 Task: Get directions from Rocky Mountain National Park, Colorado, United States to Everglades National Park, Florida, United States and explore the nearby bars
Action: Mouse moved to (300, 188)
Screenshot: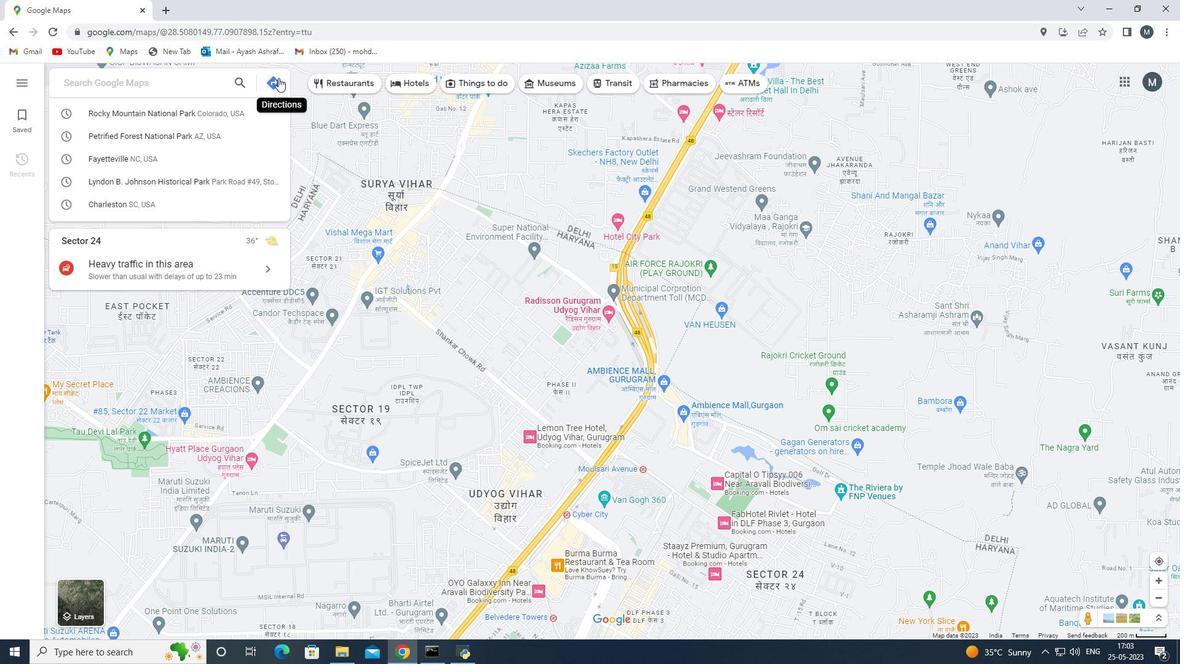 
Action: Mouse pressed left at (300, 188)
Screenshot: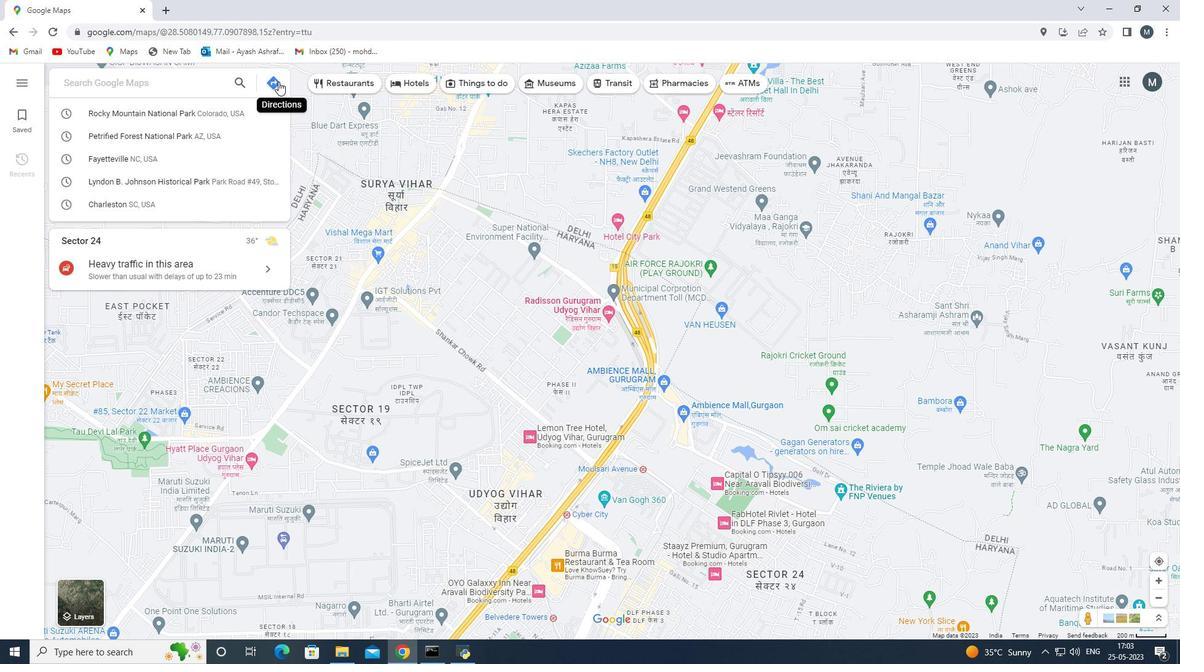 
Action: Mouse moved to (166, 217)
Screenshot: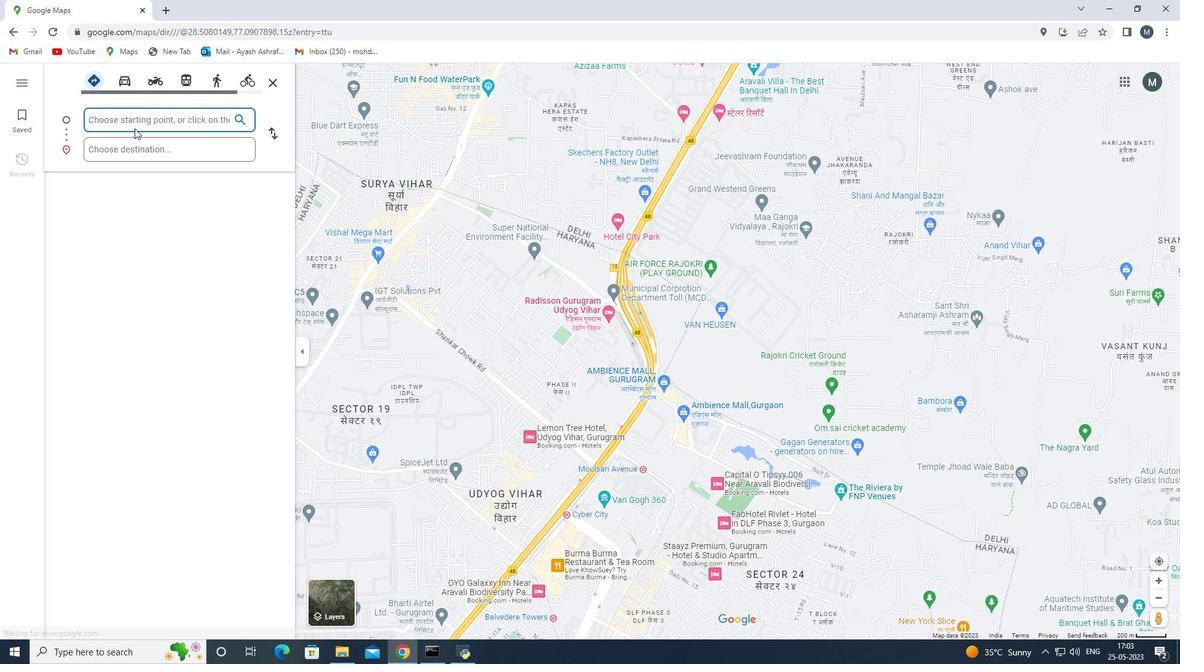
Action: Mouse pressed left at (166, 217)
Screenshot: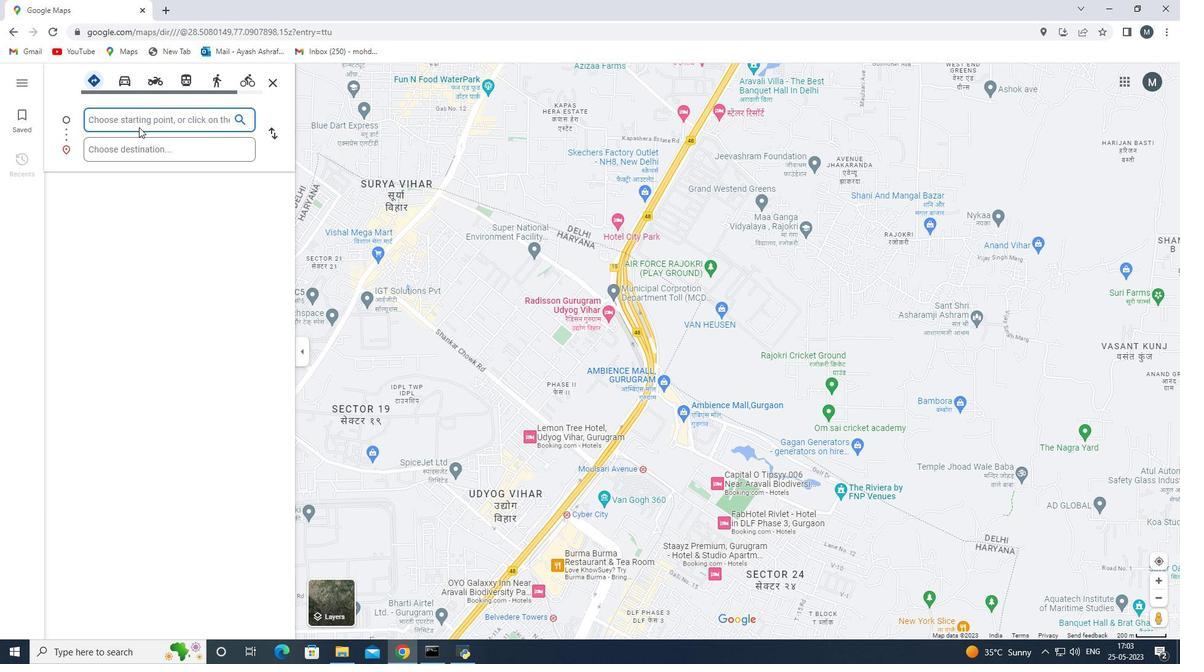 
Action: Mouse moved to (185, 213)
Screenshot: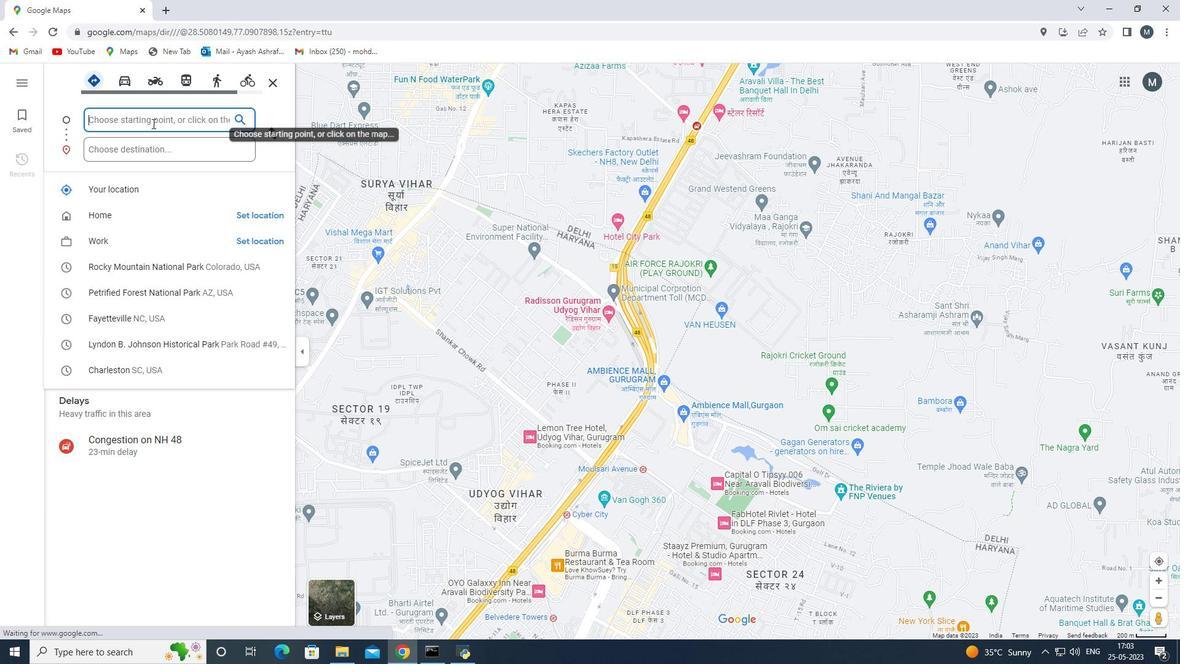 
Action: Key pressed <Key.shift>Rocky<Key.space>mountain<Key.space>national<Key.space>park<Key.space>colorado,united<Key.space>states<Key.space>
Screenshot: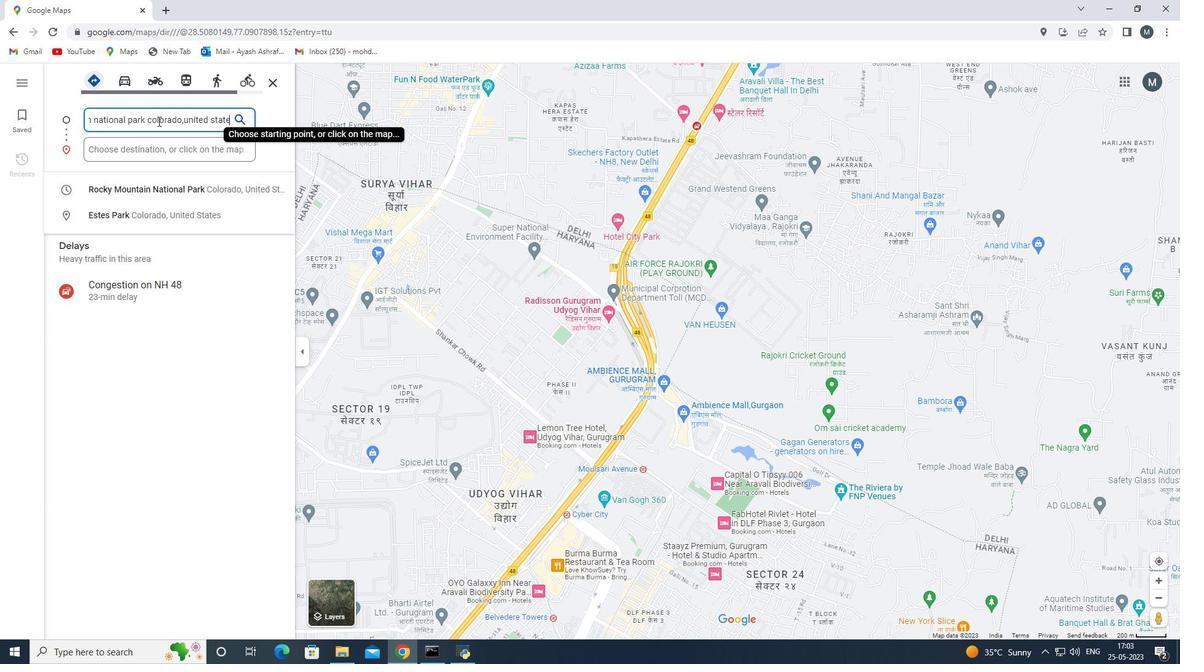 
Action: Mouse moved to (173, 234)
Screenshot: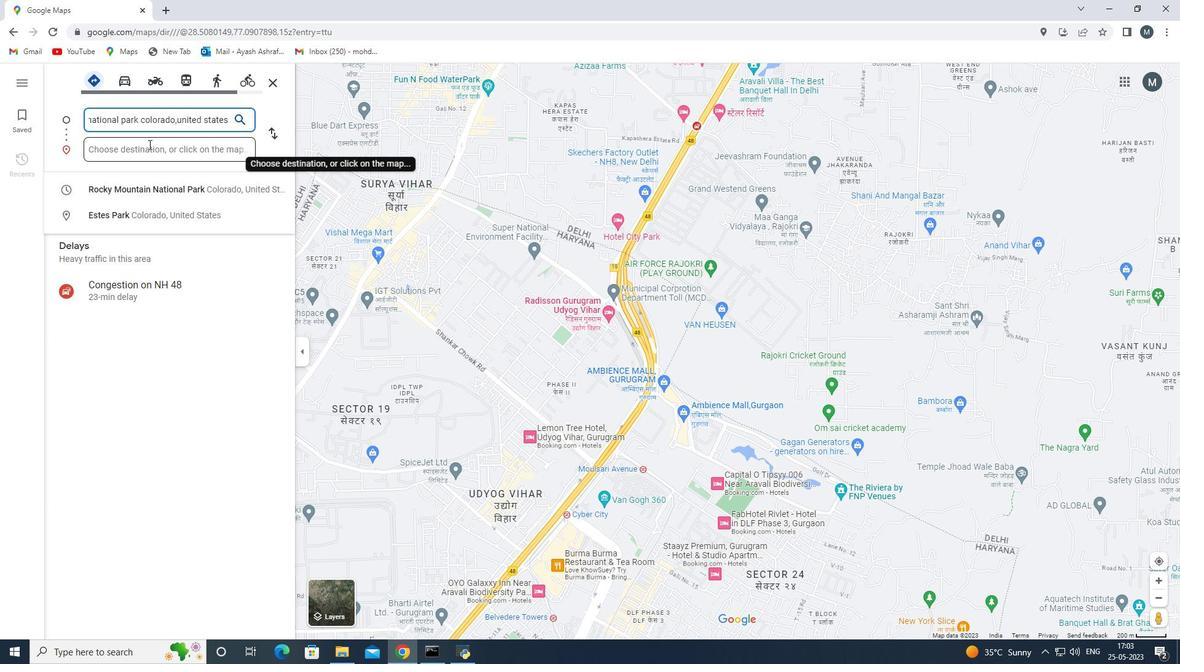 
Action: Mouse pressed left at (173, 234)
Screenshot: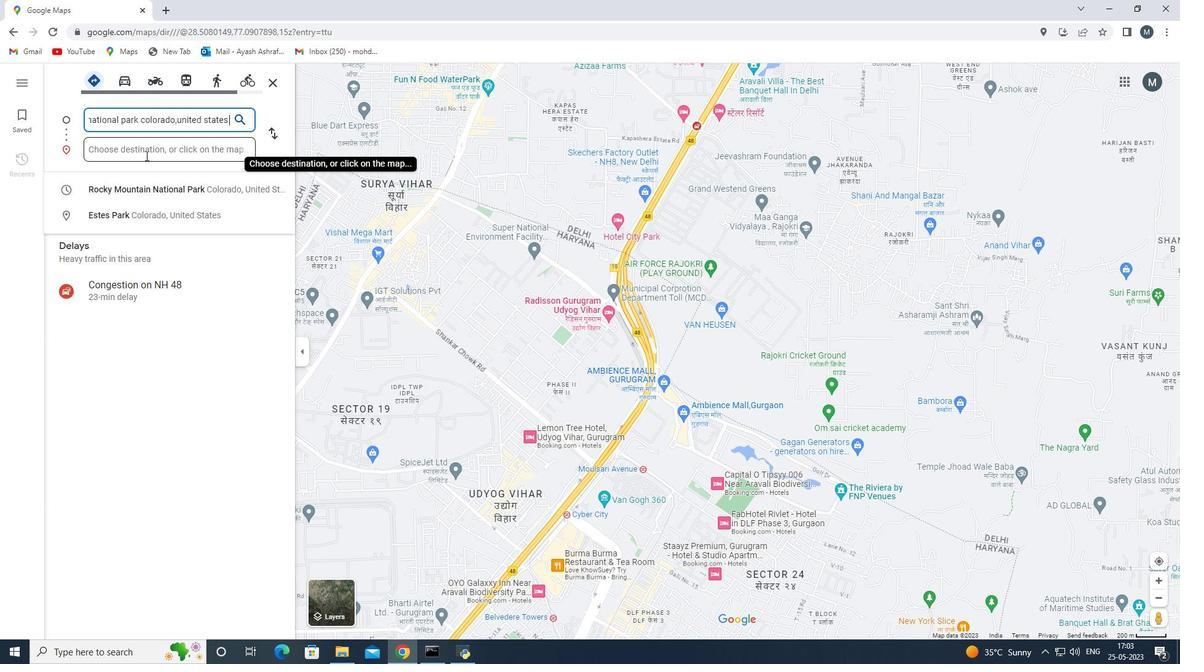 
Action: Key pressed <Key.shift>Everglades<Key.space>national<Key.space>park,florida<Key.space>united<Key.space>states<Key.space>
Screenshot: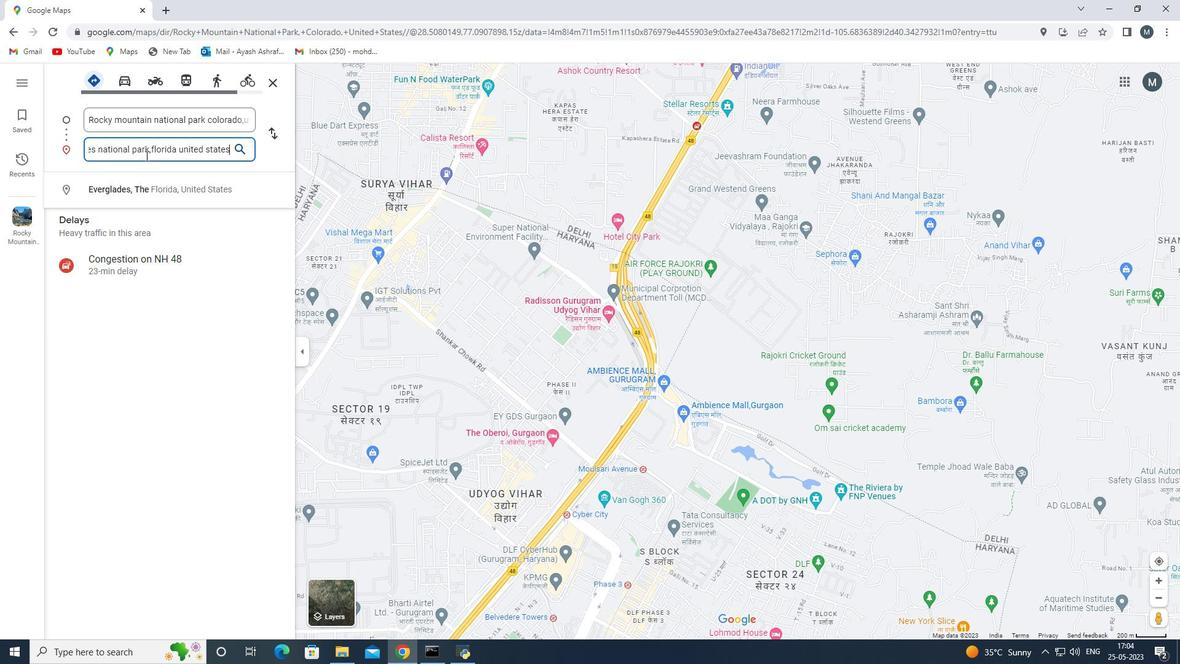 
Action: Mouse moved to (262, 231)
Screenshot: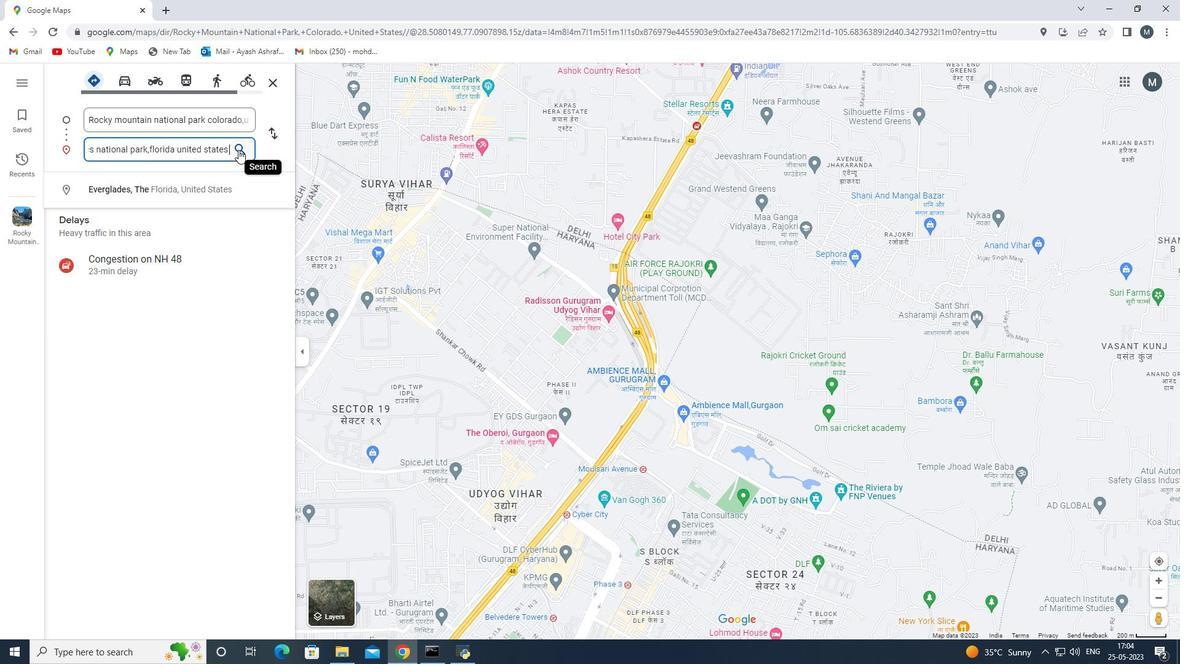 
Action: Mouse pressed left at (262, 231)
Screenshot: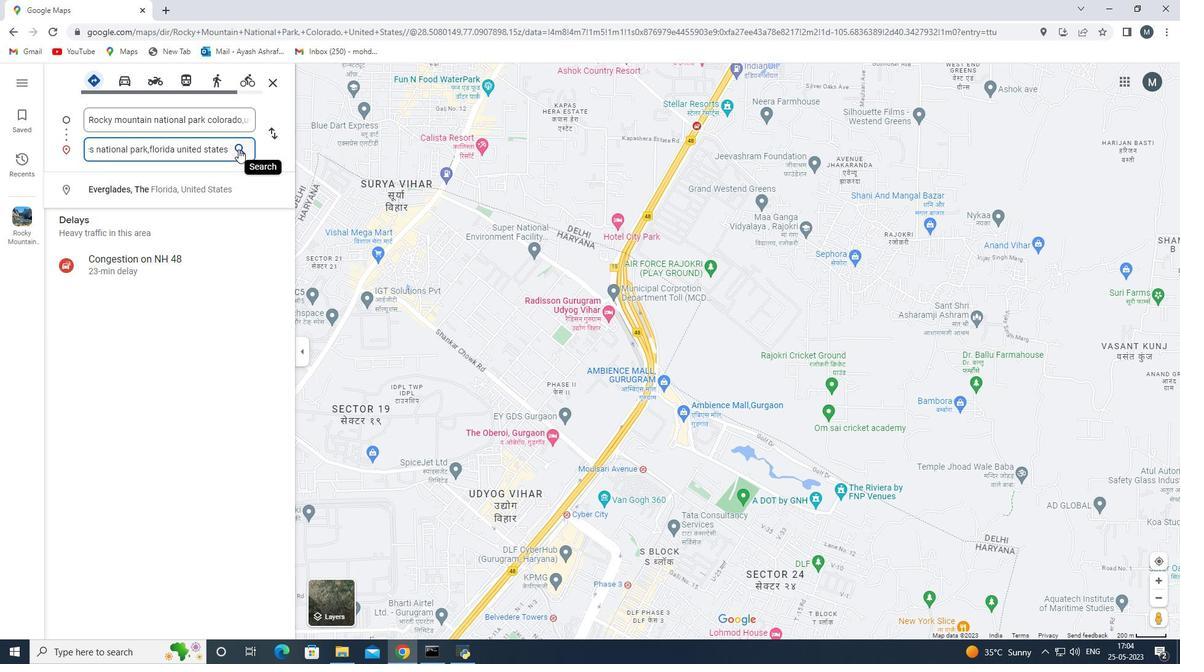 
Action: Mouse moved to (170, 338)
Screenshot: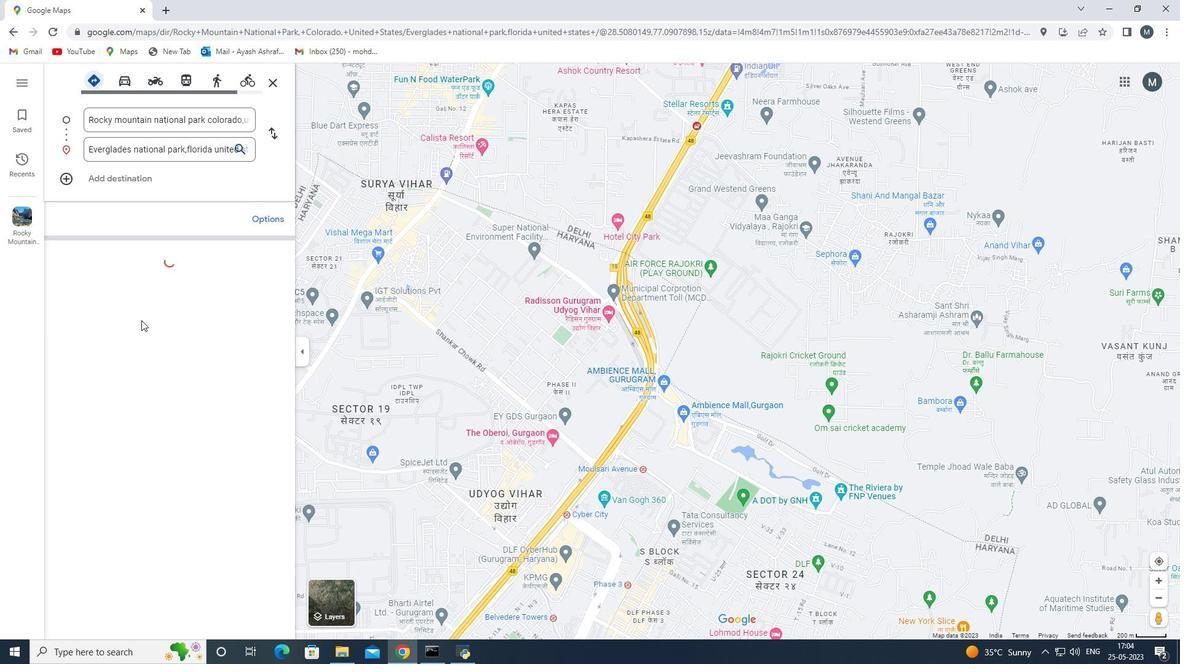 
Action: Mouse scrolled (170, 338) with delta (0, 0)
Screenshot: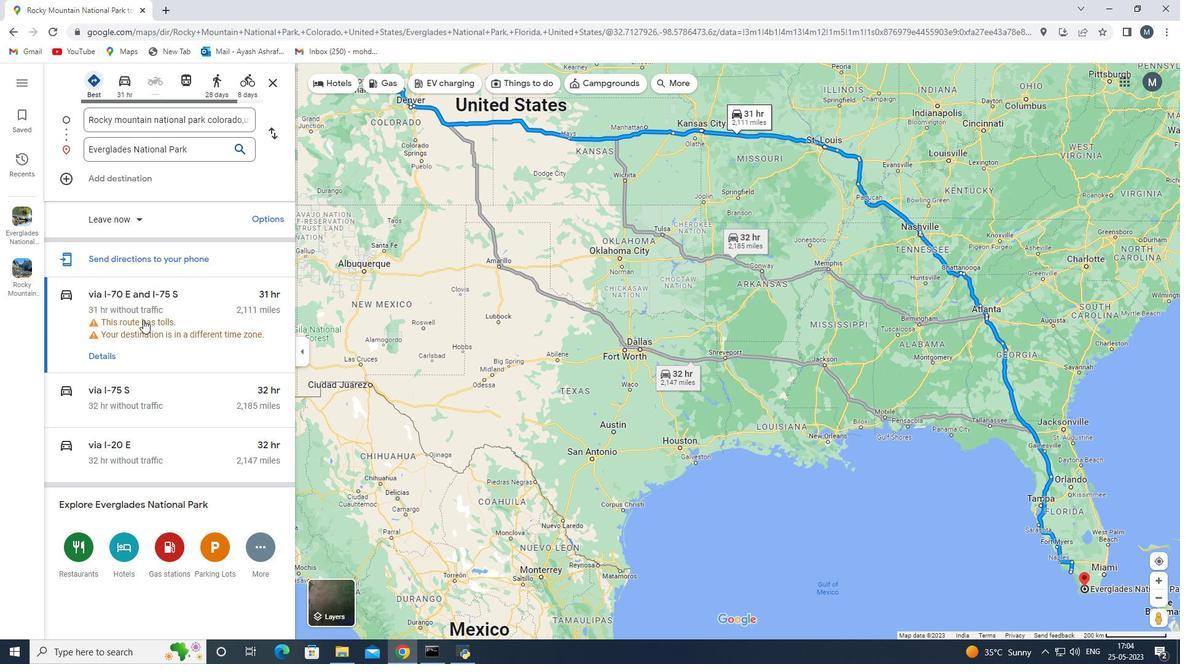 
Action: Mouse scrolled (170, 338) with delta (0, 0)
Screenshot: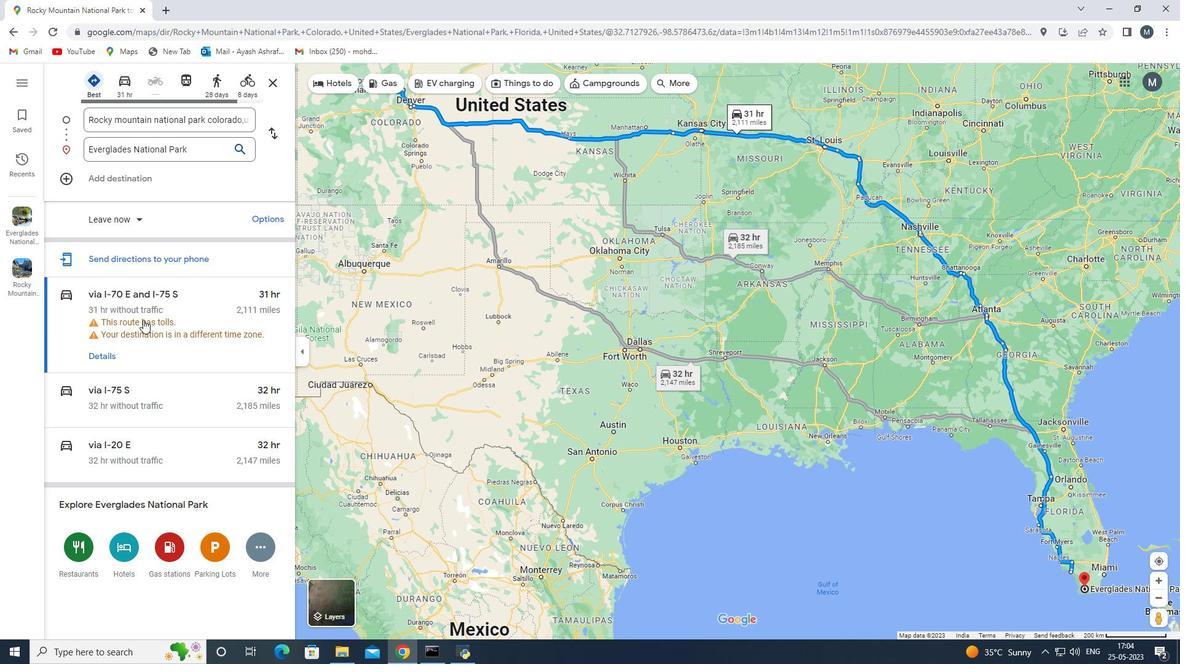 
Action: Mouse scrolled (170, 338) with delta (0, 0)
Screenshot: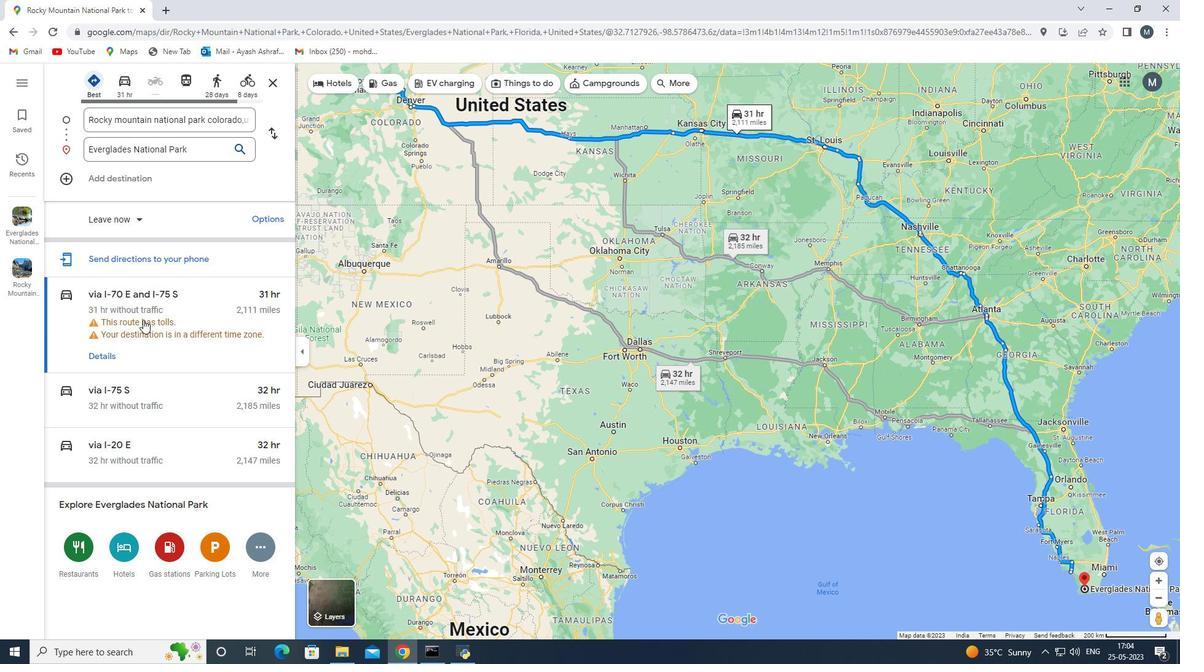 
Action: Mouse moved to (287, 483)
Screenshot: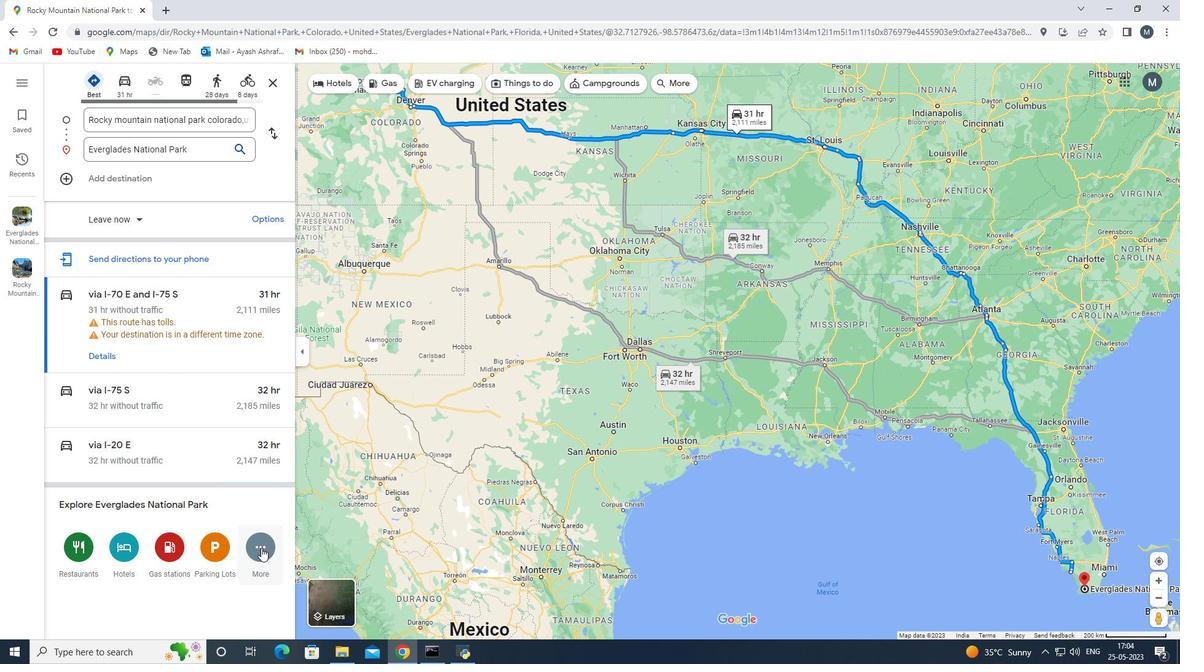 
Action: Mouse pressed left at (287, 483)
Screenshot: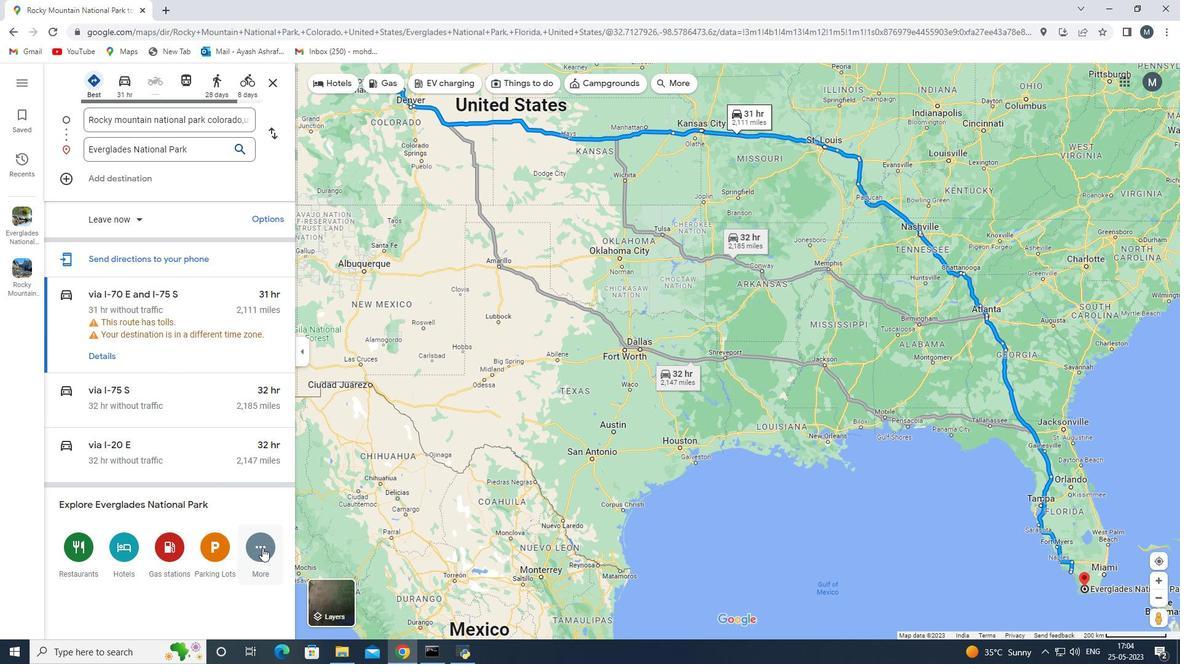 
Action: Mouse moved to (150, 432)
Screenshot: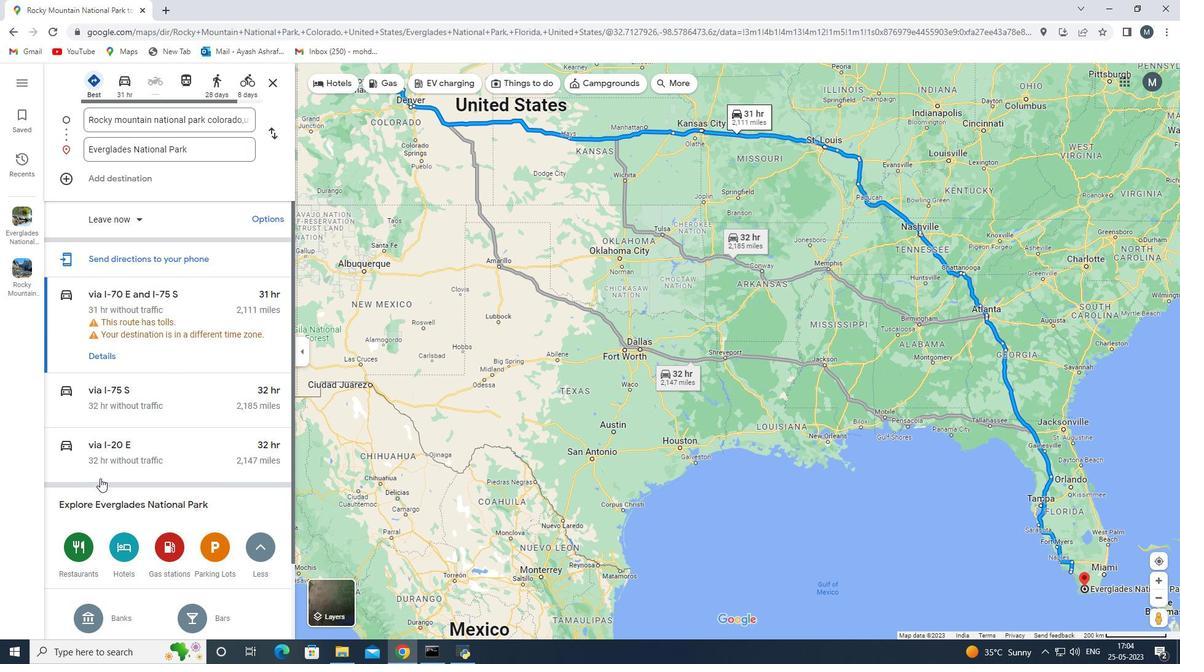 
Action: Mouse scrolled (150, 431) with delta (0, 0)
Screenshot: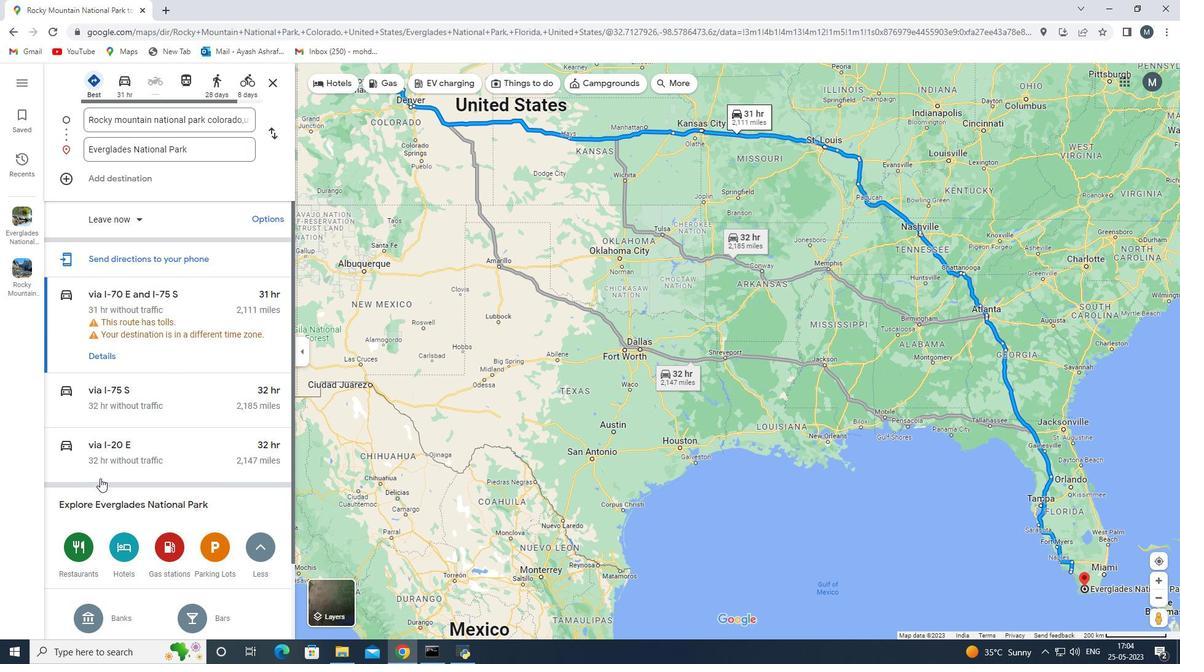 
Action: Mouse scrolled (150, 431) with delta (0, 0)
Screenshot: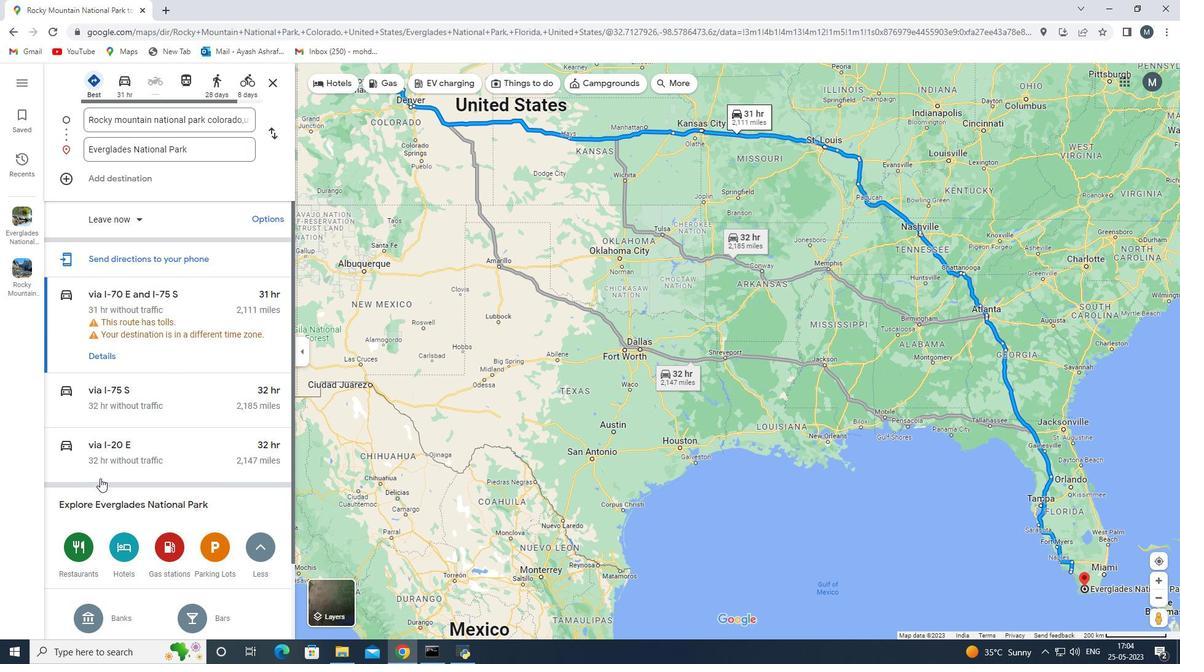 
Action: Mouse scrolled (150, 431) with delta (0, 0)
Screenshot: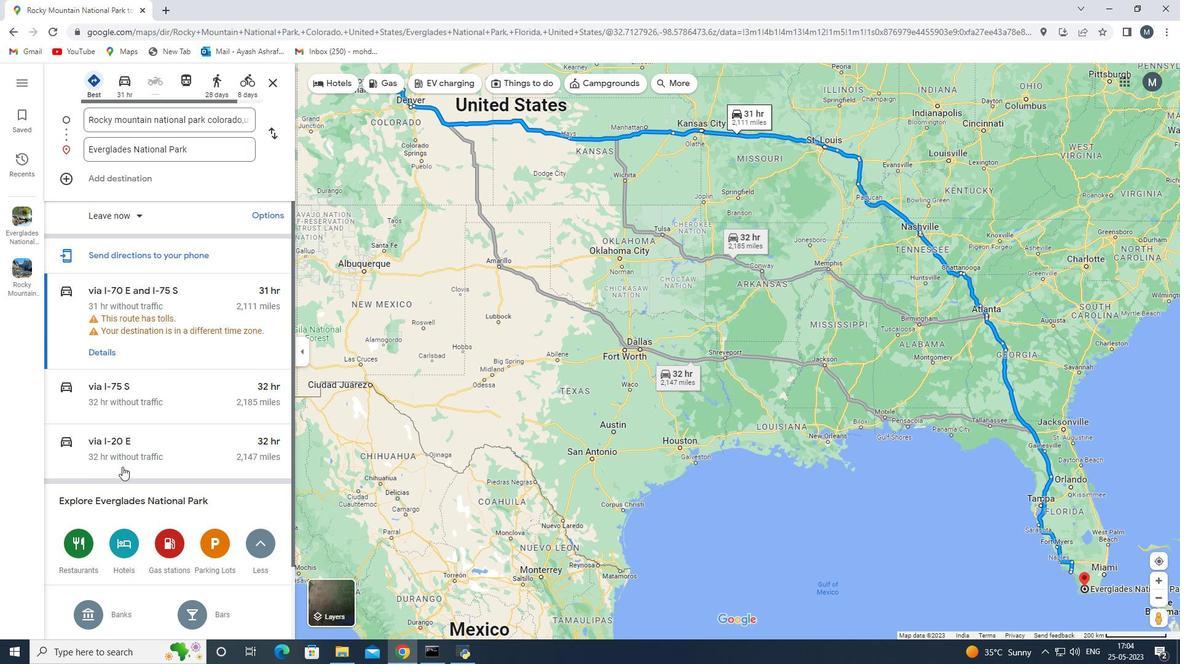 
Action: Mouse scrolled (150, 431) with delta (0, 0)
Screenshot: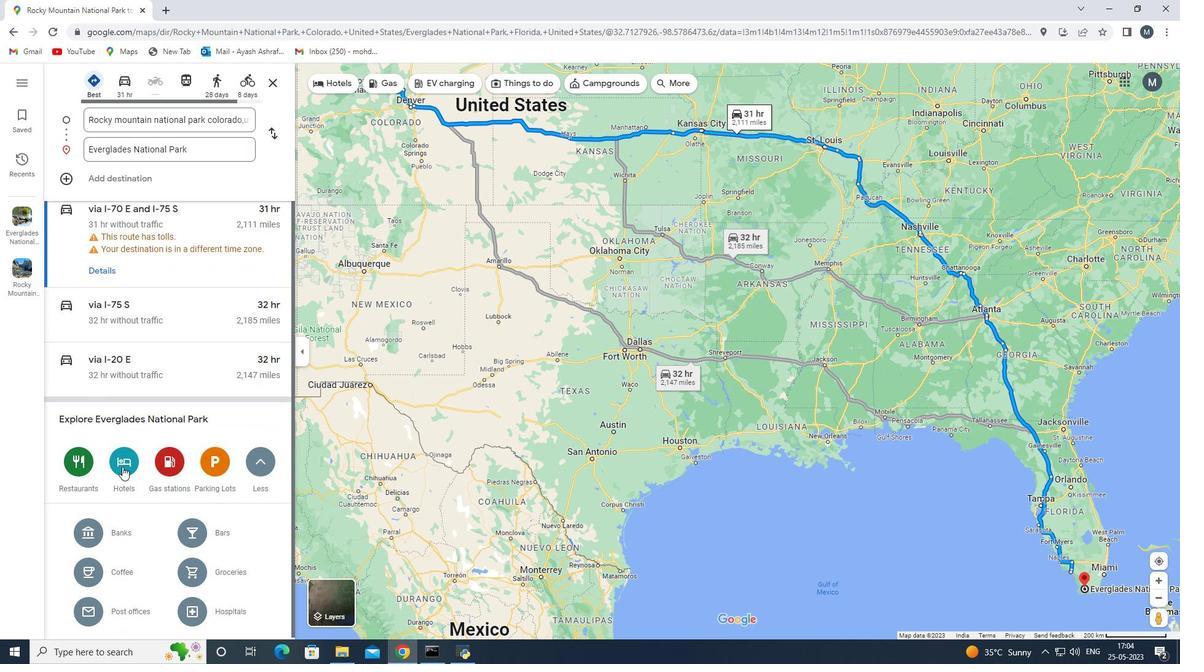 
Action: Mouse scrolled (150, 431) with delta (0, 0)
Screenshot: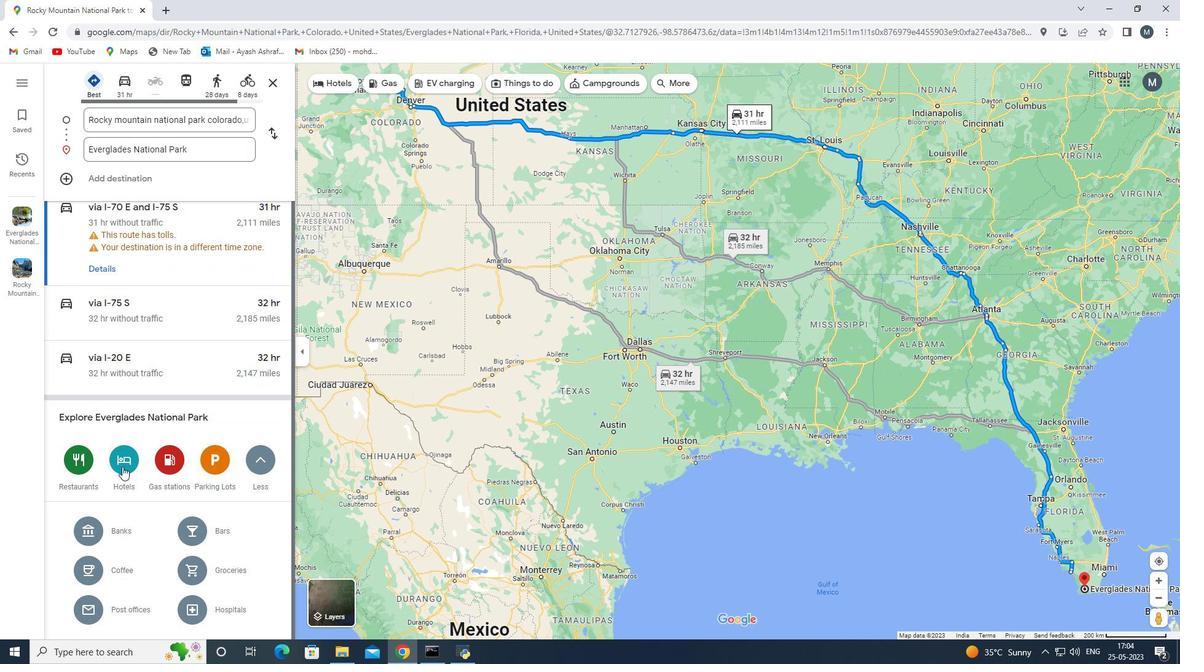 
Action: Mouse scrolled (150, 431) with delta (0, 0)
Screenshot: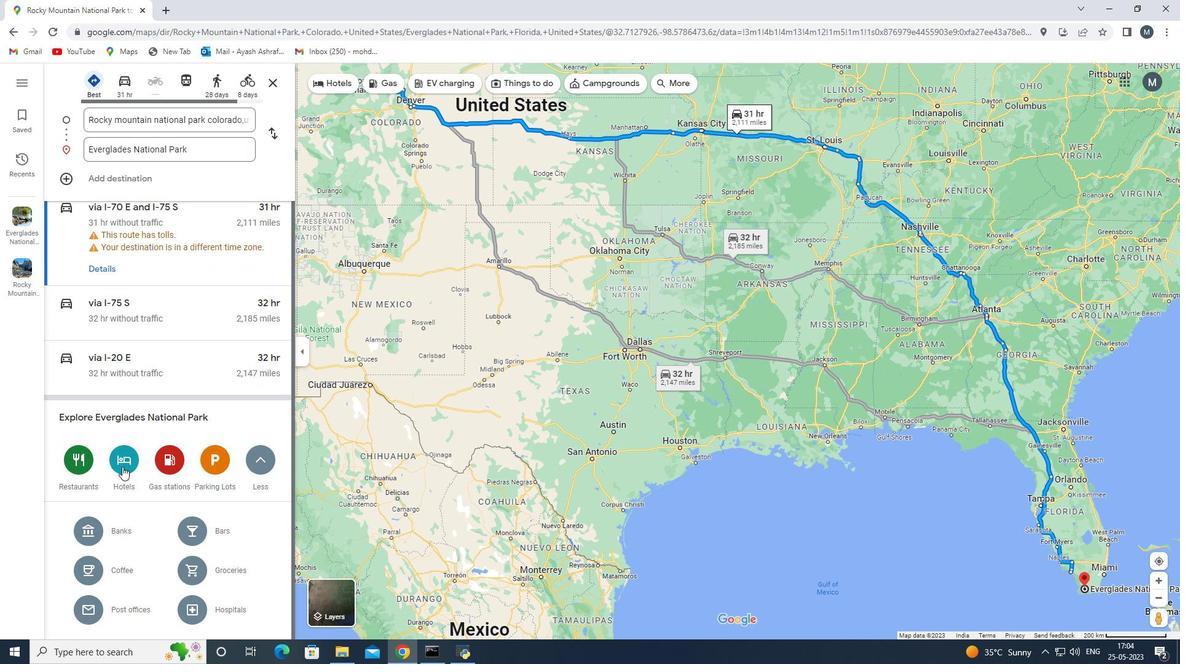 
Action: Mouse scrolled (150, 431) with delta (0, 0)
Screenshot: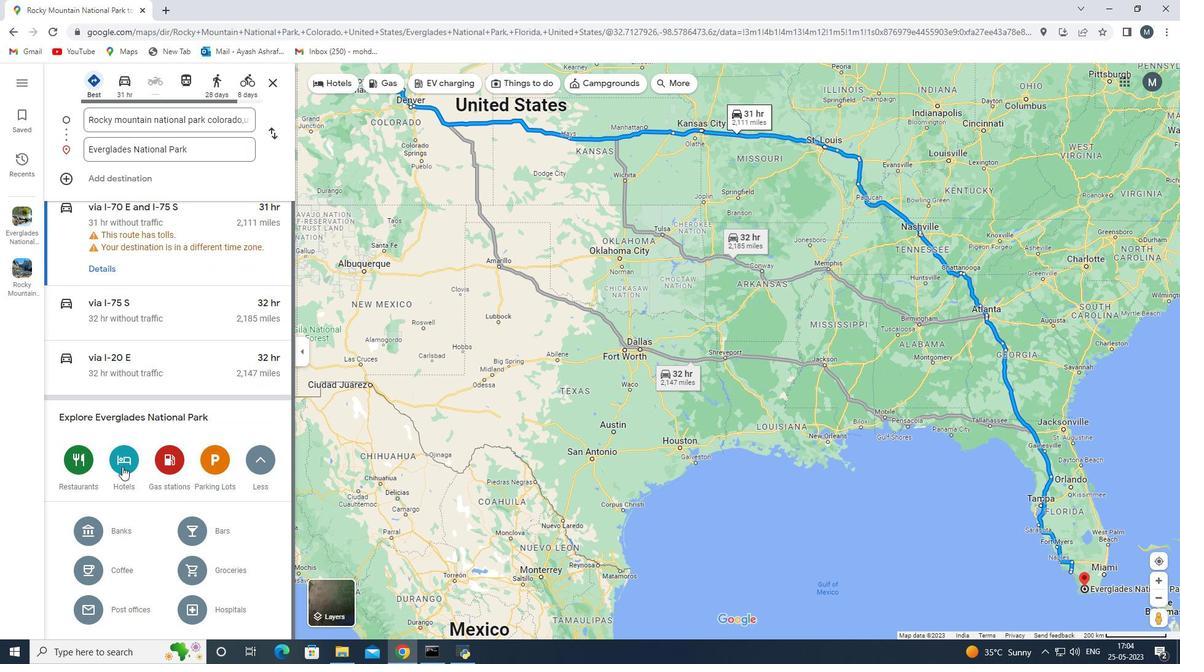 
Action: Mouse moved to (237, 478)
Screenshot: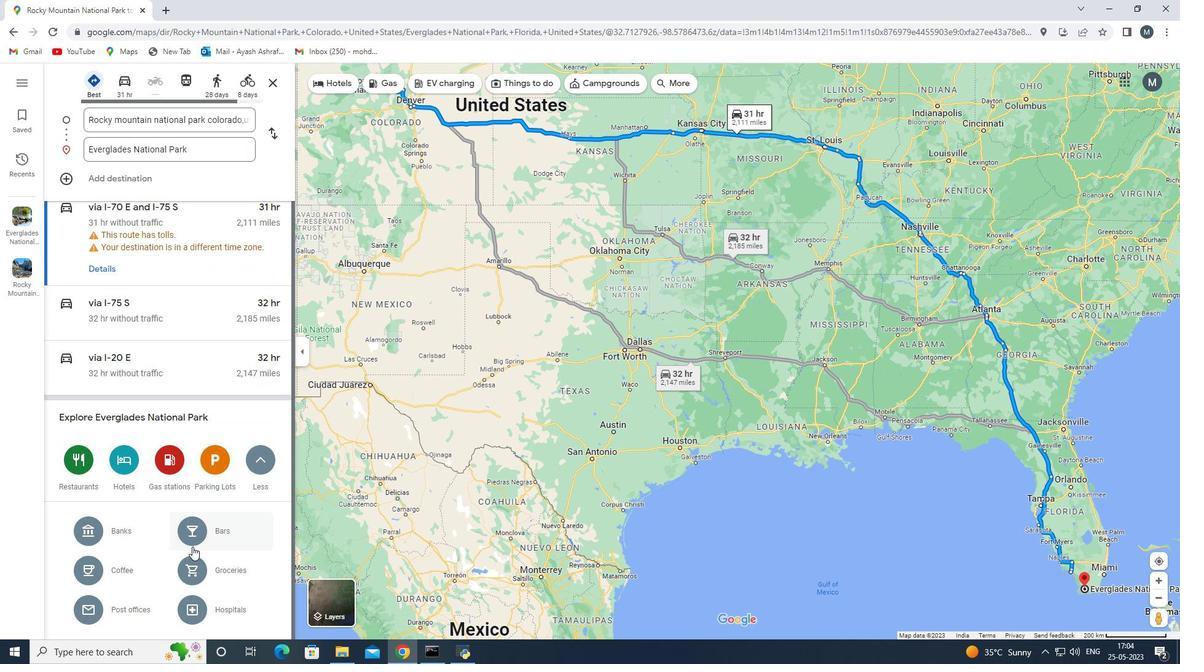 
Action: Mouse pressed left at (237, 478)
Screenshot: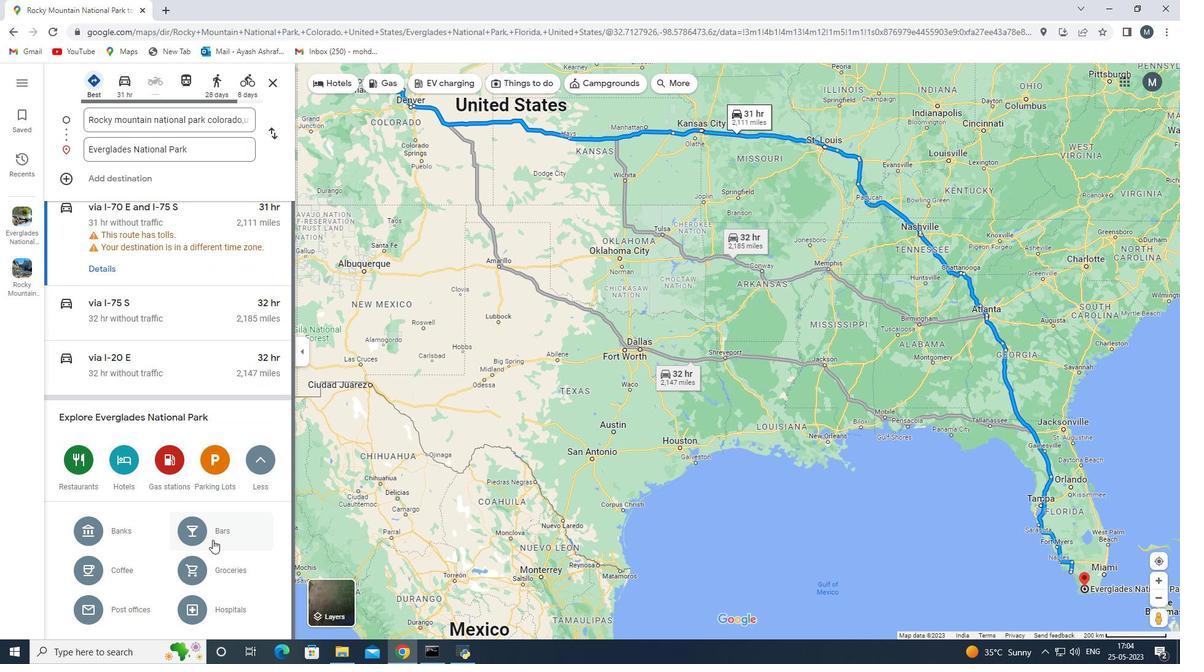 
Action: Mouse moved to (186, 265)
Screenshot: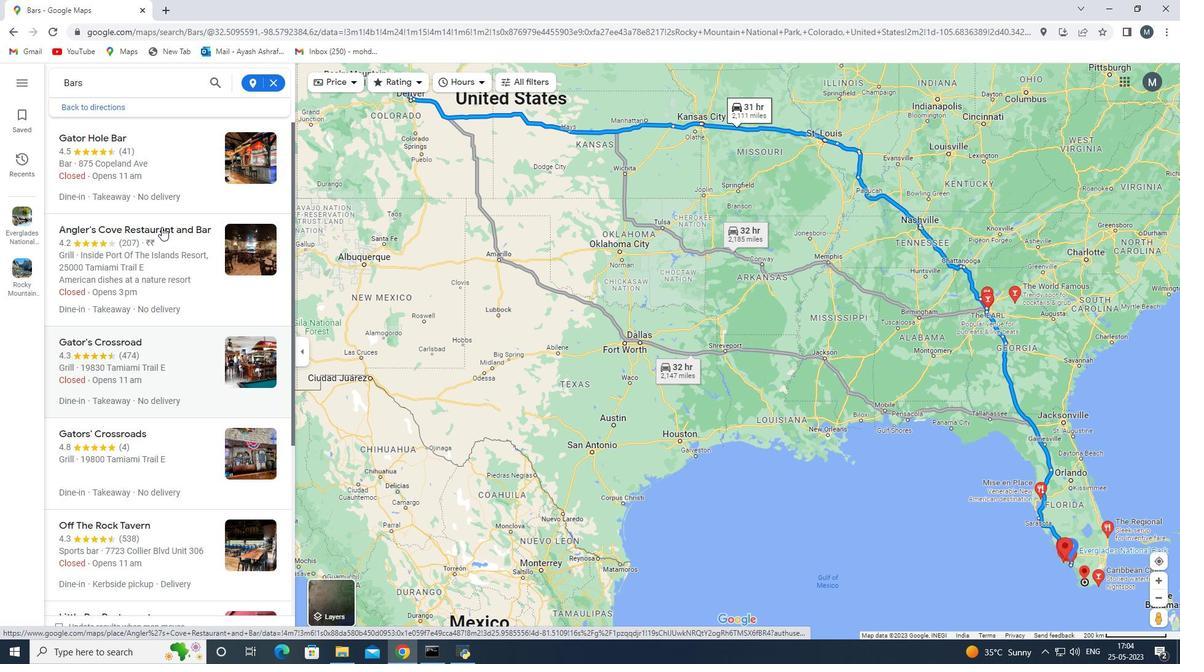
Action: Mouse scrolled (186, 265) with delta (0, 0)
Screenshot: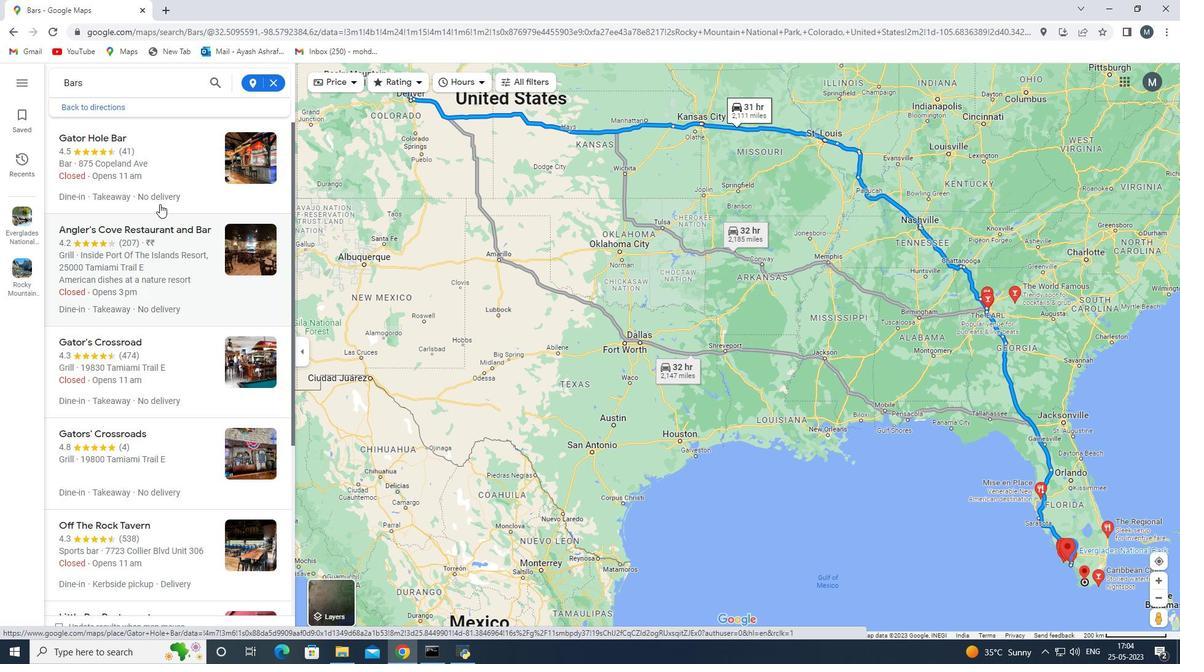 
Action: Mouse moved to (143, 265)
Screenshot: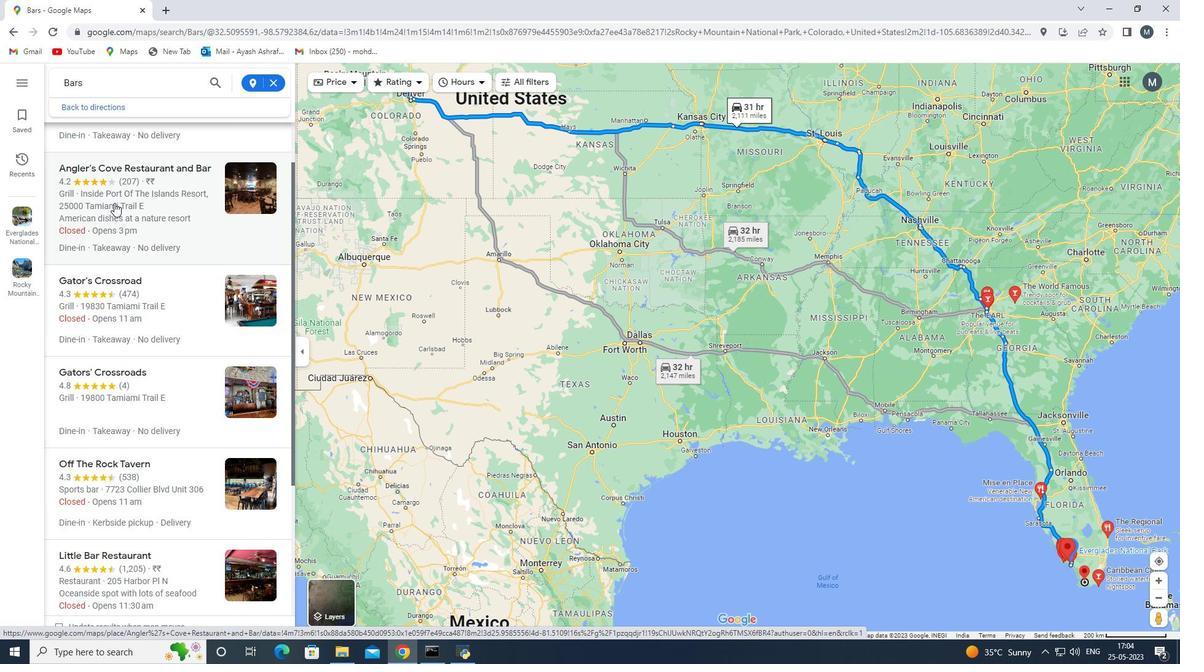 
Action: Mouse scrolled (143, 265) with delta (0, 0)
Screenshot: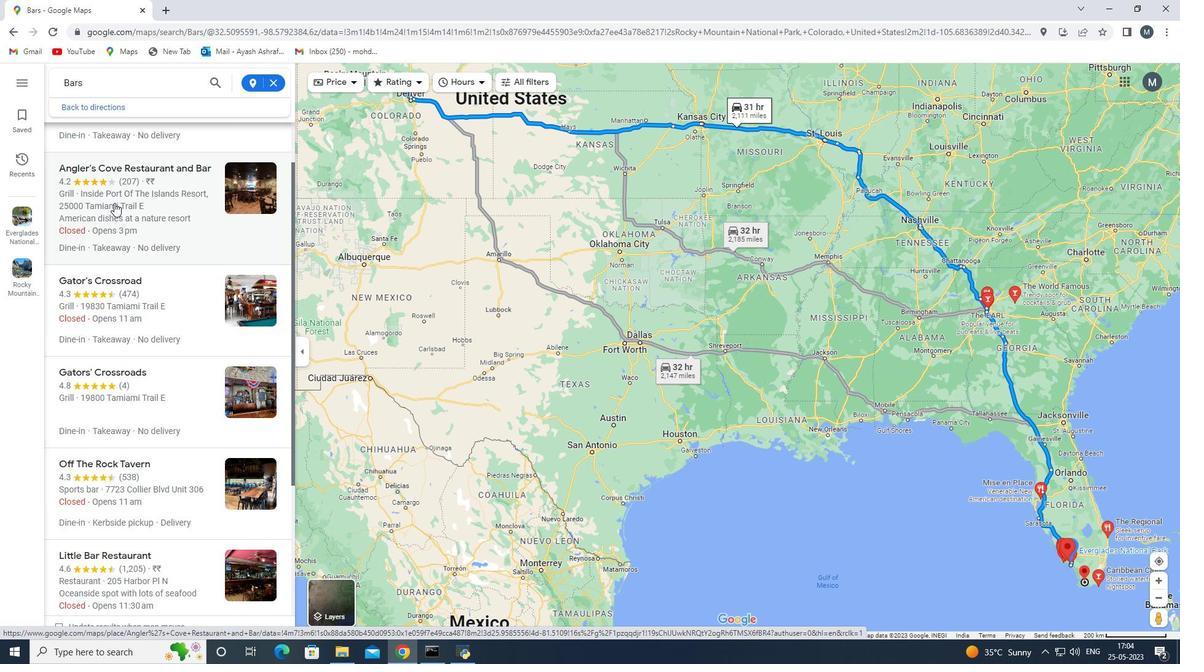 
Action: Mouse scrolled (143, 265) with delta (0, 0)
Screenshot: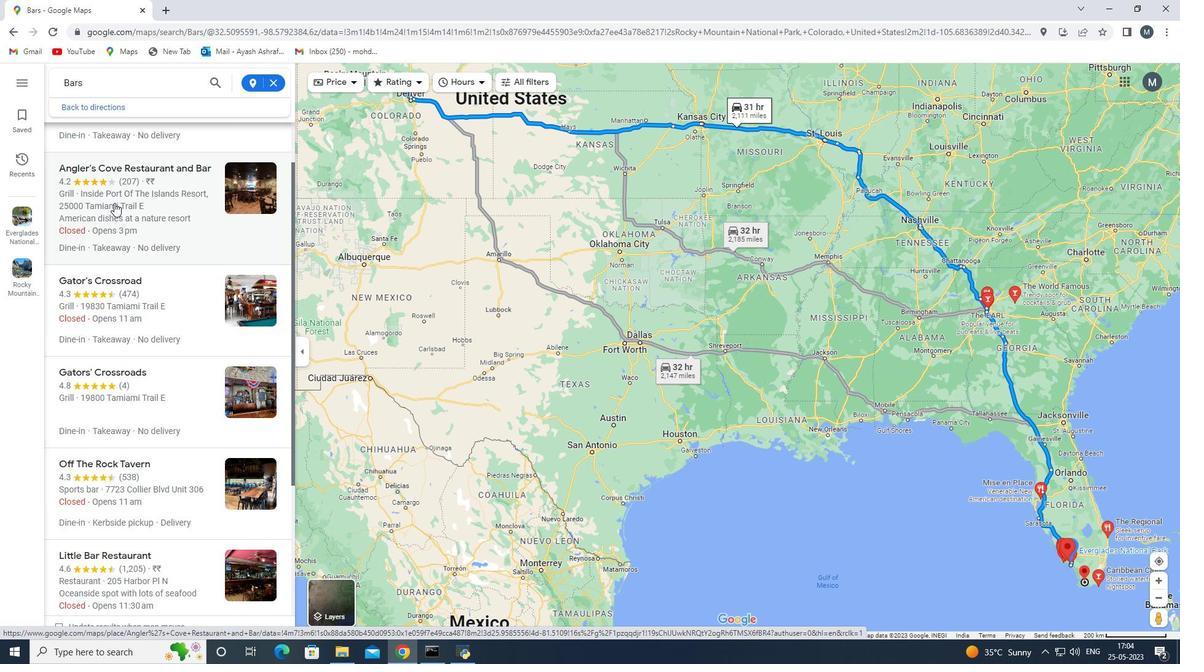 
Action: Mouse scrolled (143, 265) with delta (0, 0)
Screenshot: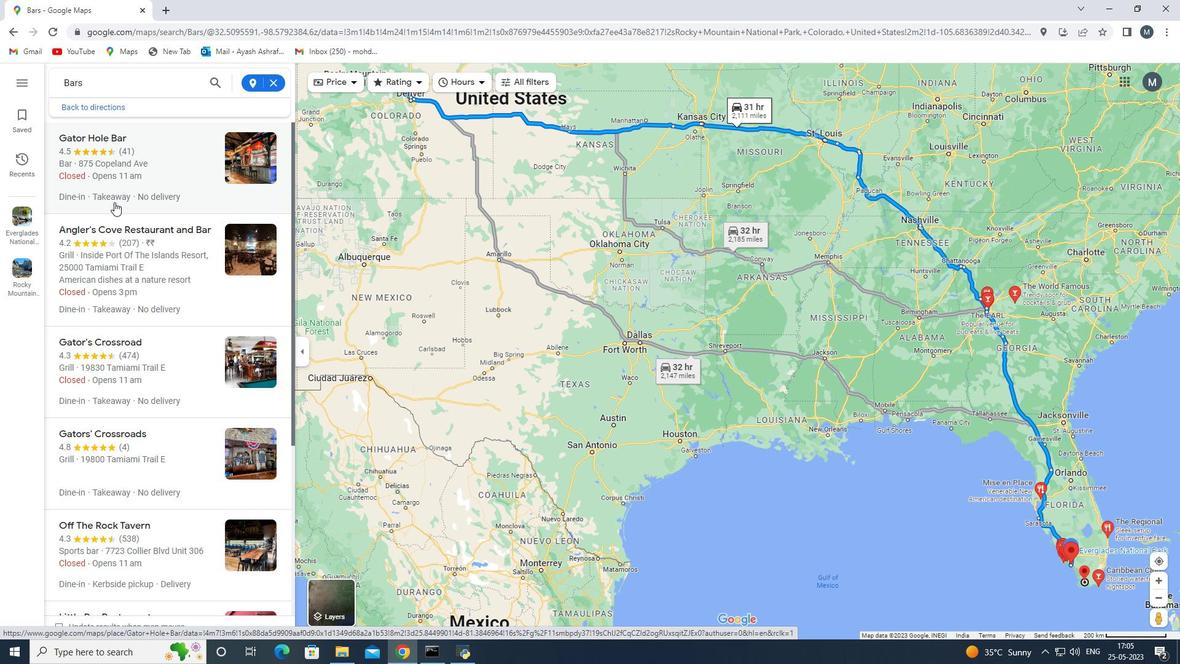 
Action: Mouse scrolled (143, 265) with delta (0, 0)
Screenshot: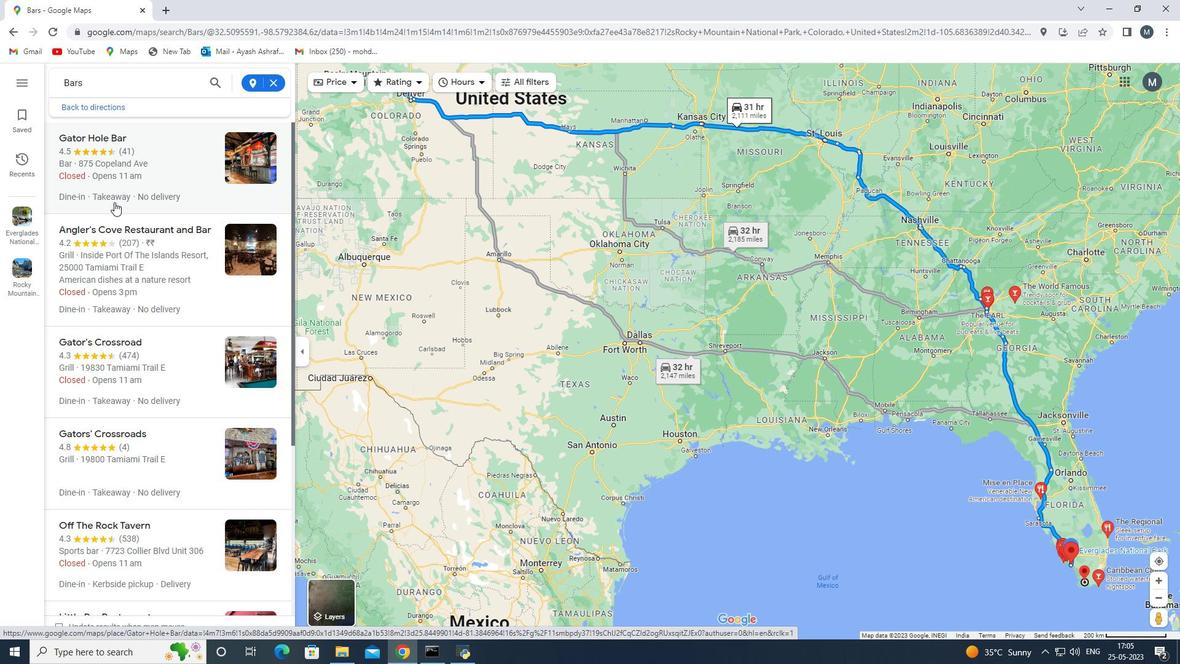 
Action: Mouse scrolled (143, 265) with delta (0, 0)
Screenshot: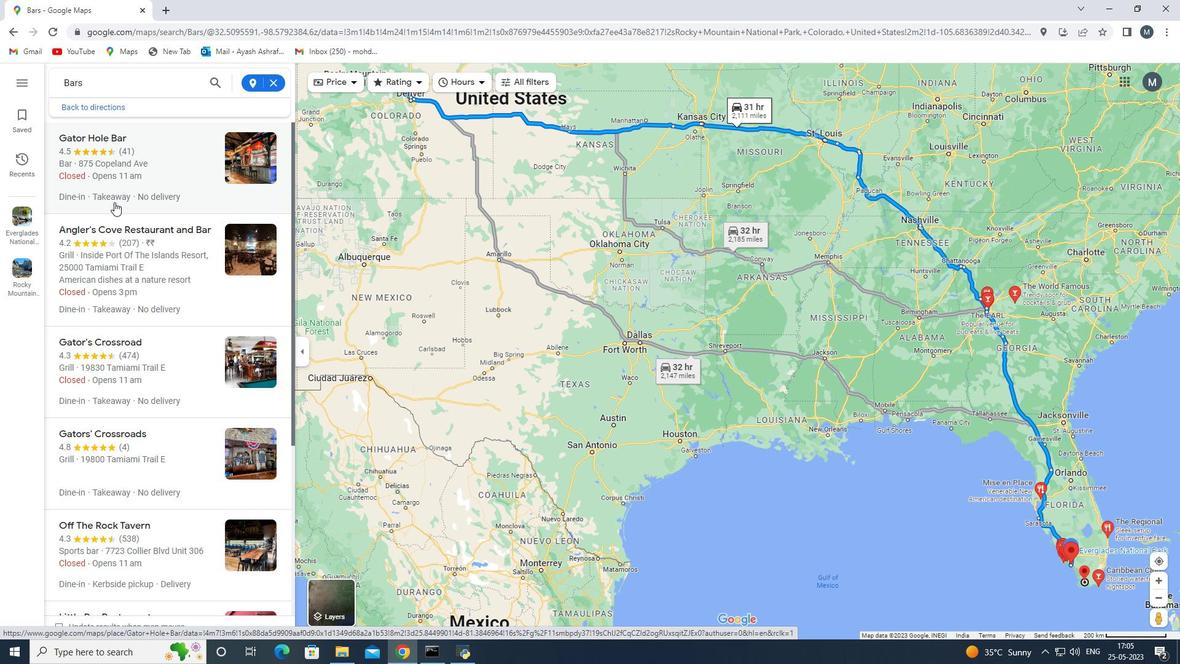 
Action: Mouse moved to (145, 261)
Screenshot: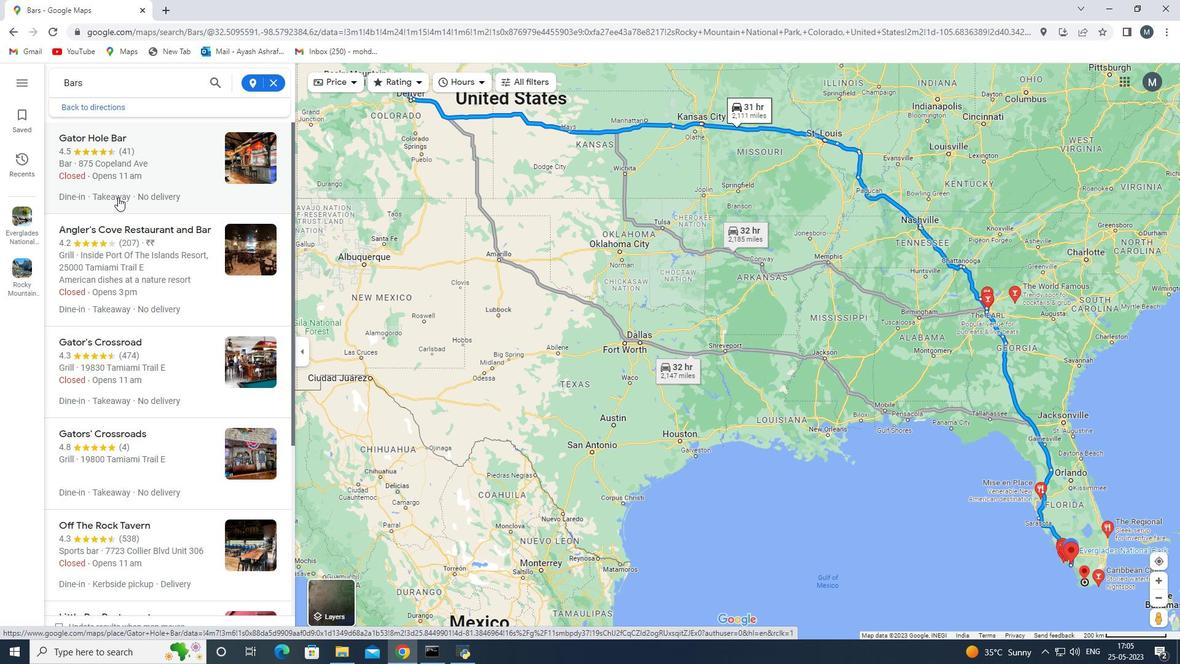 
Action: Mouse scrolled (145, 261) with delta (0, 0)
Screenshot: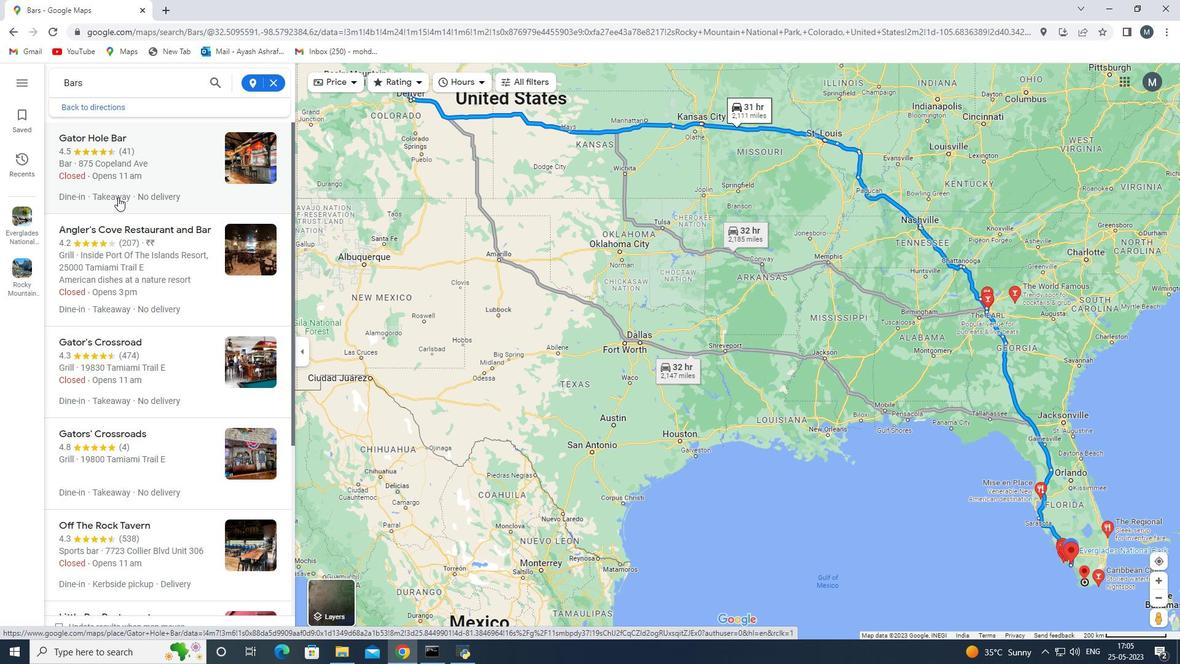 
Action: Mouse scrolled (145, 261) with delta (0, 0)
Screenshot: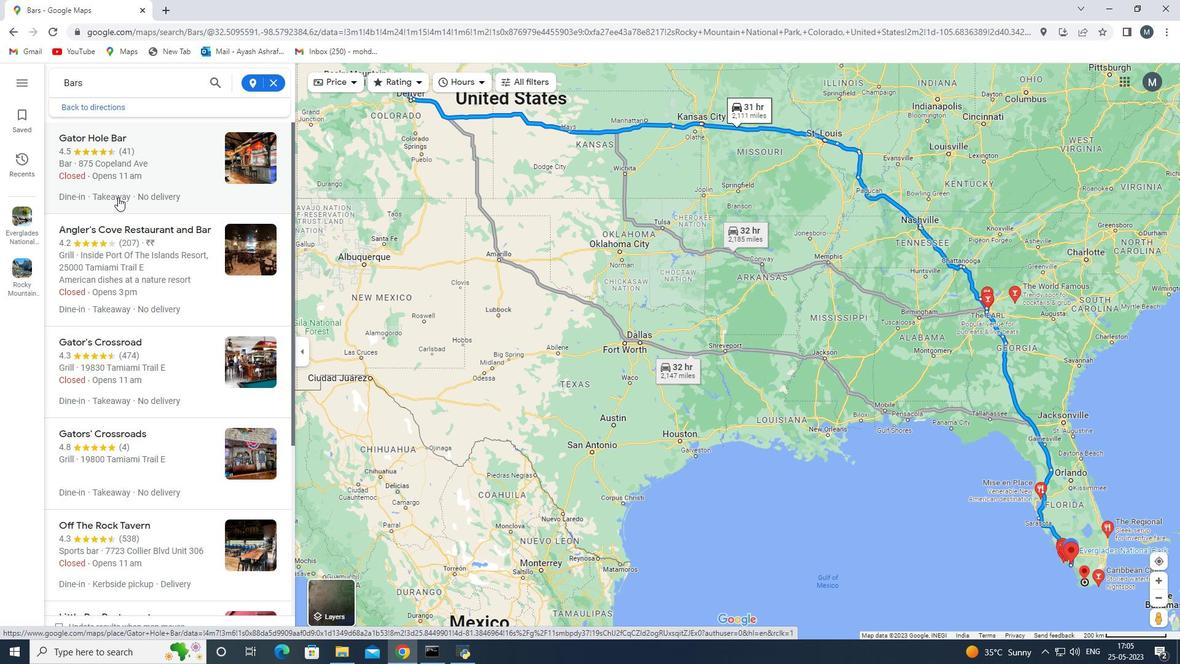 
Action: Mouse moved to (150, 259)
Screenshot: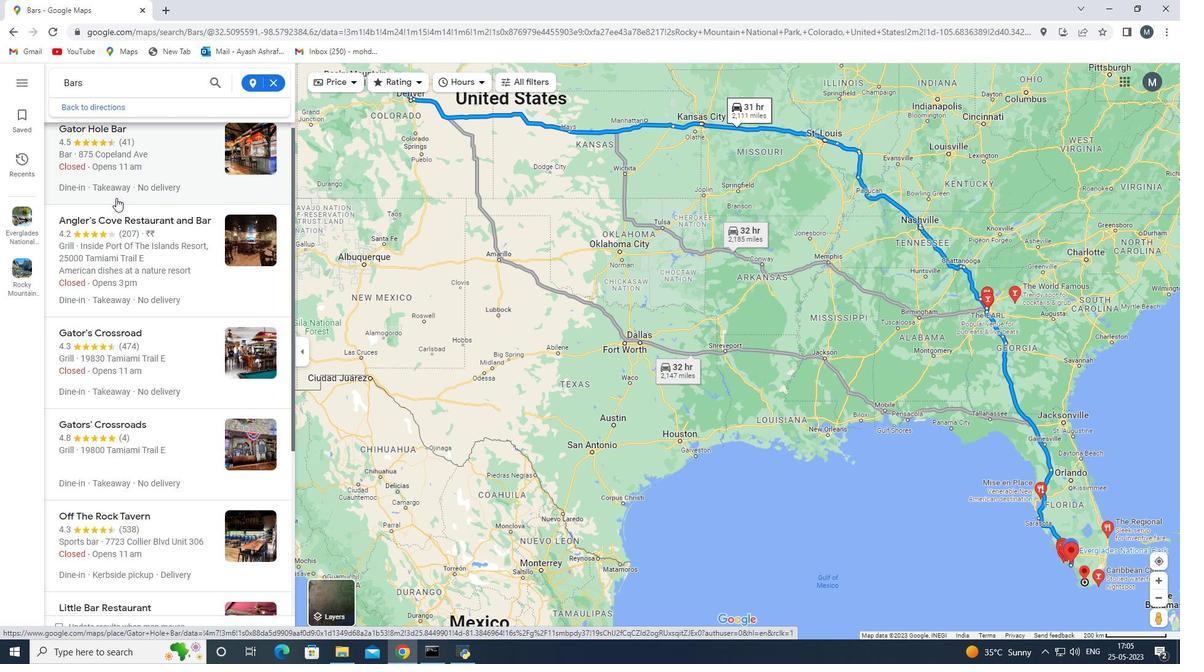 
Action: Mouse scrolled (150, 259) with delta (0, 0)
Screenshot: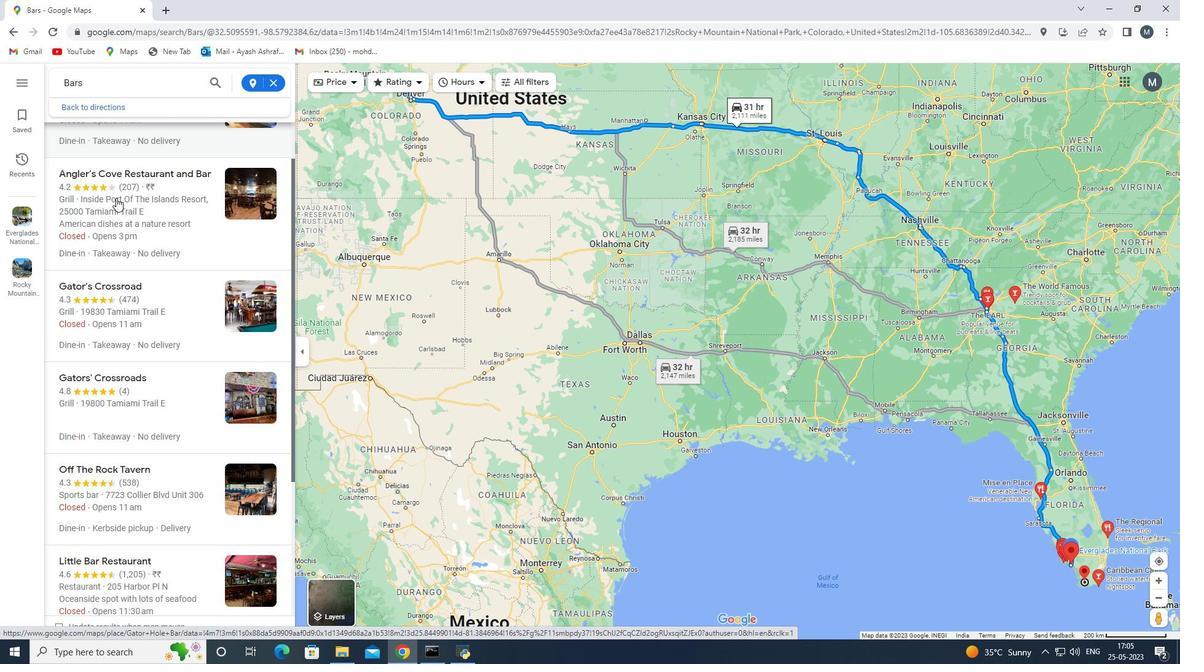 
Action: Mouse moved to (178, 304)
Screenshot: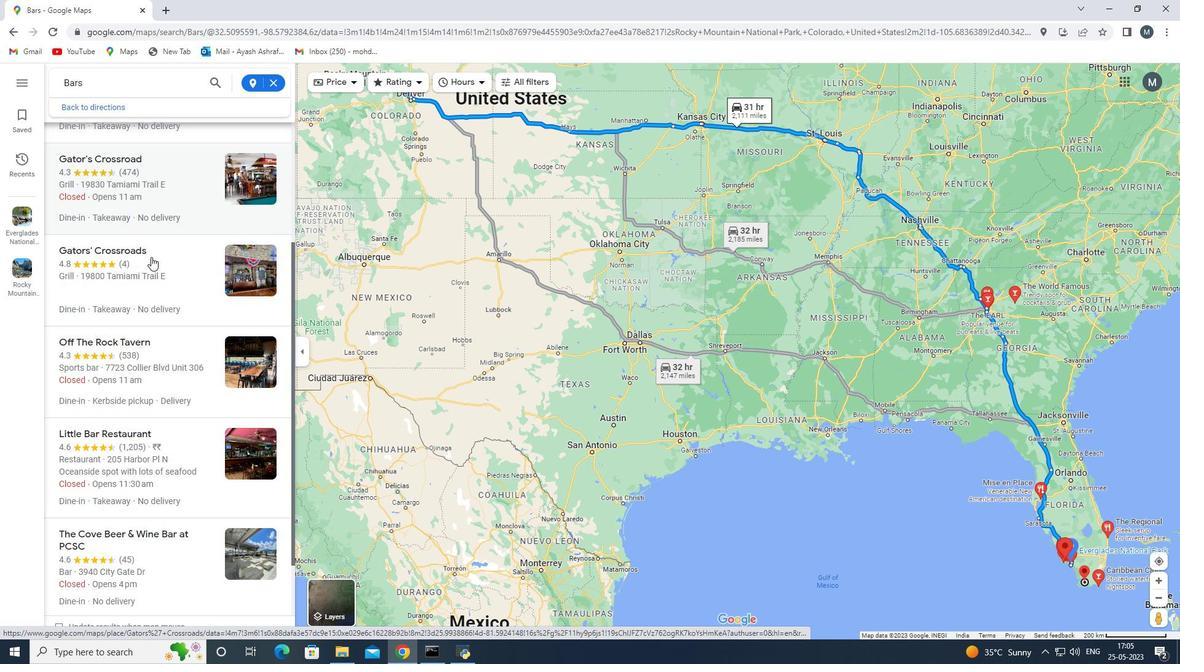 
Action: Mouse scrolled (178, 304) with delta (0, 0)
Screenshot: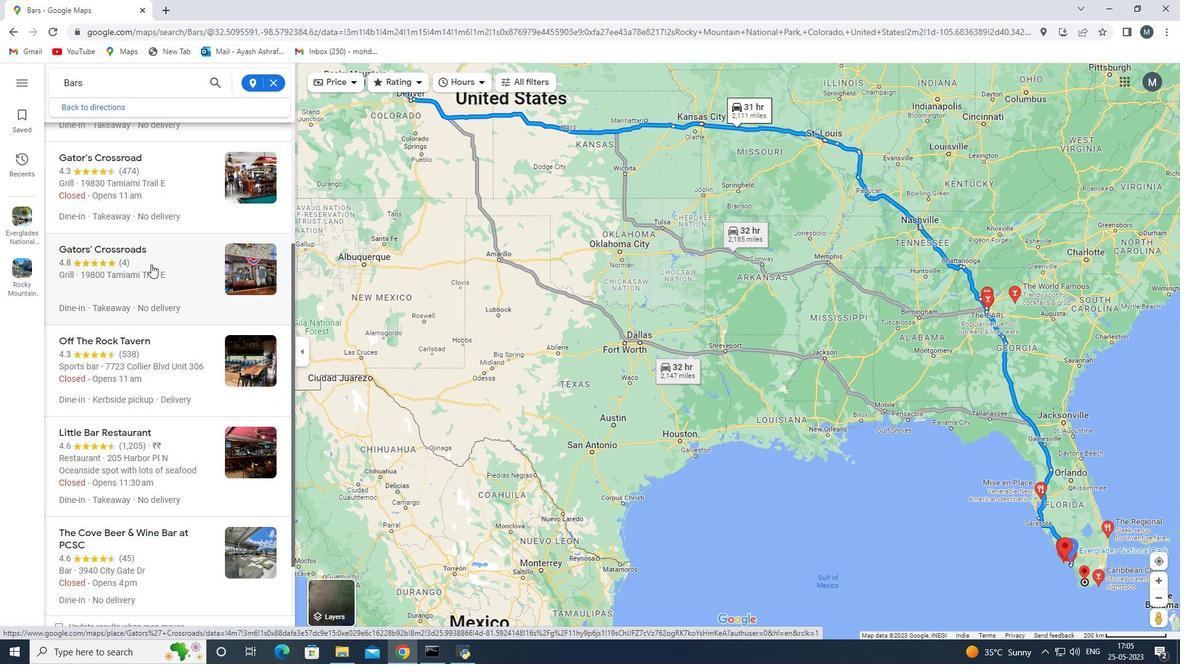 
Action: Mouse scrolled (178, 304) with delta (0, 0)
Screenshot: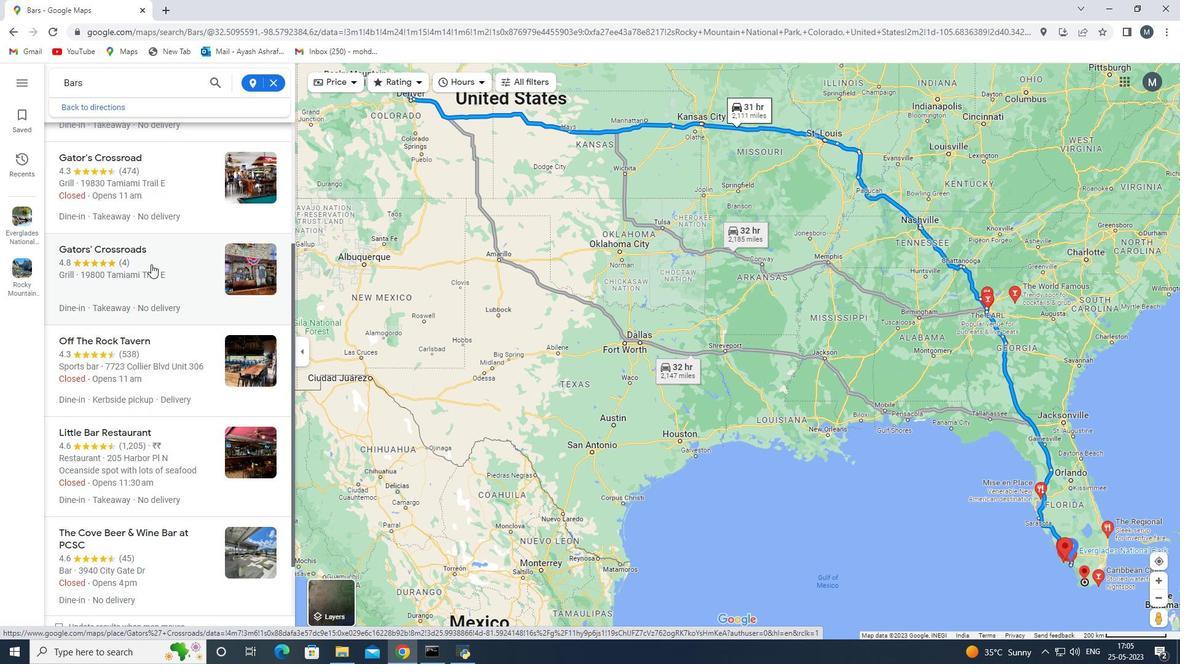 
Action: Mouse scrolled (178, 304) with delta (0, 0)
Screenshot: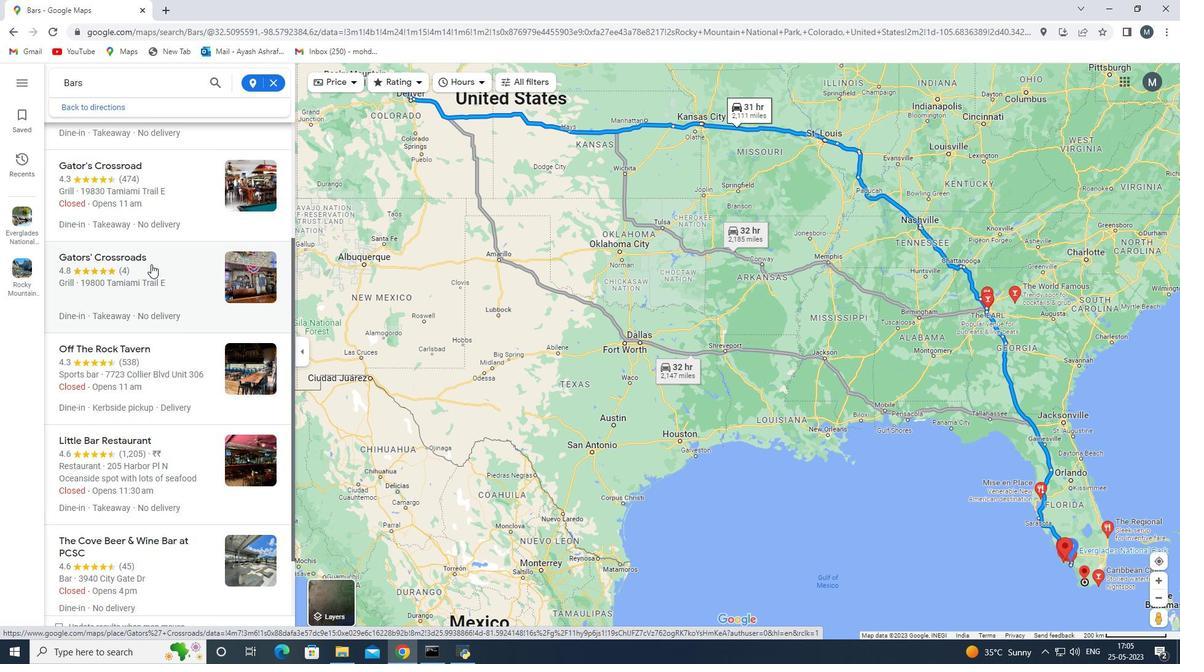 
Action: Mouse scrolled (178, 304) with delta (0, 0)
Screenshot: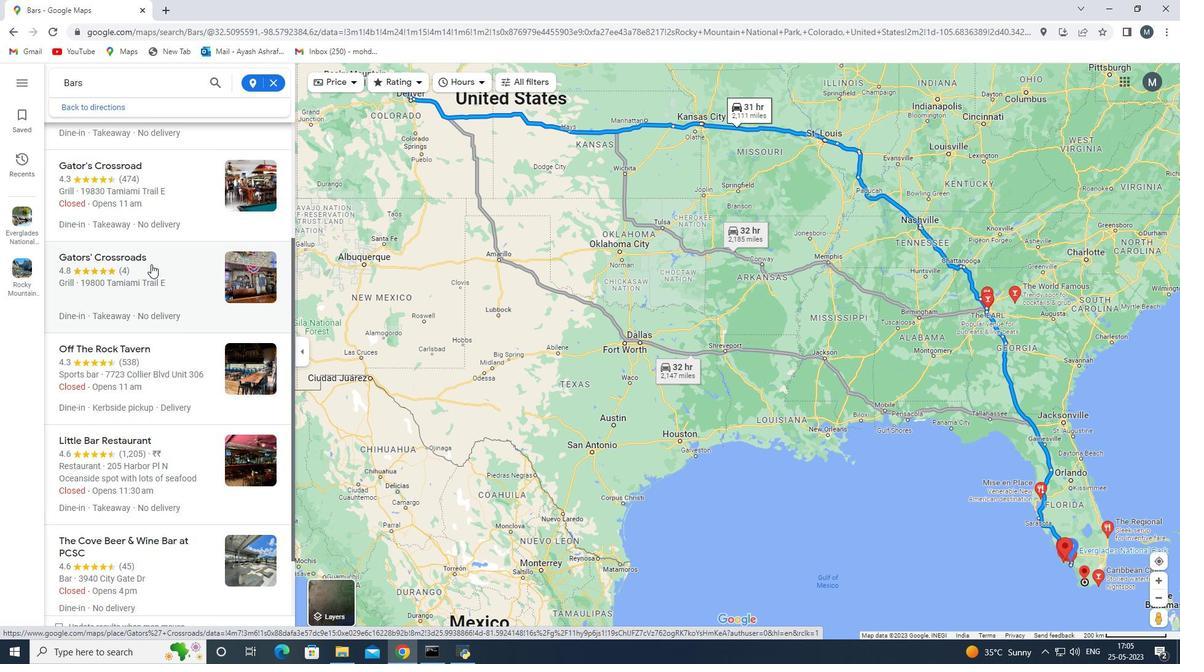 
Action: Mouse scrolled (178, 304) with delta (0, 0)
Screenshot: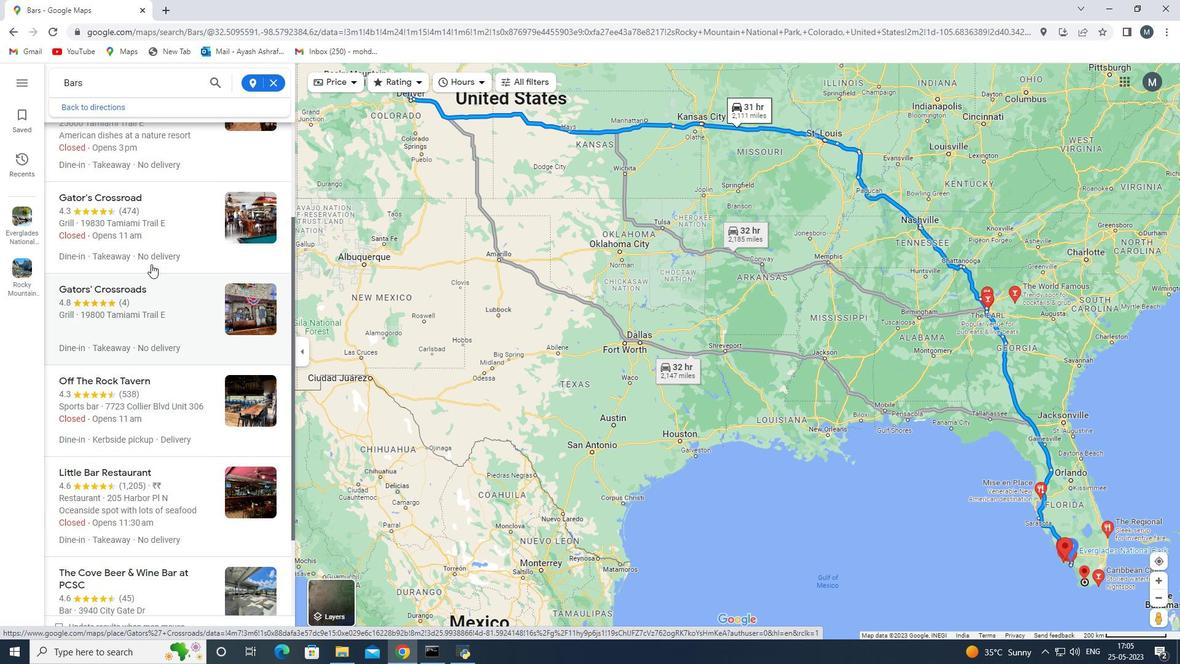 
Action: Mouse moved to (183, 306)
Screenshot: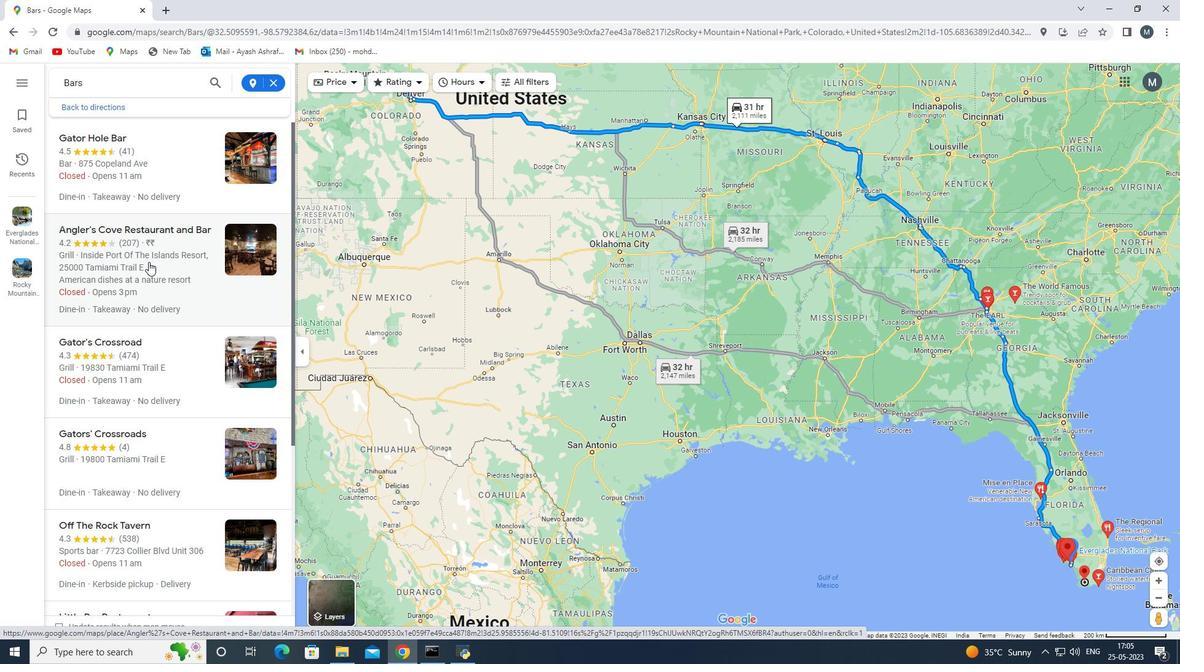 
Action: Mouse scrolled (183, 306) with delta (0, 0)
Screenshot: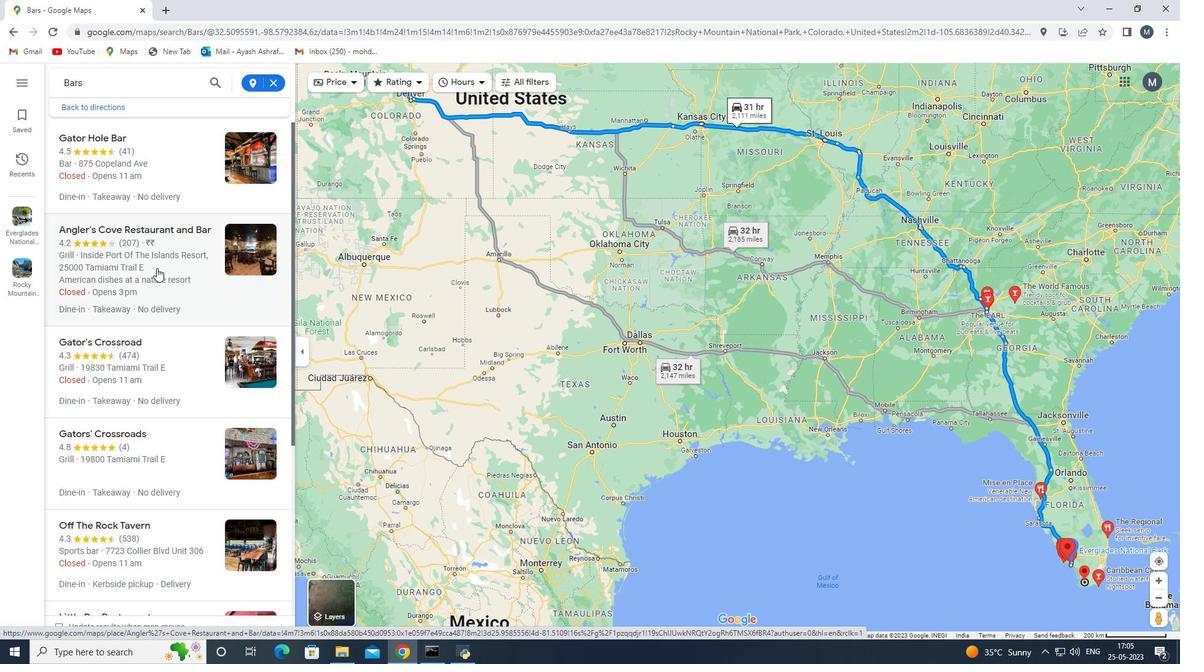 
Action: Mouse scrolled (183, 306) with delta (0, 0)
Screenshot: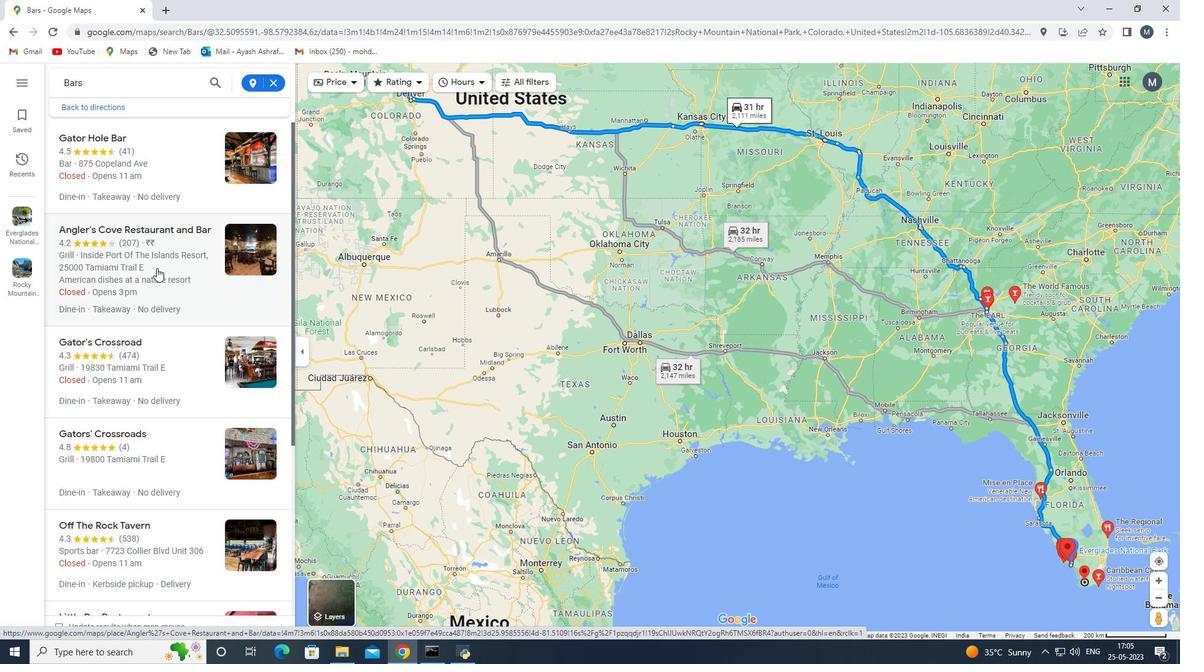 
Action: Mouse scrolled (183, 306) with delta (0, 0)
Screenshot: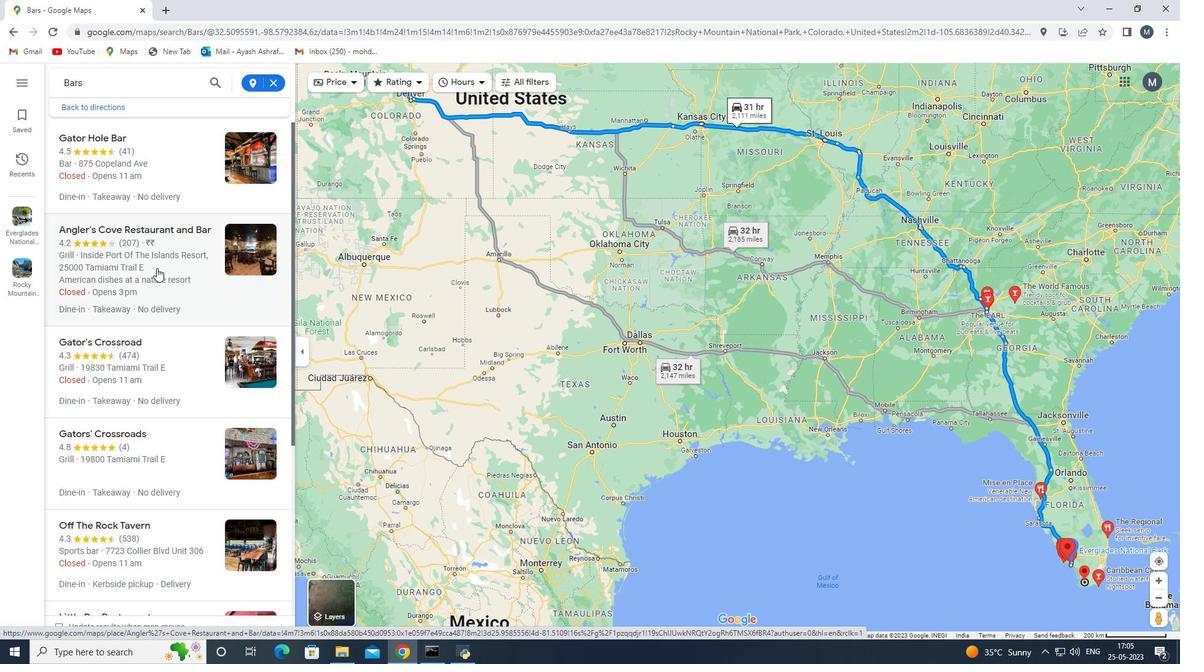 
Action: Mouse scrolled (183, 306) with delta (0, 0)
Screenshot: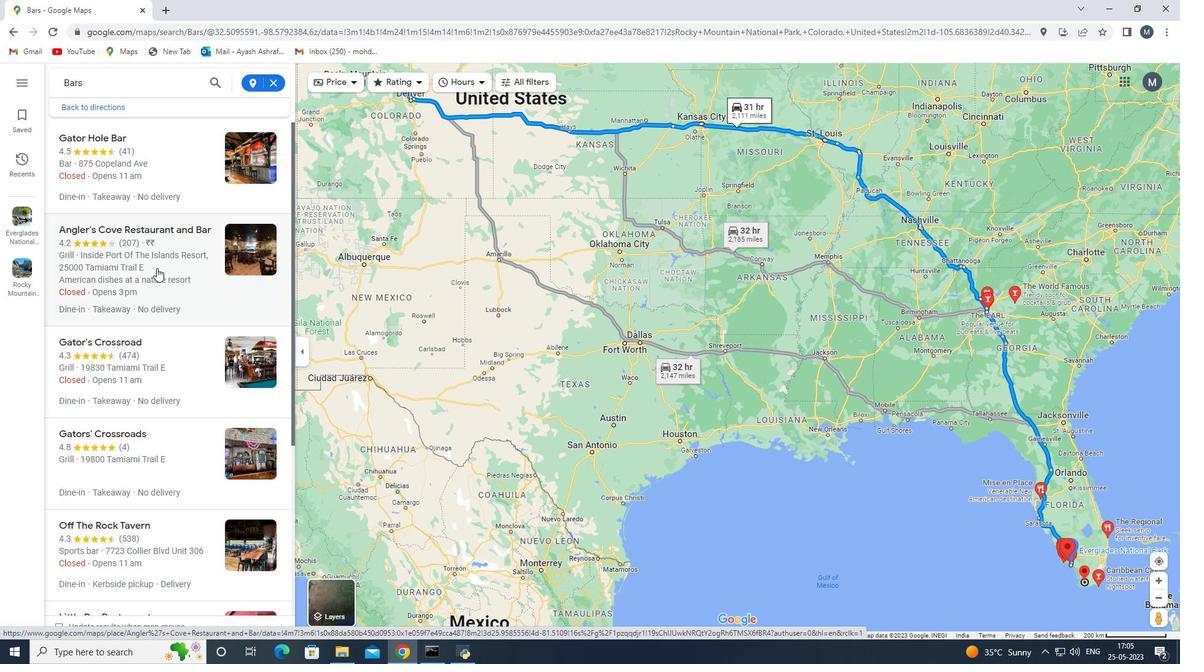 
Action: Mouse scrolled (183, 306) with delta (0, 0)
Screenshot: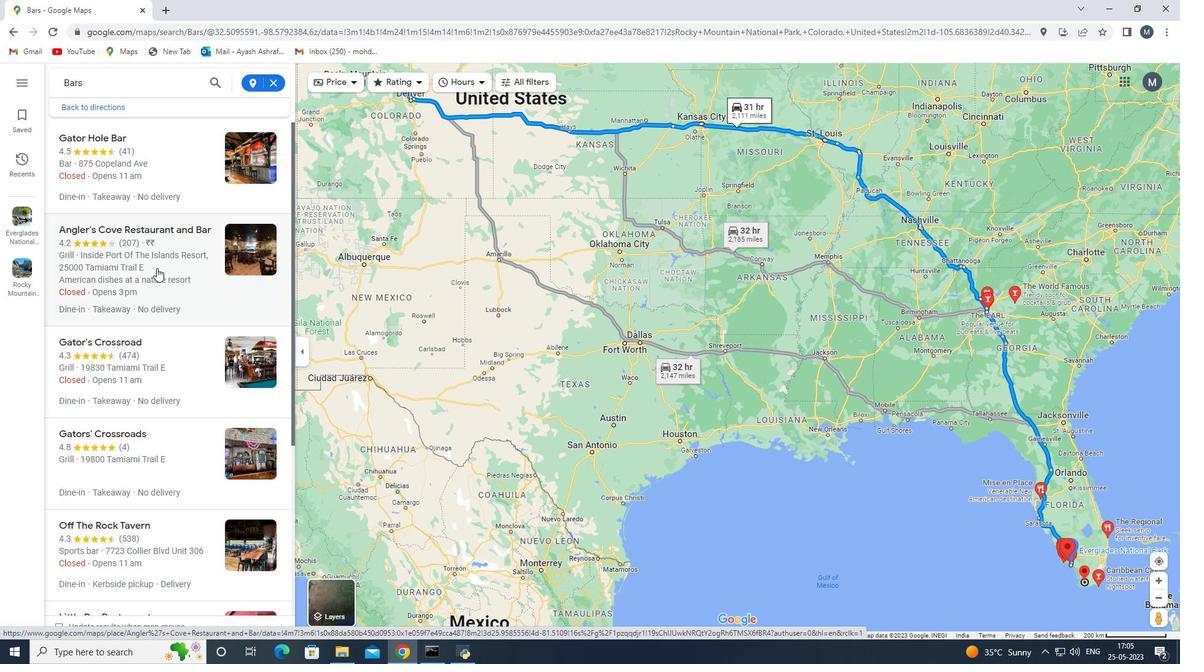
Action: Mouse scrolled (183, 306) with delta (0, 0)
Screenshot: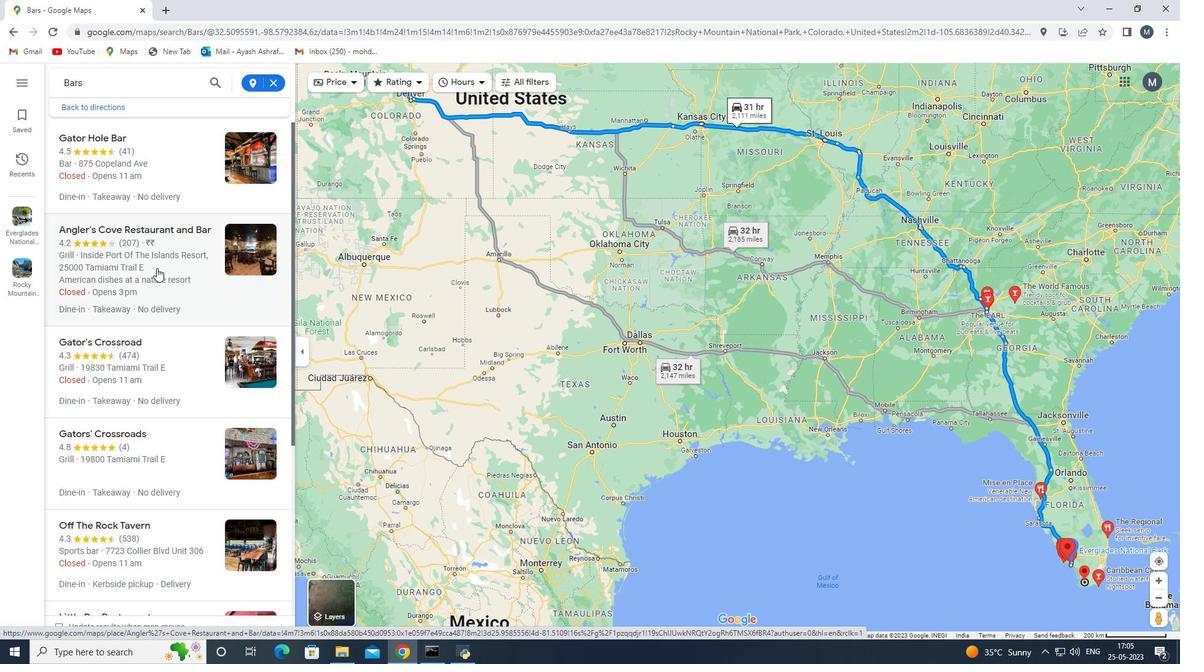 
Action: Mouse moved to (182, 247)
Screenshot: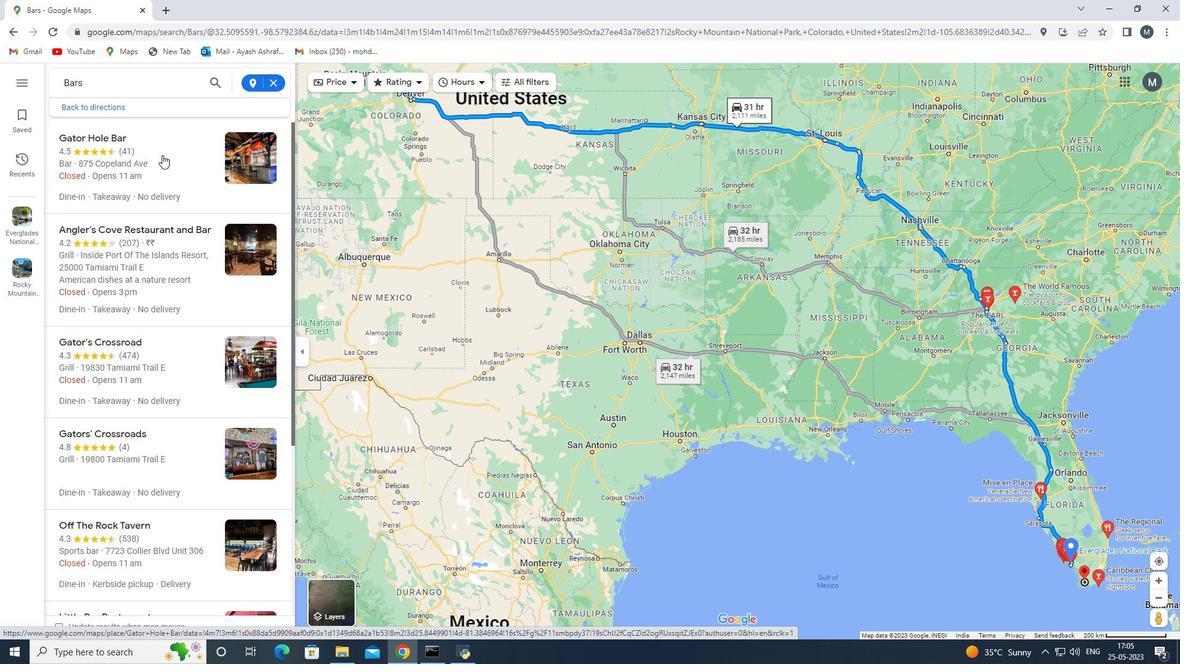 
Action: Mouse pressed left at (182, 247)
Screenshot: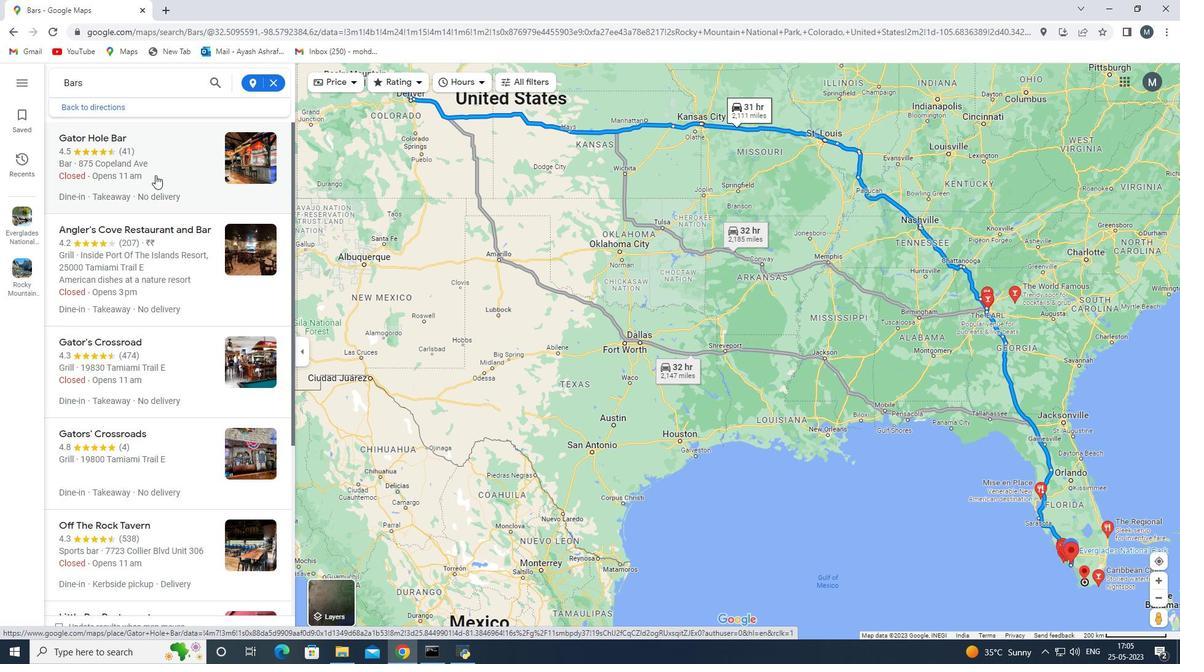 
Action: Mouse moved to (432, 328)
Screenshot: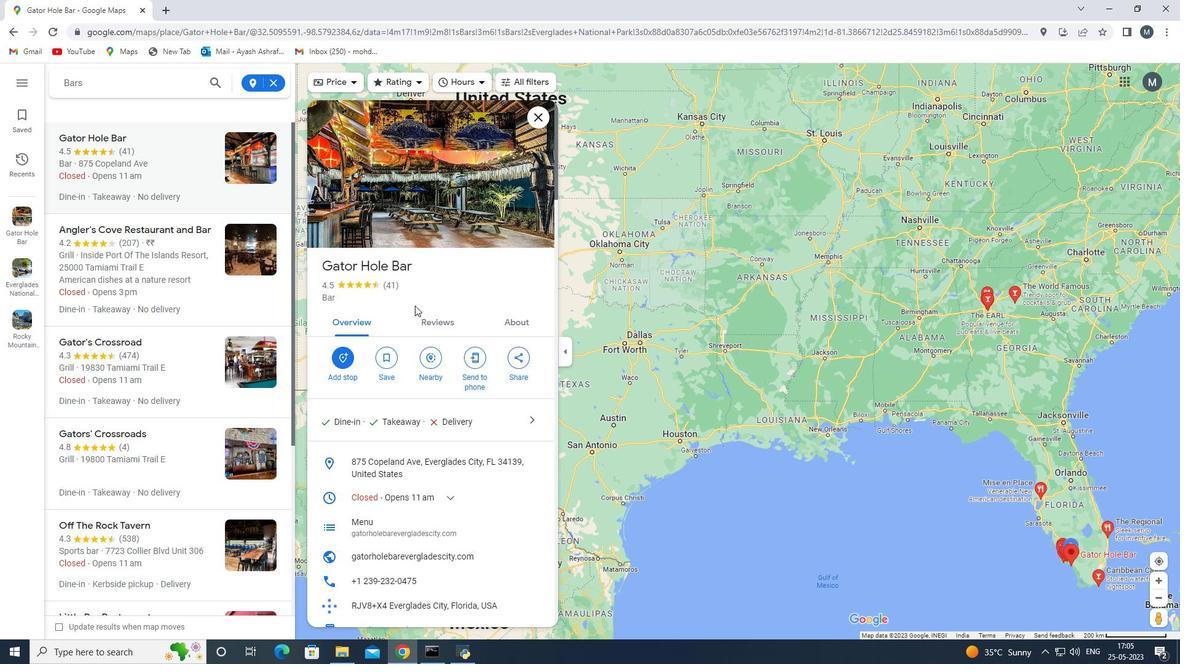 
Action: Mouse scrolled (432, 328) with delta (0, 0)
Screenshot: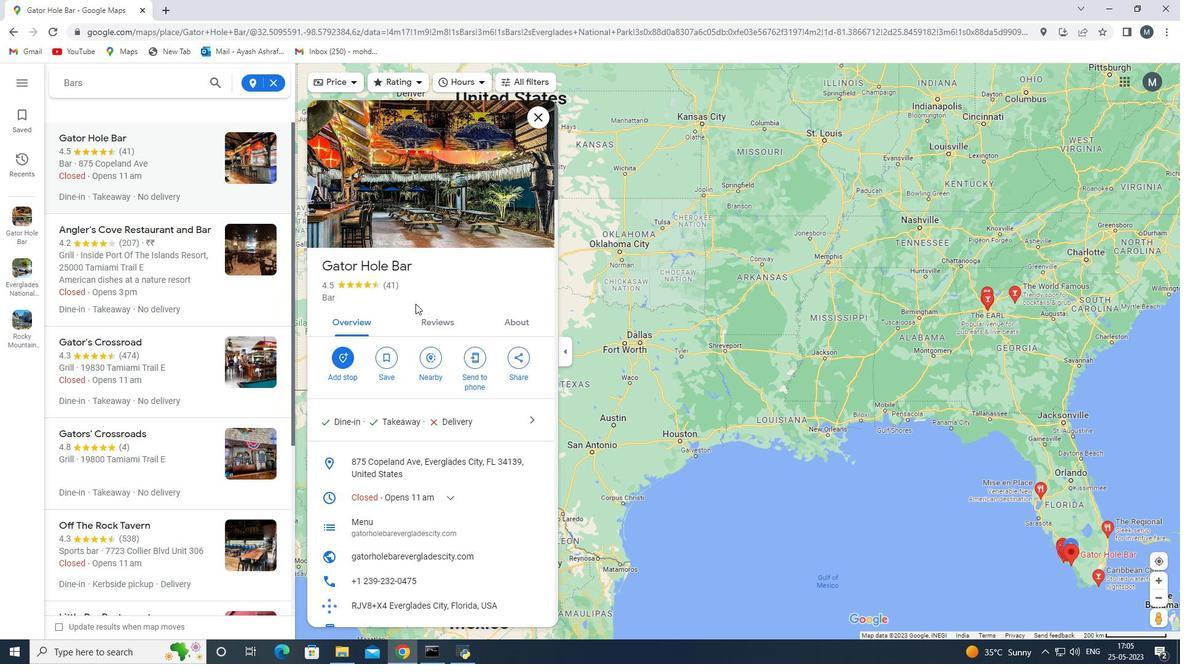 
Action: Mouse scrolled (432, 328) with delta (0, 0)
Screenshot: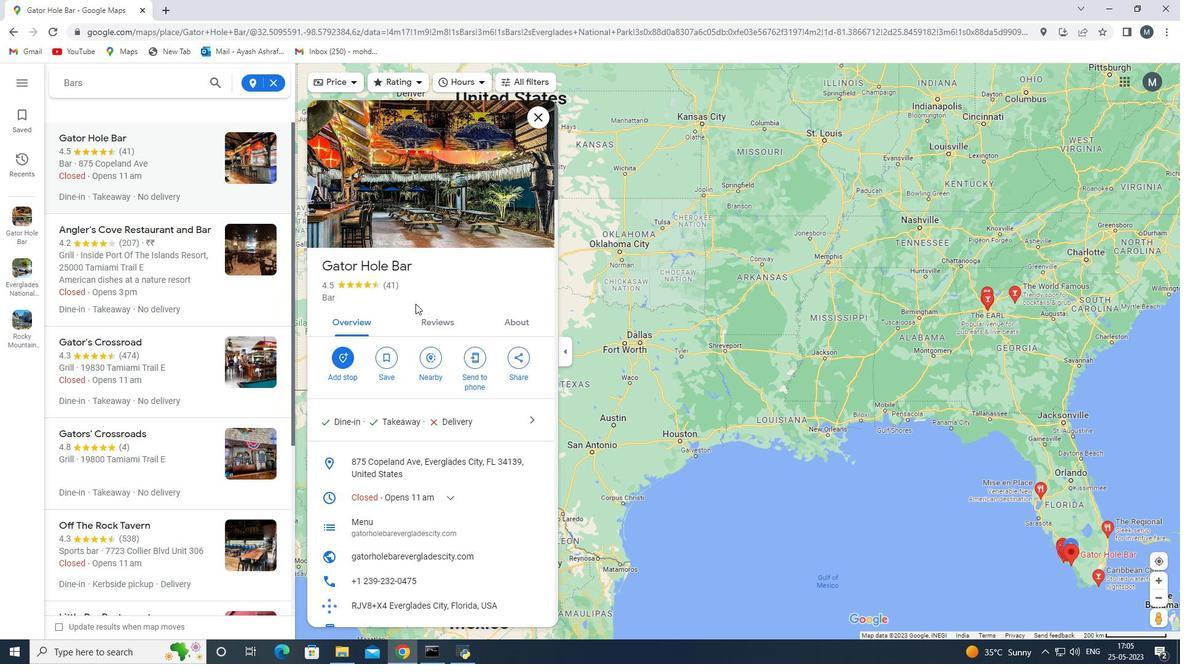 
Action: Mouse scrolled (432, 328) with delta (0, 0)
Screenshot: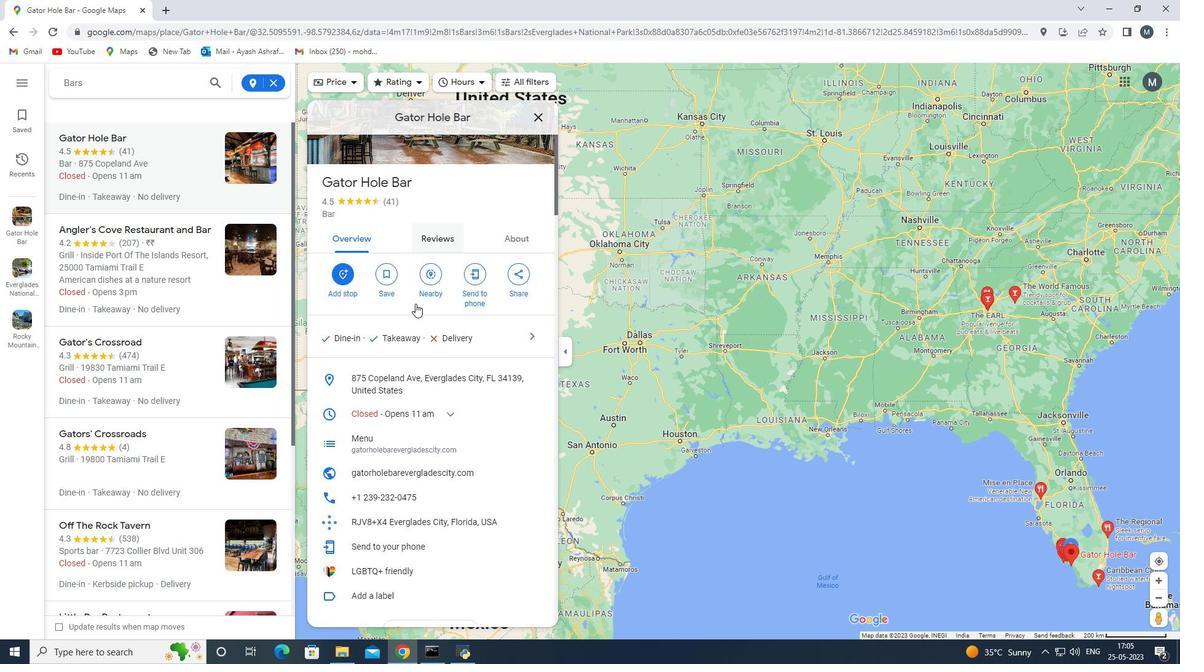 
Action: Mouse moved to (386, 330)
Screenshot: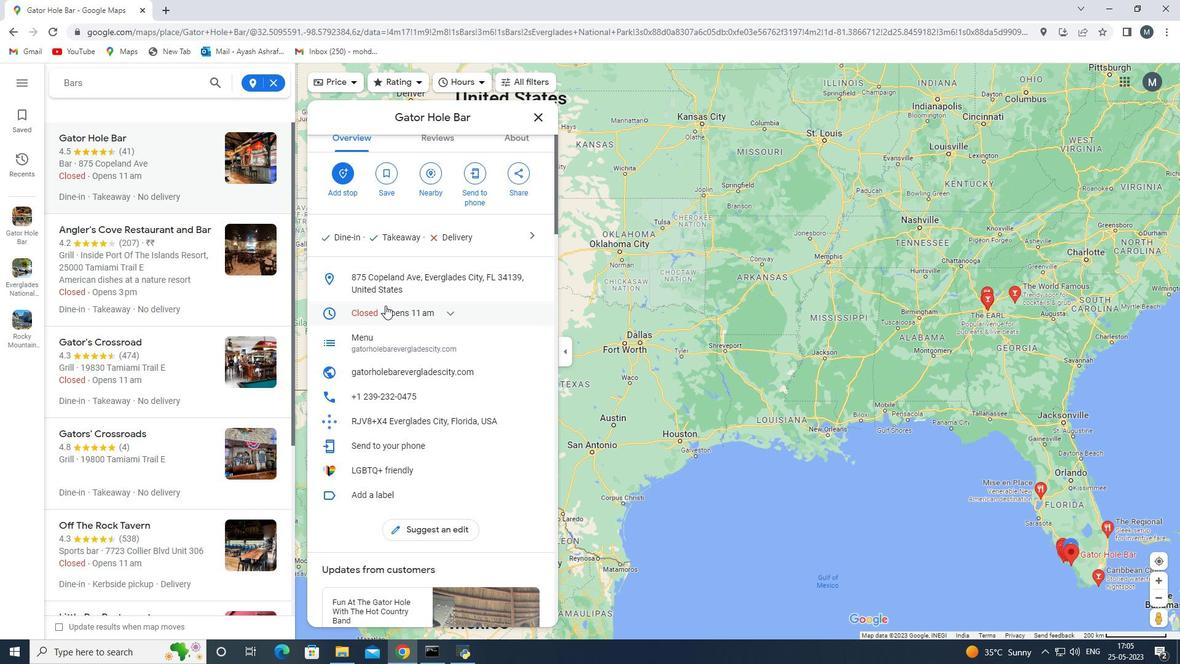 
Action: Mouse scrolled (386, 329) with delta (0, 0)
Screenshot: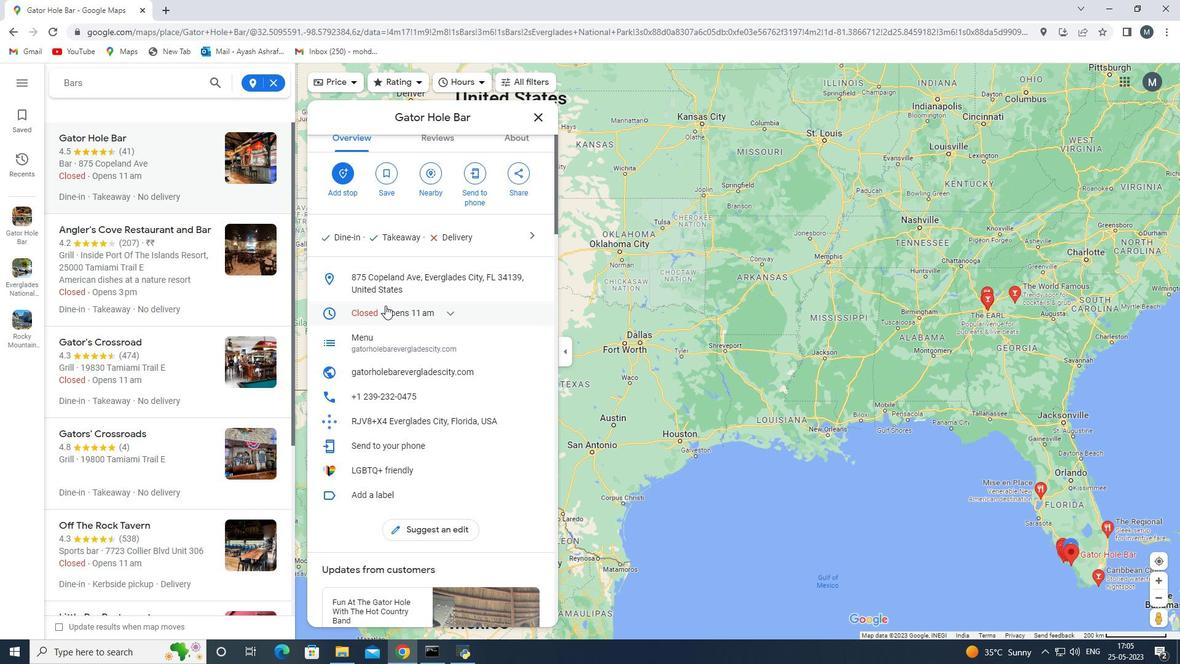 
Action: Mouse scrolled (386, 329) with delta (0, 0)
Screenshot: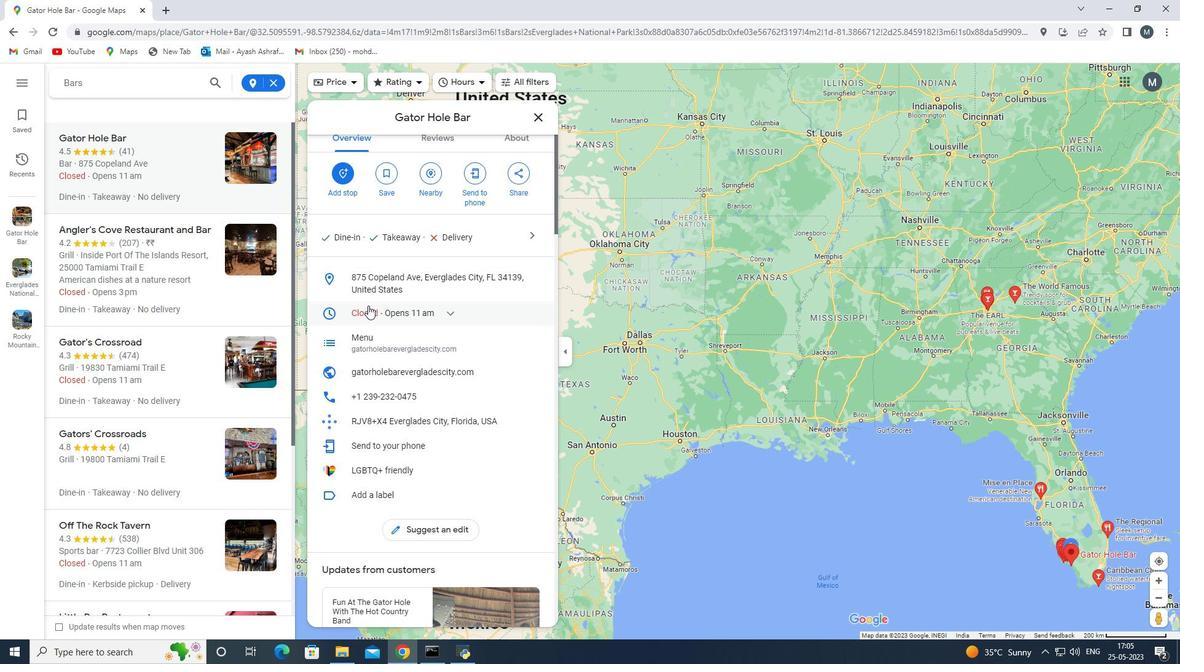 
Action: Mouse scrolled (386, 329) with delta (0, 0)
Screenshot: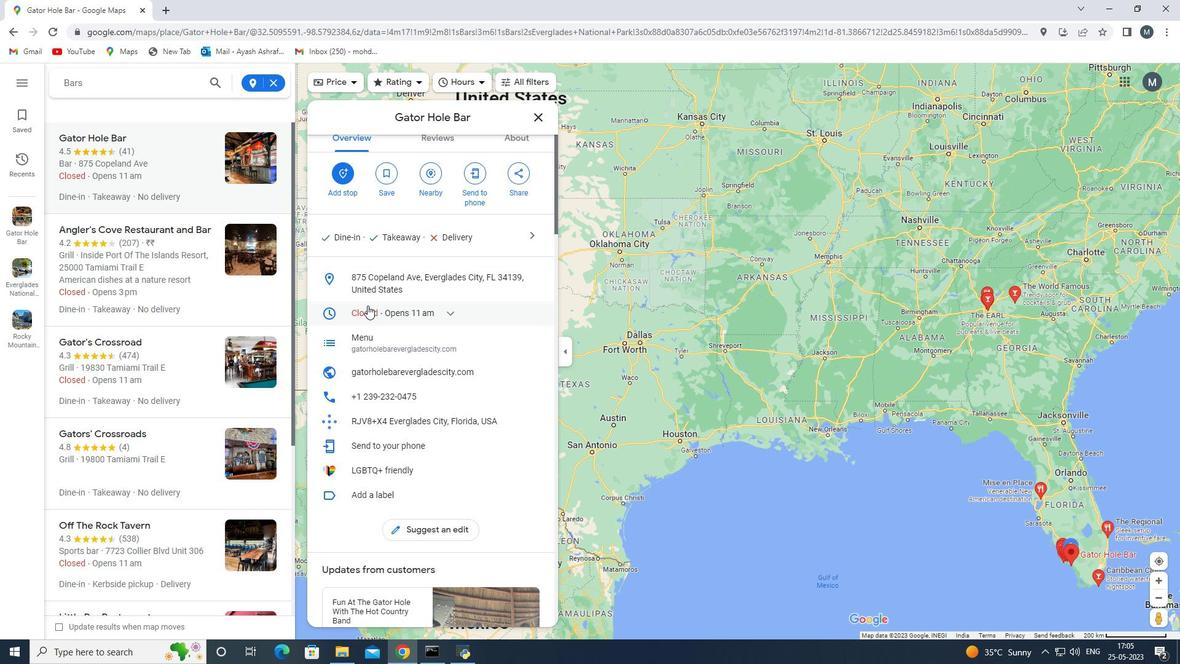 
Action: Mouse scrolled (386, 329) with delta (0, 0)
Screenshot: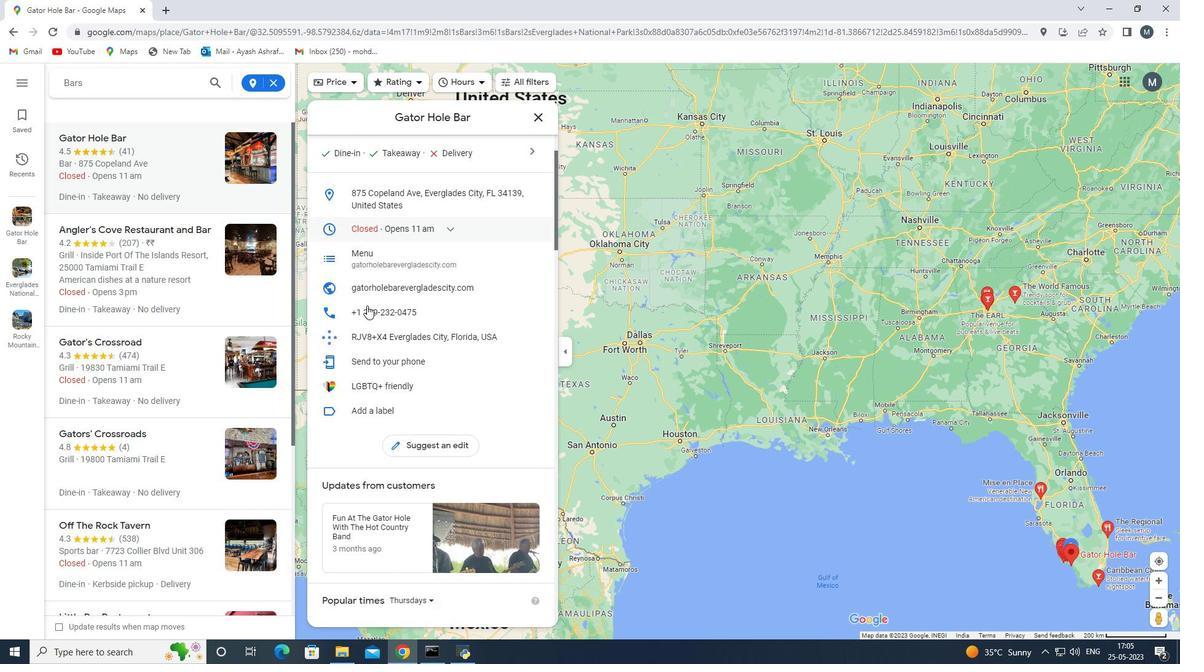 
Action: Mouse scrolled (386, 329) with delta (0, 0)
Screenshot: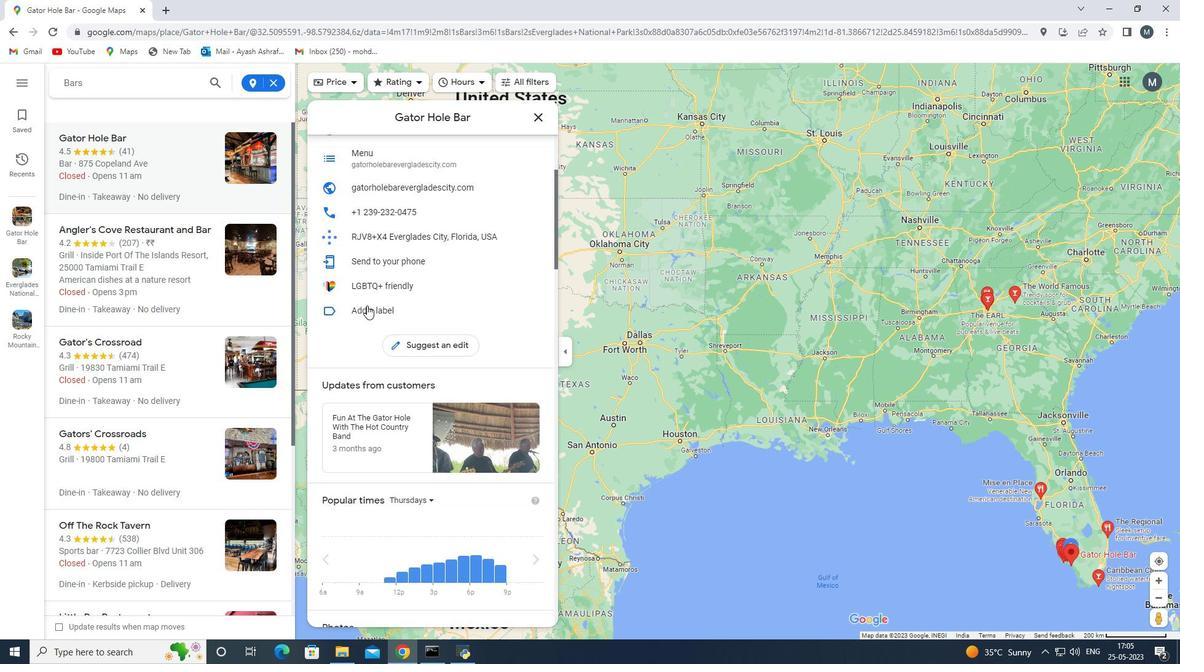 
Action: Mouse scrolled (386, 329) with delta (0, 0)
Screenshot: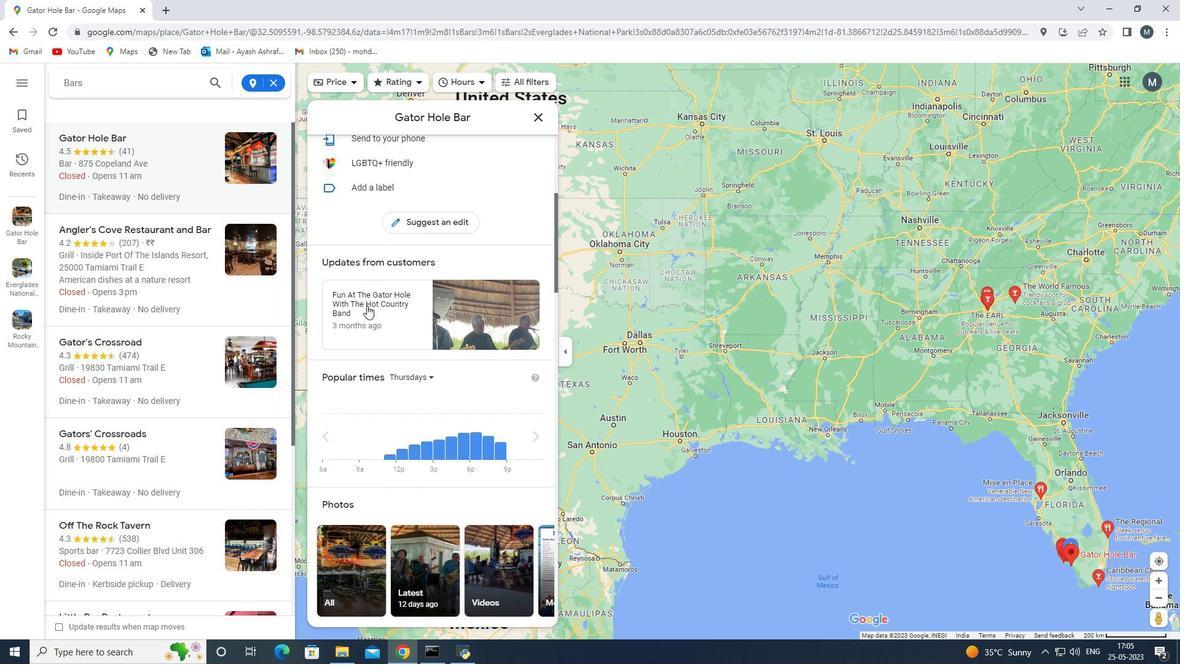 
Action: Mouse scrolled (386, 329) with delta (0, 0)
Screenshot: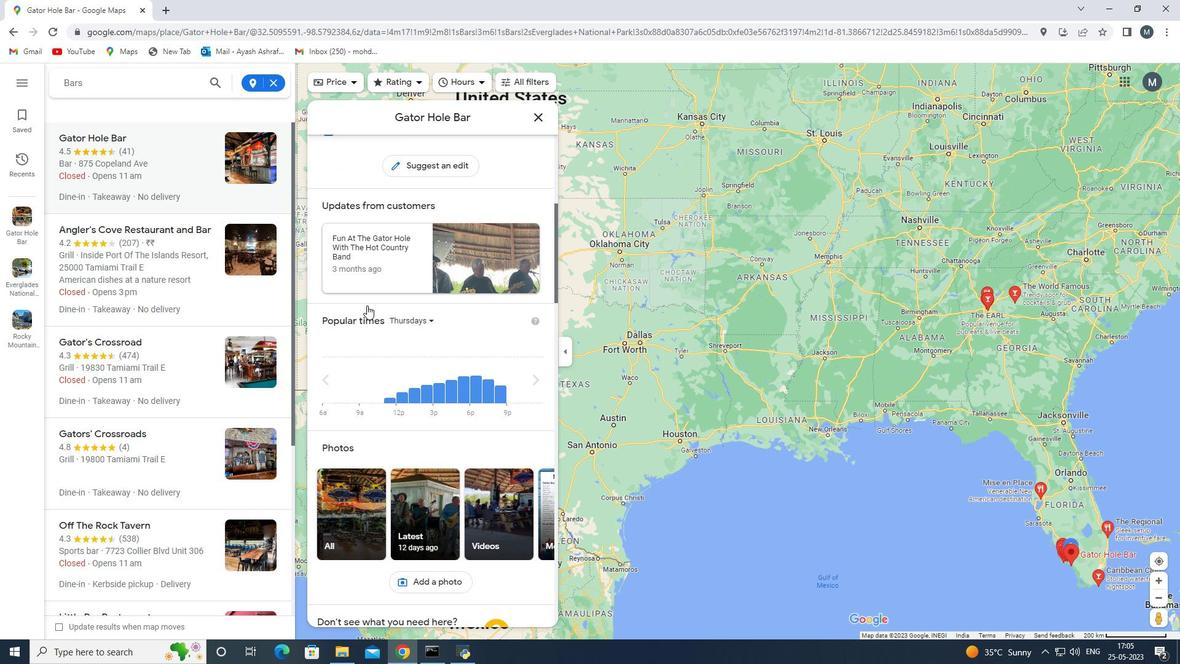 
Action: Mouse scrolled (386, 329) with delta (0, 0)
Screenshot: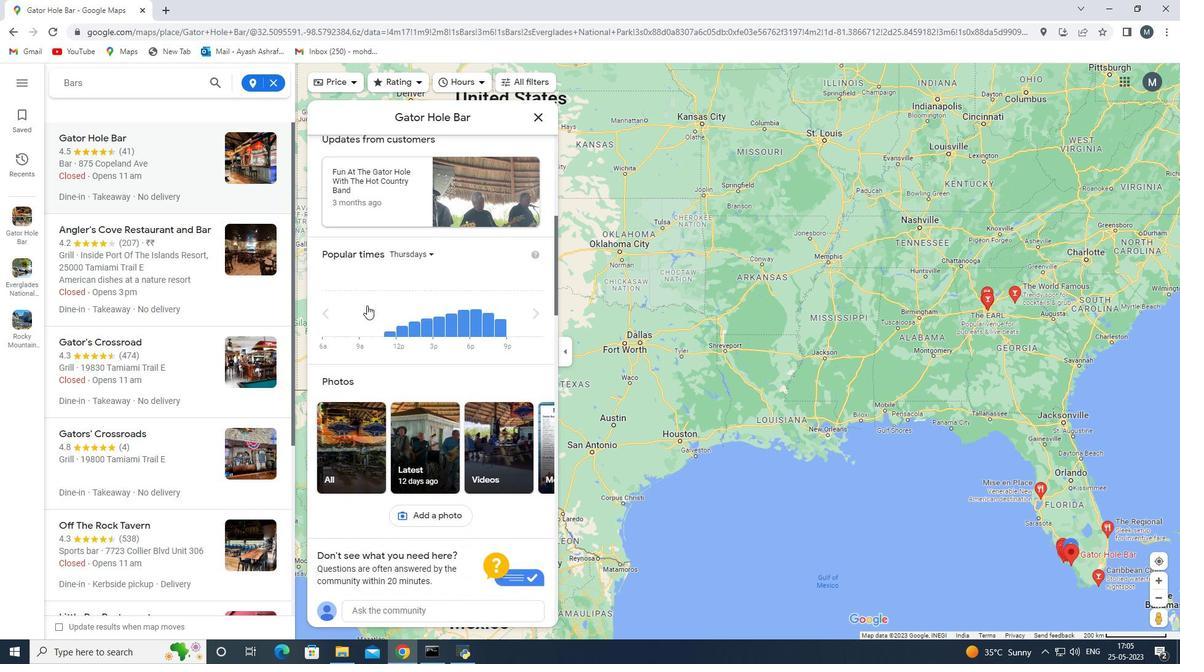
Action: Mouse moved to (369, 382)
Screenshot: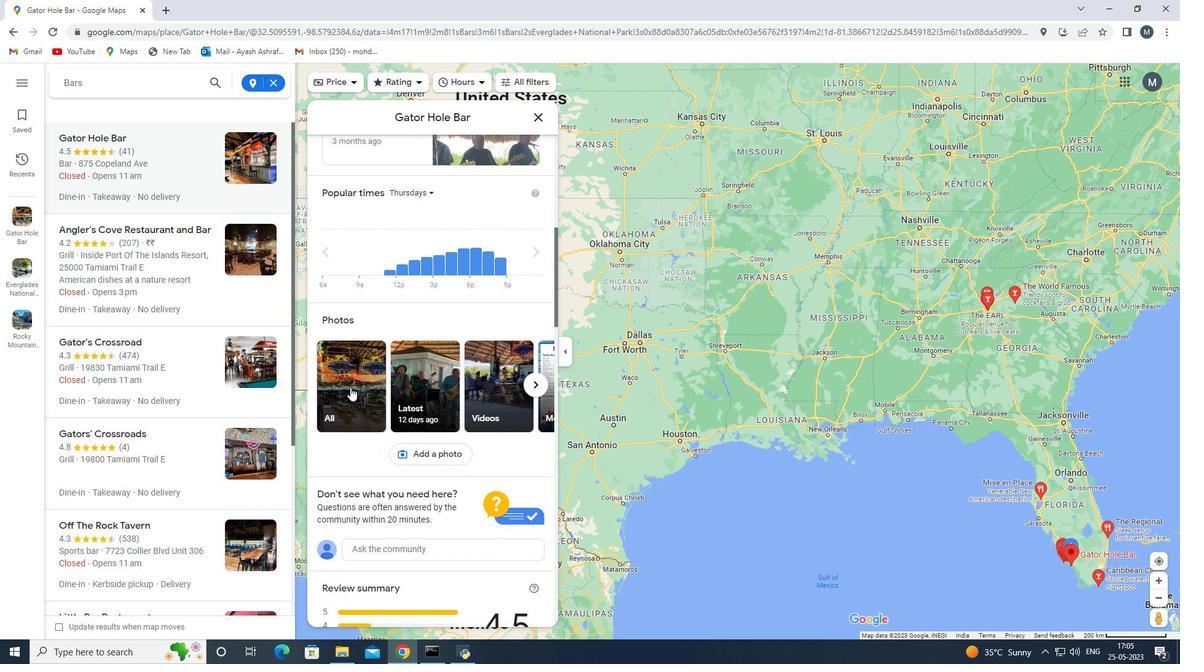 
Action: Mouse pressed left at (369, 382)
Screenshot: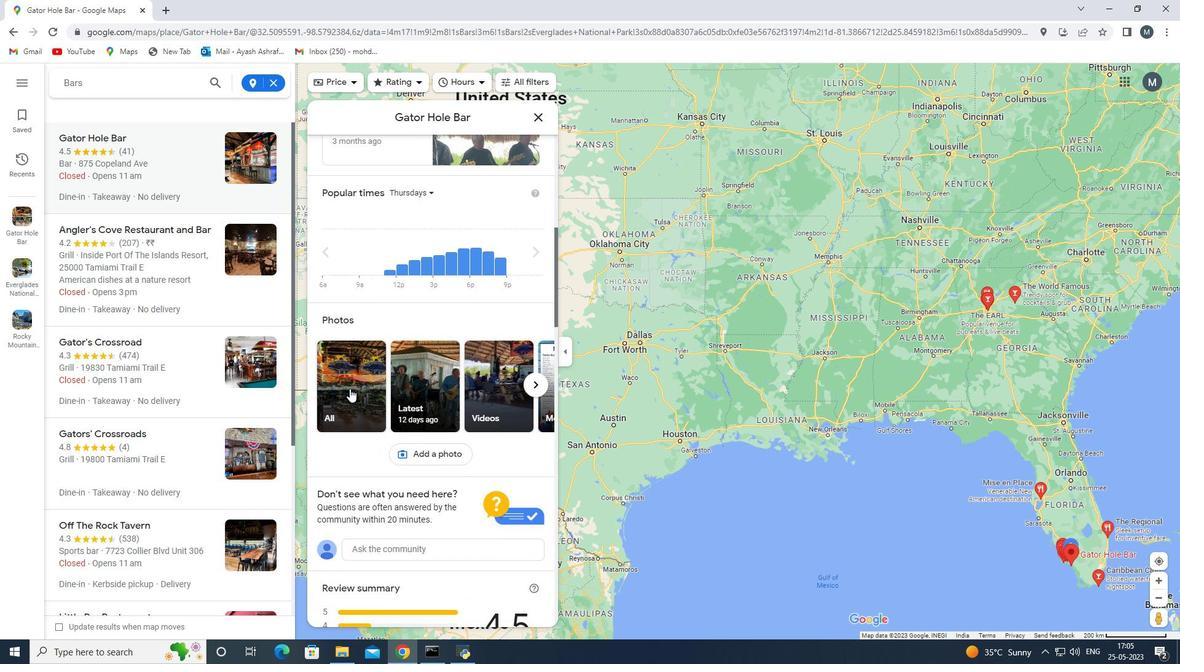 
Action: Mouse moved to (426, 340)
Screenshot: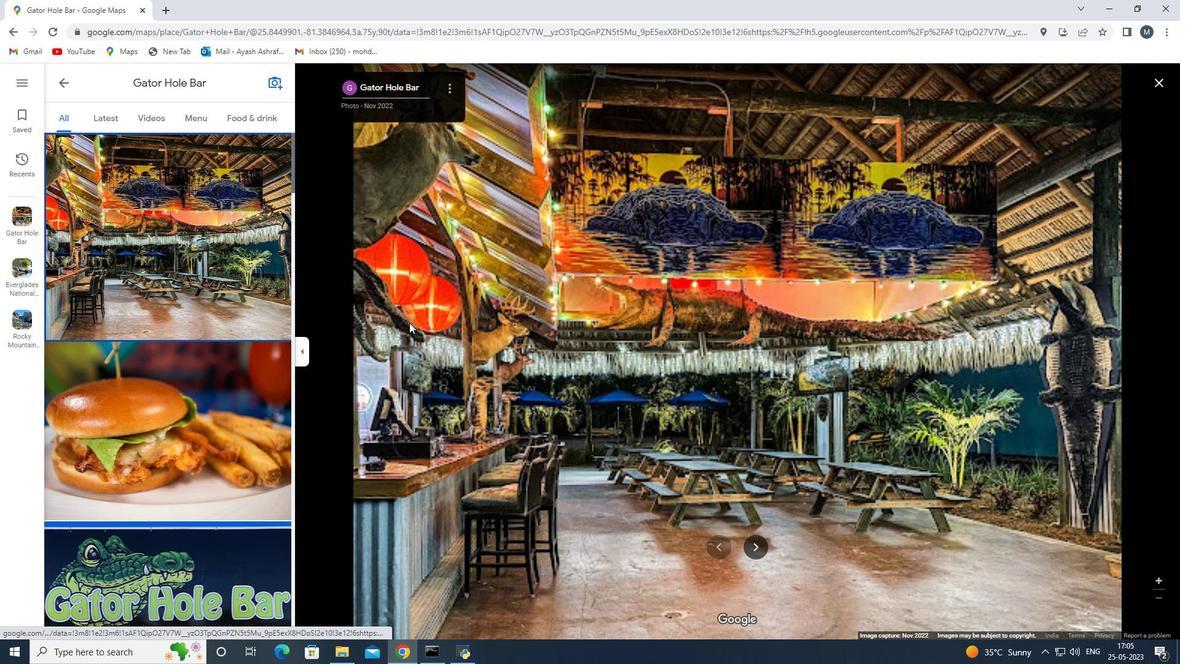 
Action: Key pressed <Key.down>
Screenshot: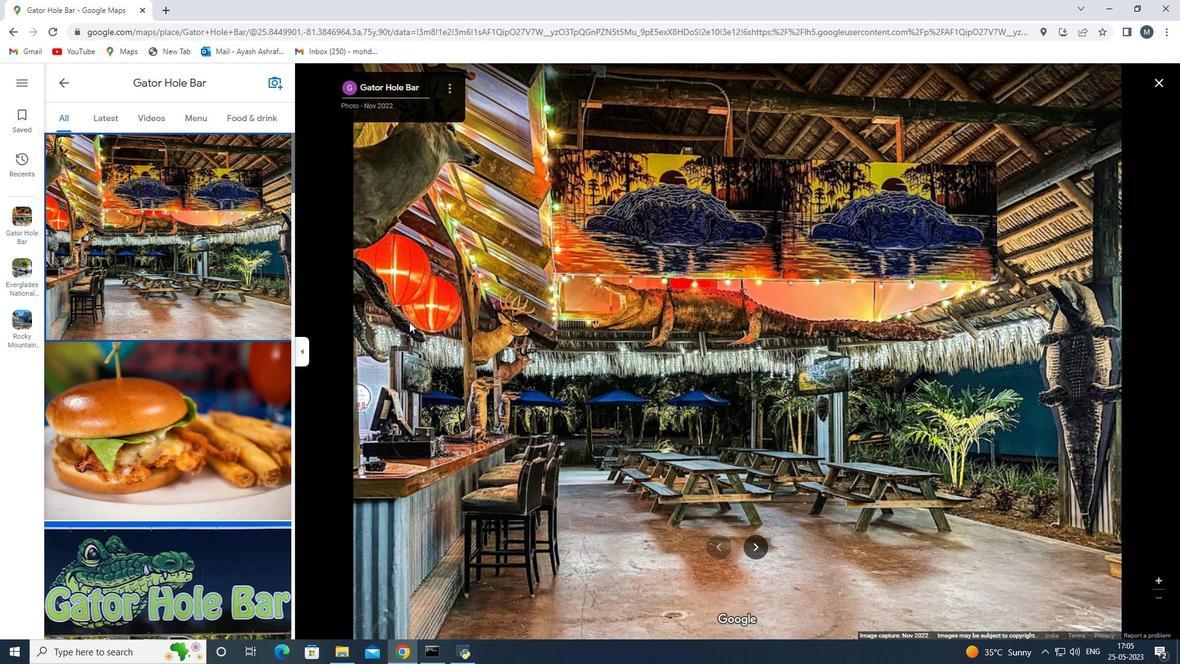 
Action: Mouse moved to (796, 259)
Screenshot: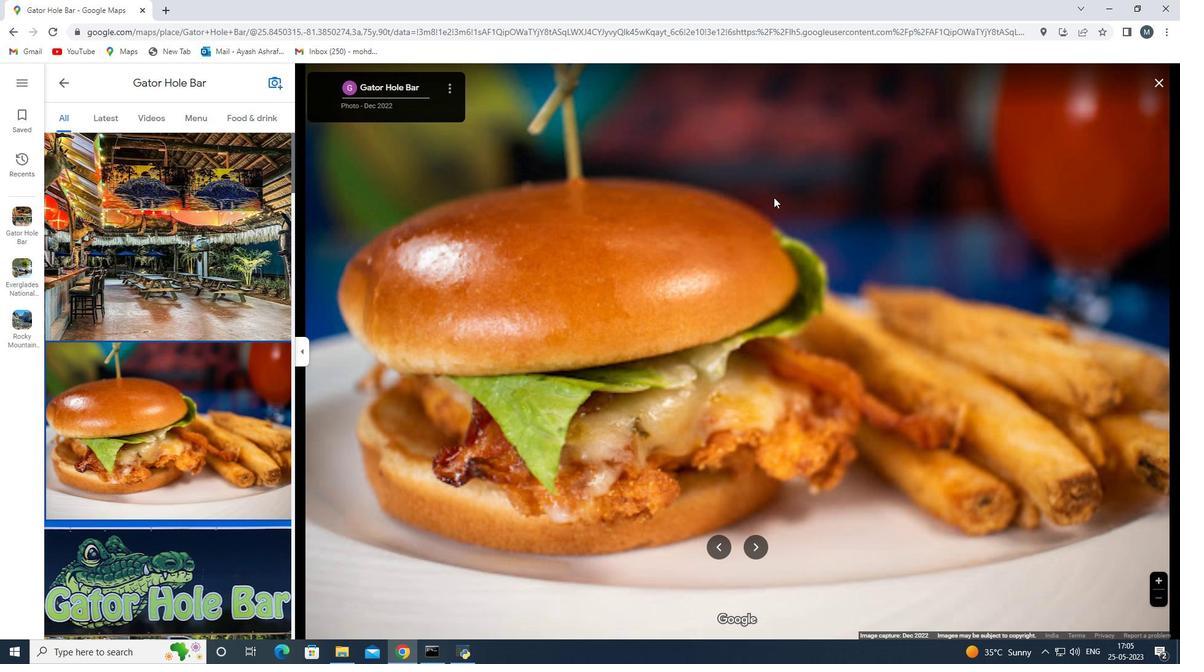 
Action: Key pressed <Key.down><Key.down><Key.down><Key.down><Key.down><Key.down><Key.down>
Screenshot: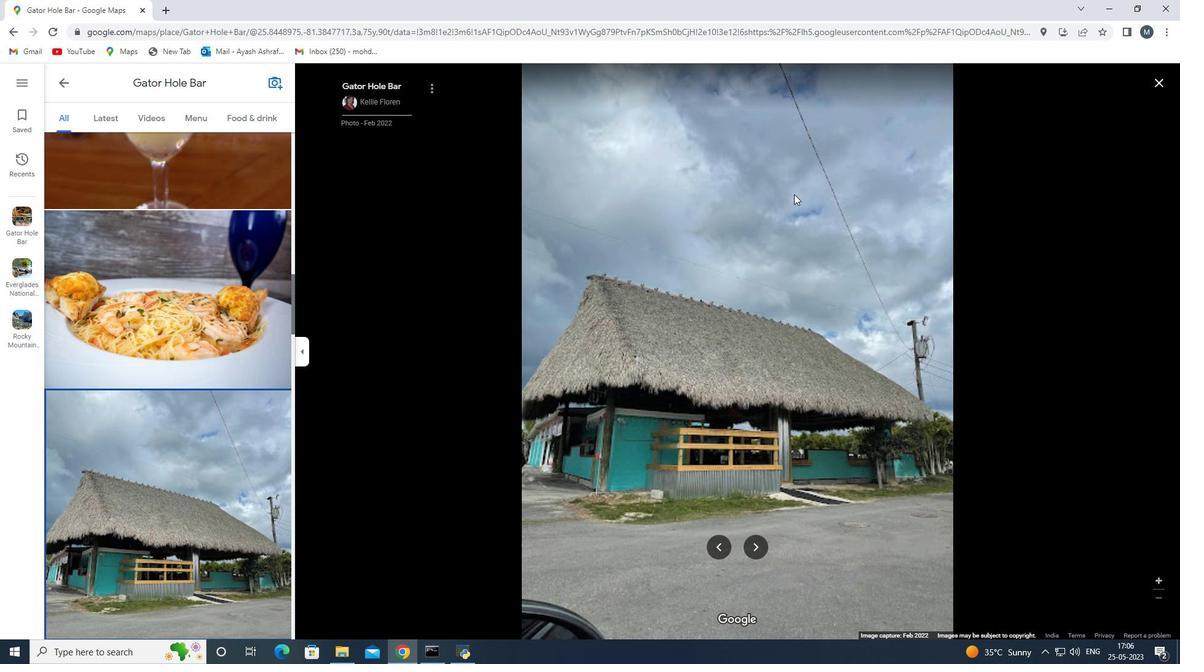 
Action: Mouse moved to (796, 259)
Screenshot: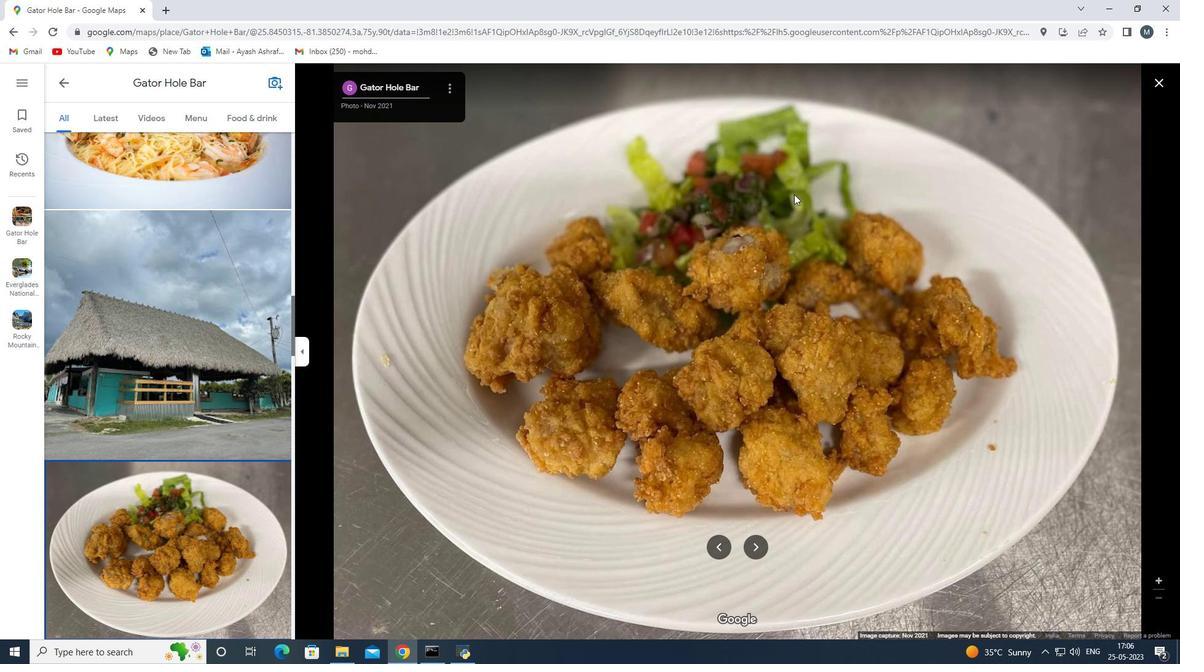
Action: Key pressed <Key.down><Key.down><Key.down><Key.down><Key.down><Key.down><Key.down><Key.down><Key.down><Key.down><Key.down><Key.down><Key.down><Key.down><Key.down><Key.down><Key.down><Key.down><Key.down><Key.down><Key.down><Key.down><Key.down><Key.down><Key.down><Key.down><Key.down><Key.down><Key.down><Key.down><Key.down><Key.down><Key.down><Key.down><Key.down><Key.down><Key.down><Key.down><Key.down><Key.down><Key.down><Key.down><Key.down><Key.down><Key.down><Key.down><Key.down><Key.down><Key.down><Key.down><Key.down><Key.down><Key.right><Key.down><Key.down><Key.down><Key.down><Key.down><Key.down><Key.down><Key.down><Key.down><Key.down><Key.down><Key.down><Key.down>
Screenshot: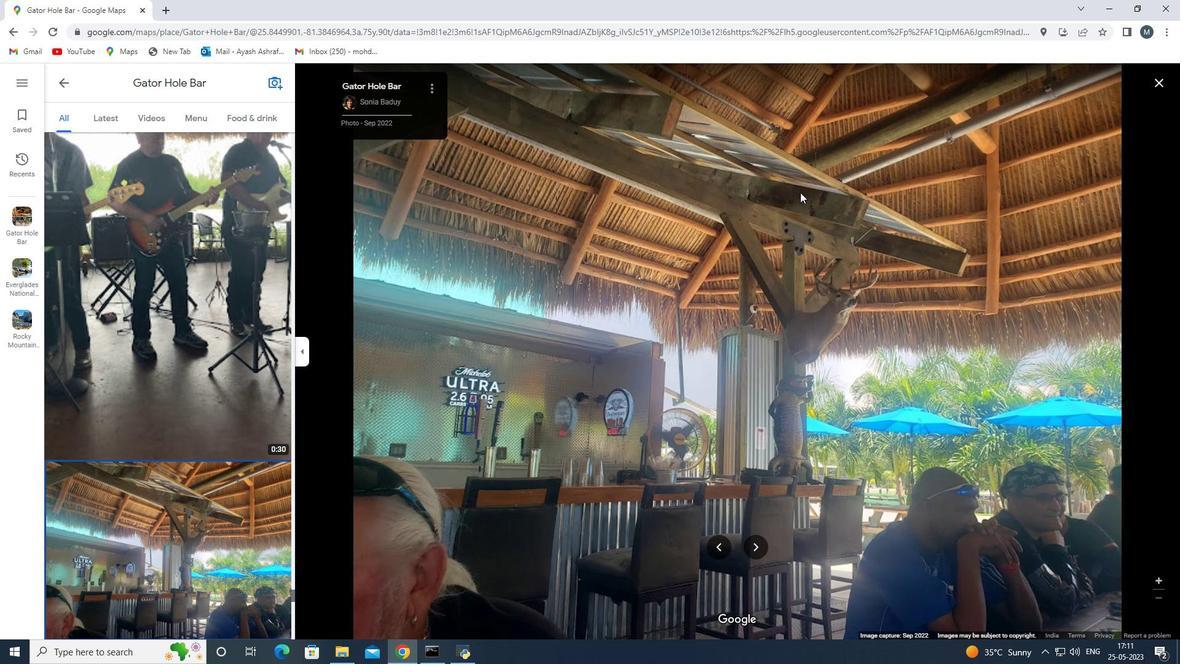 
Action: Mouse moved to (162, 213)
Screenshot: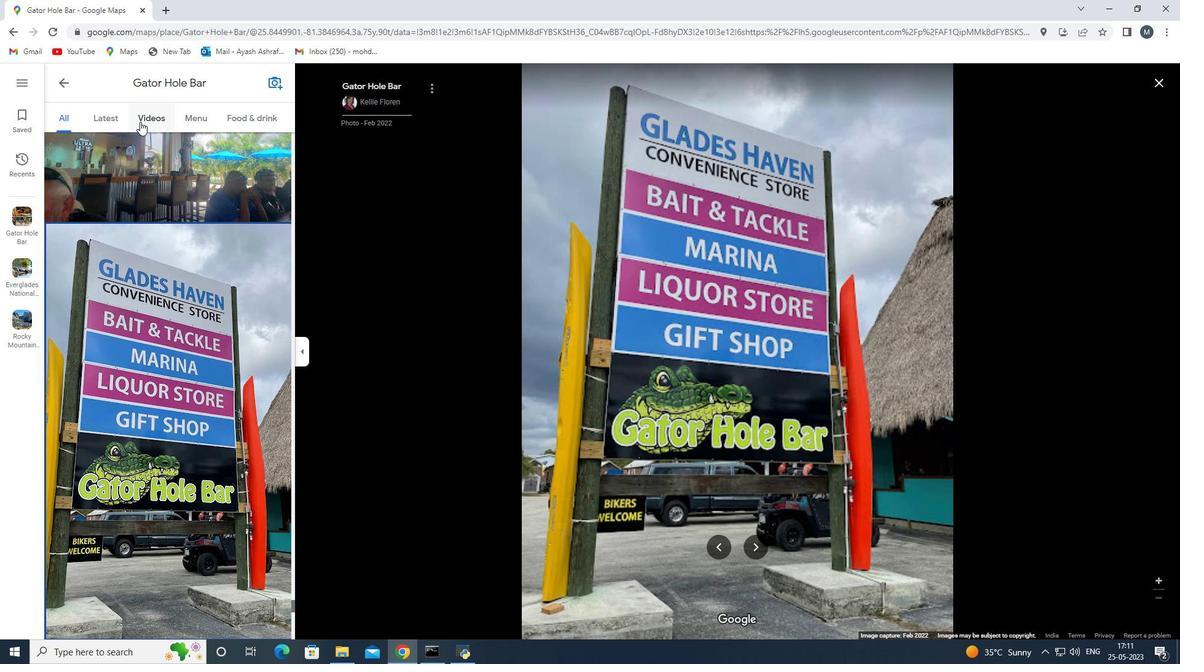
Action: Mouse pressed left at (162, 213)
Screenshot: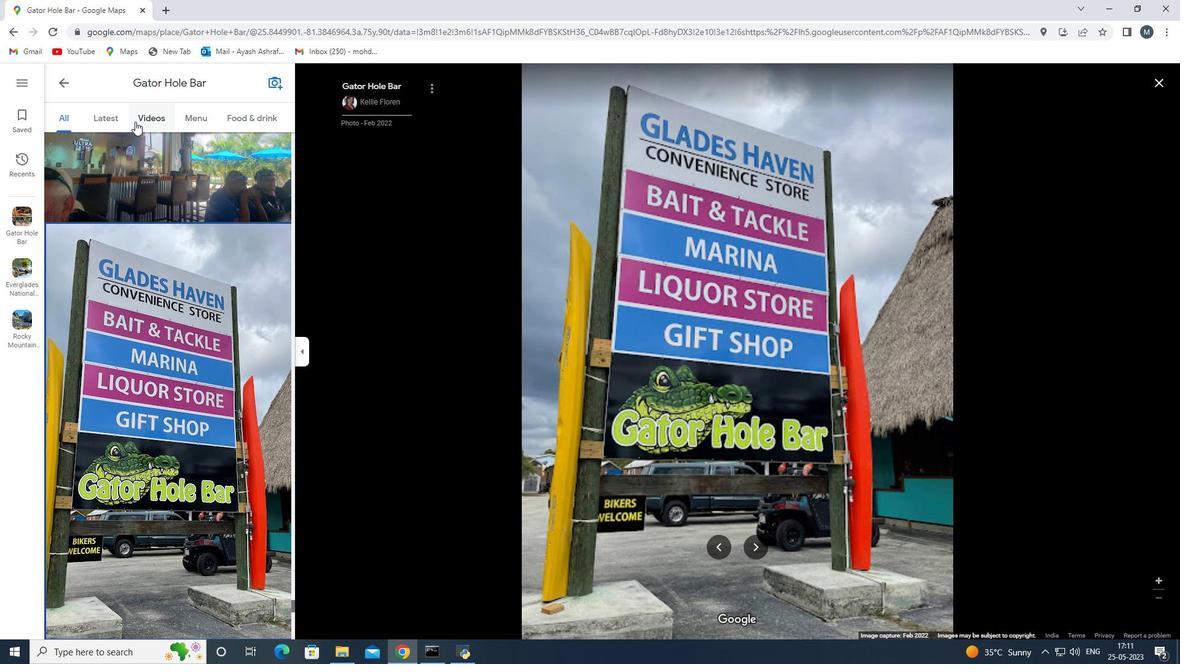 
Action: Mouse moved to (724, 437)
Screenshot: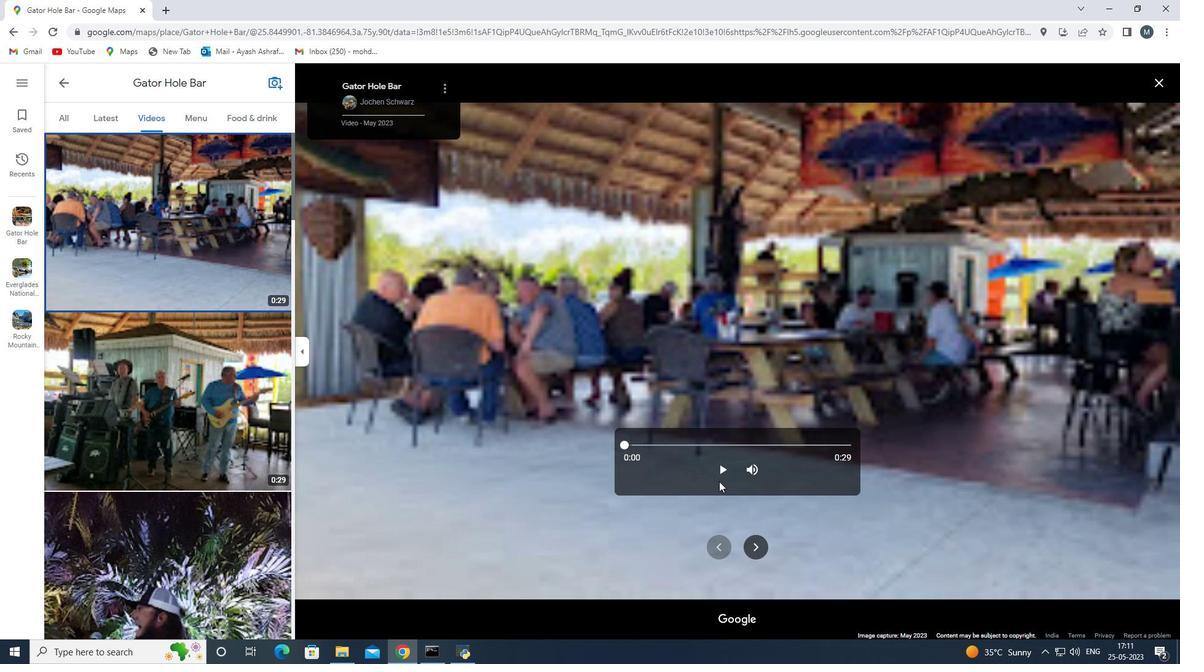 
Action: Mouse pressed left at (724, 437)
Screenshot: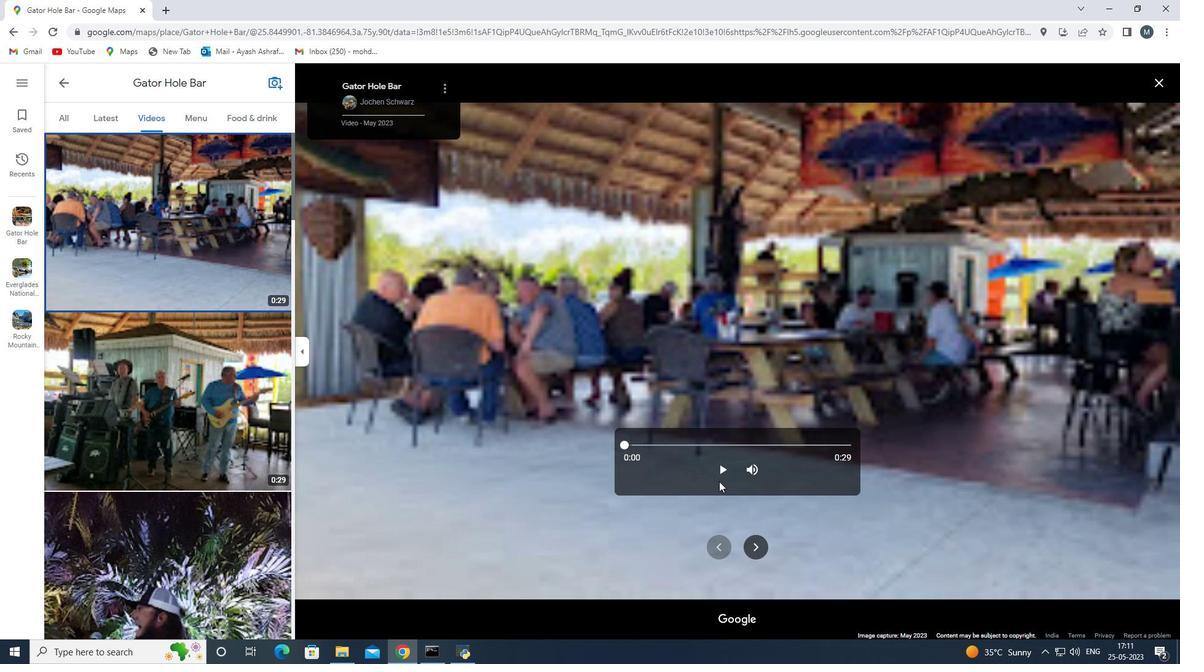 
Action: Mouse moved to (755, 434)
Screenshot: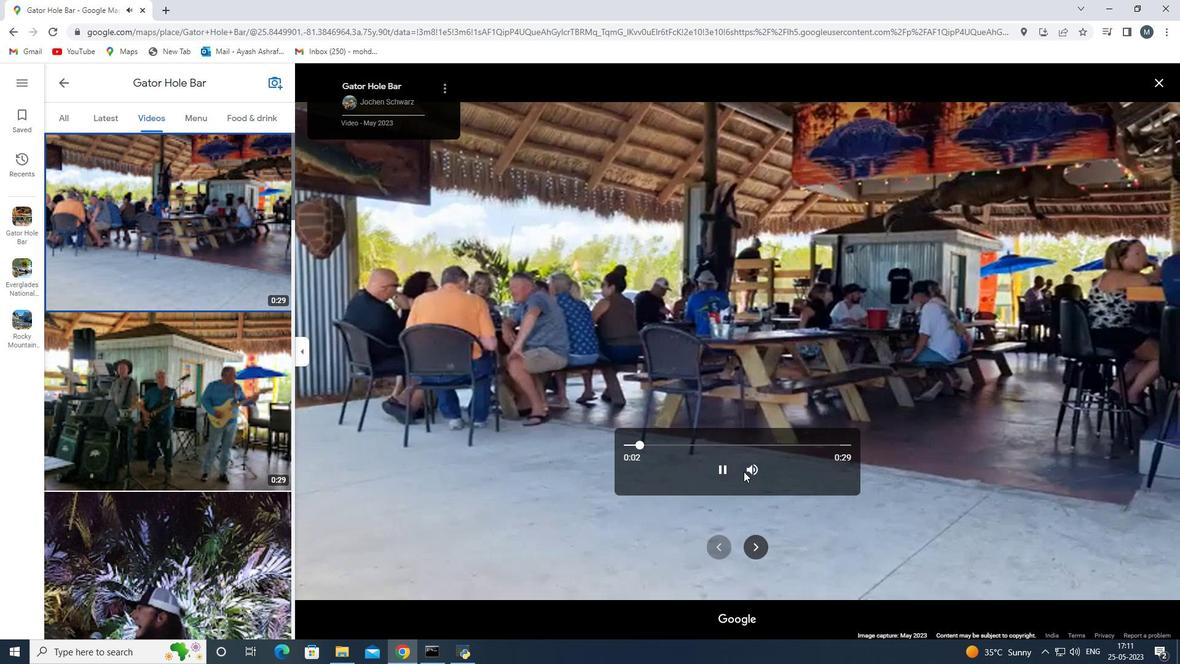 
Action: Mouse pressed left at (755, 434)
Screenshot: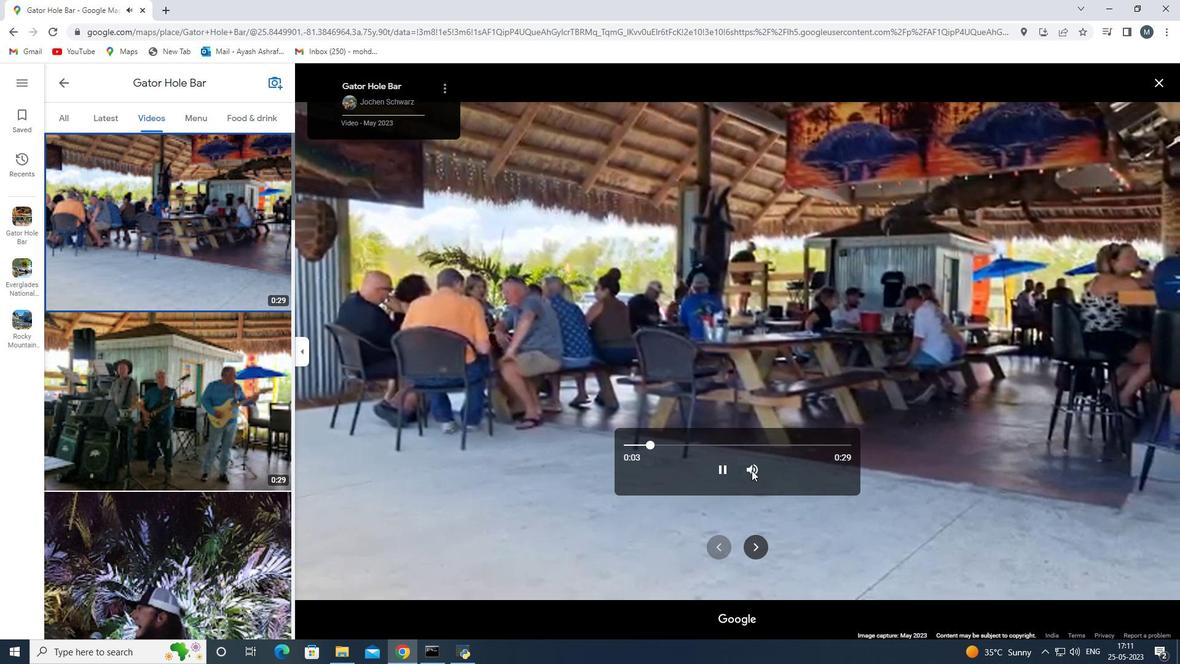 
Action: Mouse moved to (584, 418)
Screenshot: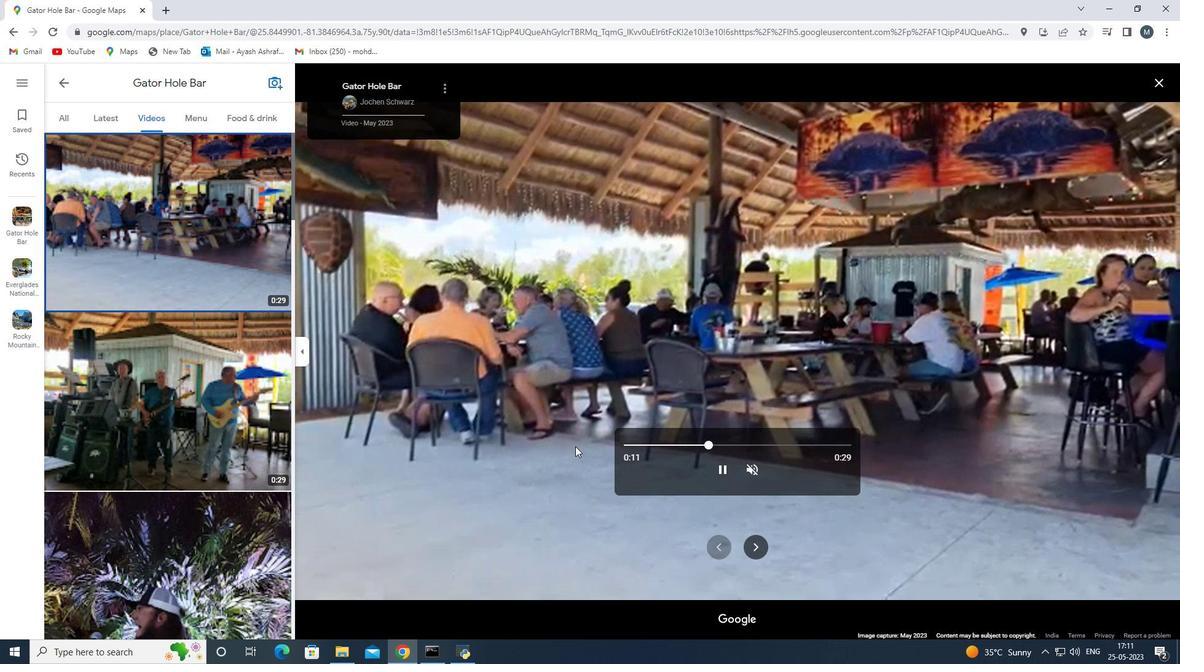 
Action: Mouse scrolled (584, 418) with delta (0, 0)
Screenshot: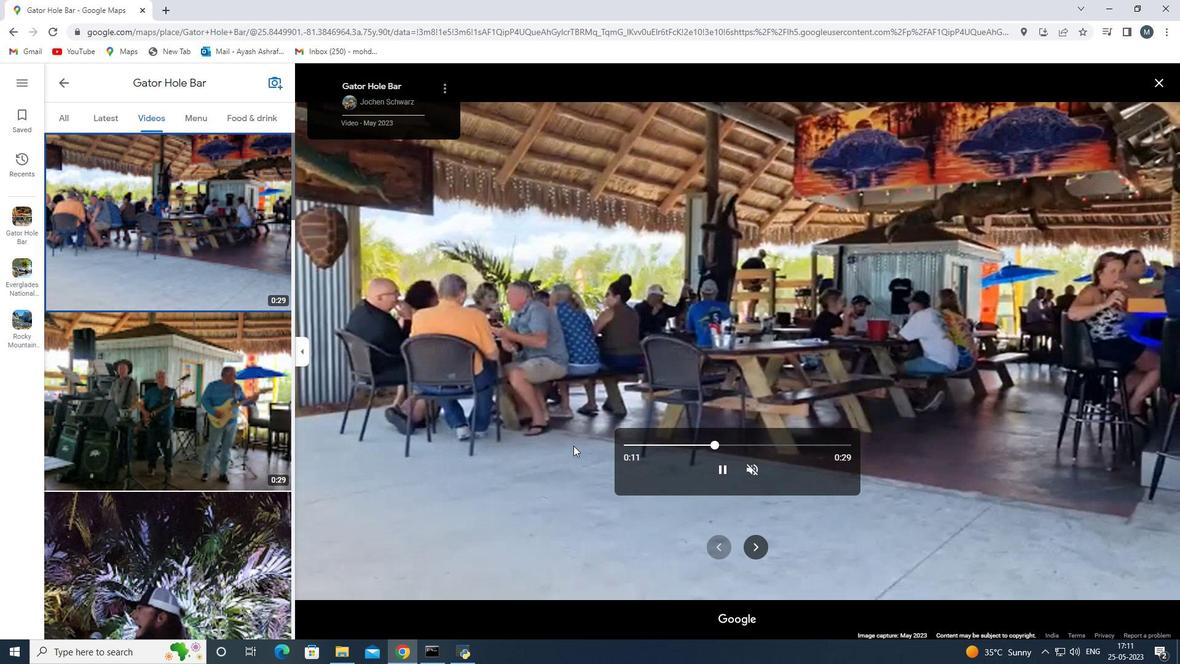 
Action: Mouse moved to (145, 373)
Screenshot: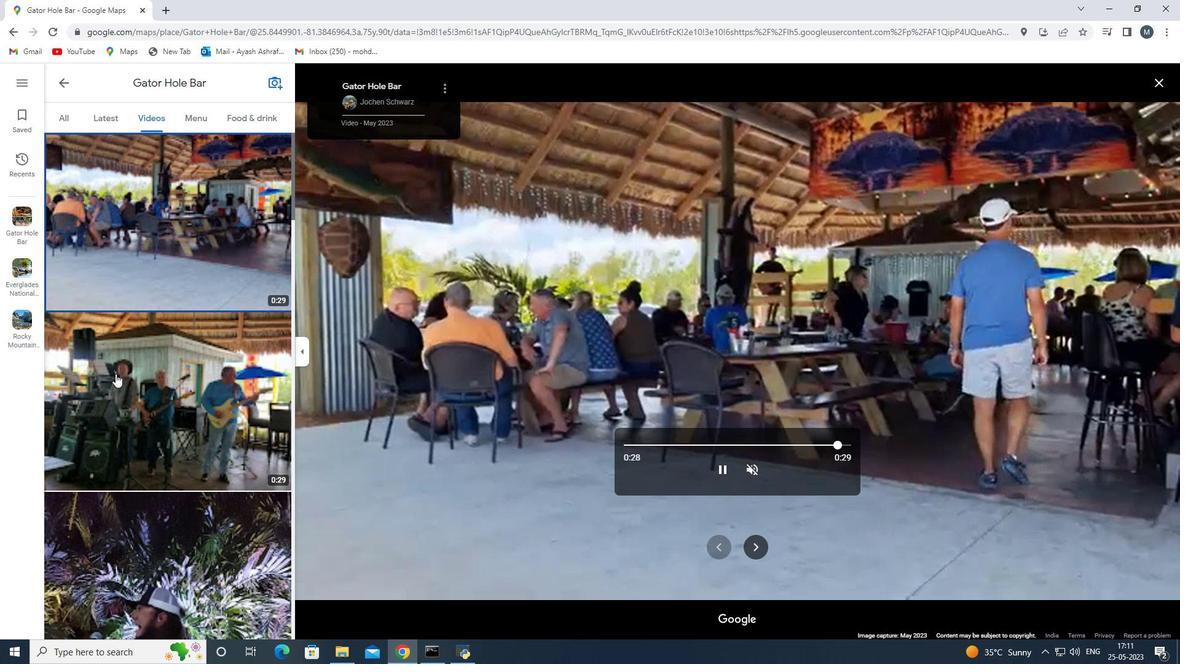 
Action: Mouse pressed left at (145, 373)
Screenshot: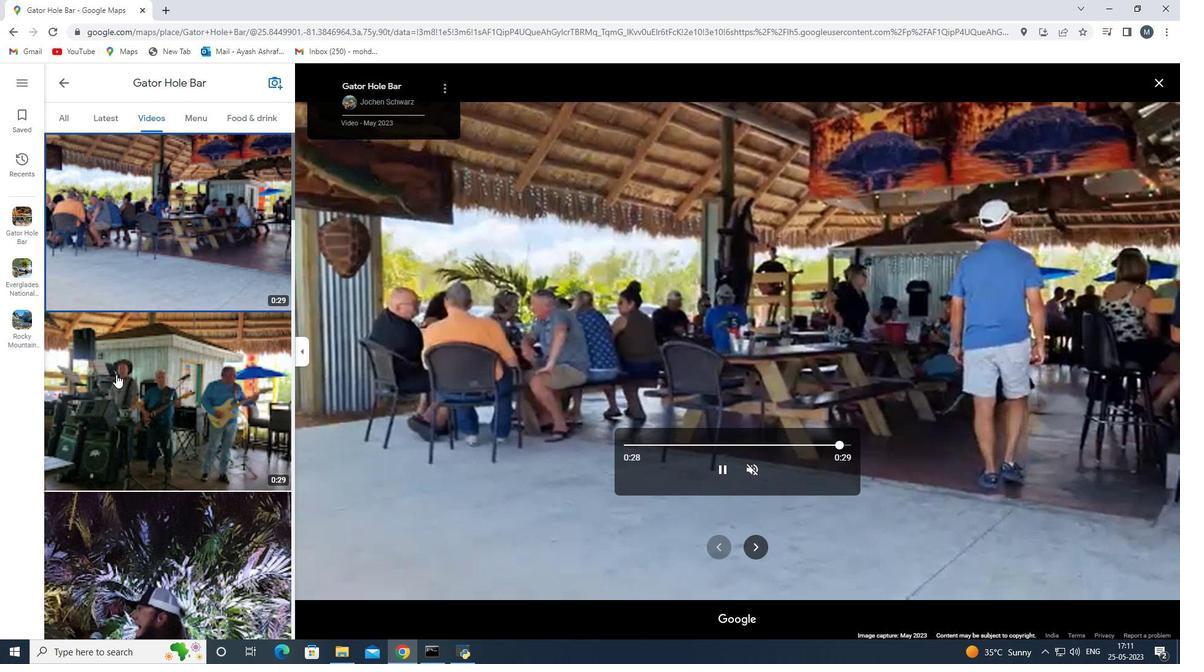 
Action: Mouse moved to (719, 439)
Screenshot: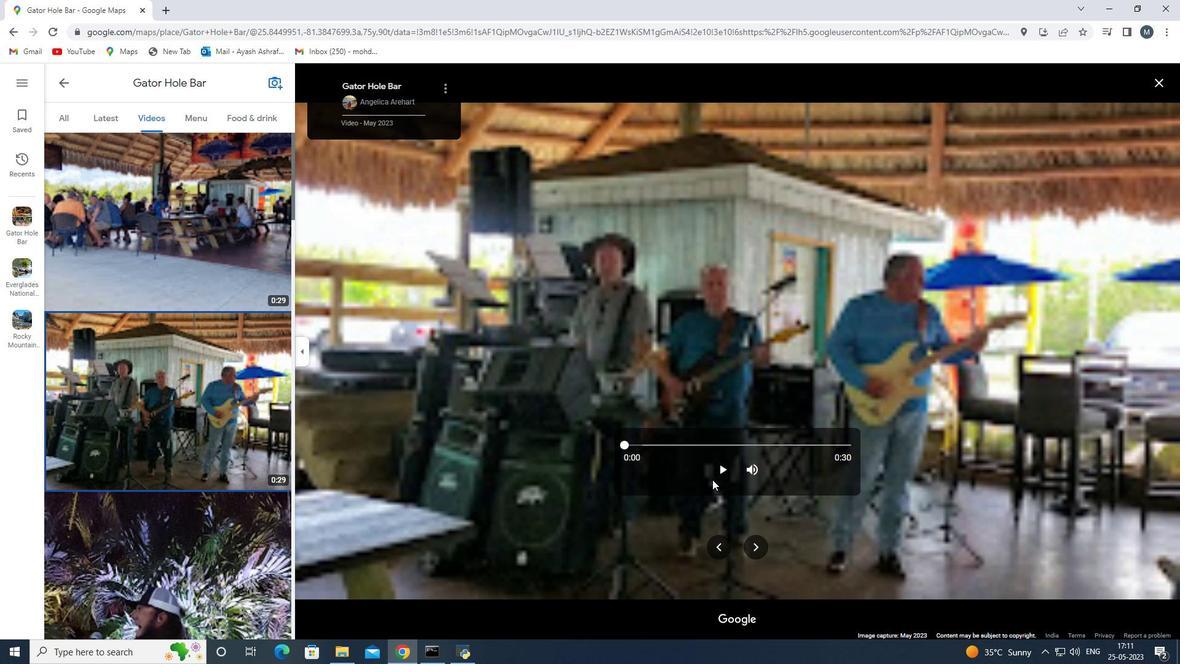 
Action: Mouse pressed left at (719, 439)
Screenshot: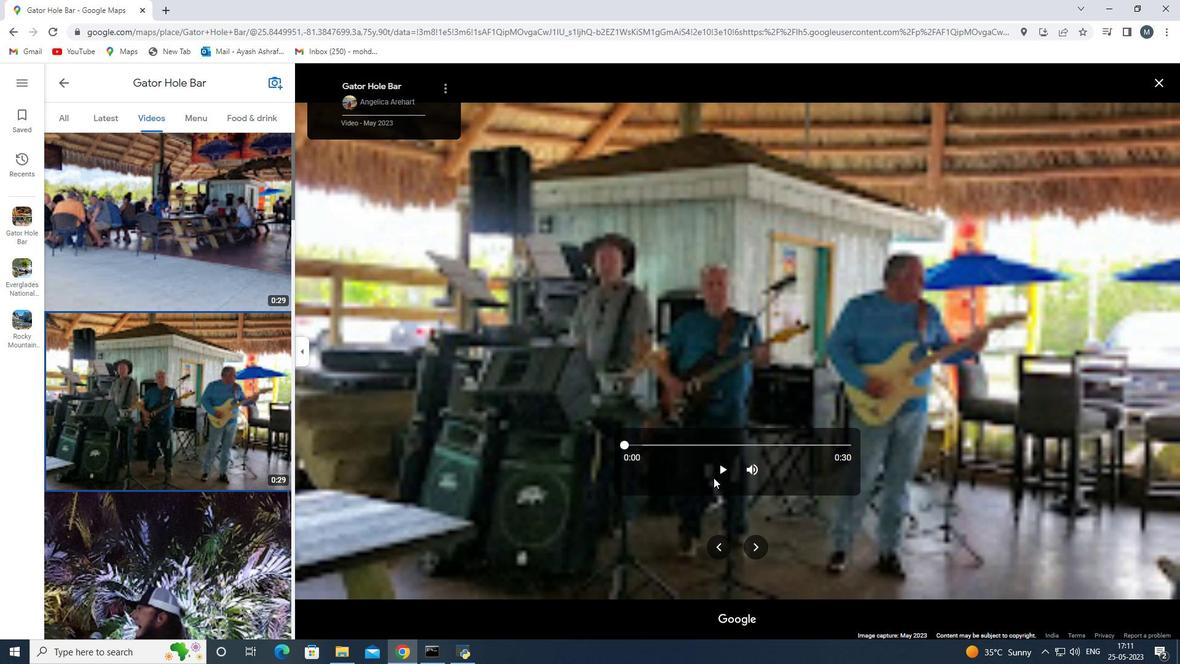
Action: Mouse moved to (438, 390)
Screenshot: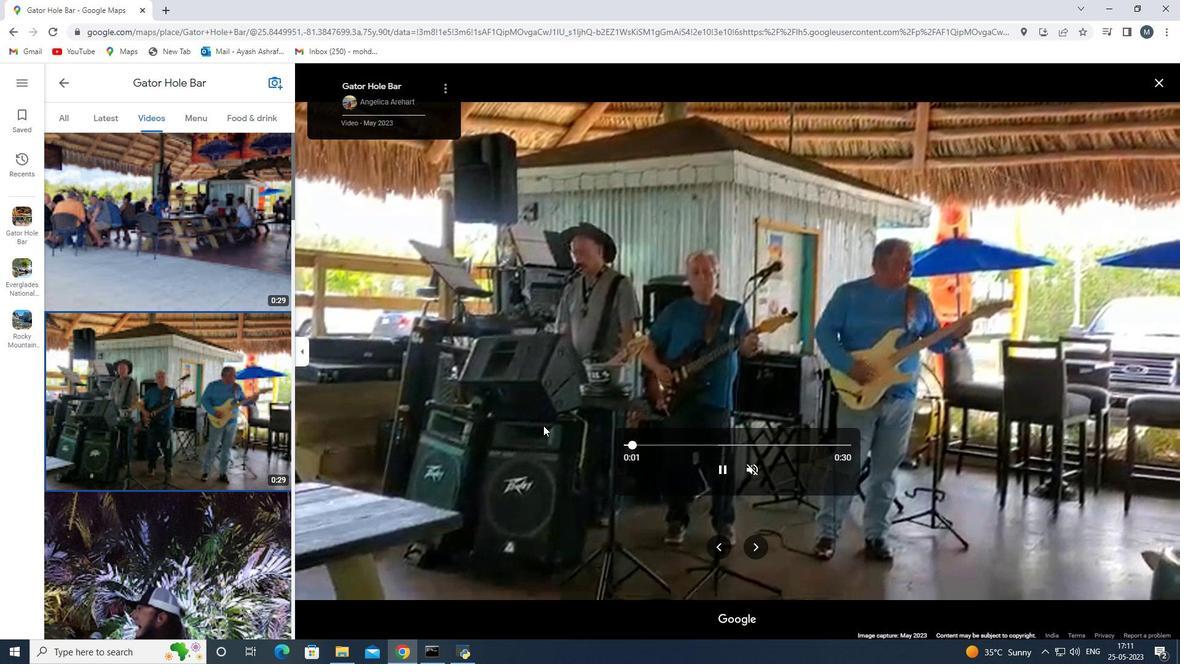 
Action: Mouse scrolled (438, 389) with delta (0, 0)
Screenshot: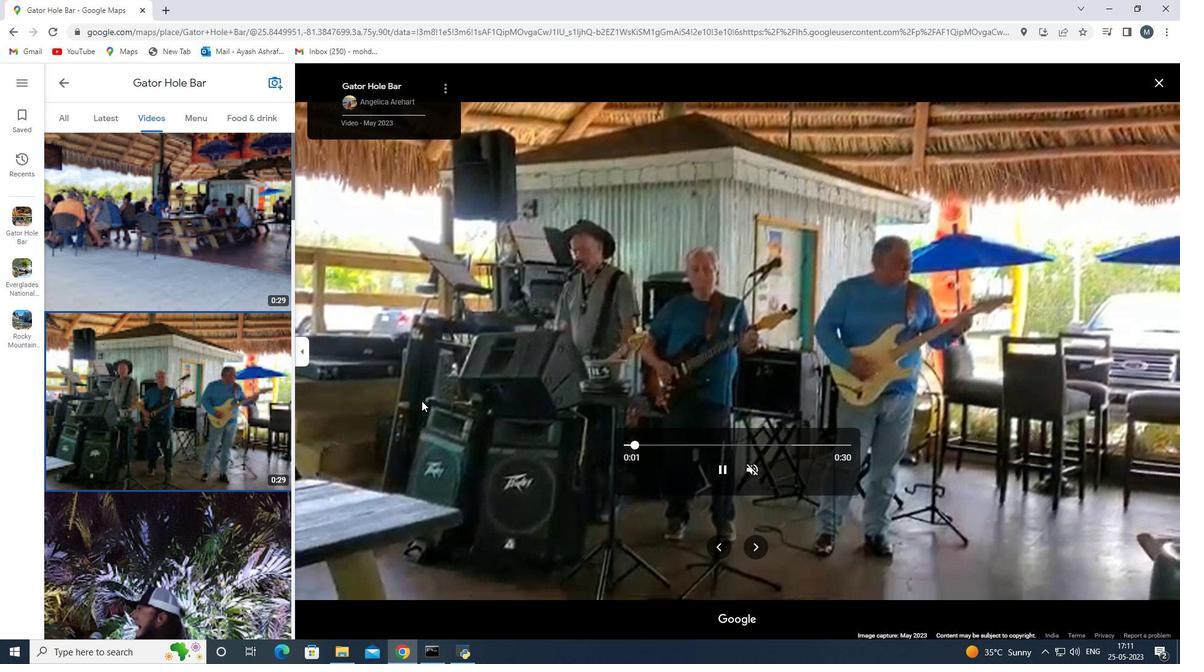 
Action: Mouse scrolled (438, 389) with delta (0, 0)
Screenshot: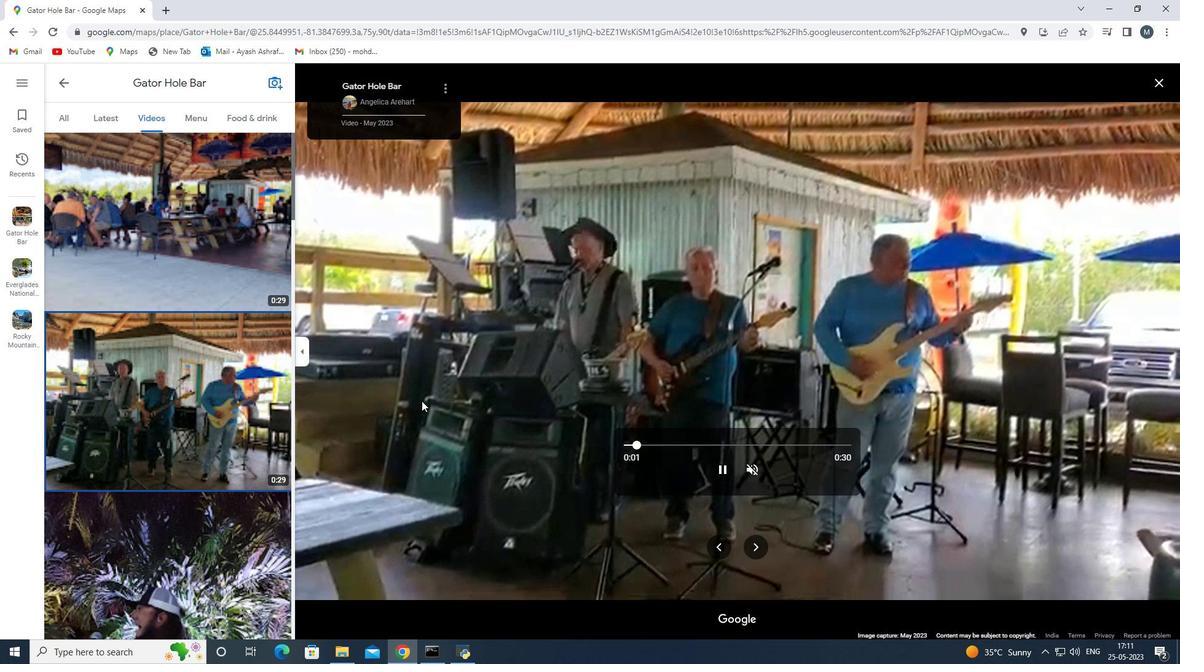 
Action: Mouse moved to (210, 470)
Screenshot: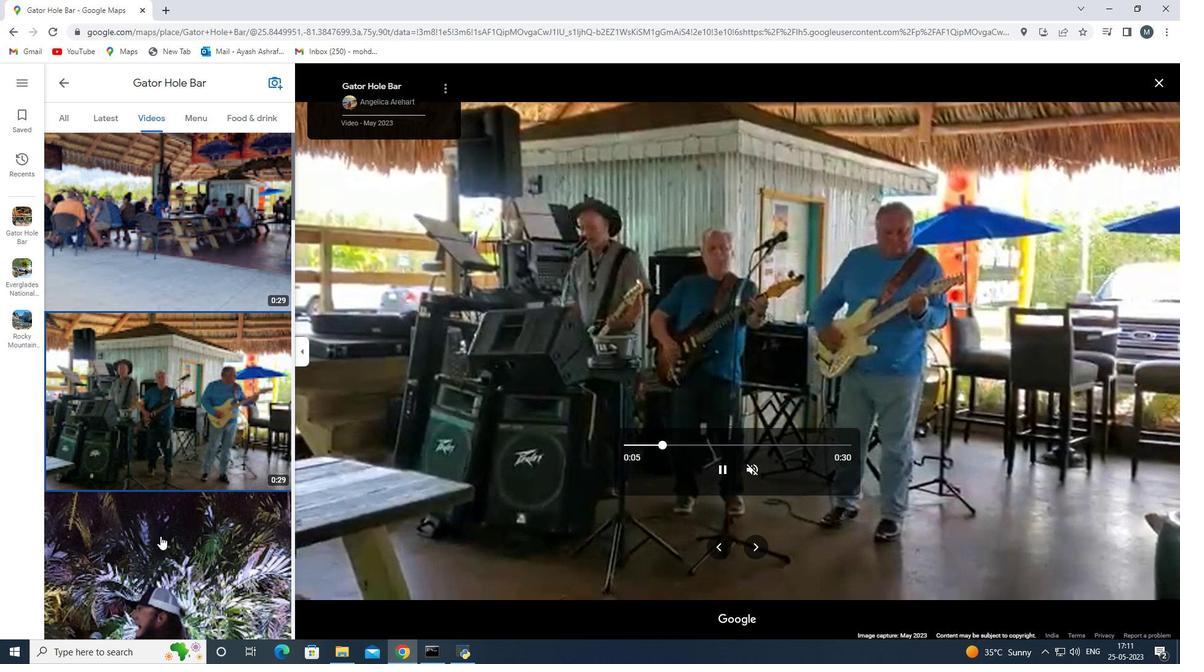 
Action: Mouse scrolled (210, 470) with delta (0, 0)
Screenshot: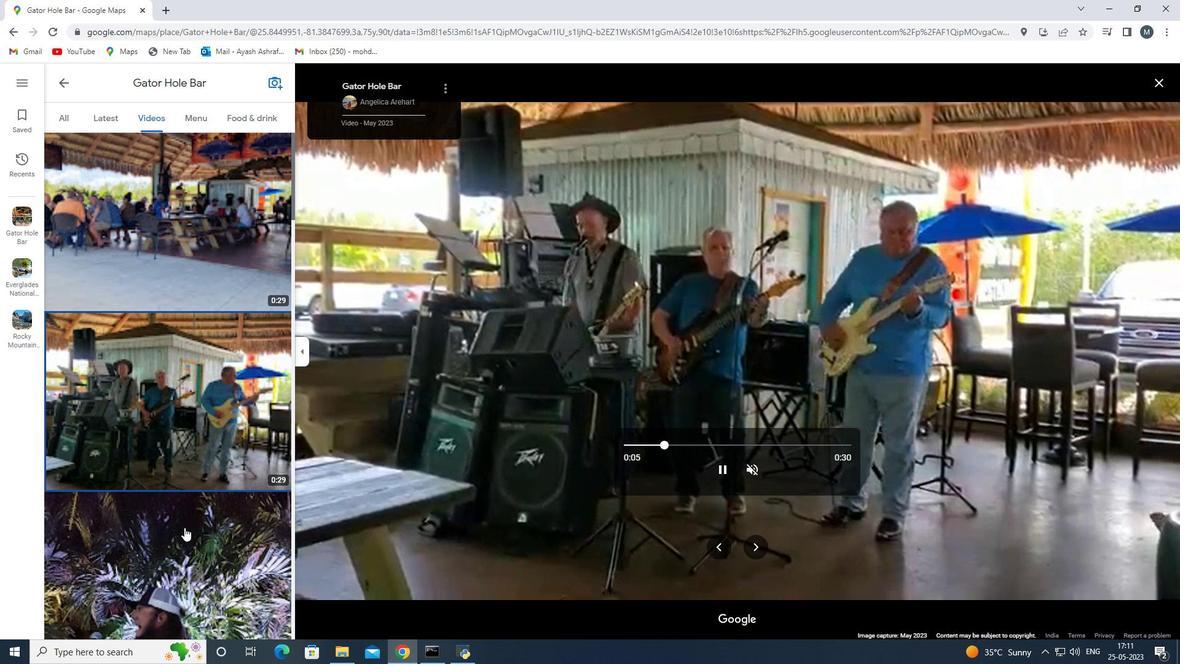 
Action: Mouse moved to (210, 470)
Screenshot: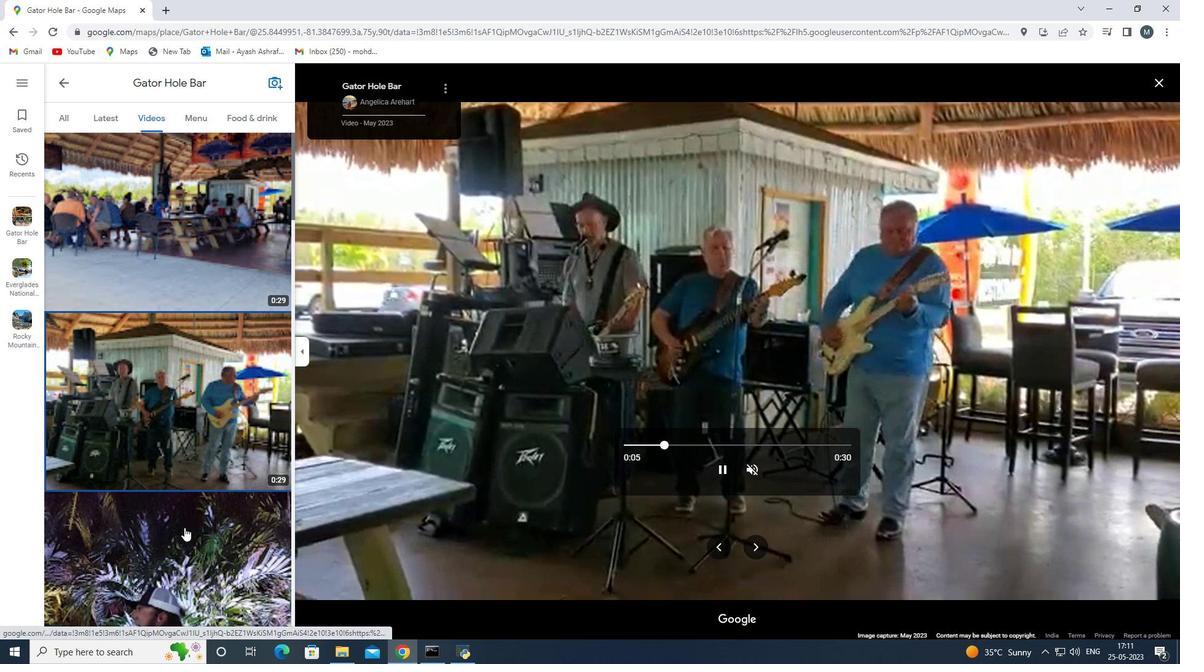 
Action: Mouse scrolled (210, 470) with delta (0, 0)
Screenshot: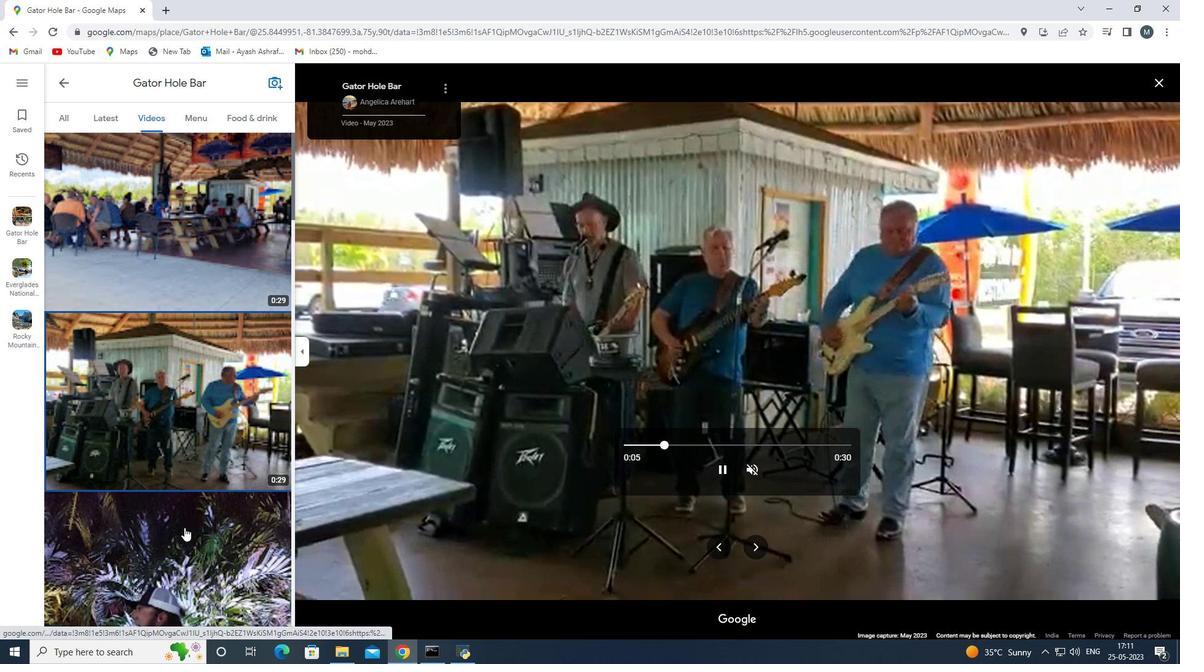 
Action: Mouse scrolled (210, 470) with delta (0, 0)
Screenshot: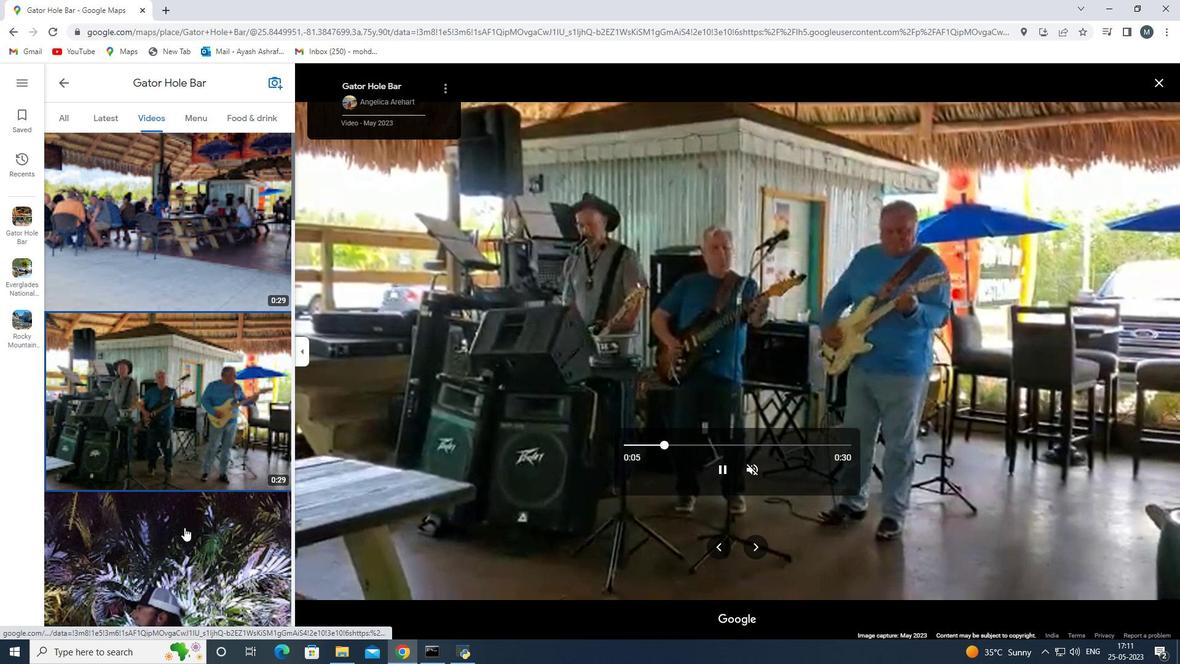 
Action: Mouse moved to (215, 461)
Screenshot: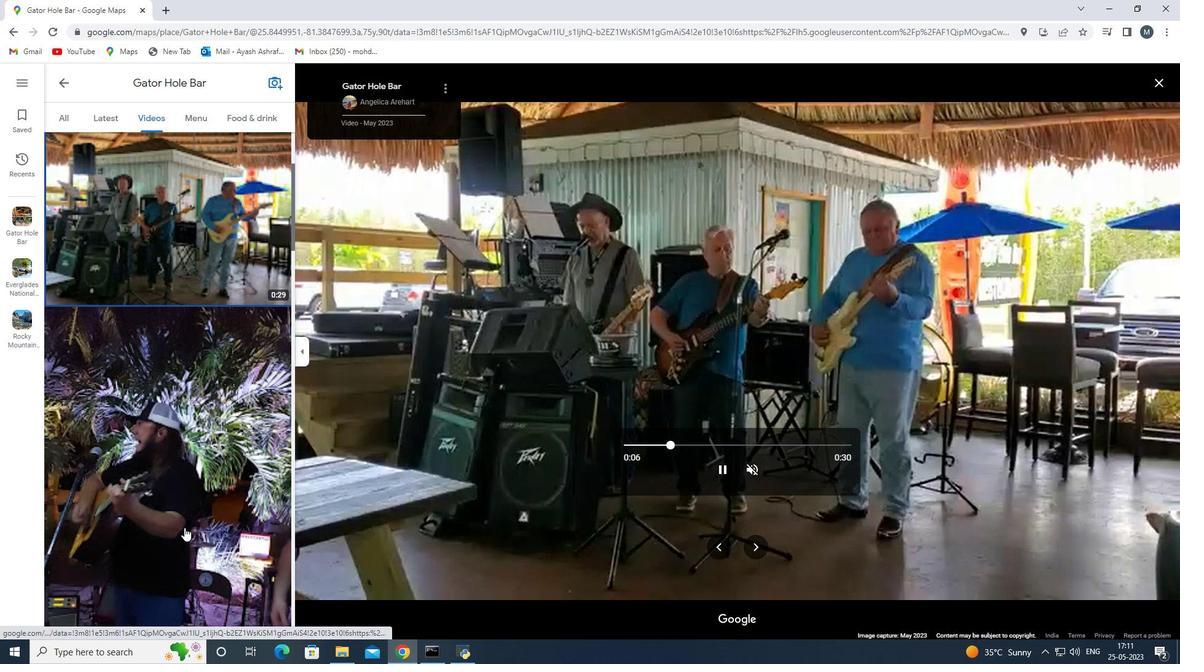 
Action: Mouse pressed left at (215, 461)
Screenshot: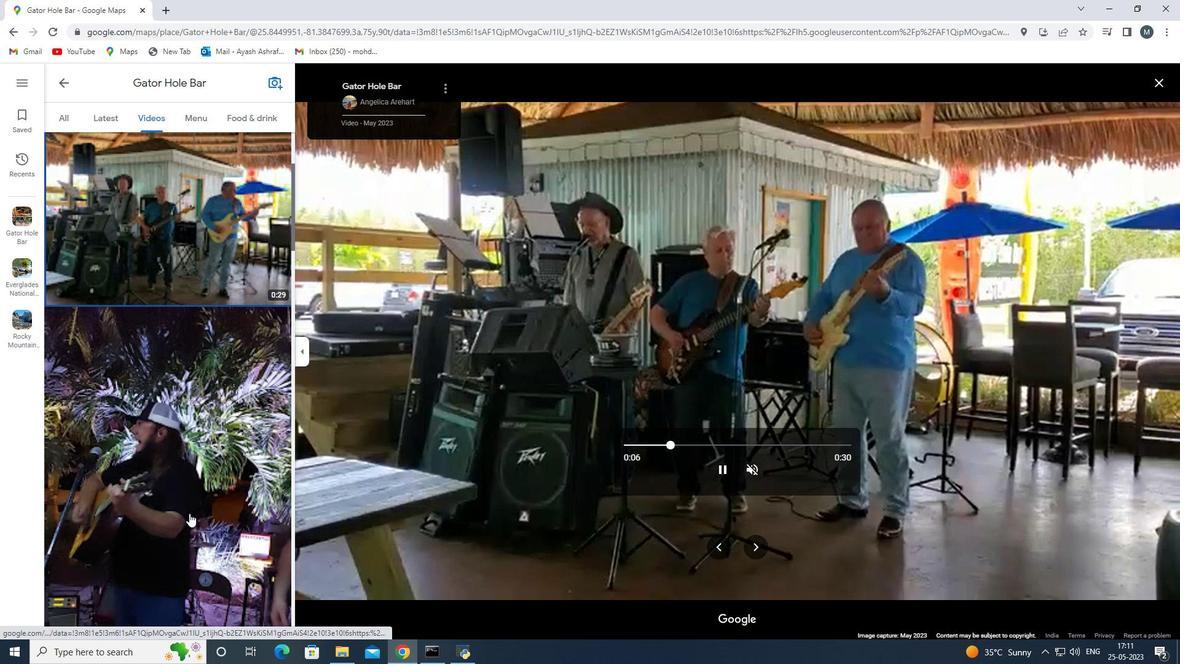 
Action: Mouse moved to (756, 435)
Screenshot: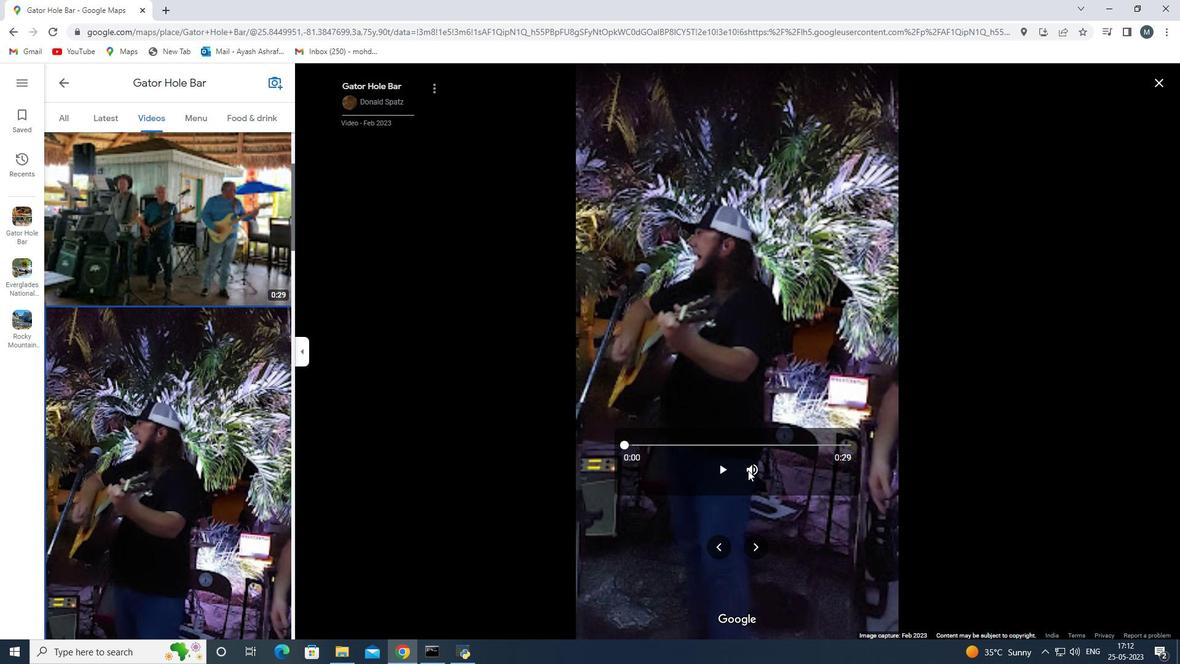 
Action: Mouse pressed left at (756, 435)
Screenshot: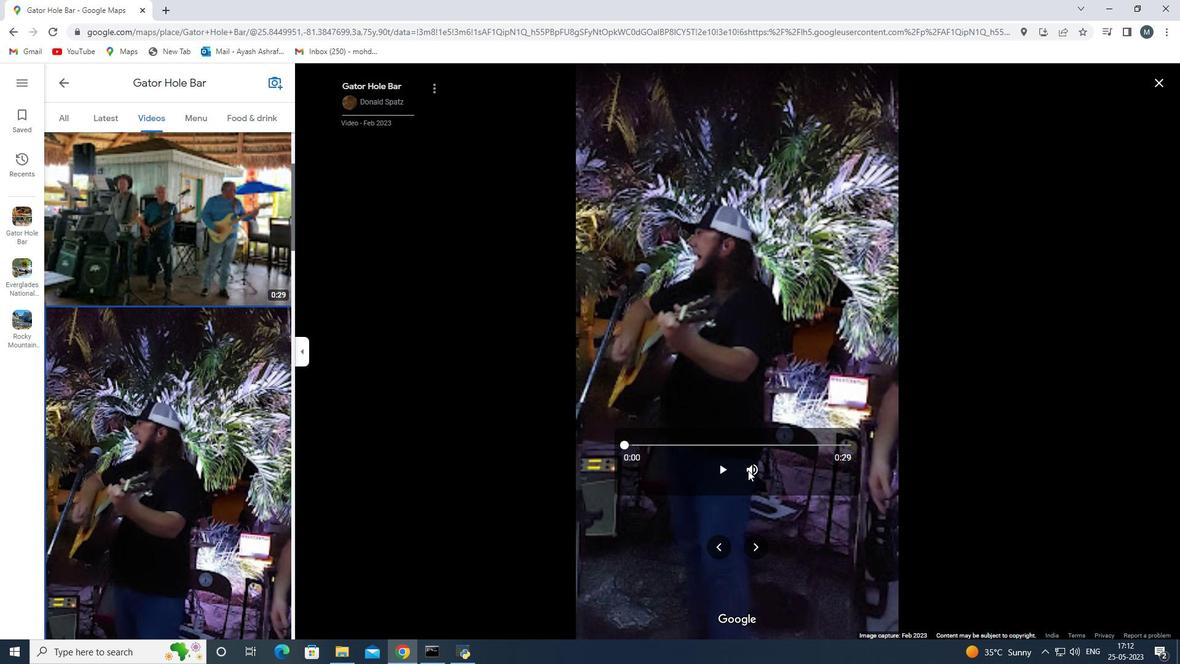 
Action: Mouse moved to (748, 434)
Screenshot: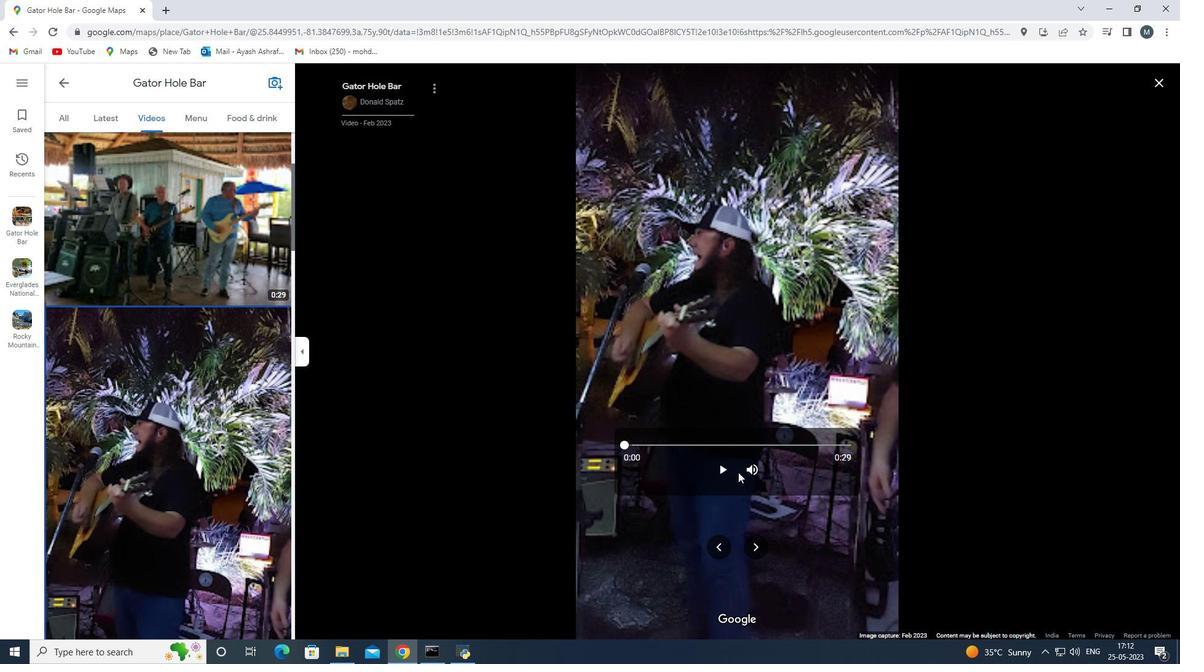 
Action: Mouse pressed left at (748, 434)
Screenshot: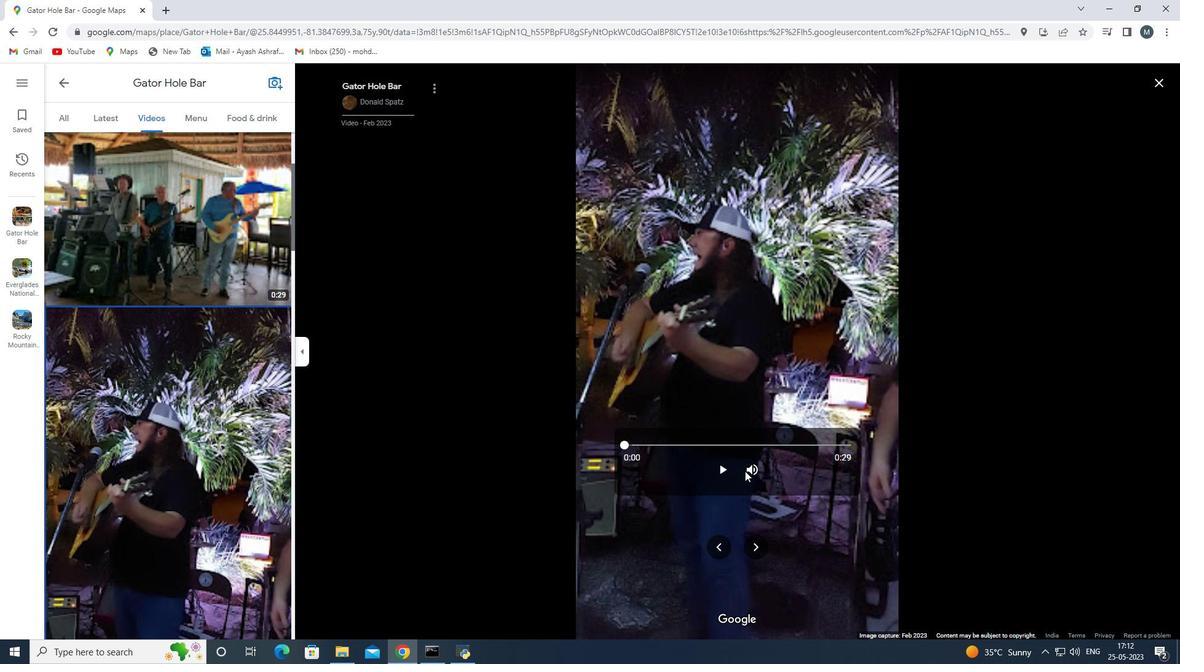 
Action: Mouse moved to (726, 433)
Screenshot: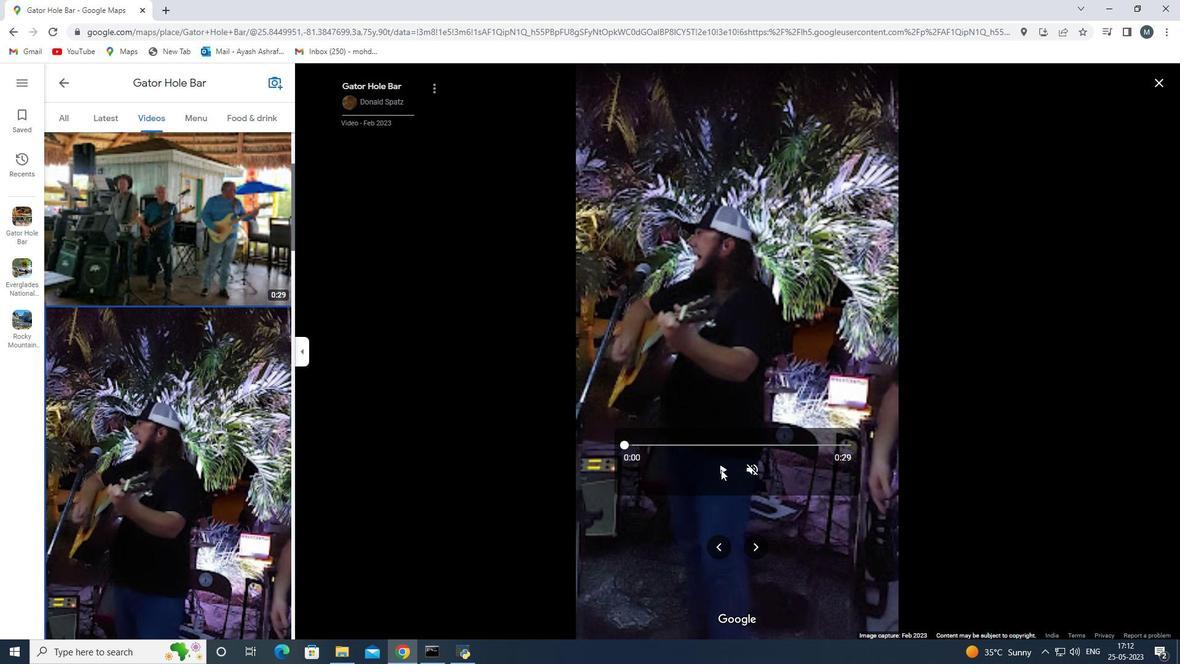 
Action: Mouse pressed left at (726, 433)
Screenshot: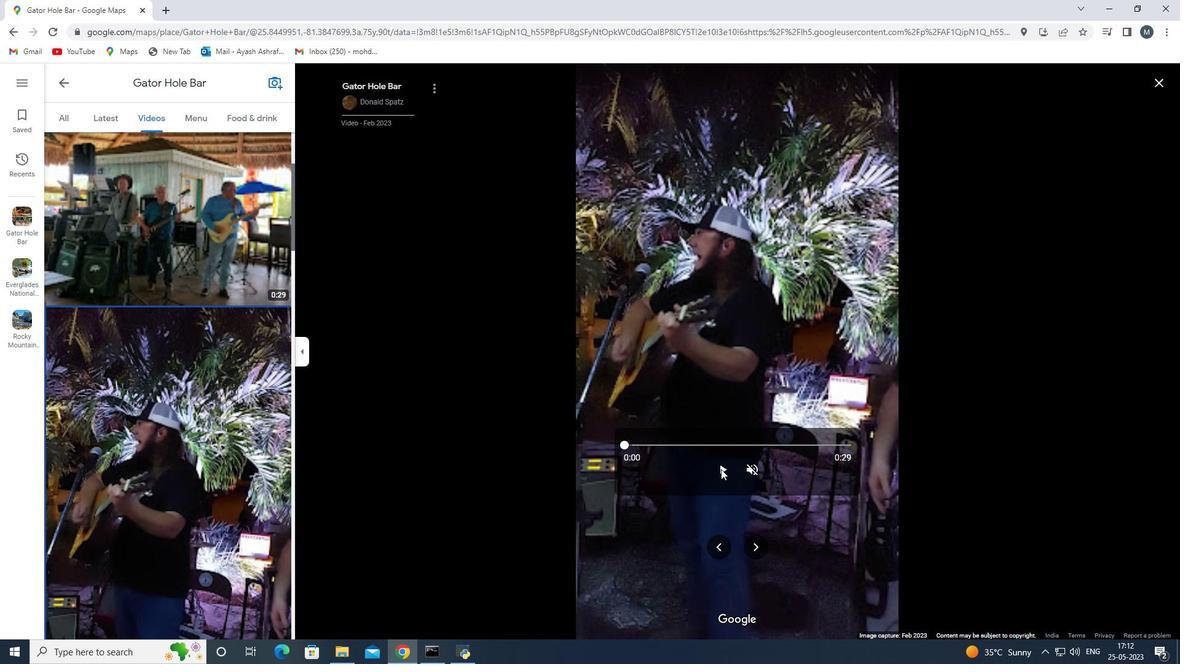 
Action: Mouse moved to (267, 455)
Screenshot: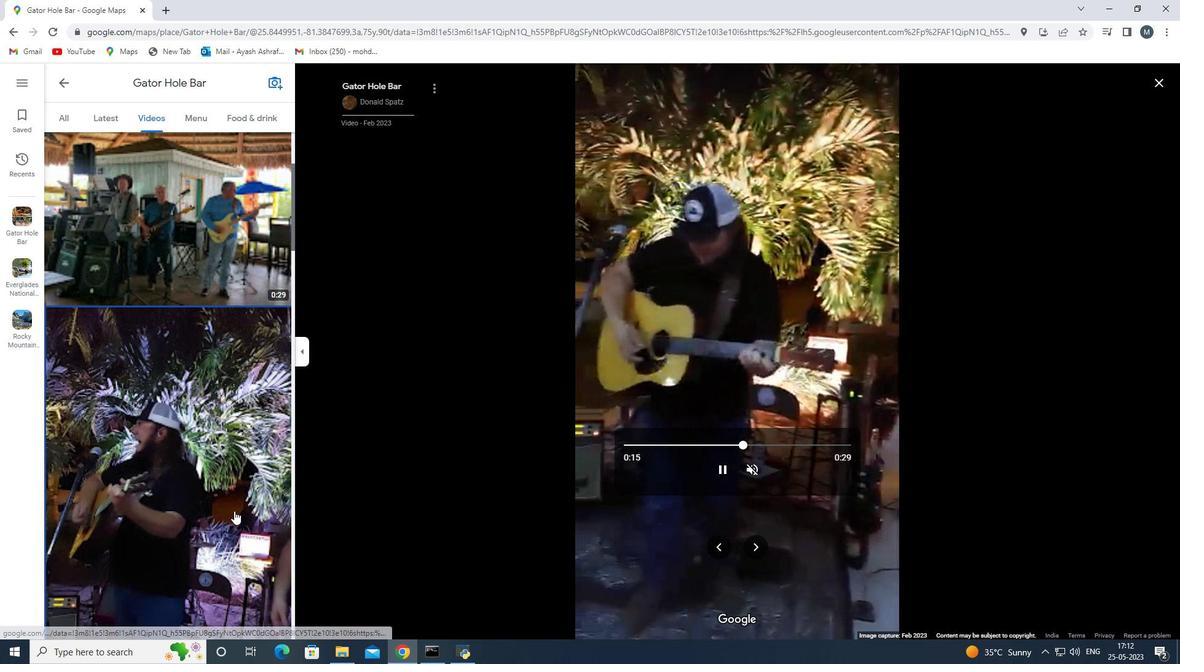 
Action: Mouse scrolled (267, 454) with delta (0, 0)
Screenshot: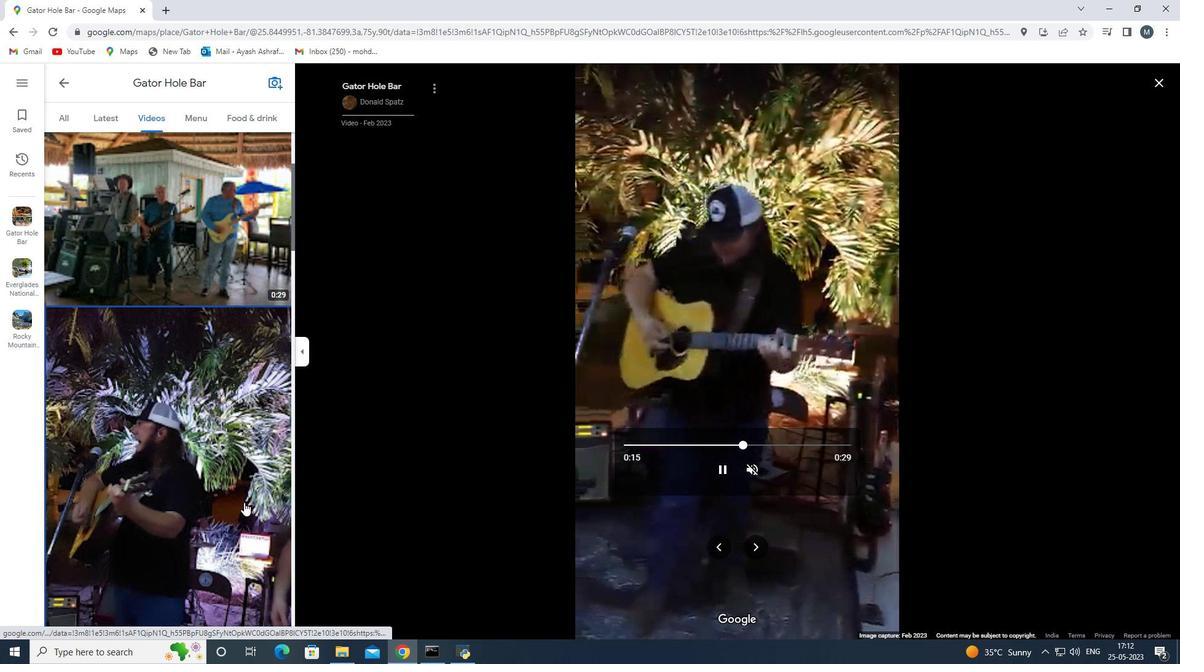 
Action: Mouse scrolled (267, 454) with delta (0, 0)
Screenshot: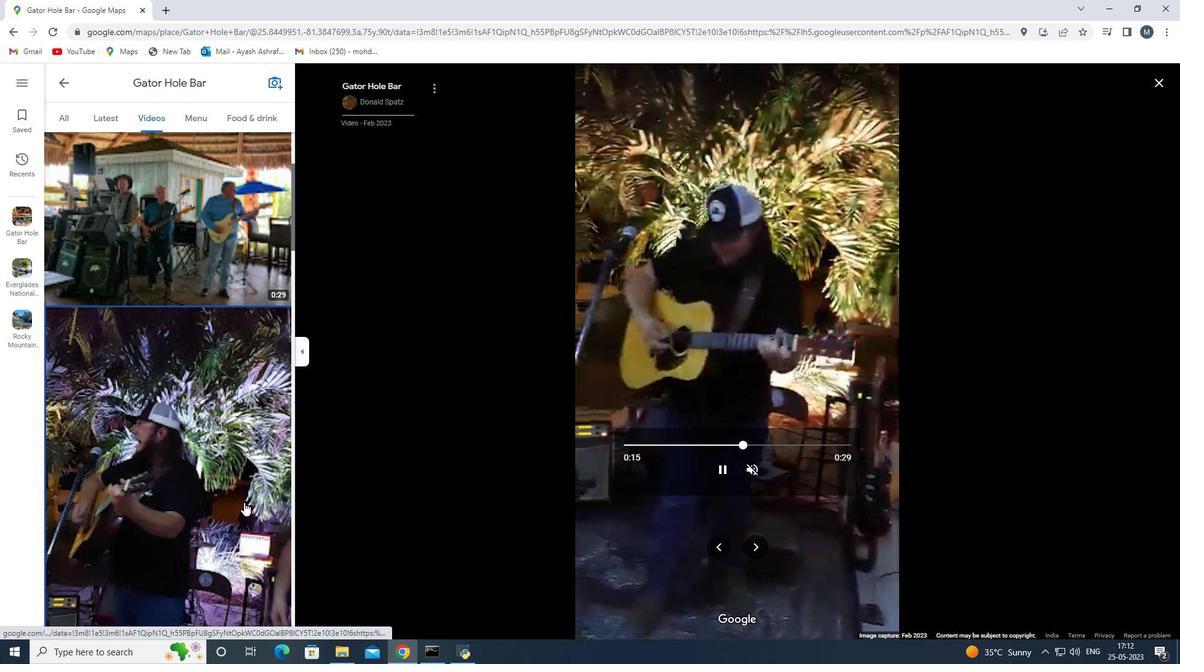 
Action: Mouse scrolled (267, 454) with delta (0, 0)
Screenshot: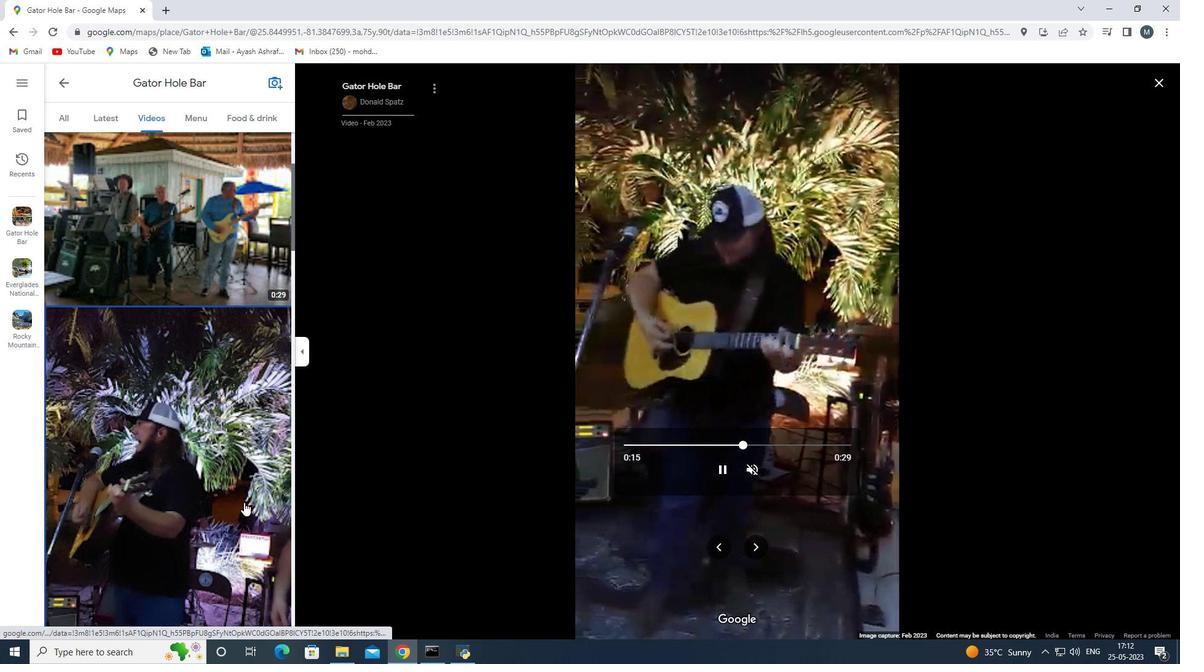 
Action: Mouse scrolled (267, 454) with delta (0, 0)
Screenshot: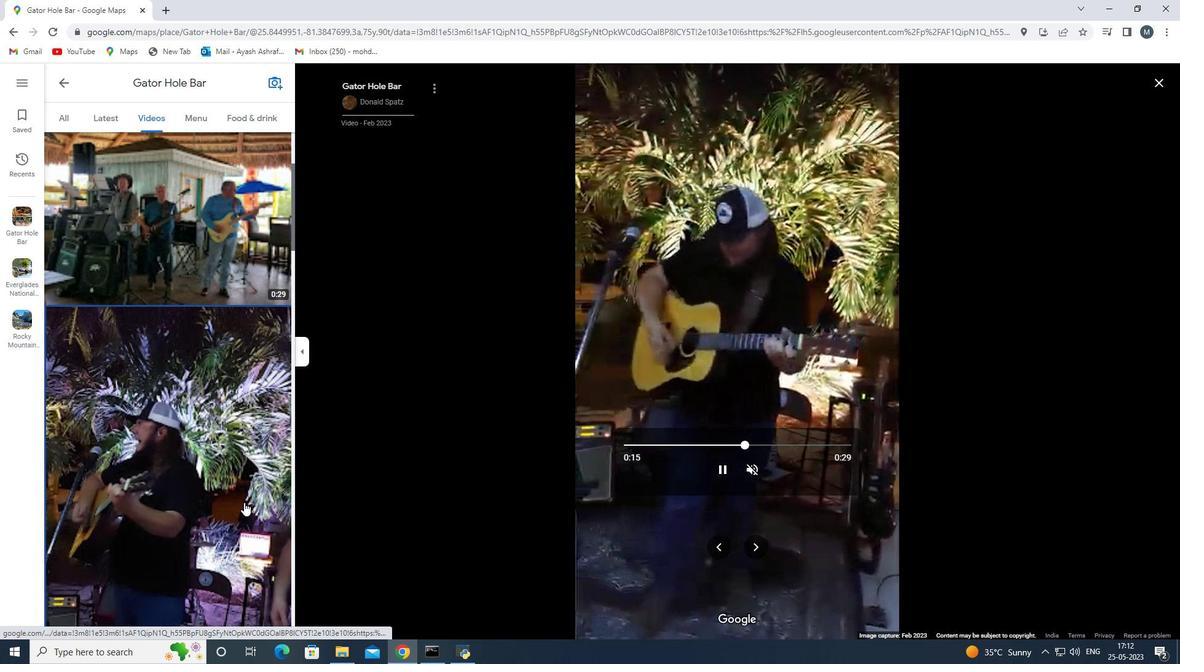 
Action: Mouse scrolled (267, 454) with delta (0, 0)
Screenshot: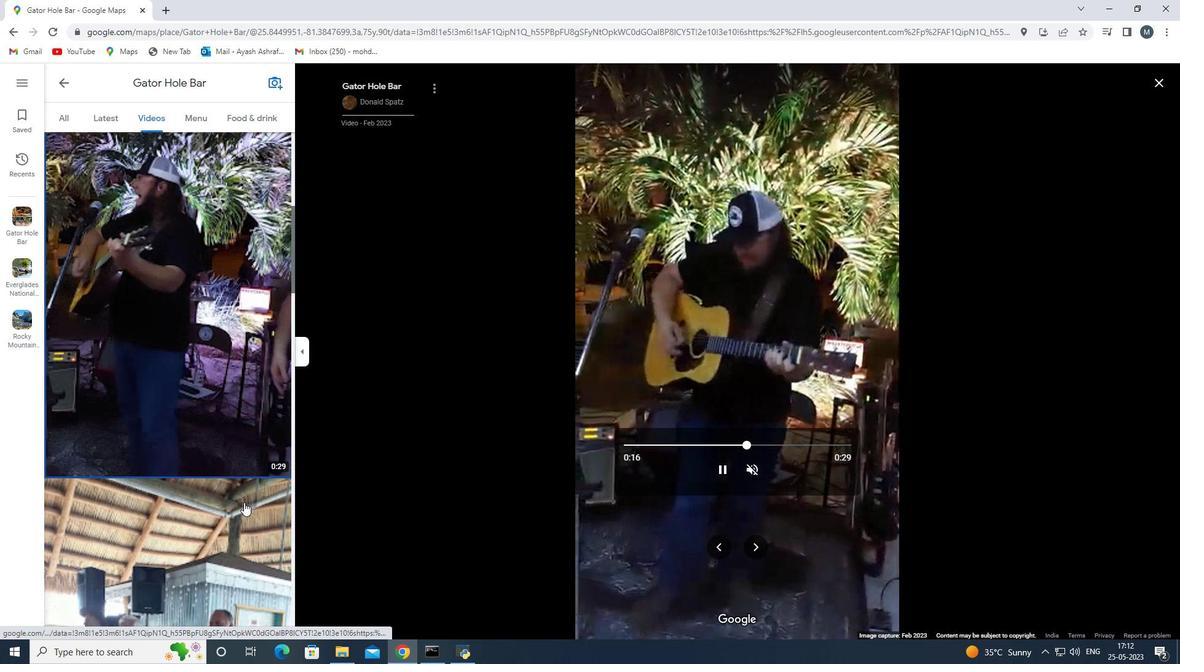 
Action: Mouse scrolled (267, 454) with delta (0, 0)
Screenshot: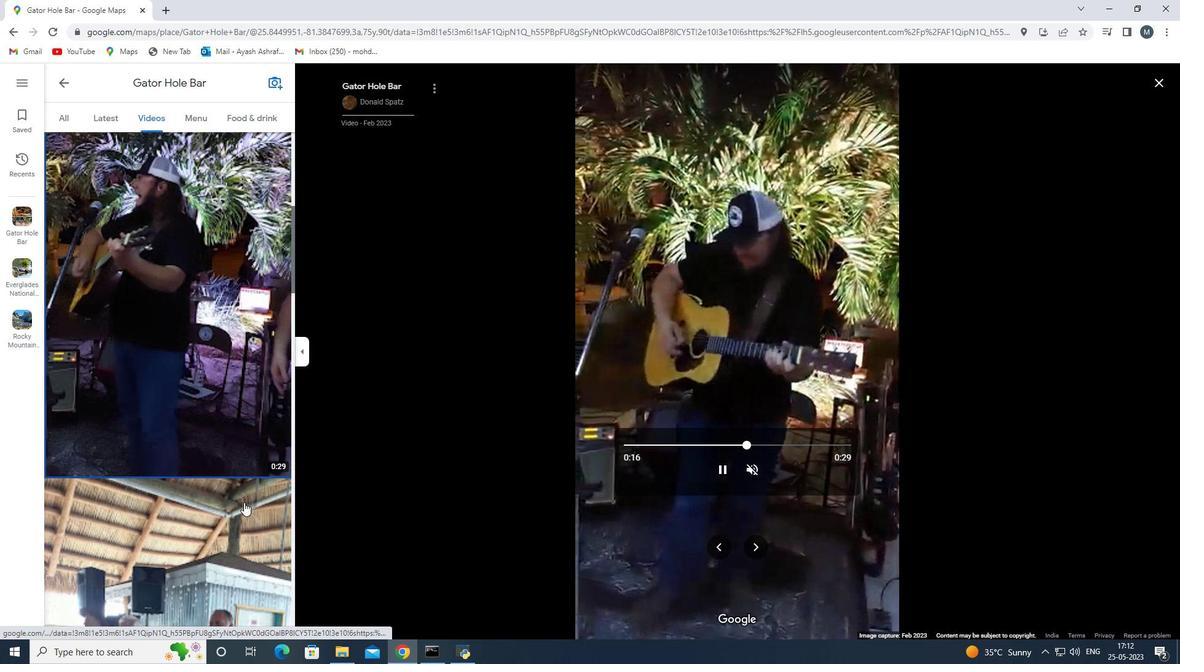 
Action: Mouse moved to (244, 455)
Screenshot: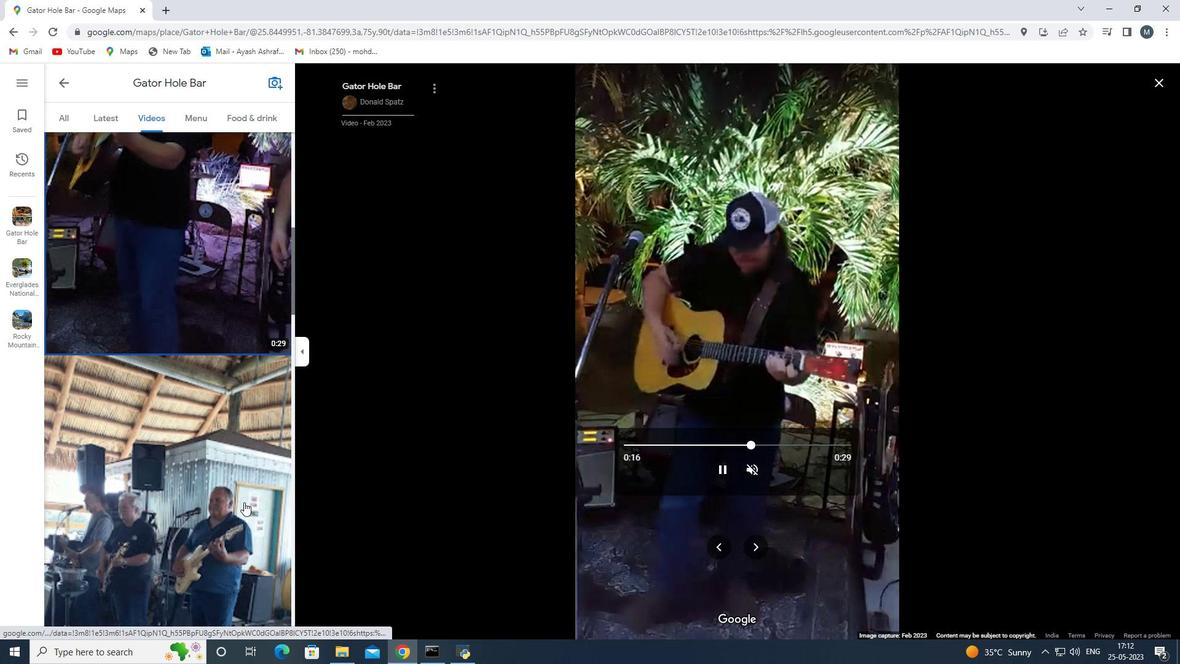 
Action: Mouse pressed left at (244, 455)
Screenshot: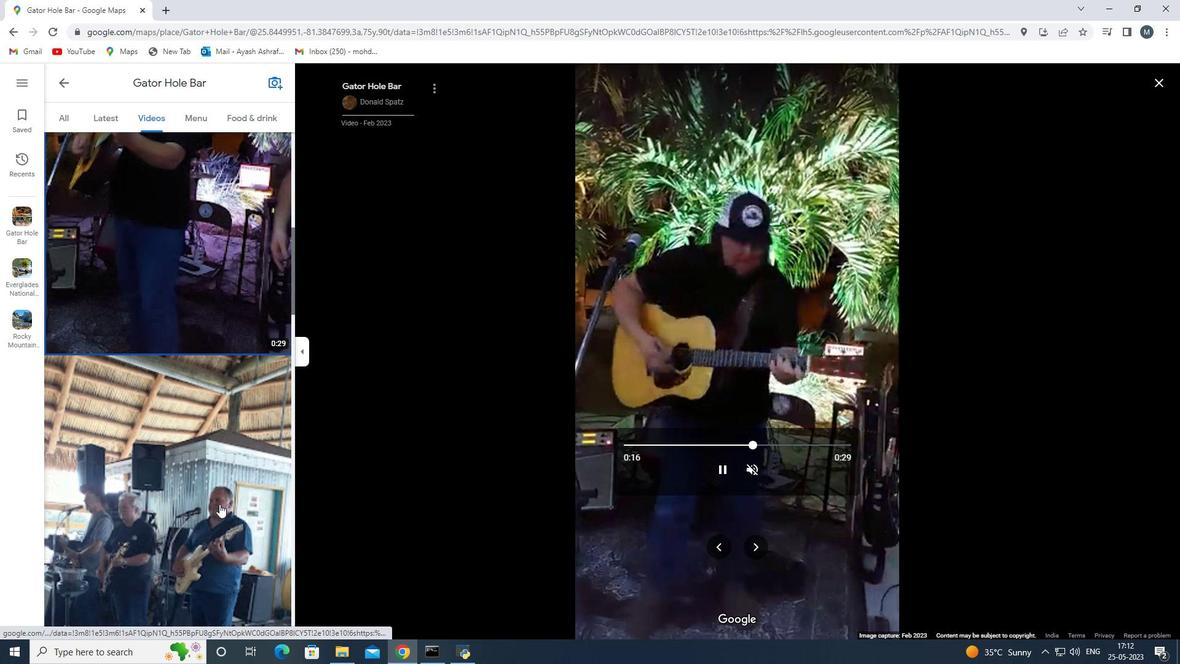 
Action: Mouse moved to (724, 432)
Screenshot: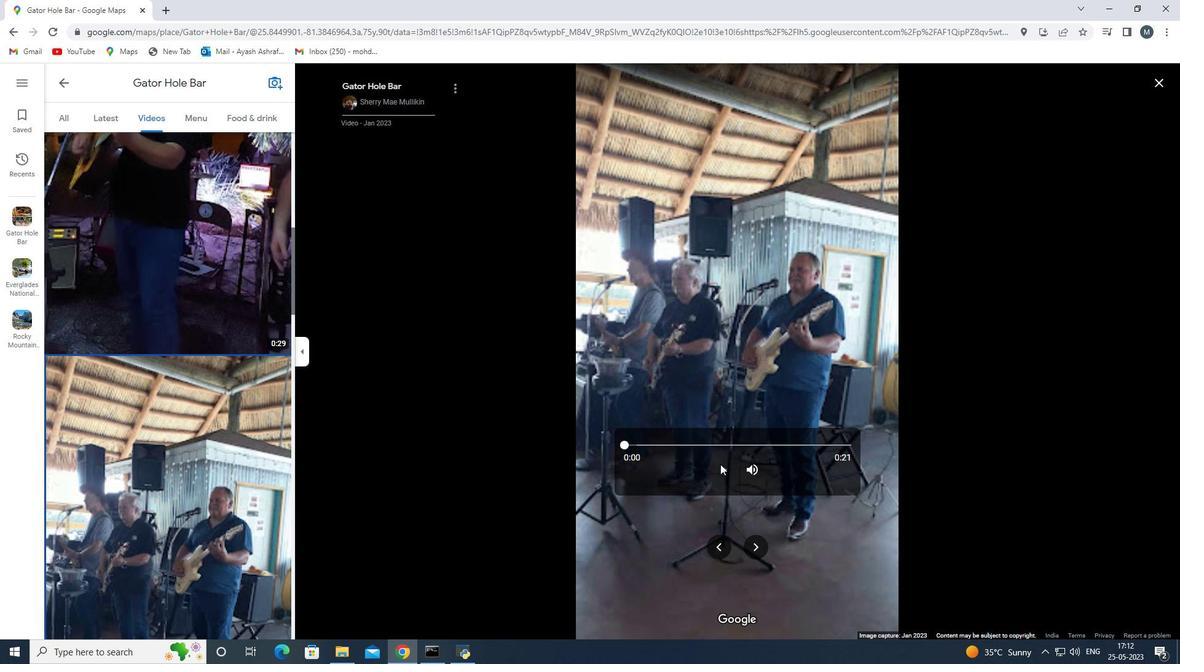 
Action: Mouse pressed left at (724, 432)
Screenshot: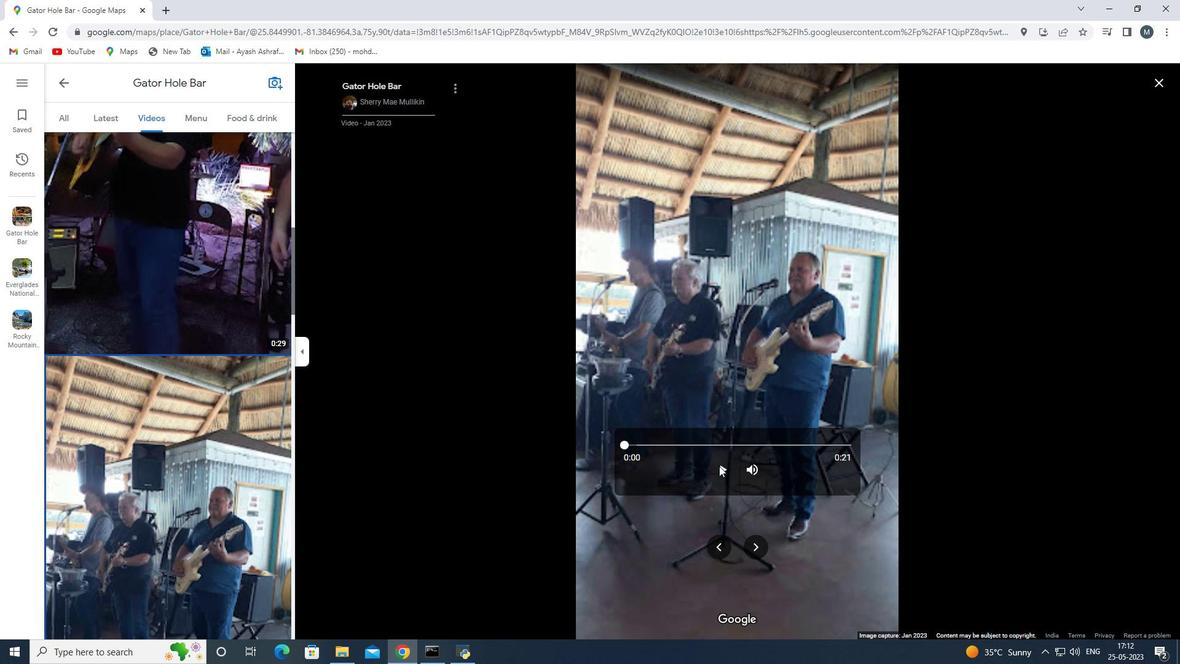 
Action: Mouse moved to (254, 394)
Screenshot: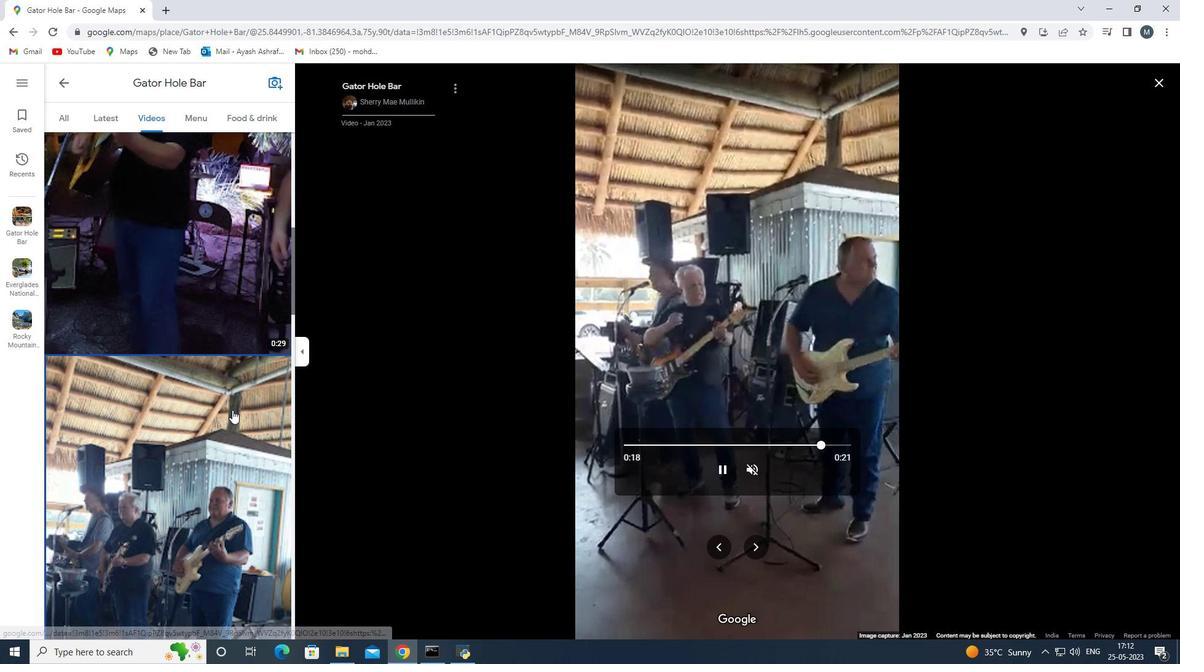 
Action: Mouse scrolled (254, 393) with delta (0, 0)
Screenshot: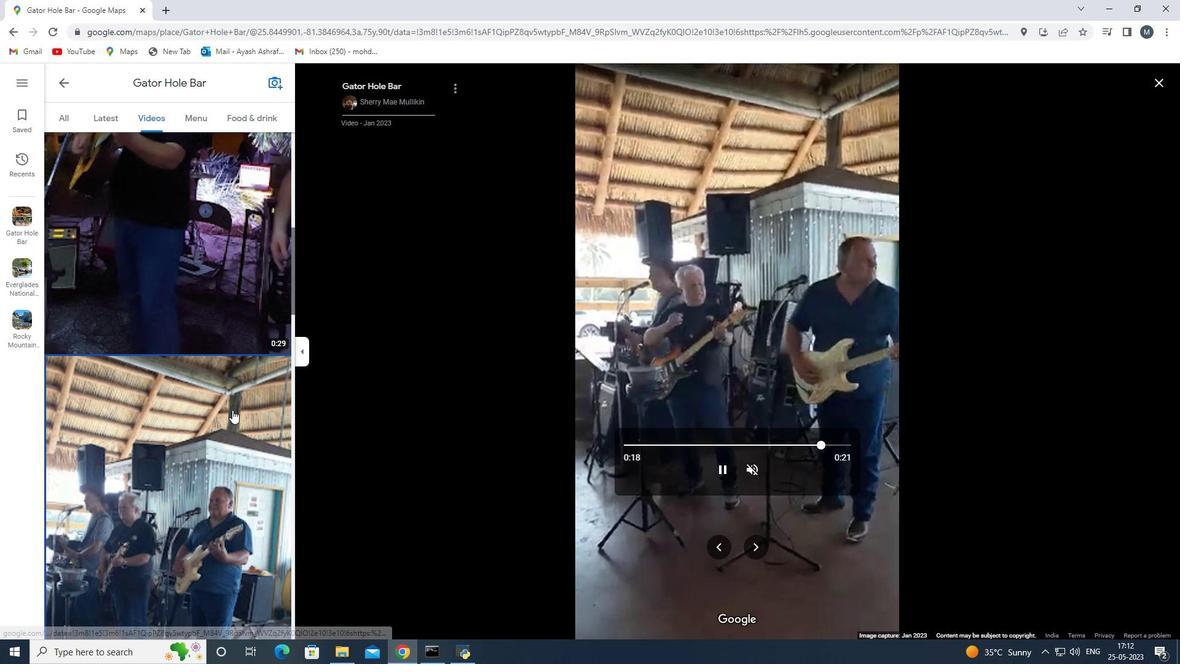 
Action: Mouse moved to (276, 209)
Screenshot: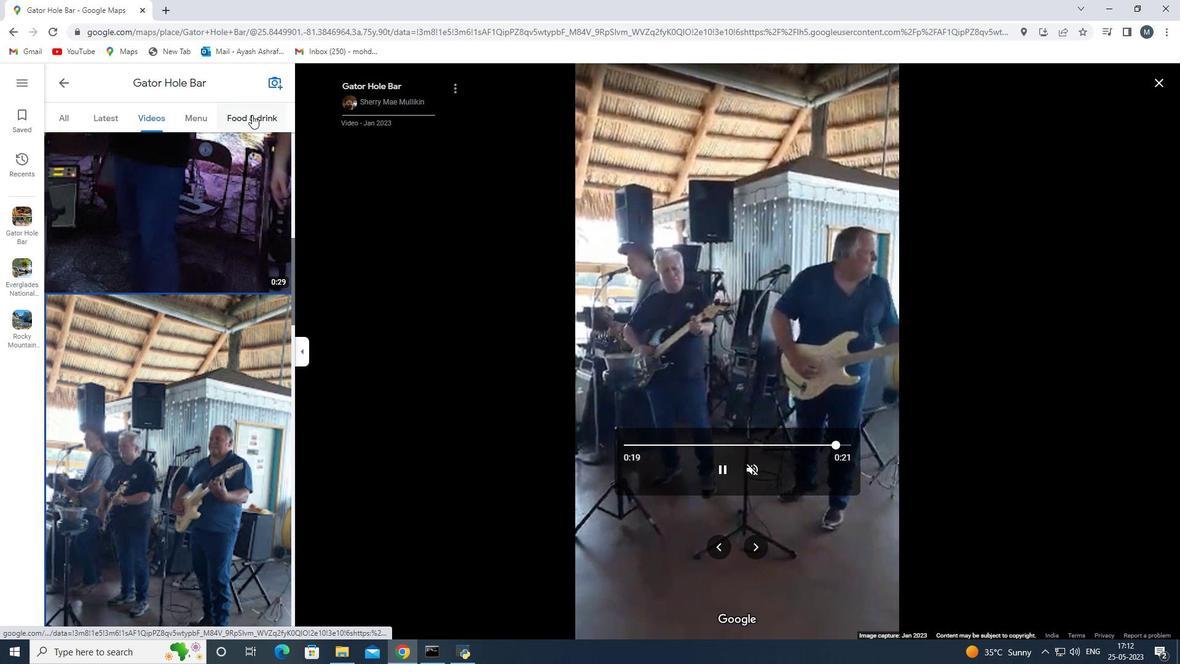 
Action: Mouse pressed left at (276, 209)
Screenshot: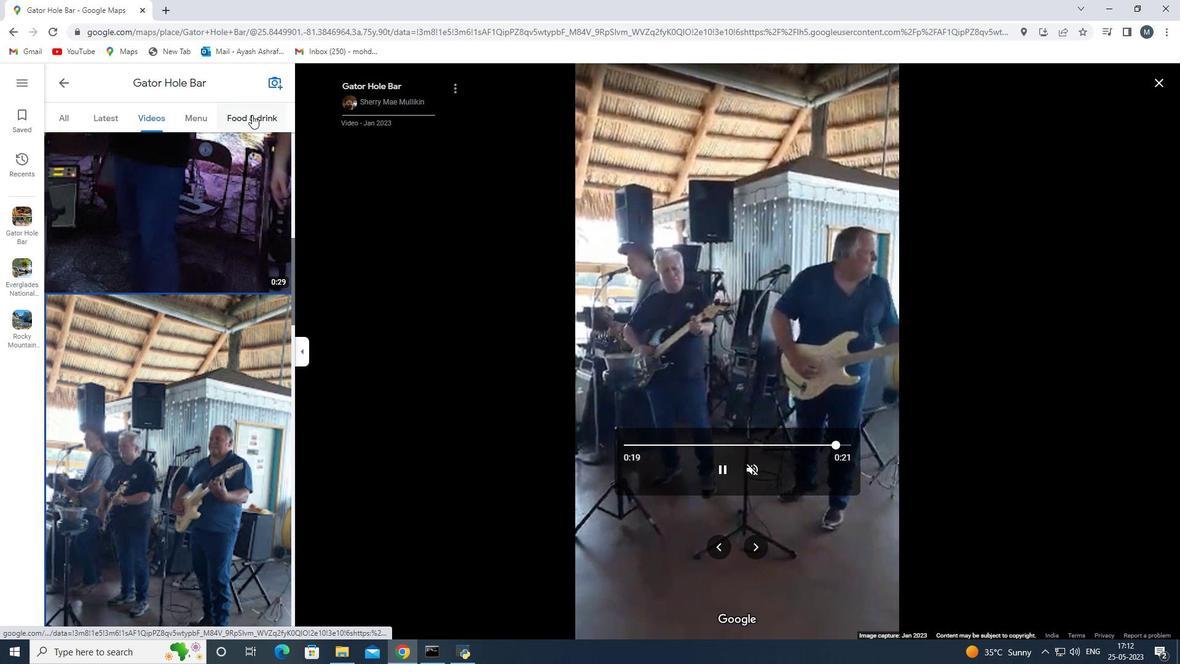 
Action: Mouse moved to (756, 485)
Screenshot: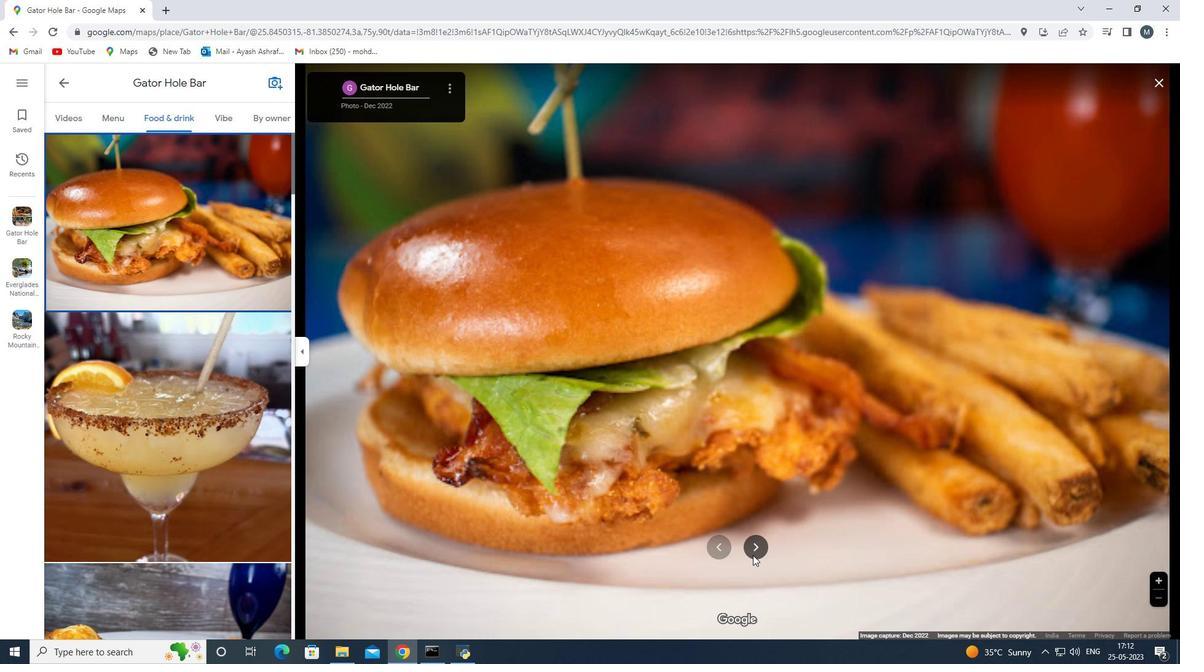 
Action: Mouse pressed left at (756, 485)
Screenshot: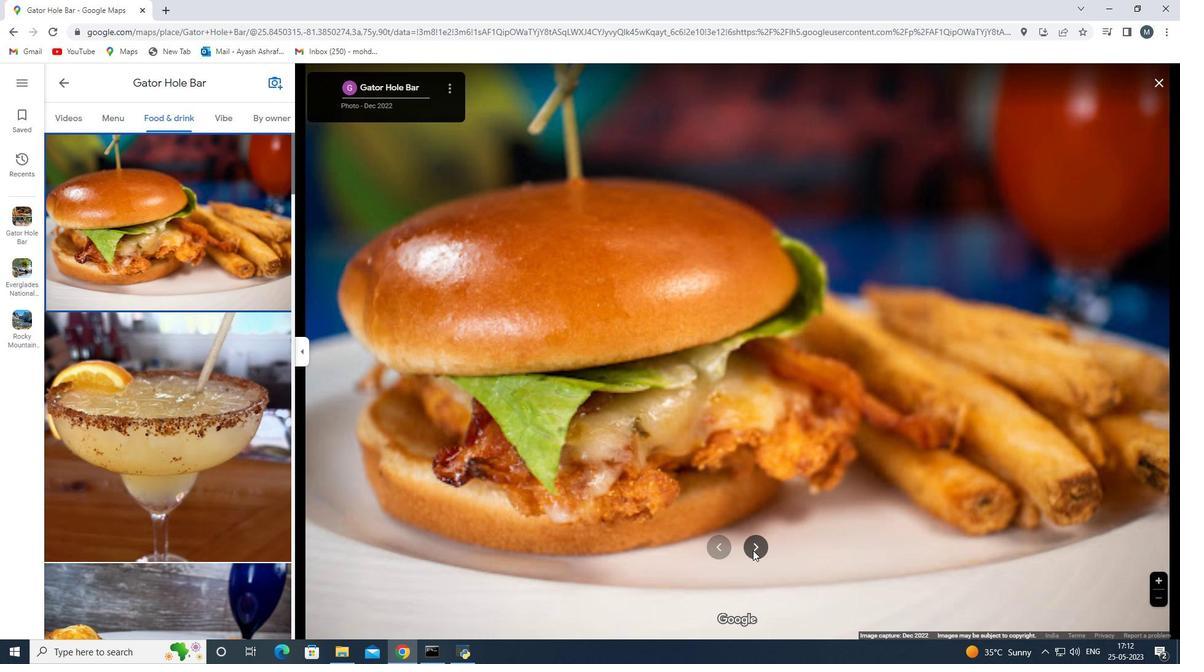
Action: Mouse pressed left at (756, 485)
Screenshot: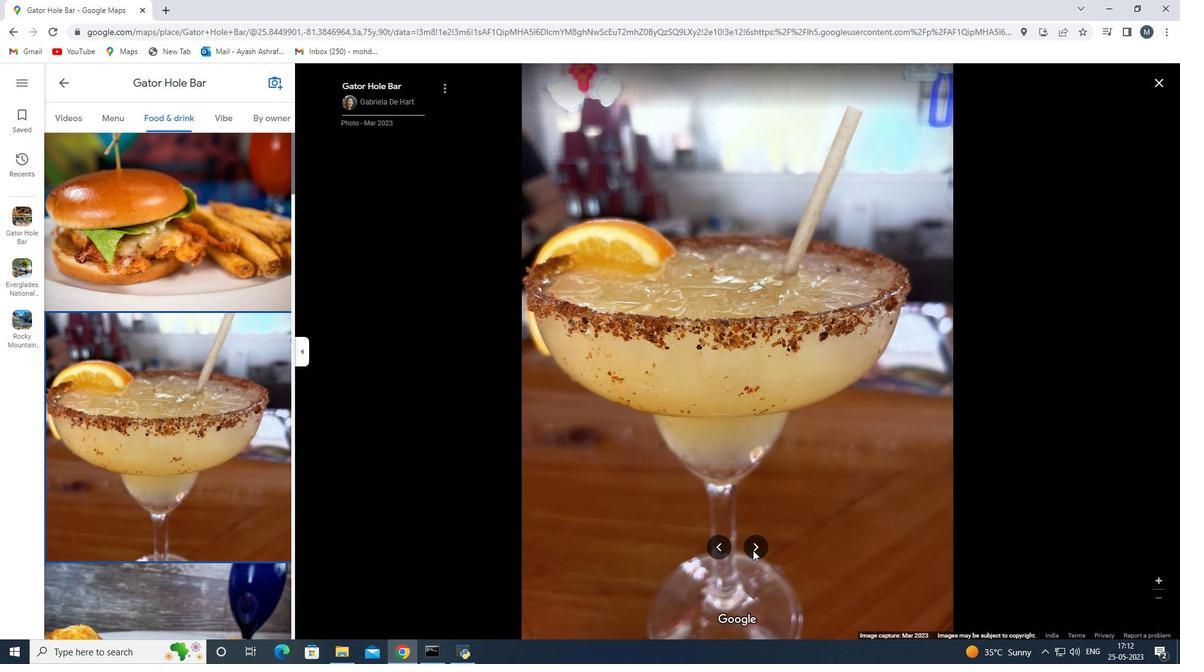 
Action: Mouse pressed left at (756, 485)
Screenshot: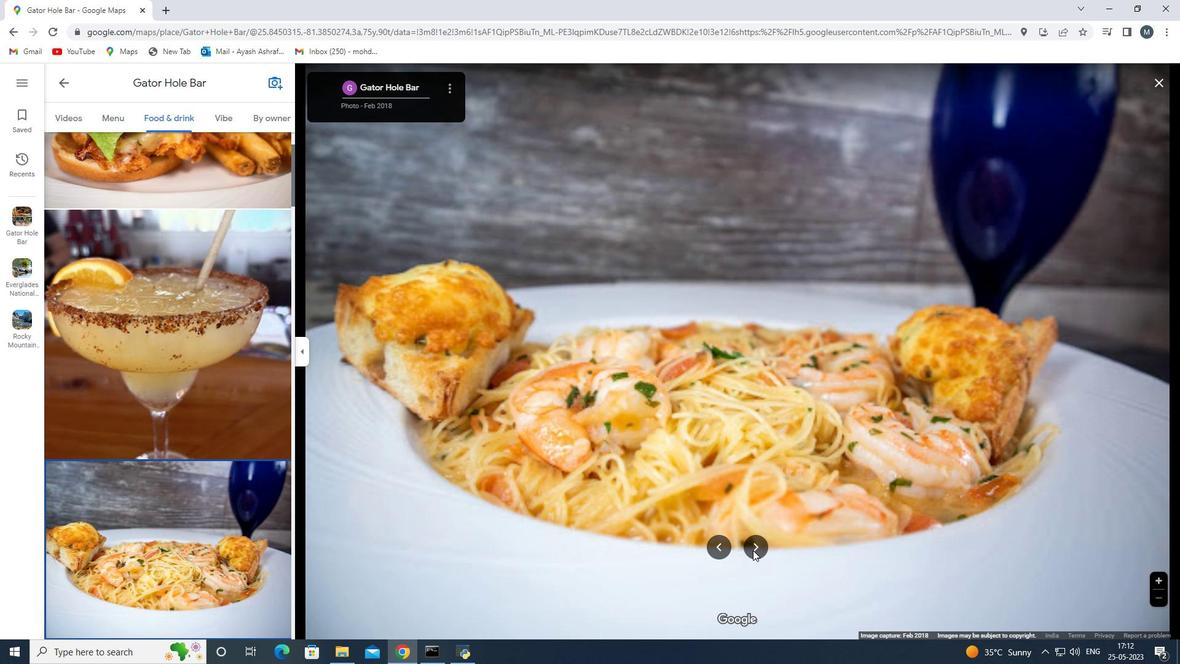 
Action: Mouse moved to (758, 483)
Screenshot: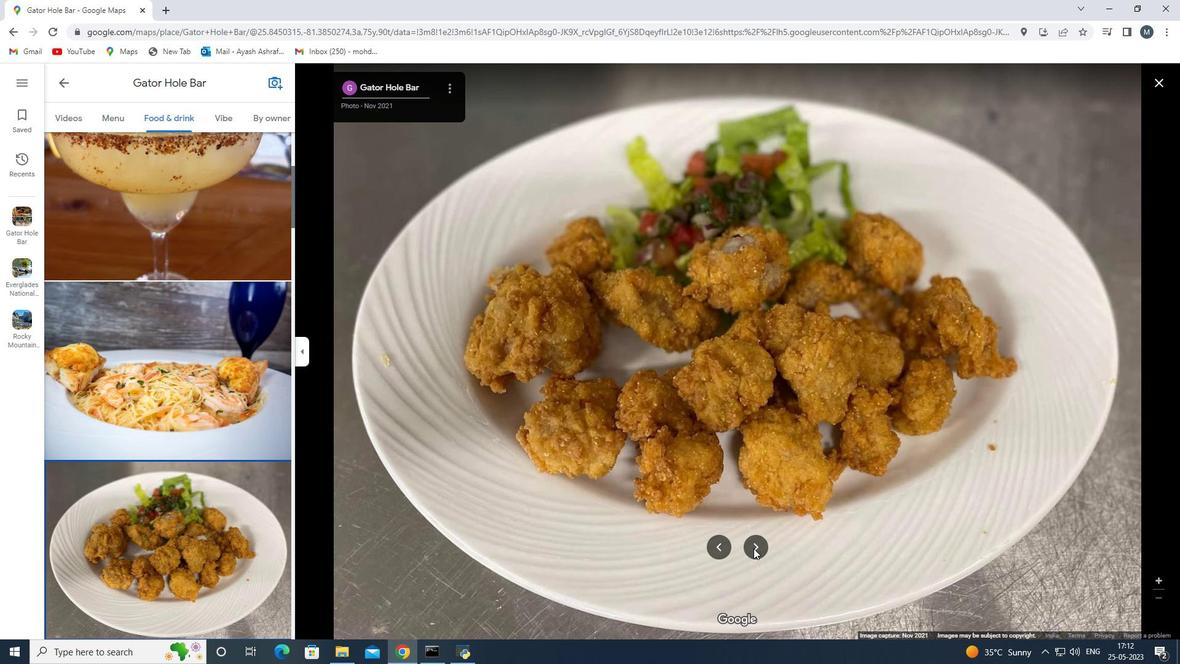 
Action: Mouse pressed left at (758, 483)
Screenshot: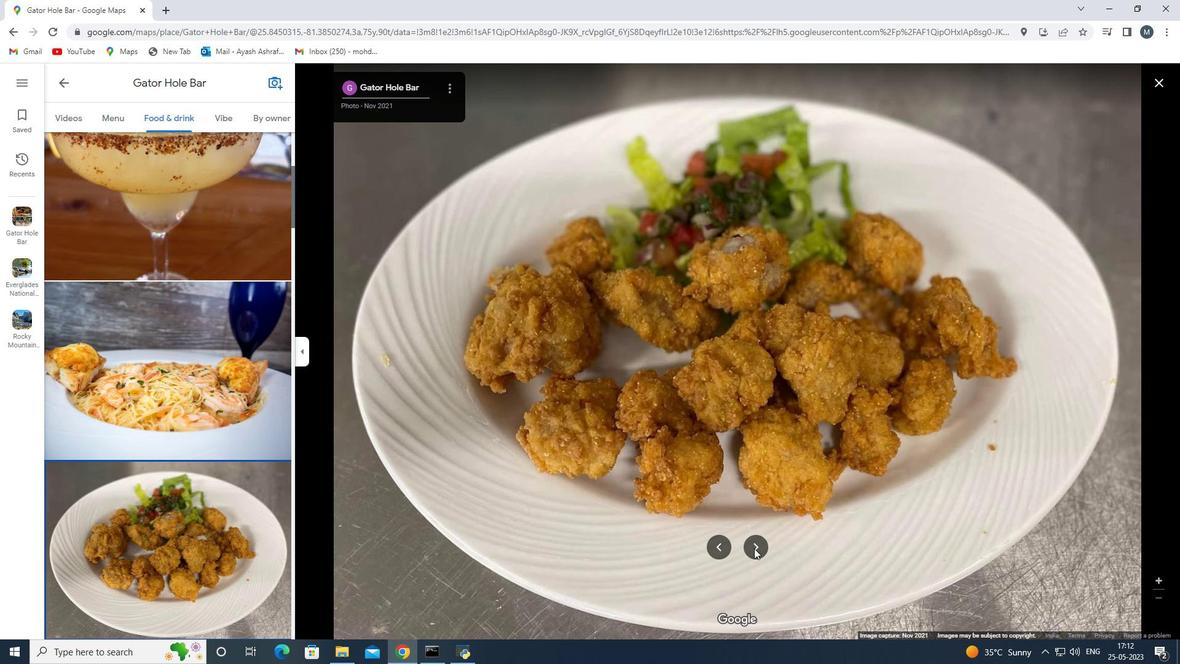 
Action: Mouse moved to (755, 486)
Screenshot: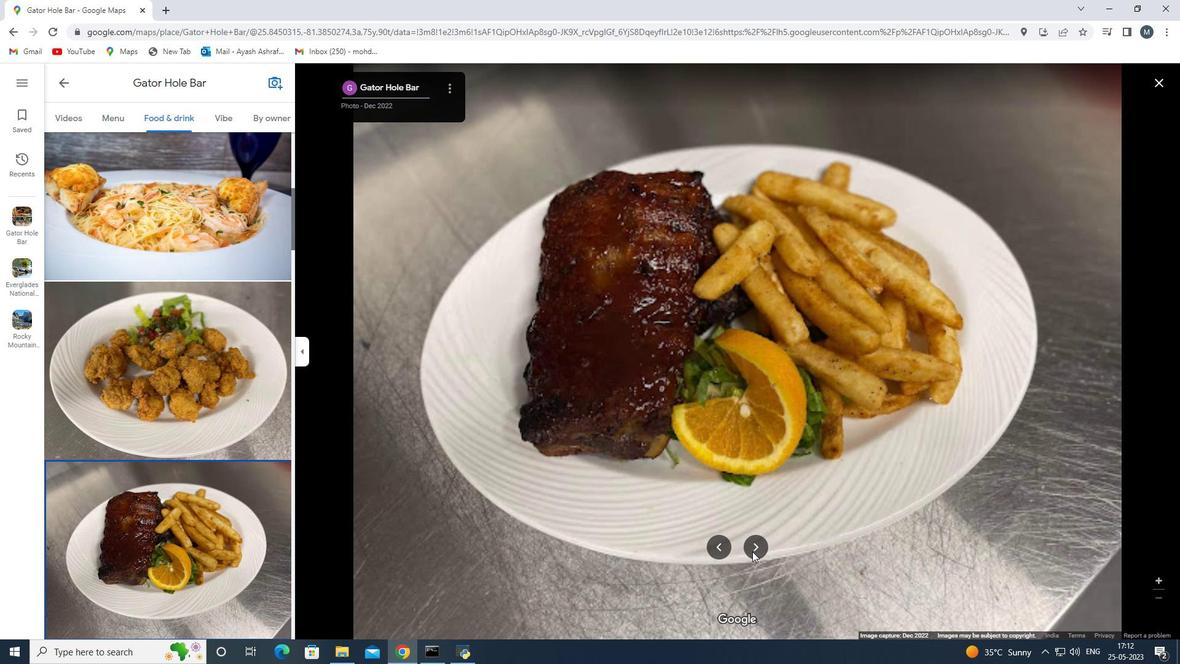 
Action: Mouse pressed left at (755, 486)
Screenshot: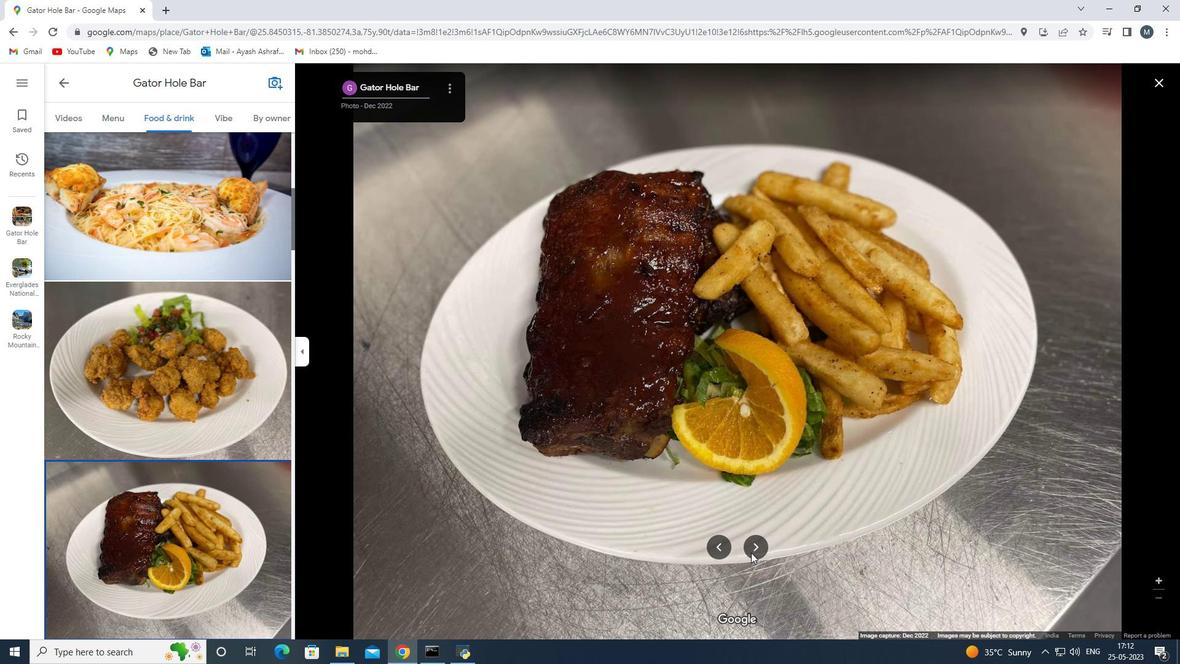 
Action: Mouse moved to (753, 486)
Screenshot: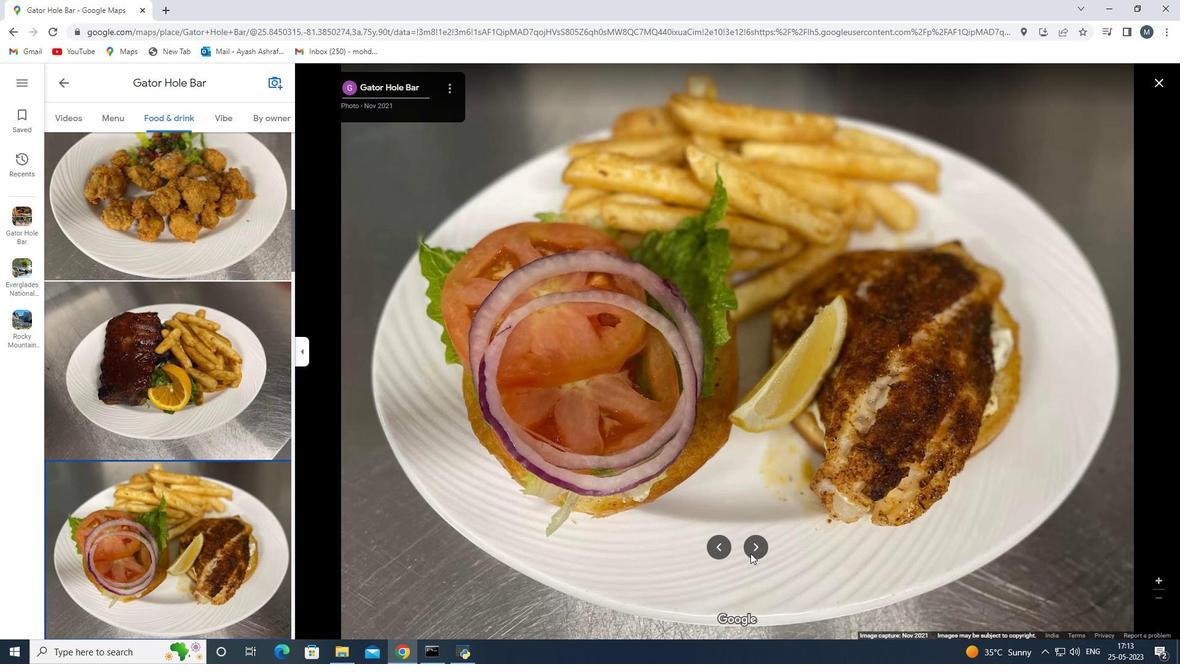 
Action: Mouse pressed left at (753, 486)
Screenshot: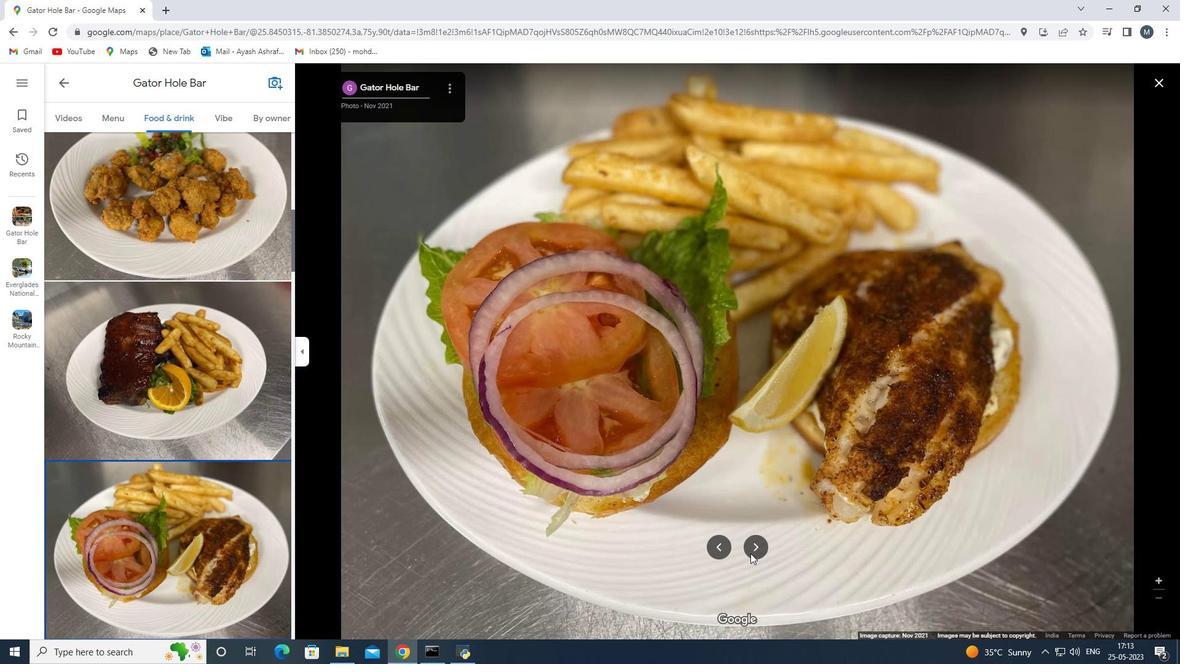
Action: Mouse moved to (753, 487)
Screenshot: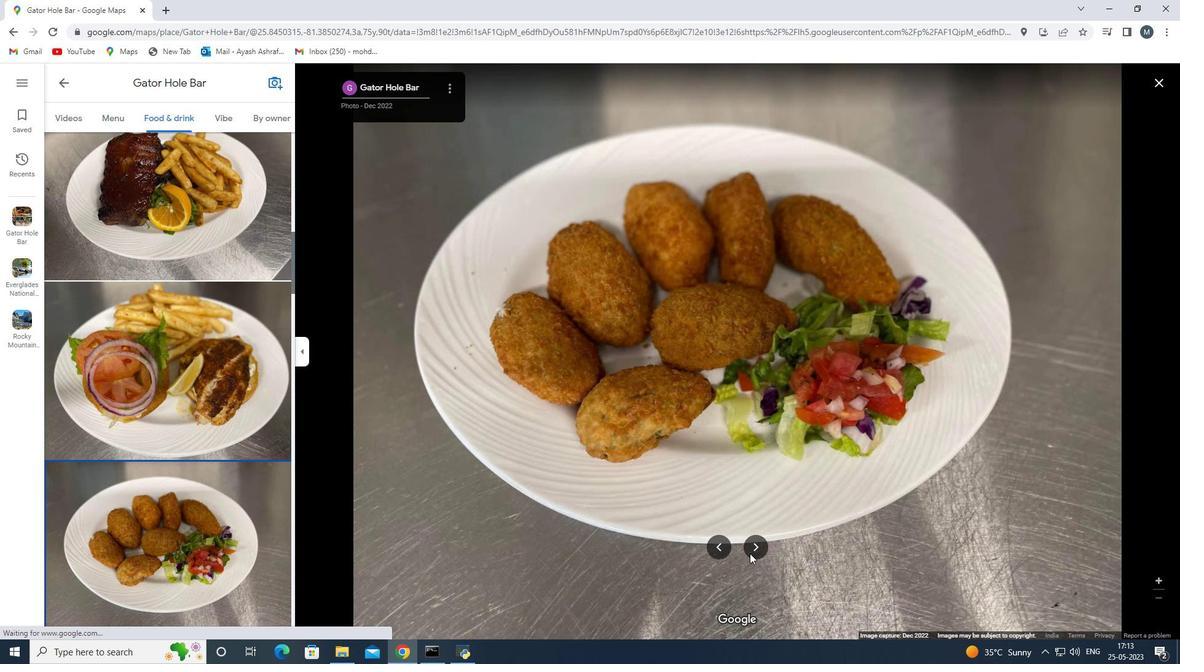 
Action: Mouse pressed left at (753, 487)
Screenshot: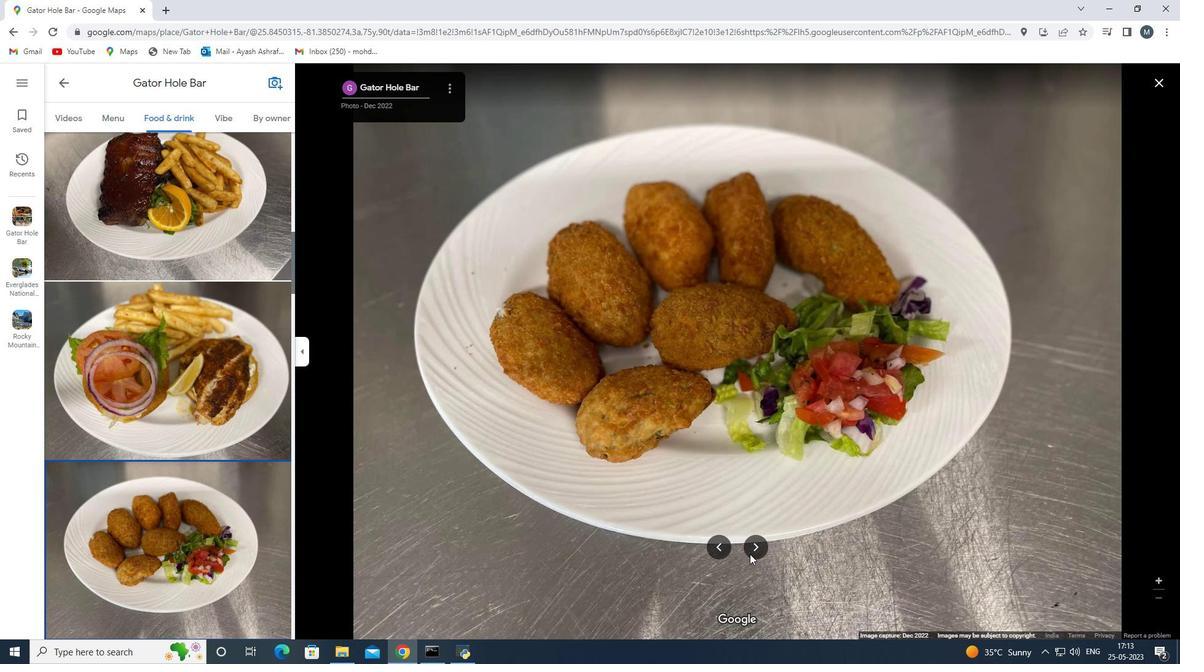 
Action: Mouse pressed left at (753, 487)
Screenshot: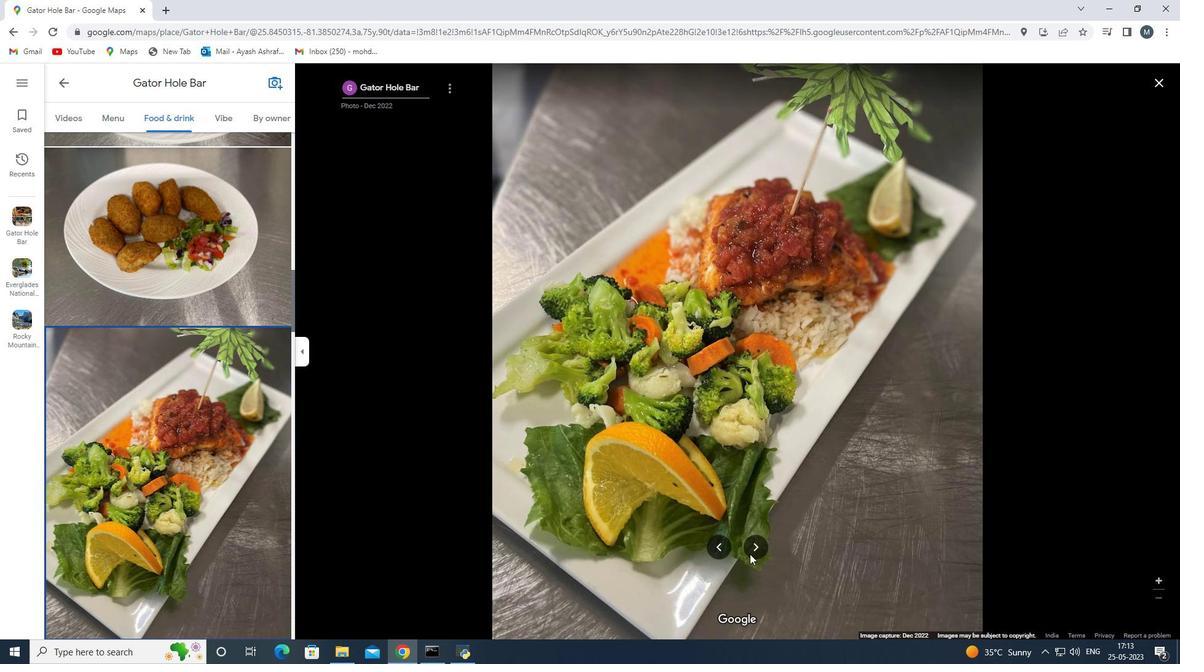 
Action: Mouse pressed left at (753, 487)
Screenshot: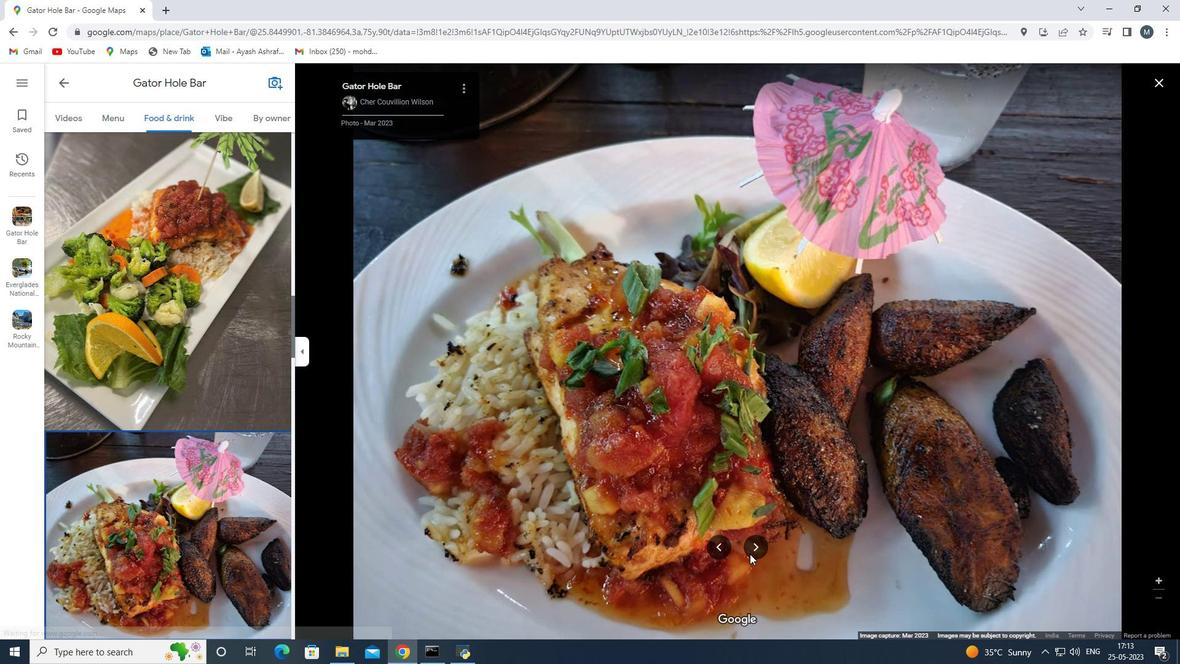 
Action: Mouse pressed left at (753, 487)
Screenshot: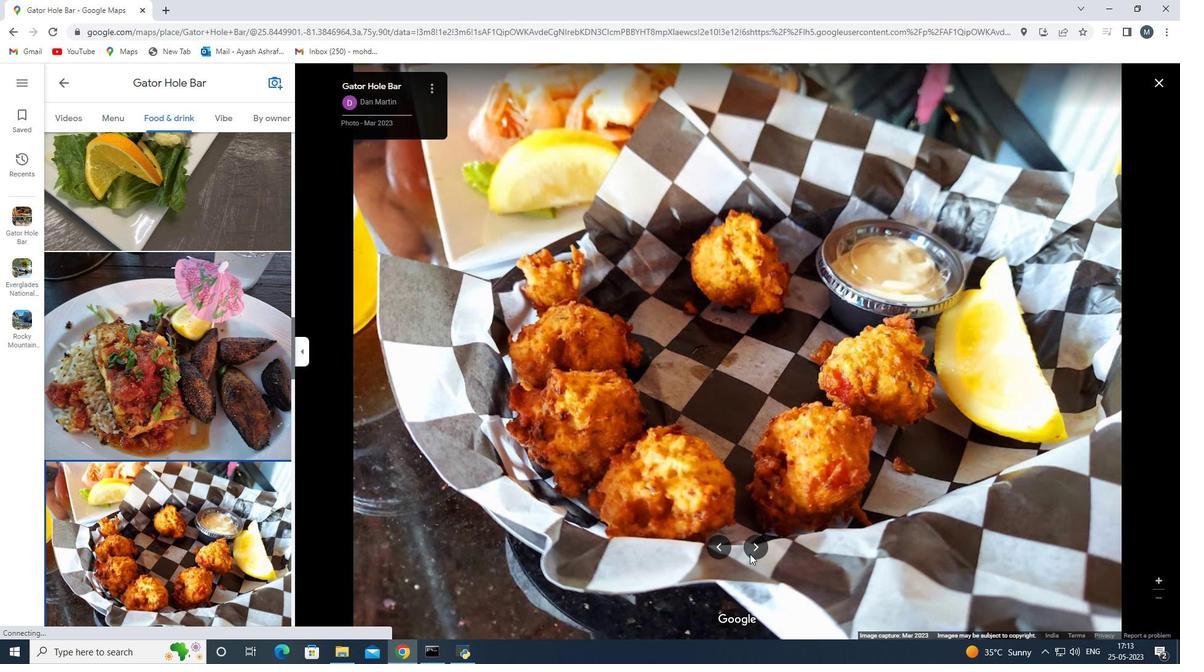 
Action: Mouse moved to (748, 488)
Screenshot: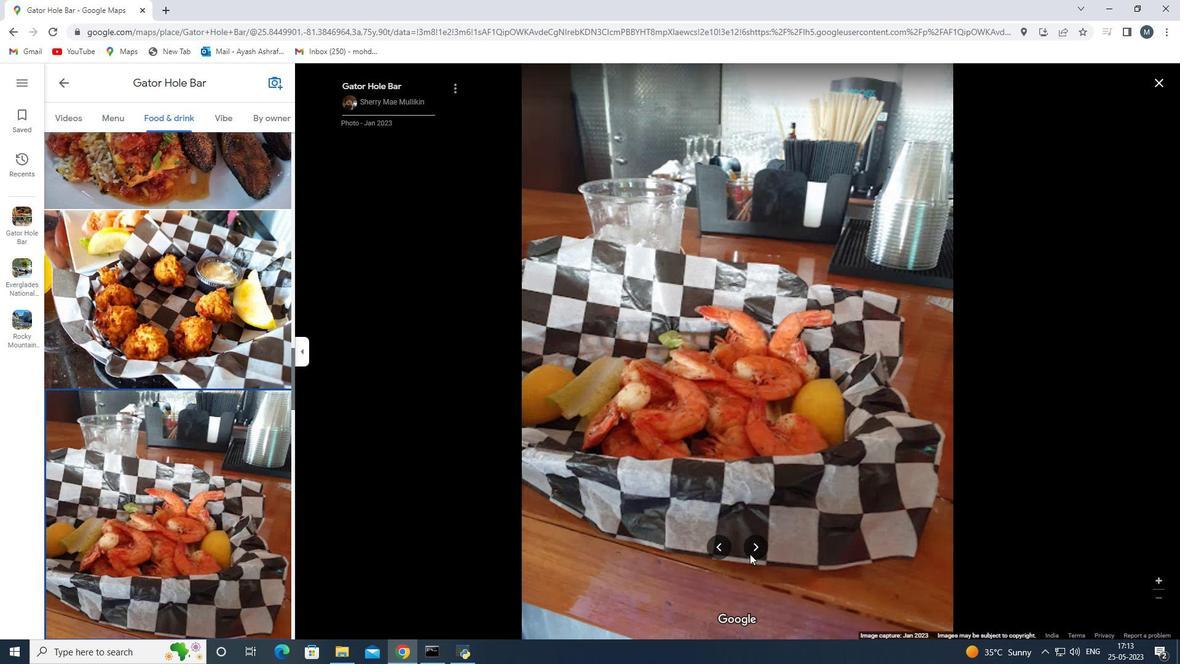 
Action: Mouse pressed right at (748, 488)
Screenshot: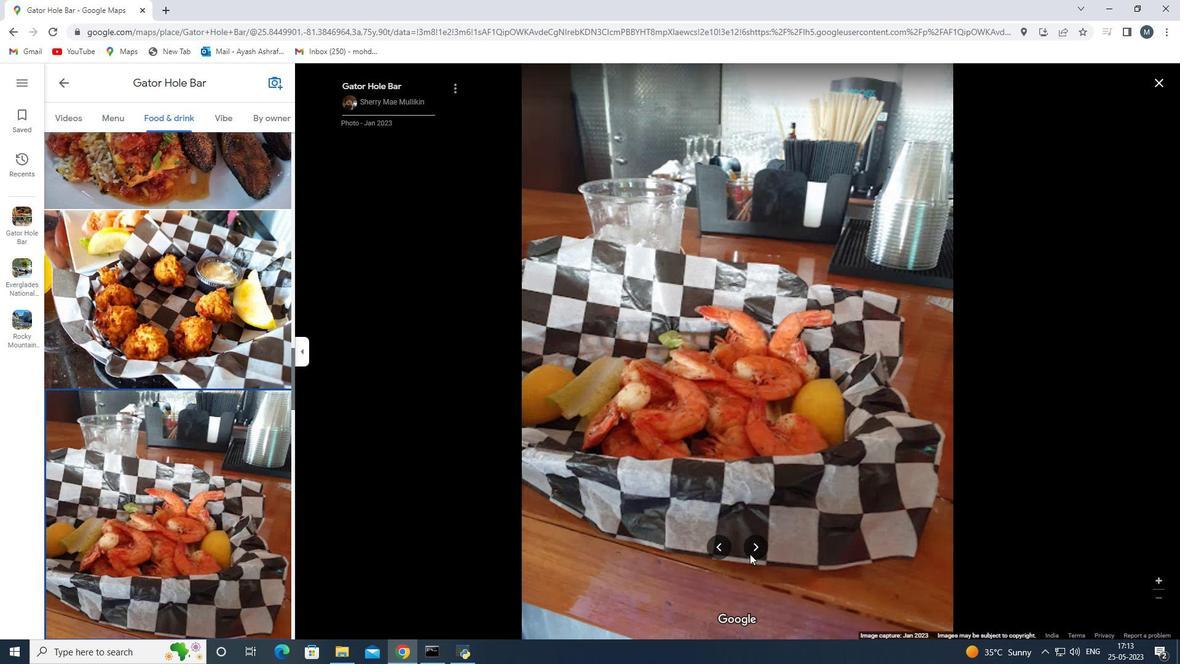 
Action: Mouse moved to (755, 483)
Screenshot: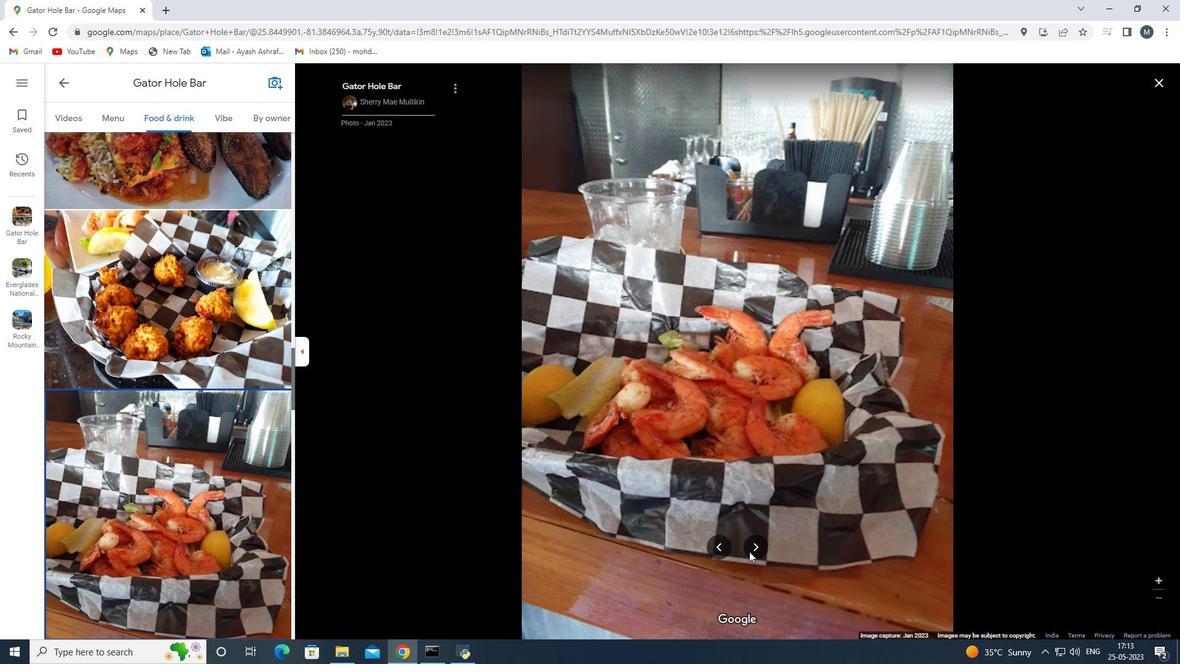 
Action: Mouse pressed left at (755, 483)
Screenshot: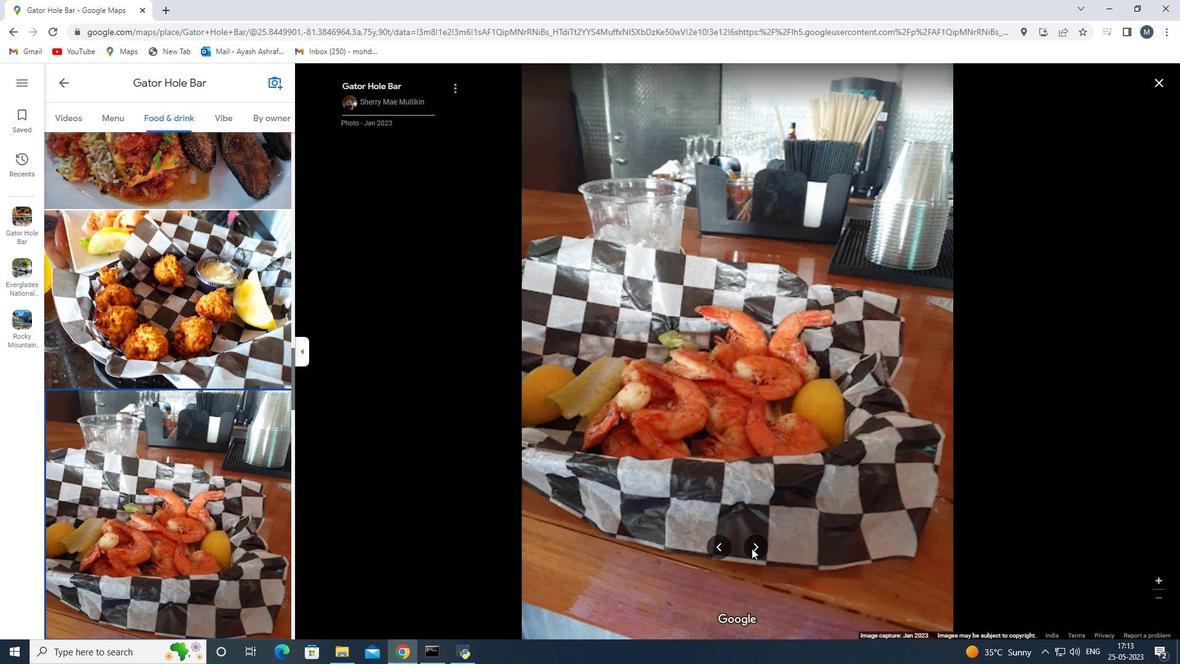 
Action: Mouse moved to (754, 483)
Screenshot: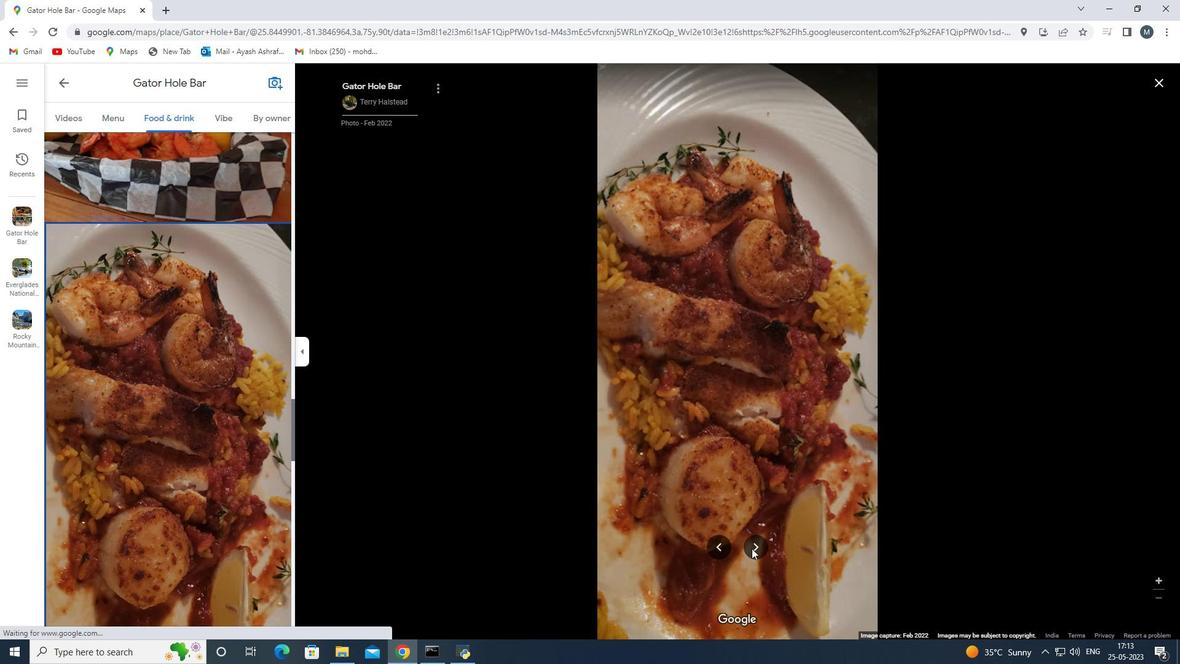 
Action: Mouse pressed left at (754, 483)
Screenshot: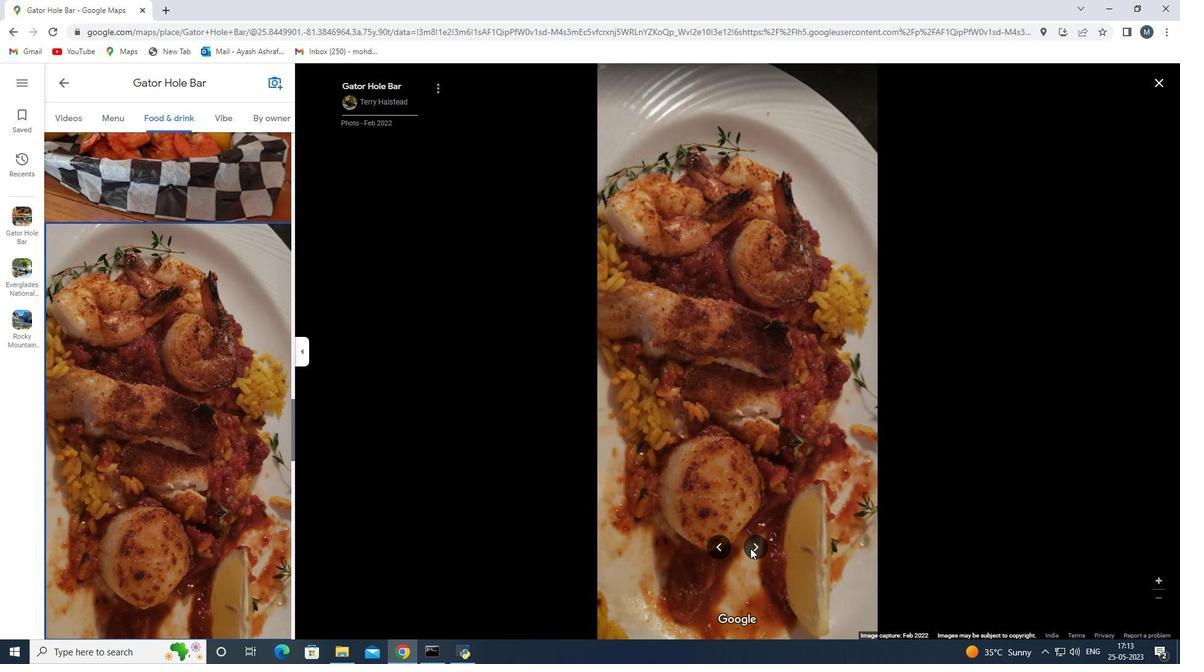 
Action: Key pressed <Key.down><Key.down><Key.down><Key.down><Key.down><Key.down><Key.down><Key.down><Key.down><Key.down><Key.down><Key.down><Key.down><Key.down><Key.down>
Screenshot: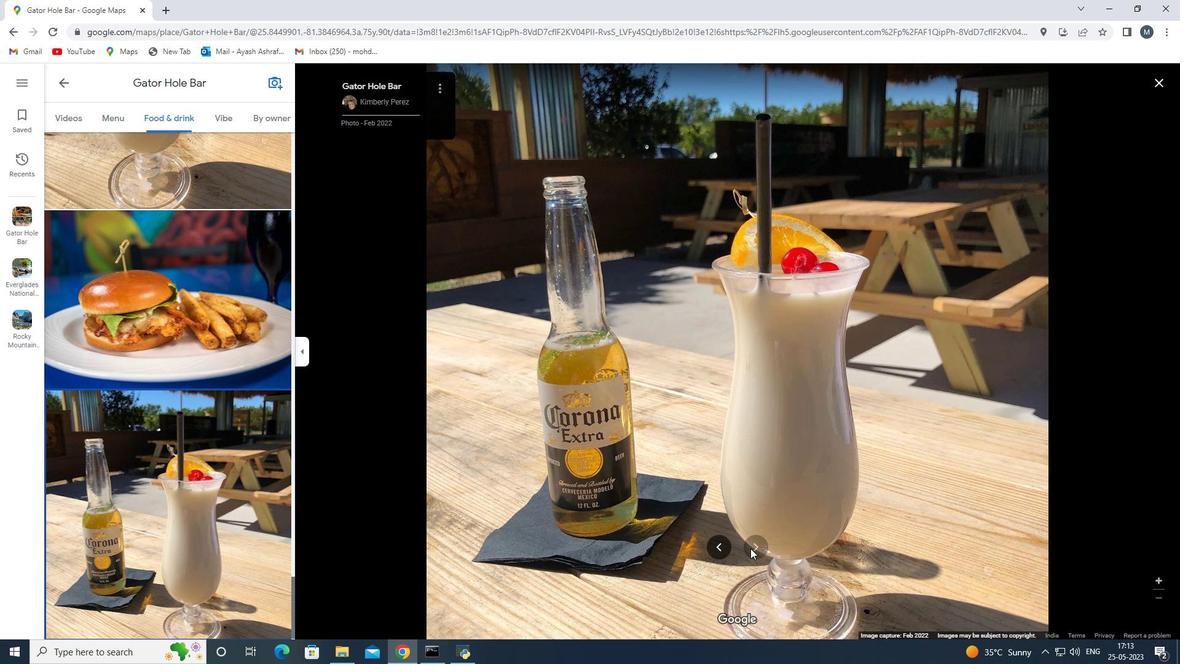 
Action: Mouse moved to (247, 208)
Screenshot: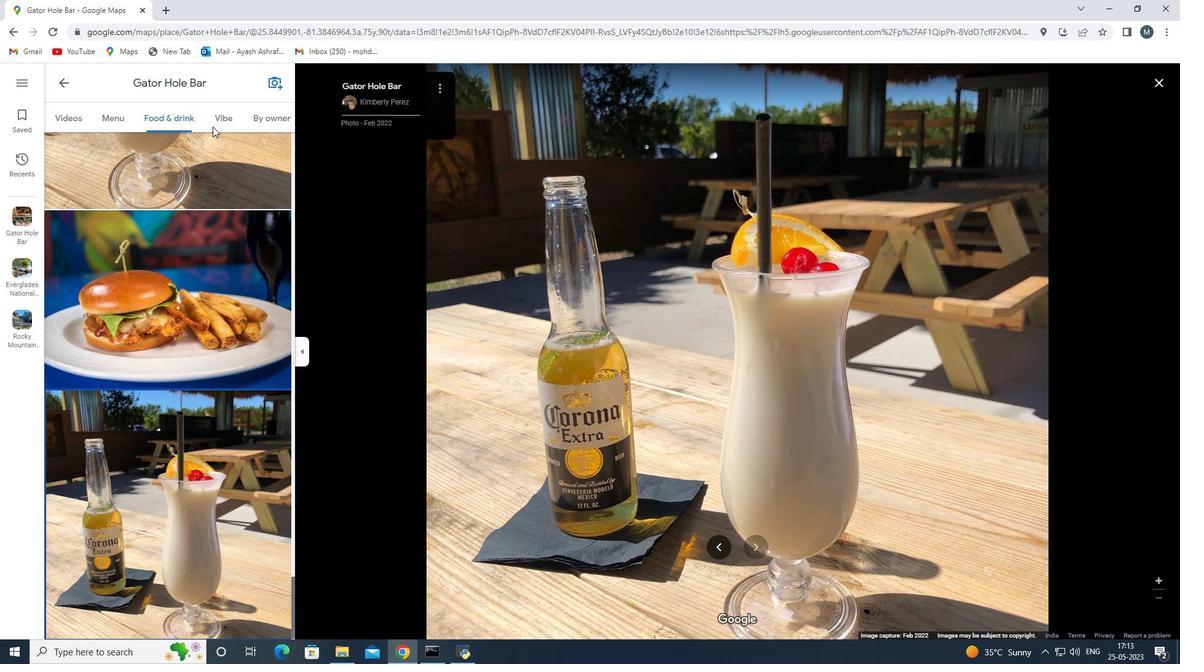 
Action: Mouse pressed left at (247, 208)
Screenshot: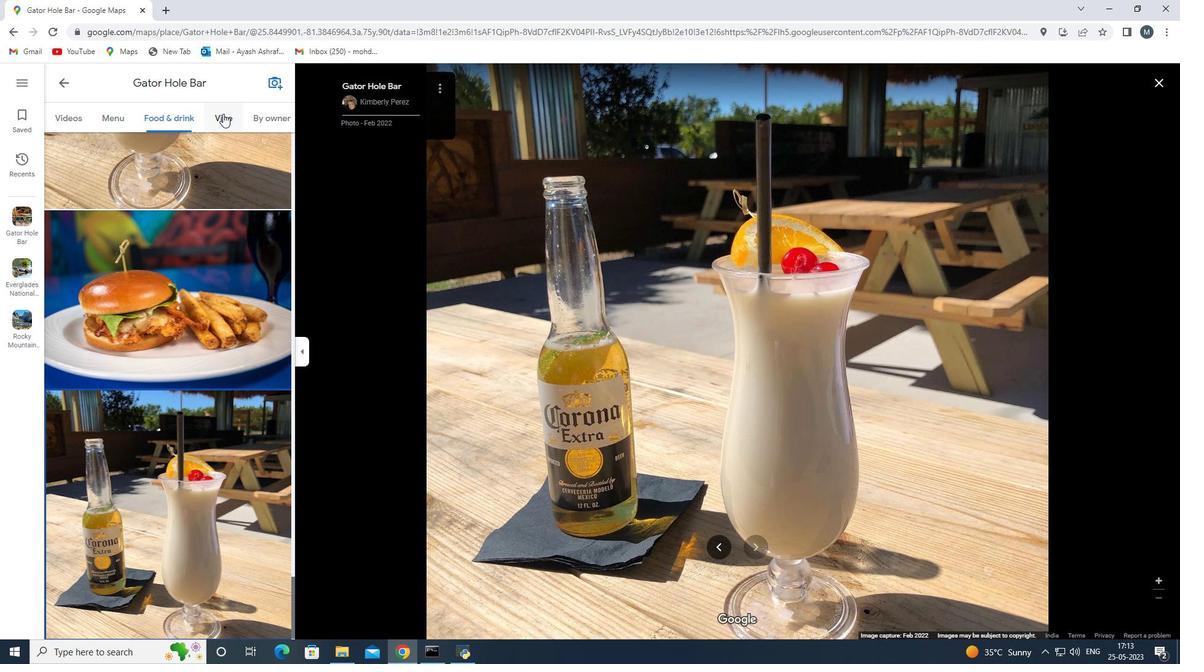 
Action: Mouse moved to (394, 287)
Screenshot: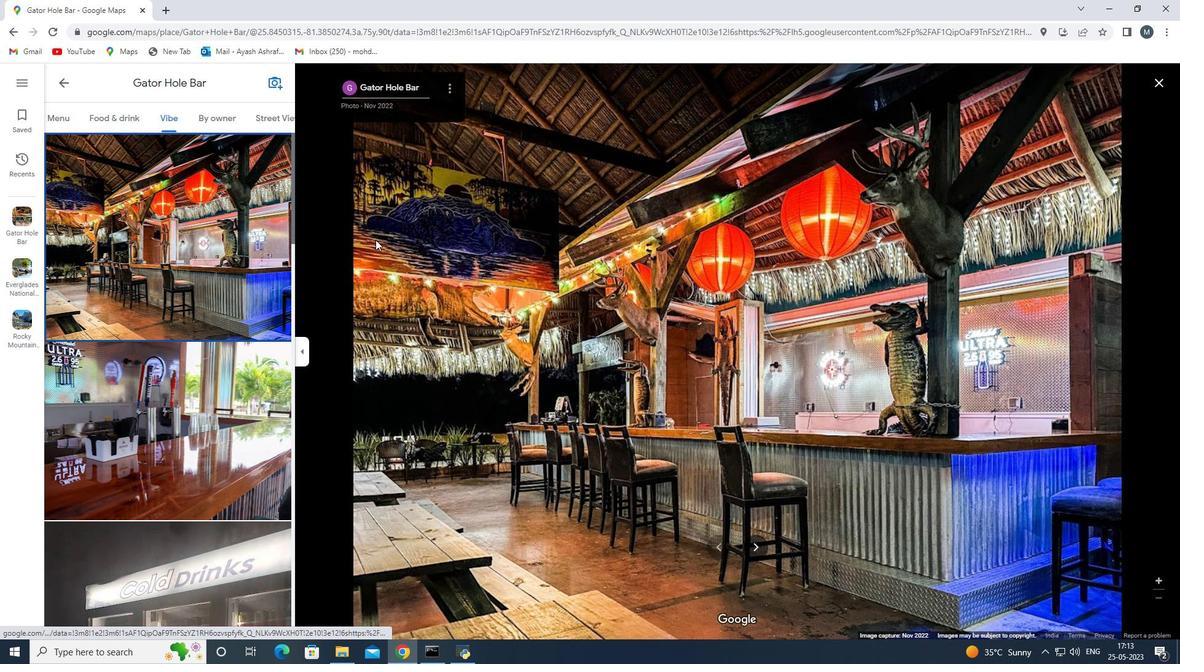 
Action: Key pressed <Key.down><Key.down><Key.down><Key.down><Key.down><Key.down><Key.down><Key.down><Key.down><Key.down><Key.down><Key.down>
Screenshot: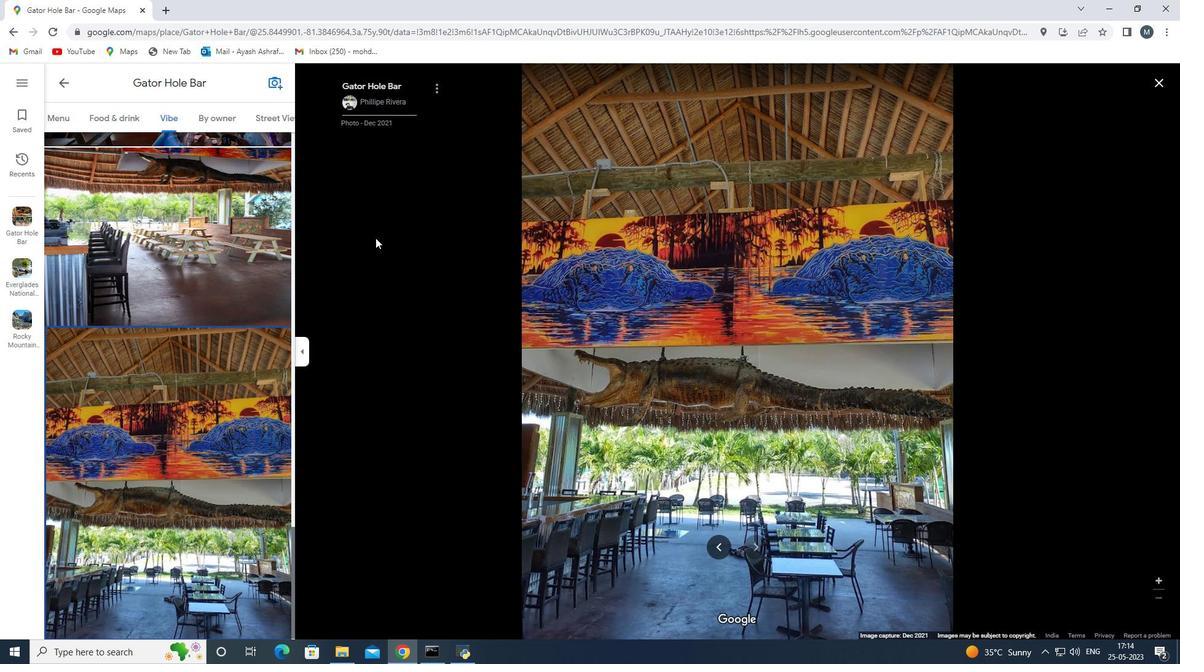 
Action: Mouse moved to (308, 208)
Screenshot: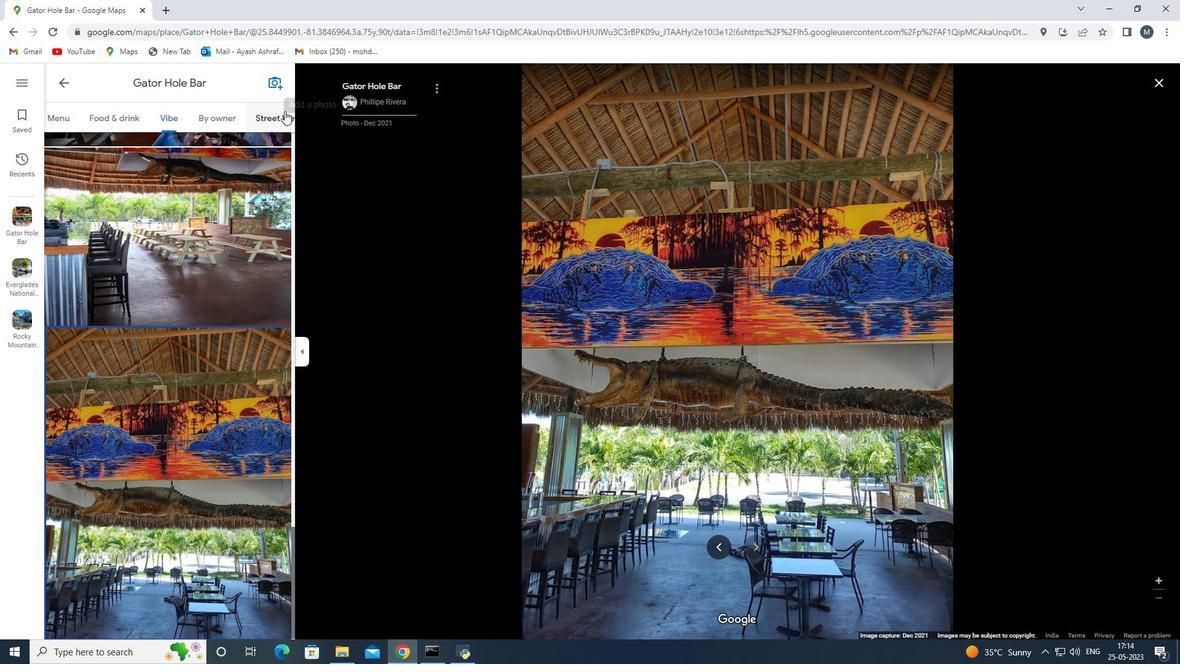
Action: Mouse pressed left at (308, 208)
Screenshot: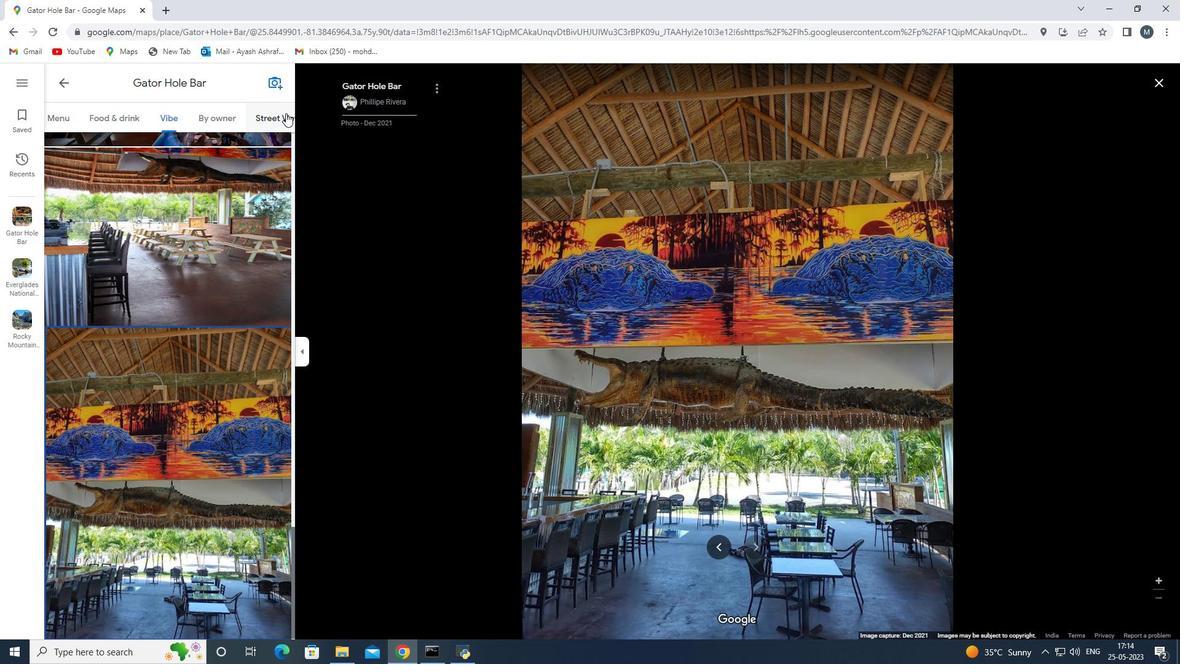 
Action: Mouse moved to (211, 215)
Screenshot: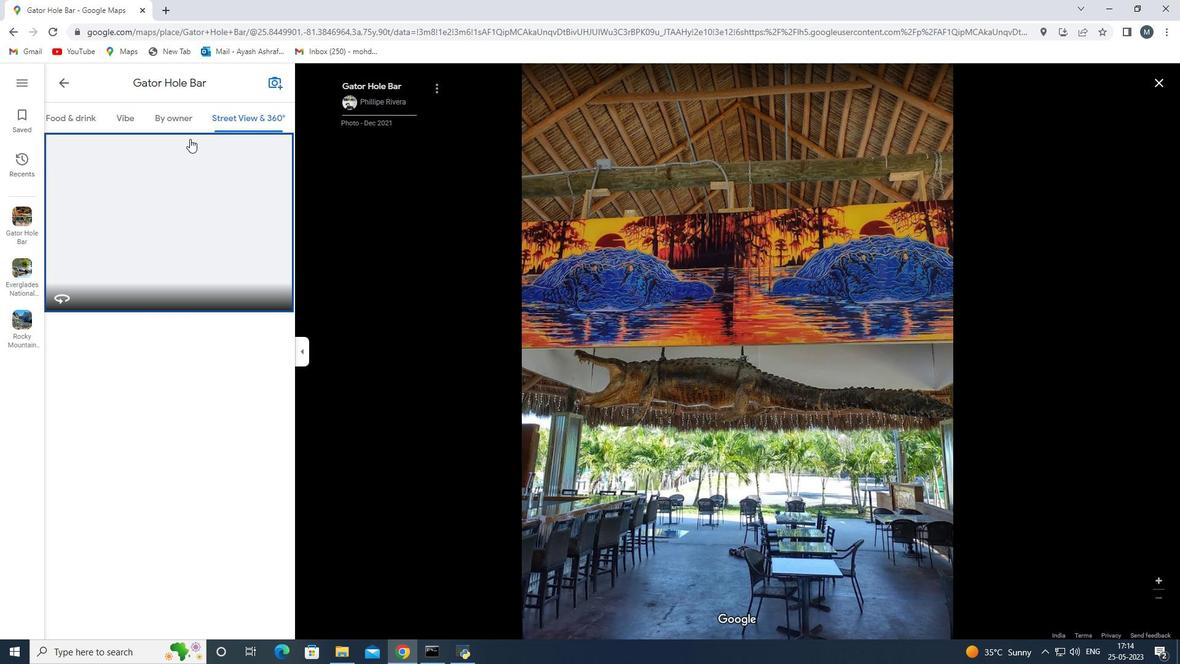 
Action: Mouse pressed left at (211, 215)
Screenshot: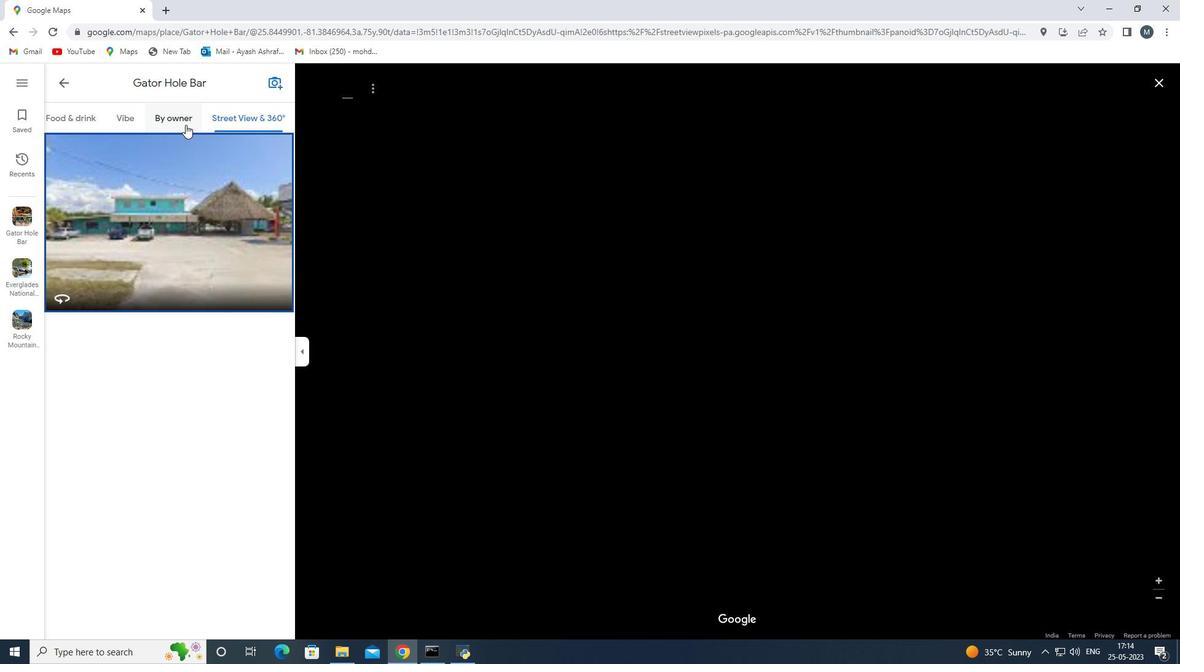 
Action: Mouse moved to (764, 483)
Screenshot: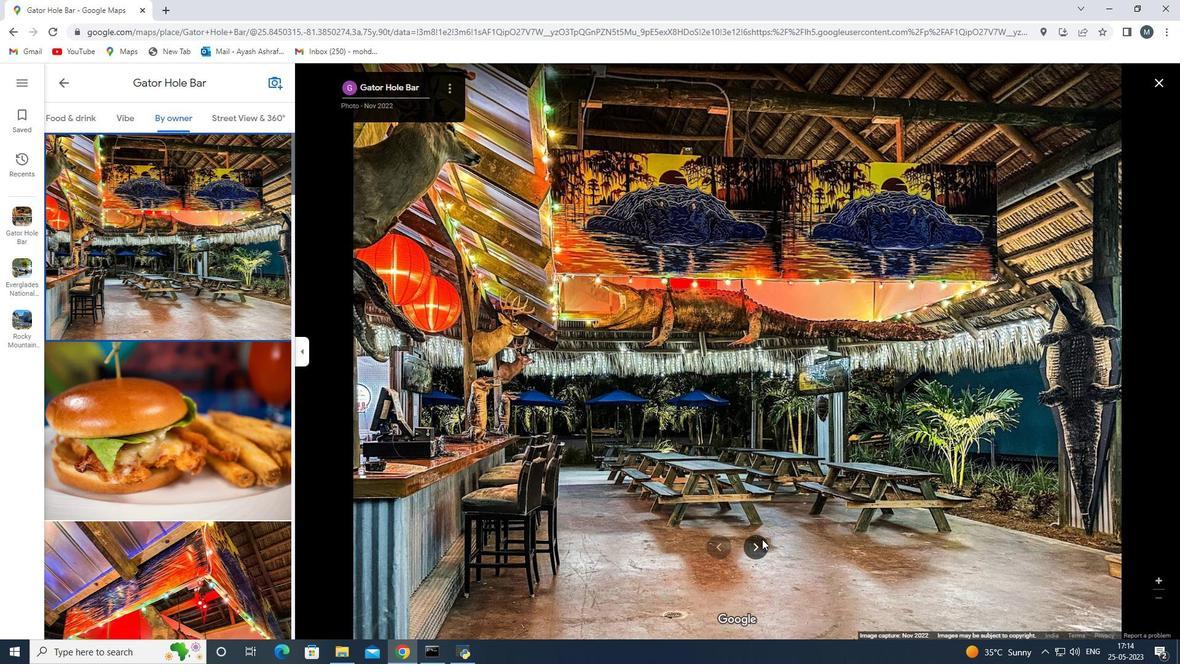
Action: Mouse pressed left at (764, 483)
Screenshot: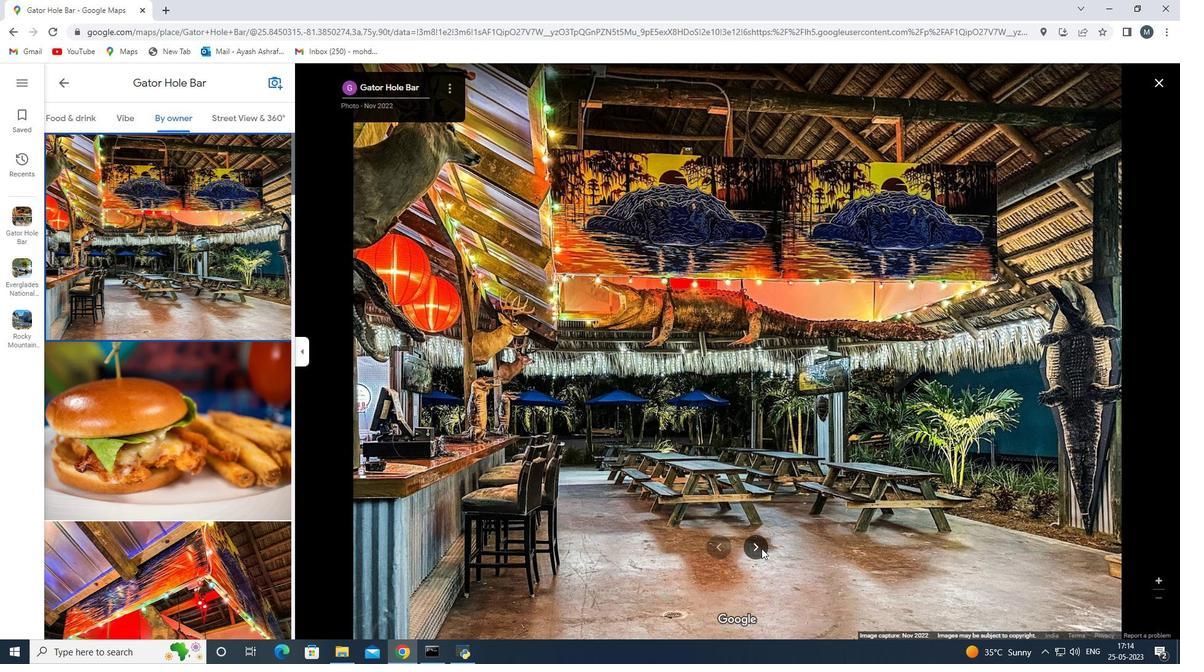 
Action: Mouse pressed left at (764, 483)
Screenshot: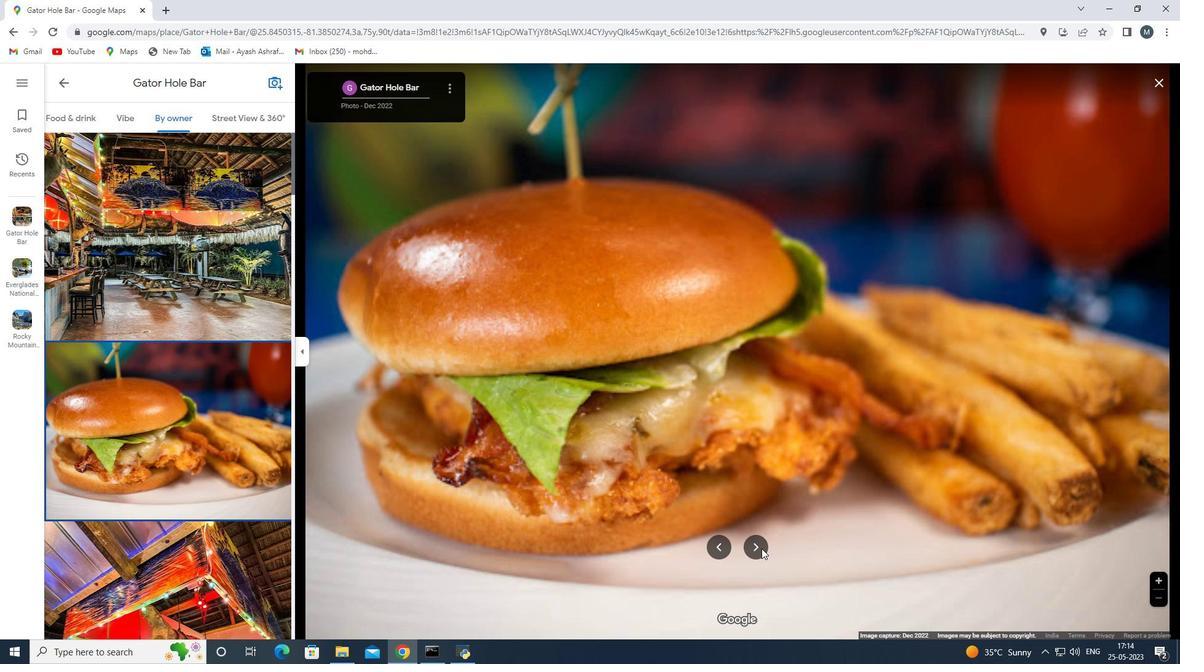 
Action: Mouse pressed left at (764, 483)
Screenshot: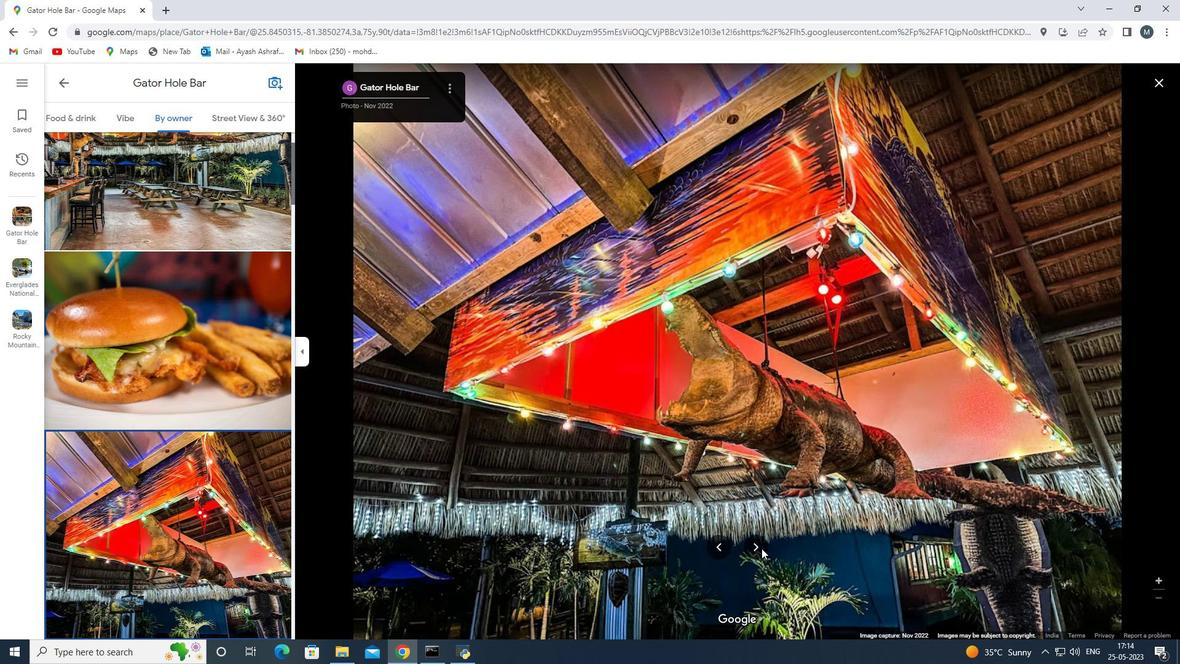 
Action: Mouse pressed left at (764, 483)
Screenshot: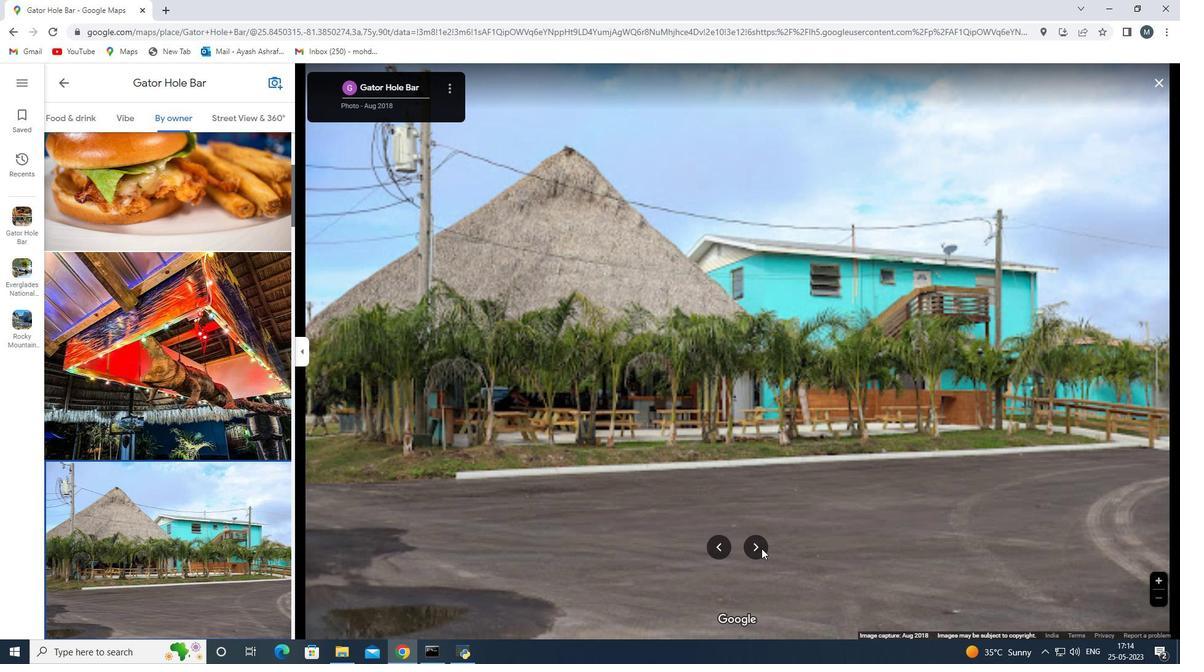 
Action: Mouse pressed left at (764, 483)
Screenshot: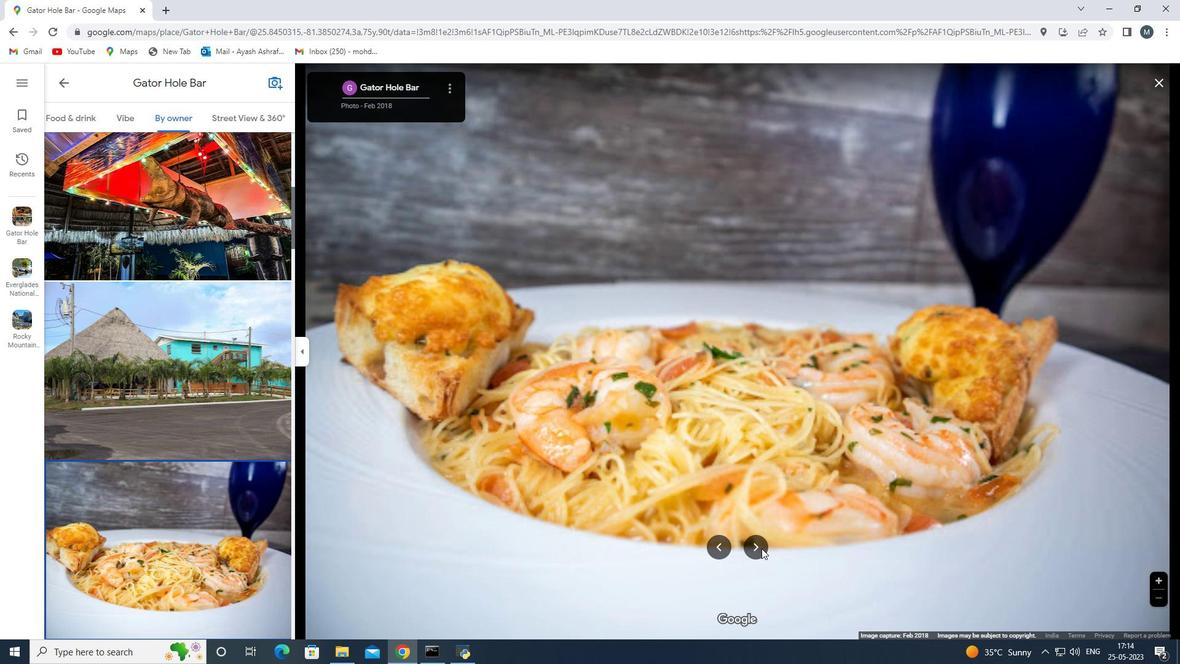 
Action: Mouse pressed left at (764, 483)
Screenshot: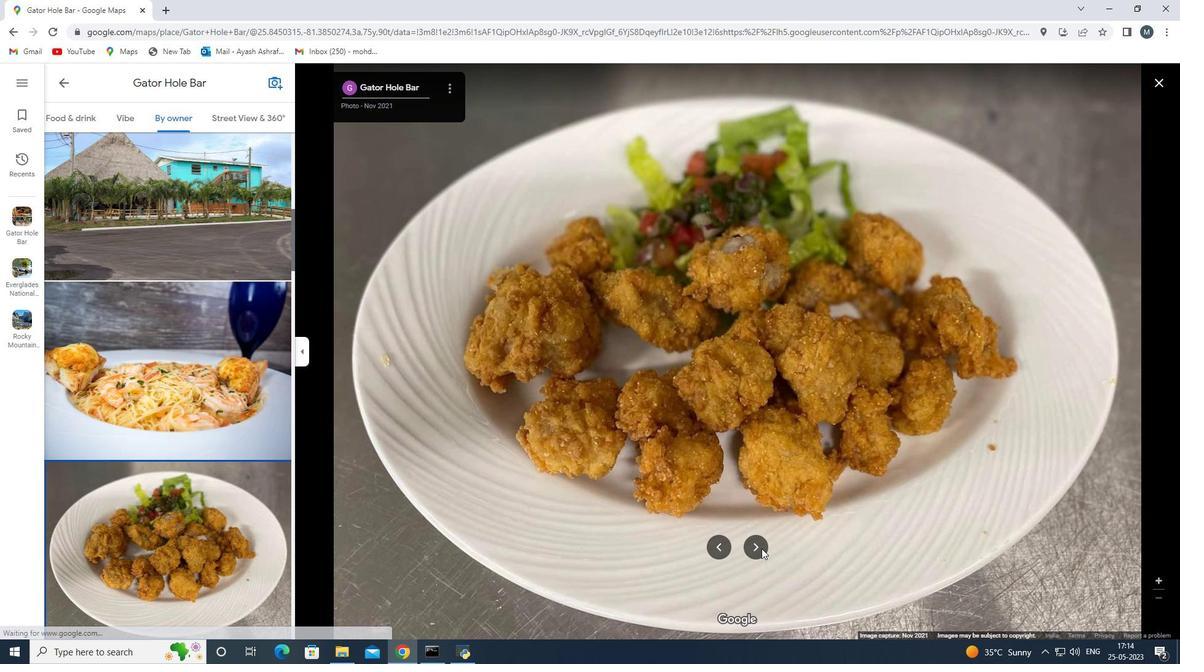
Action: Mouse moved to (769, 483)
Screenshot: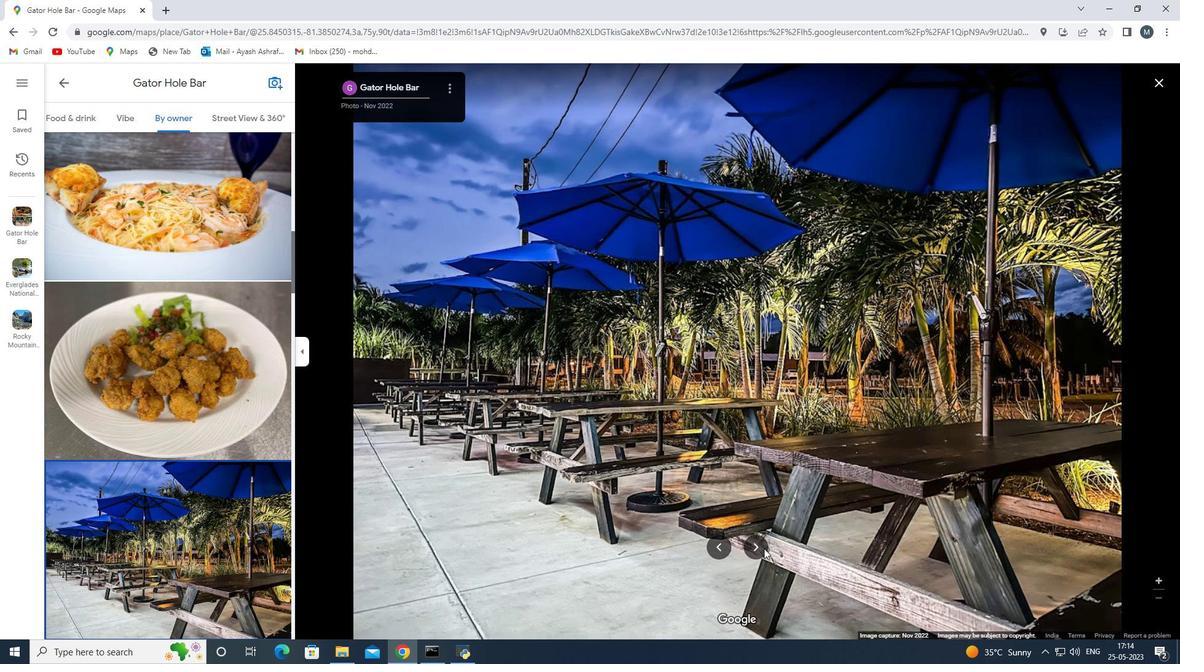 
Action: Mouse pressed left at (769, 483)
Screenshot: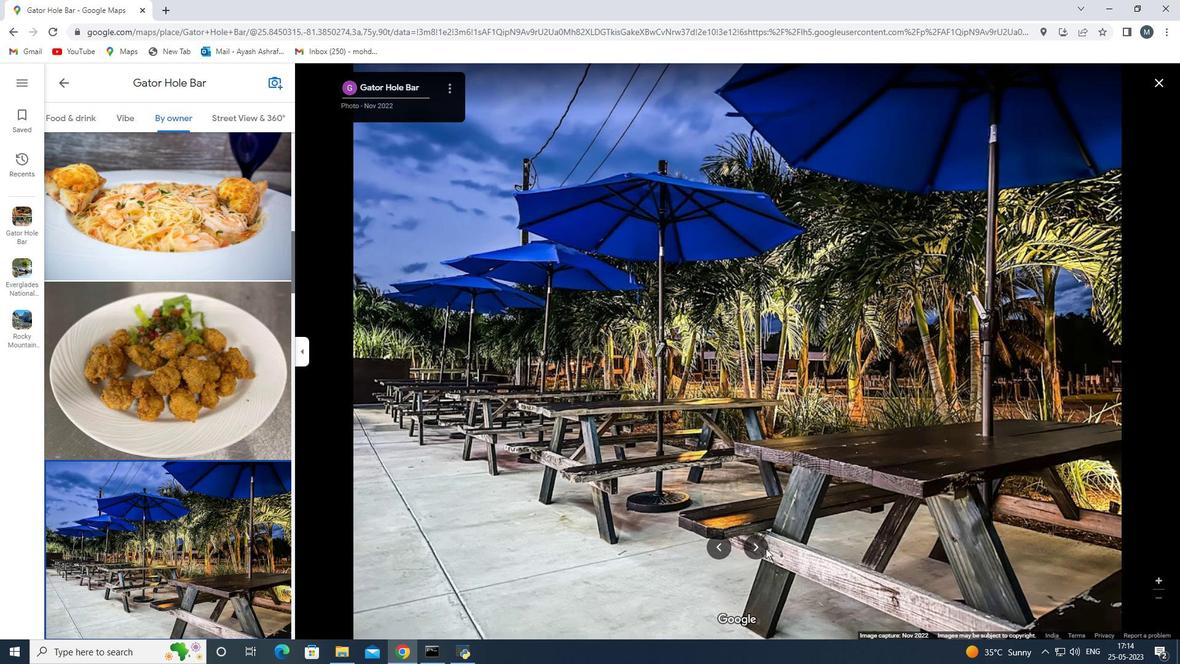 
Action: Mouse pressed left at (769, 483)
Screenshot: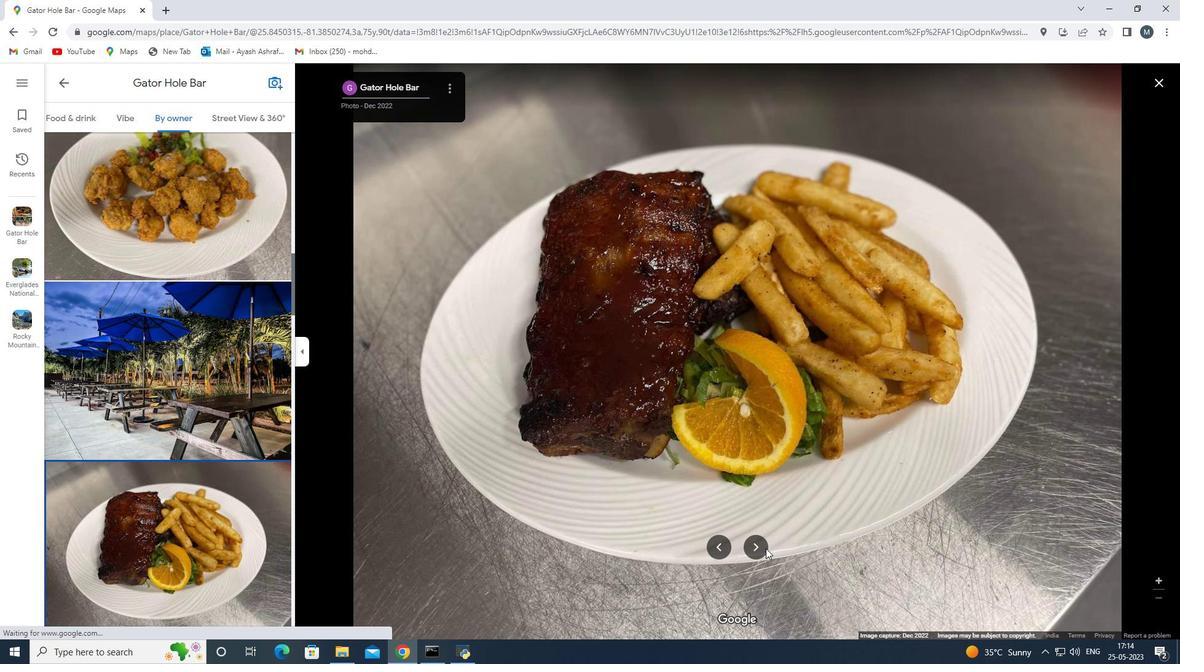 
Action: Mouse moved to (769, 483)
Screenshot: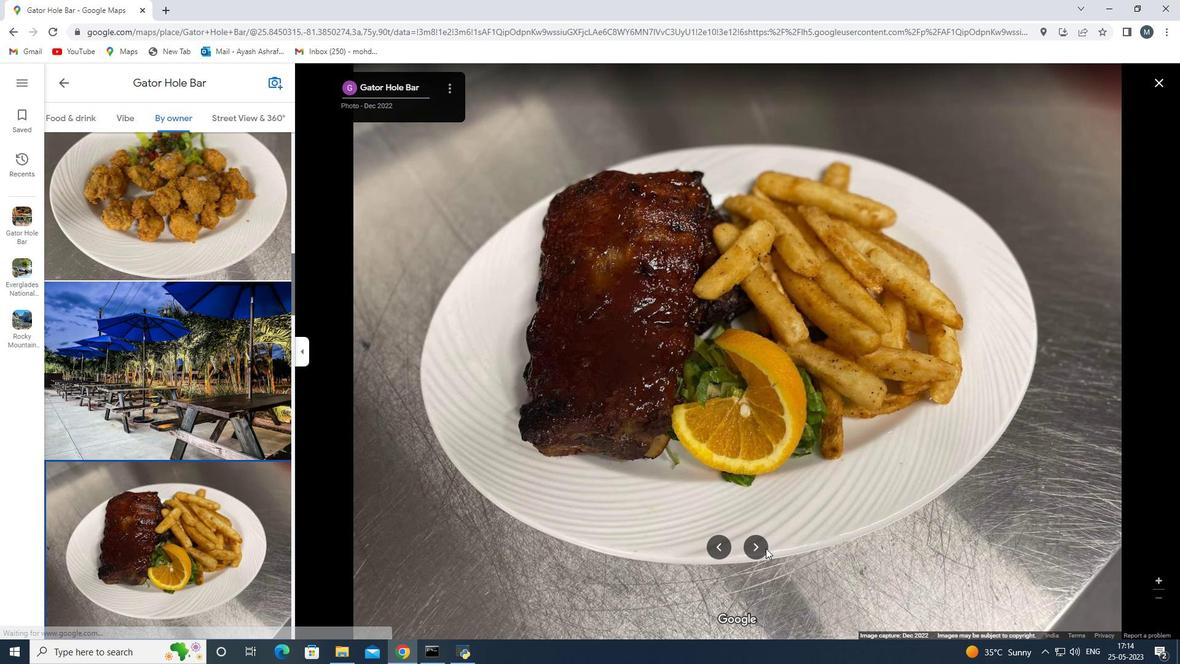 
Action: Mouse pressed left at (769, 483)
Screenshot: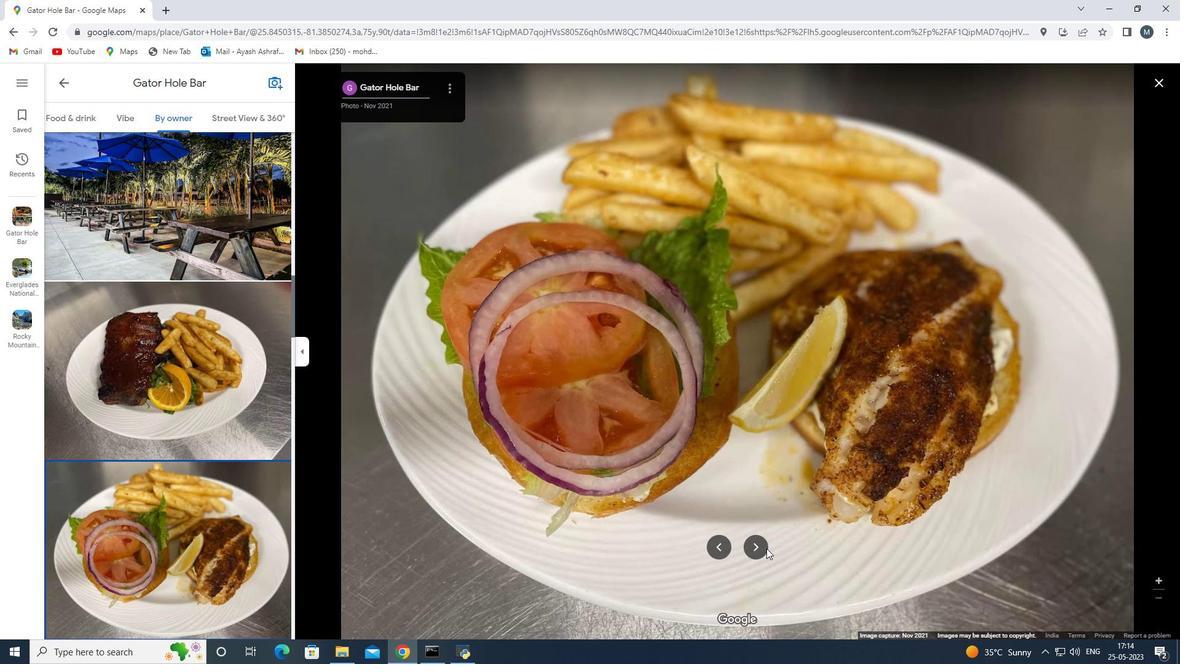 
Action: Mouse pressed left at (769, 483)
Screenshot: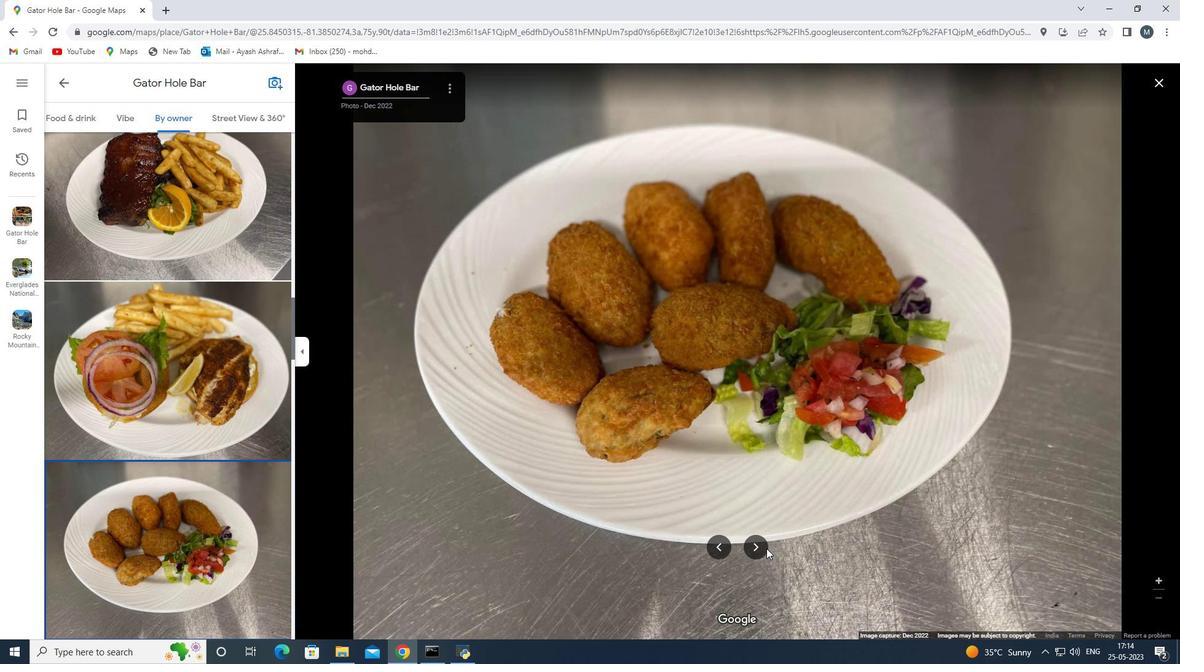 
Action: Mouse pressed left at (769, 483)
Screenshot: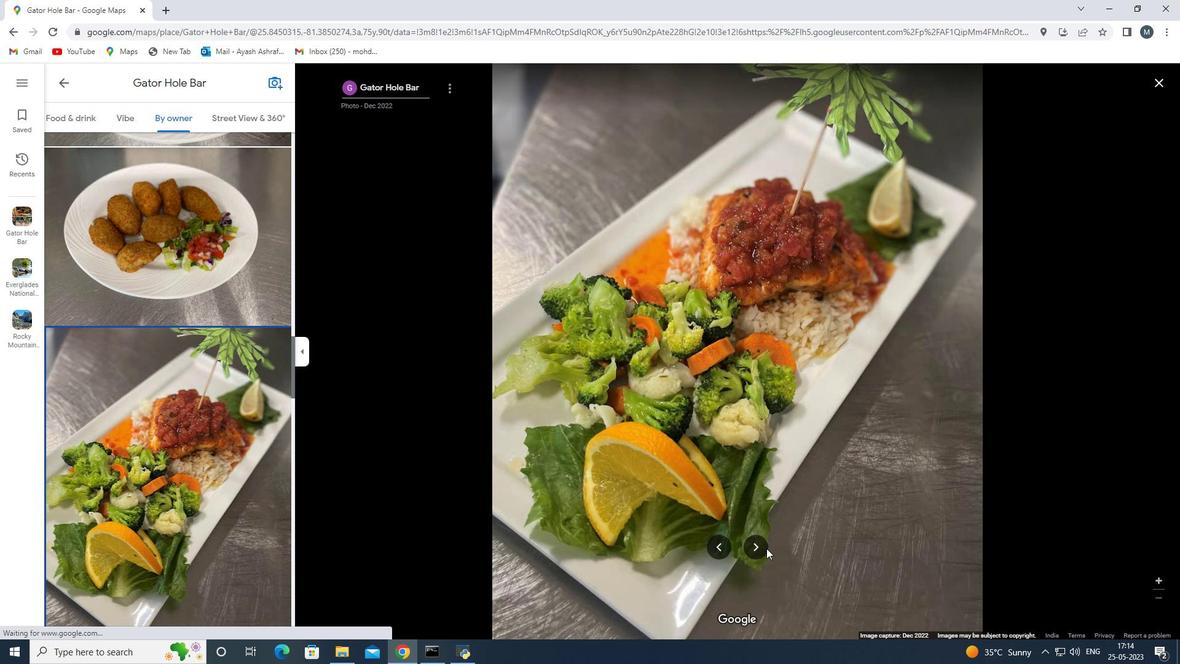 
Action: Mouse pressed left at (769, 483)
Screenshot: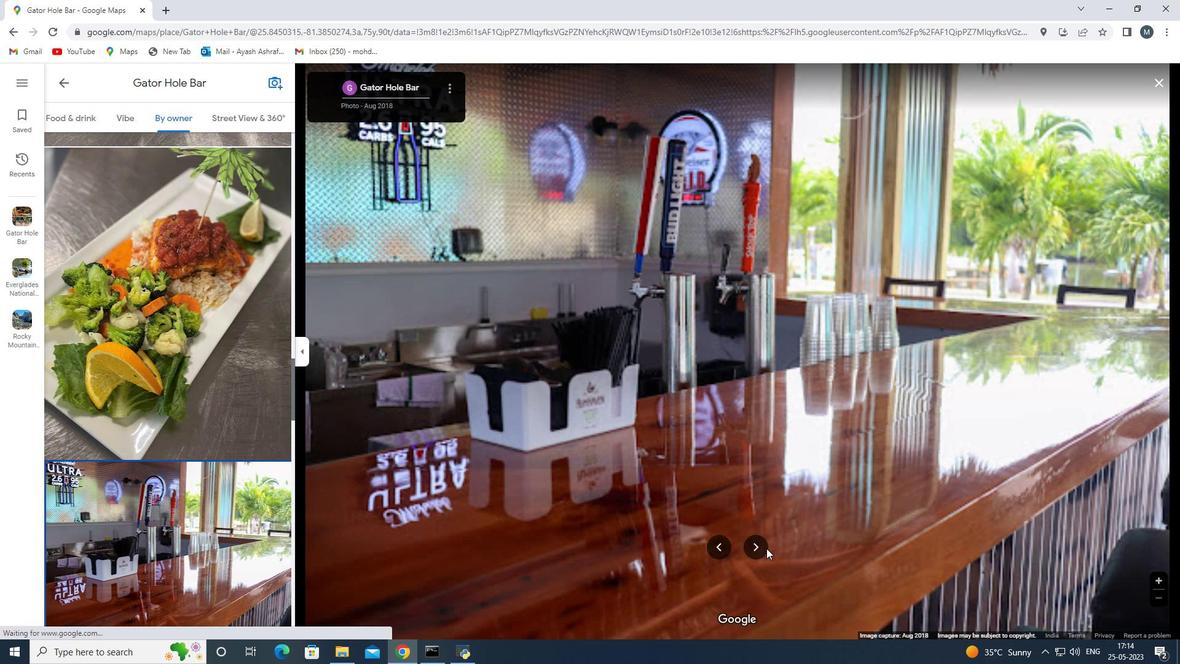 
Action: Mouse moved to (774, 484)
Screenshot: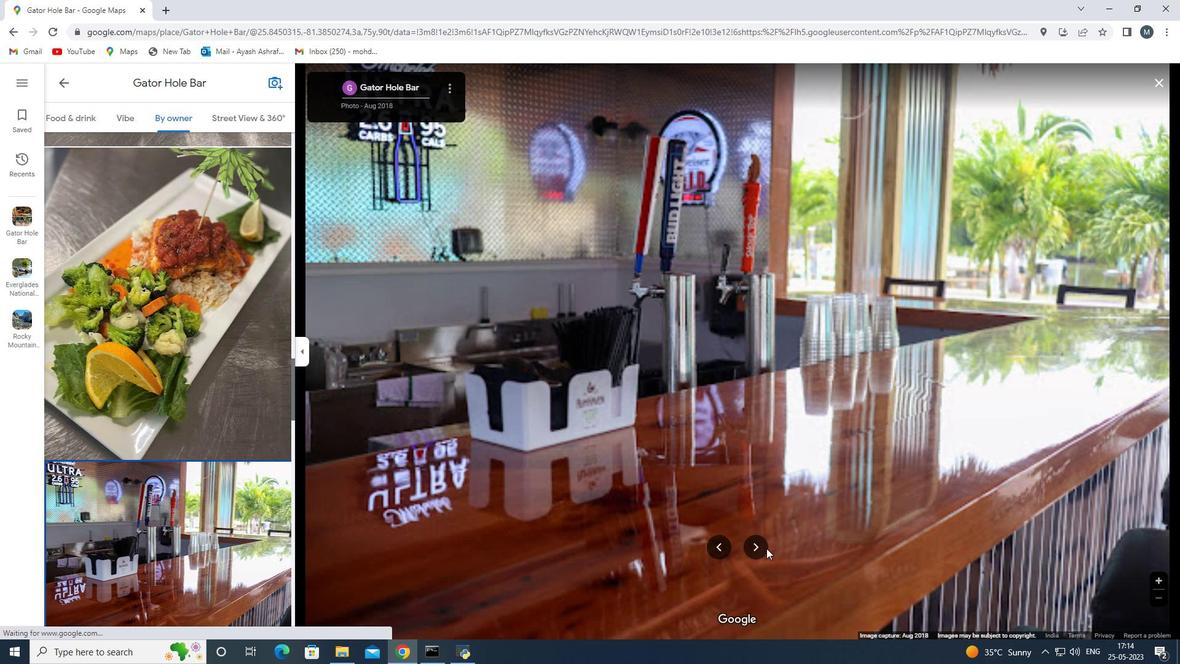 
Action: Mouse pressed left at (774, 484)
Screenshot: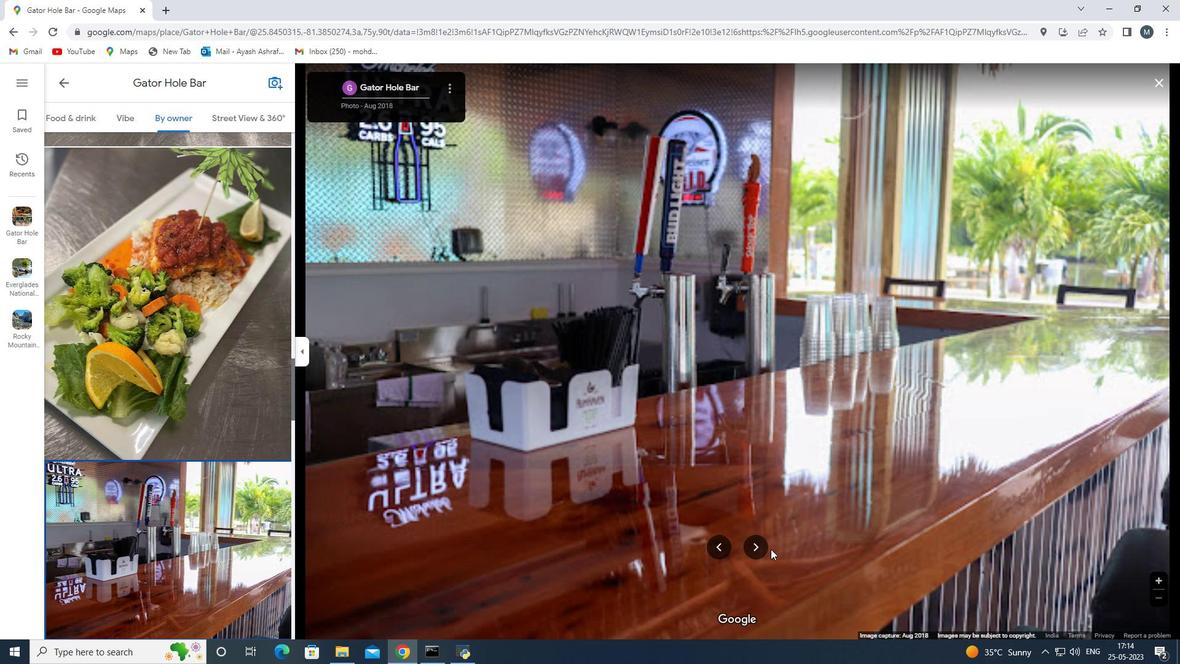 
Action: Mouse moved to (777, 488)
Screenshot: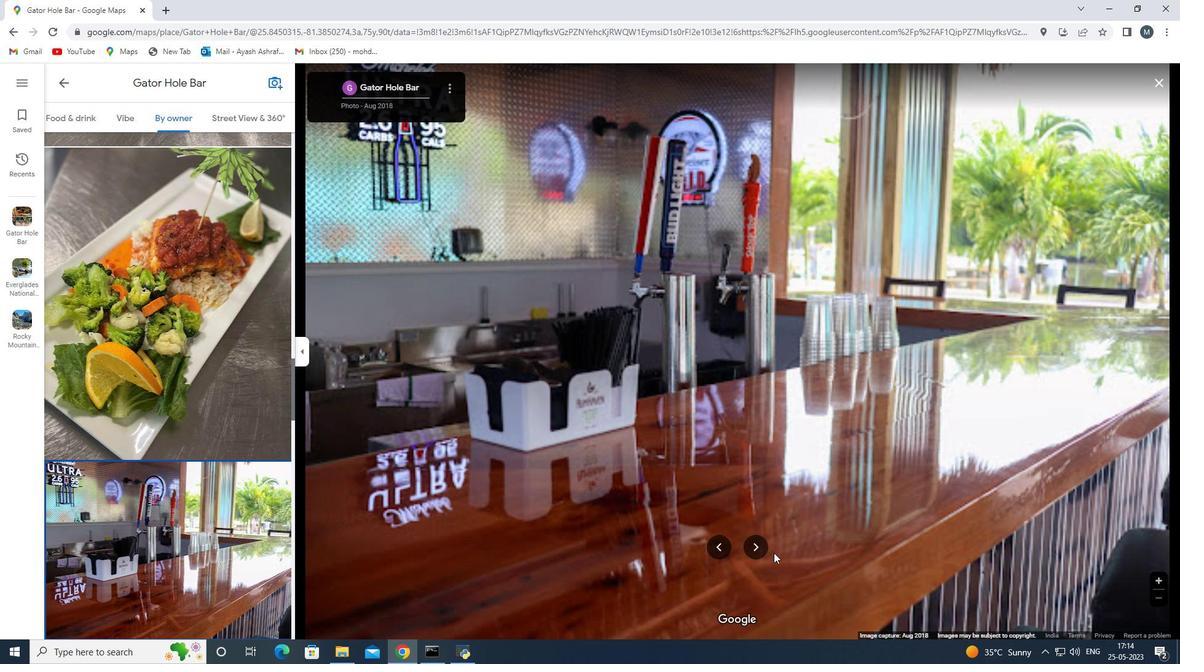 
Action: Mouse pressed left at (777, 488)
Screenshot: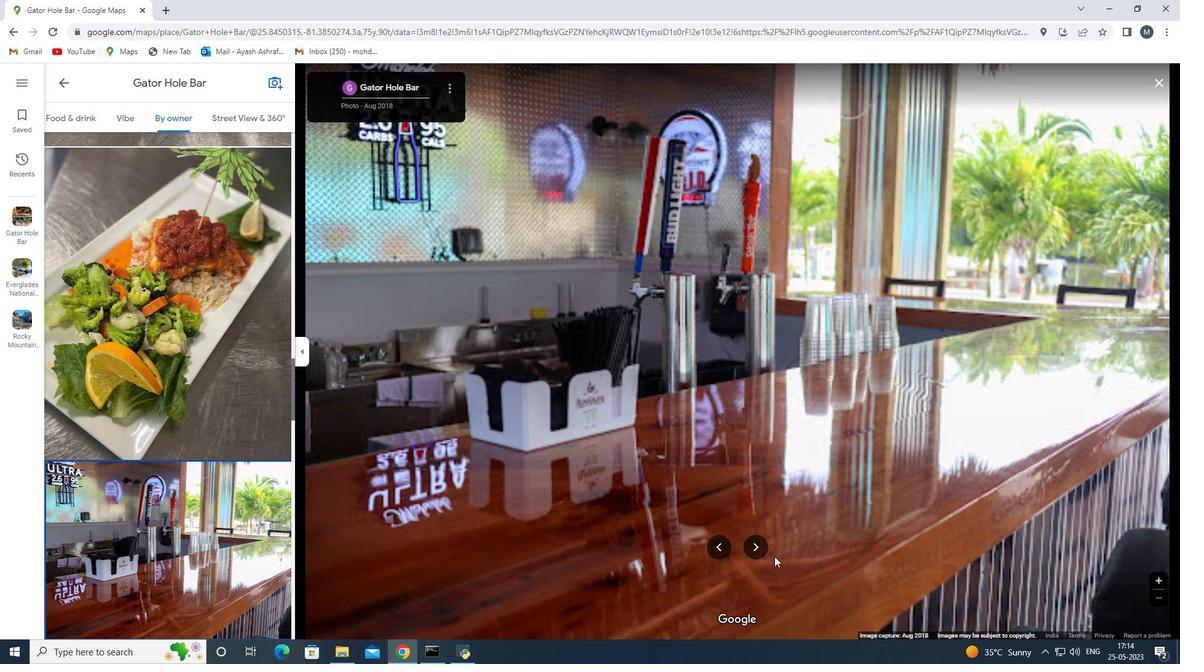 
Action: Mouse moved to (778, 489)
Screenshot: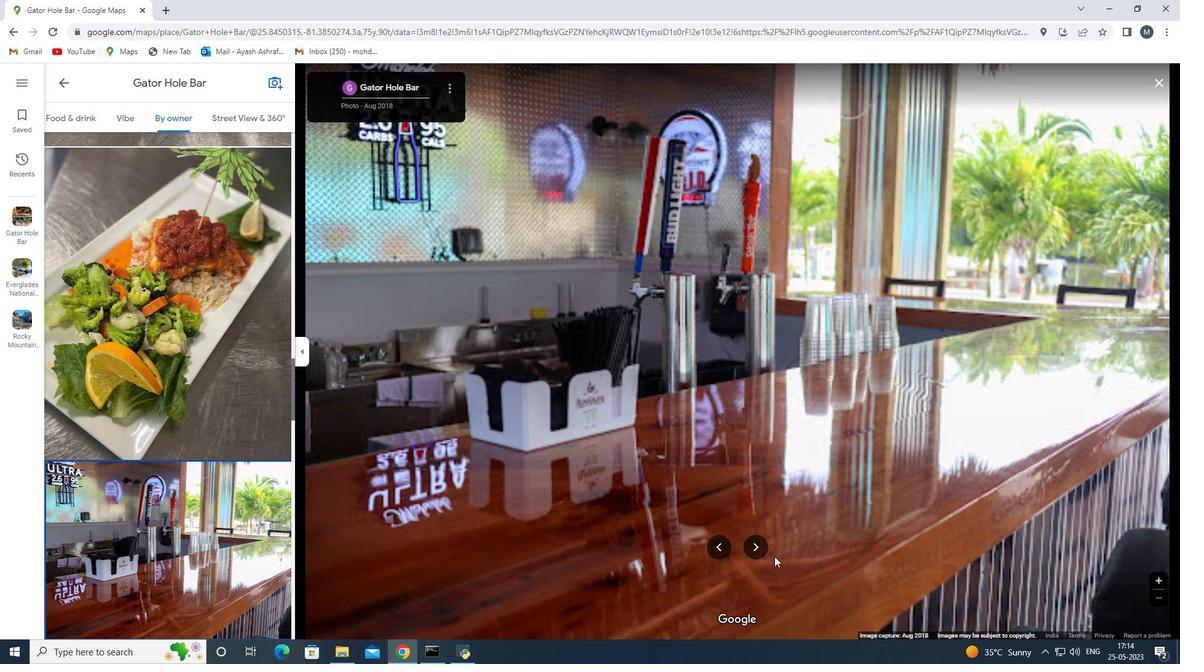 
Action: Mouse pressed left at (778, 489)
Screenshot: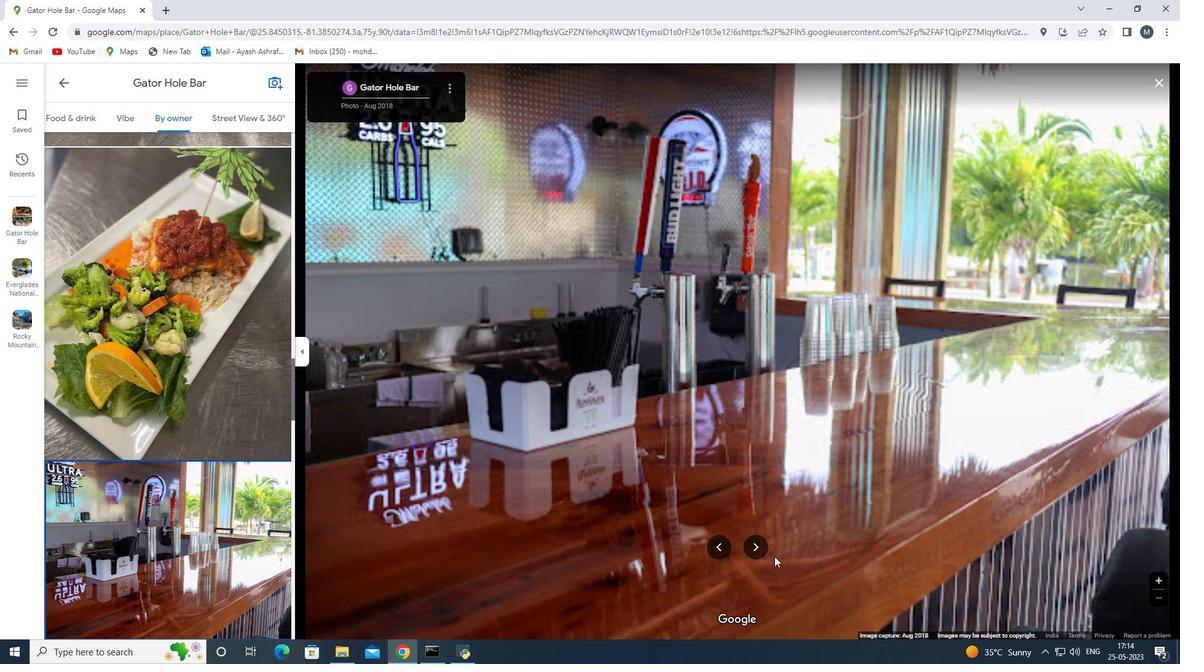 
Action: Mouse moved to (759, 485)
Screenshot: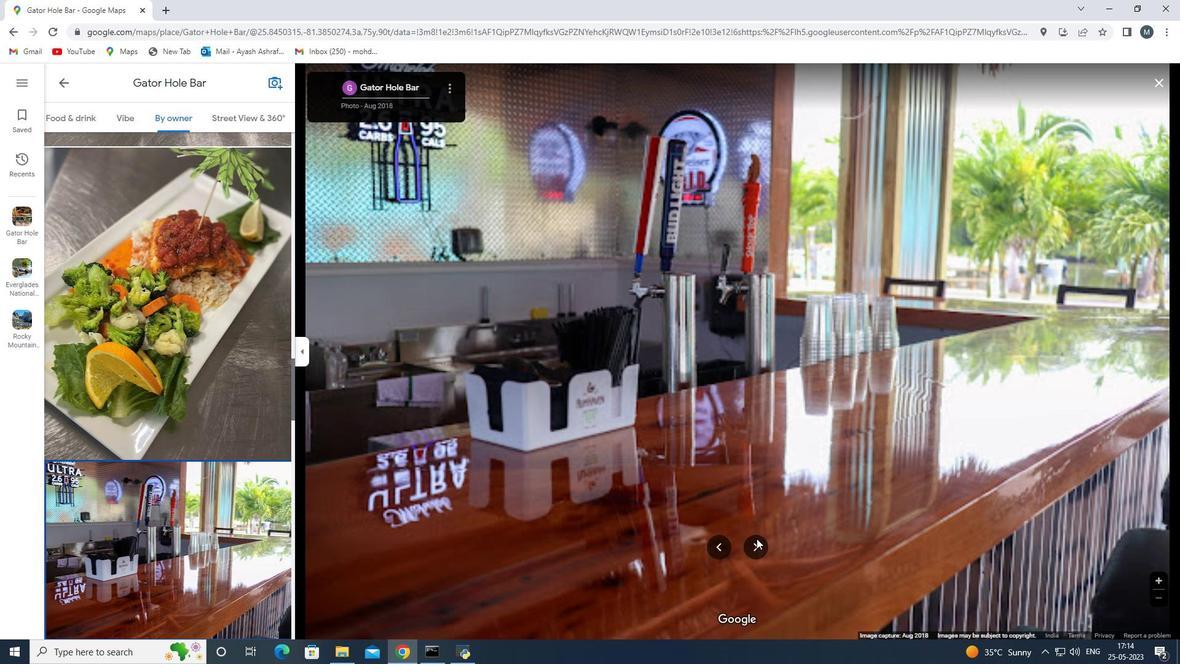 
Action: Mouse pressed left at (759, 485)
Screenshot: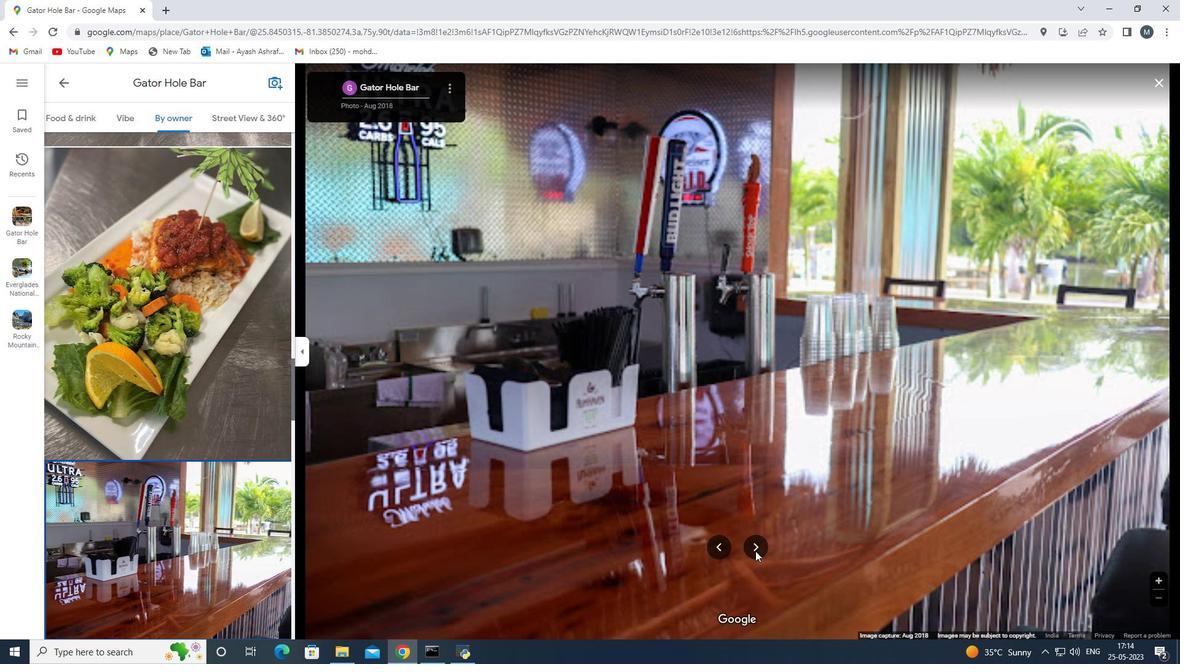 
Action: Mouse pressed left at (759, 485)
Screenshot: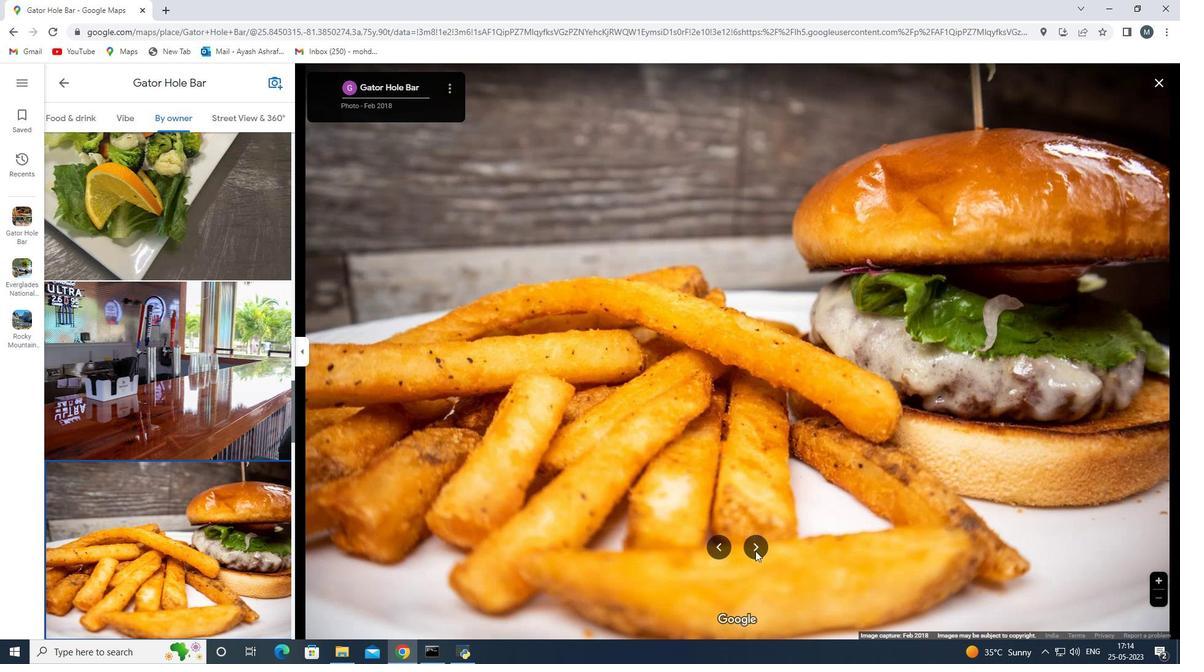 
Action: Mouse pressed left at (759, 485)
Screenshot: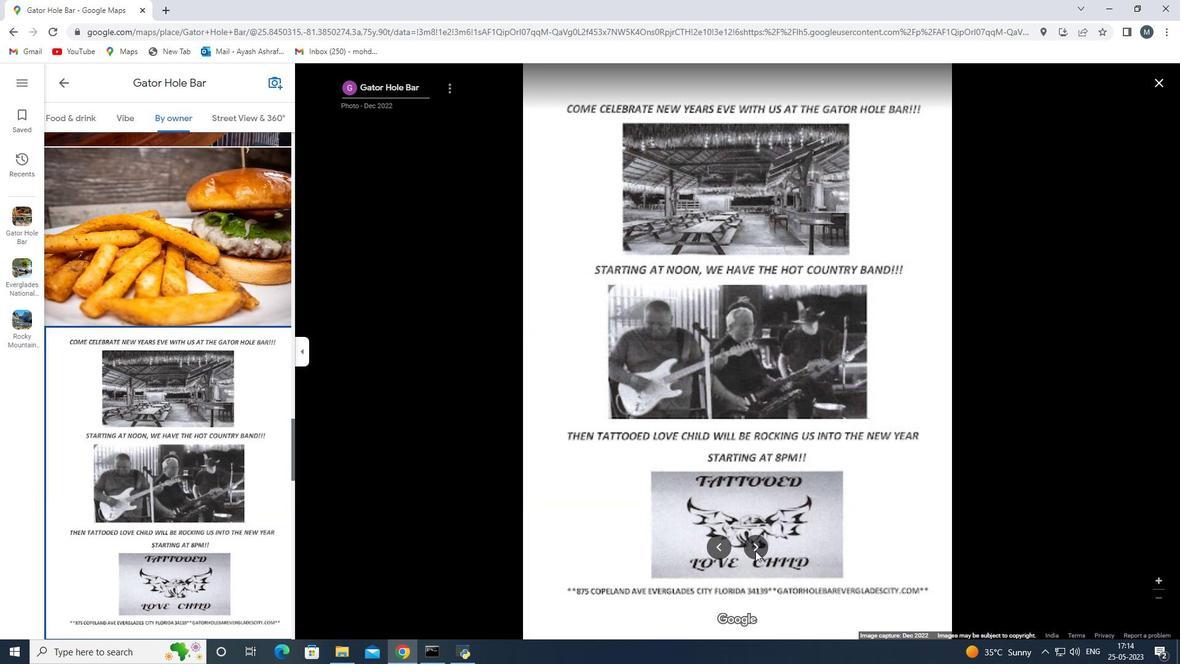 
Action: Mouse pressed left at (759, 485)
Screenshot: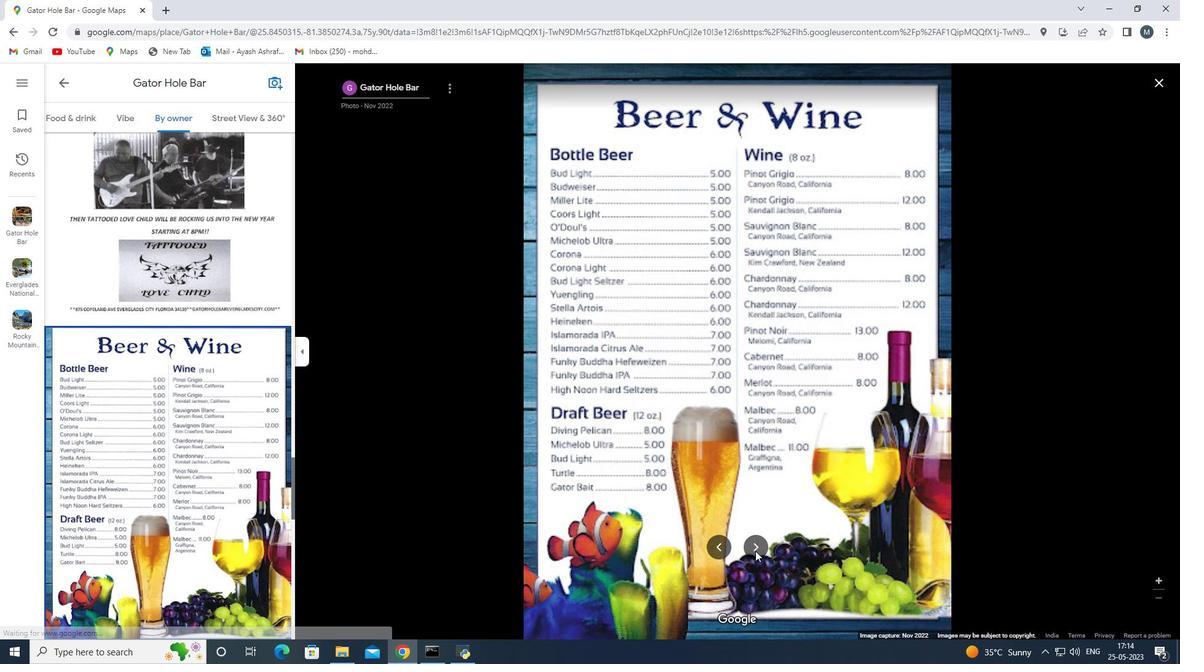 
Action: Mouse pressed left at (759, 485)
Screenshot: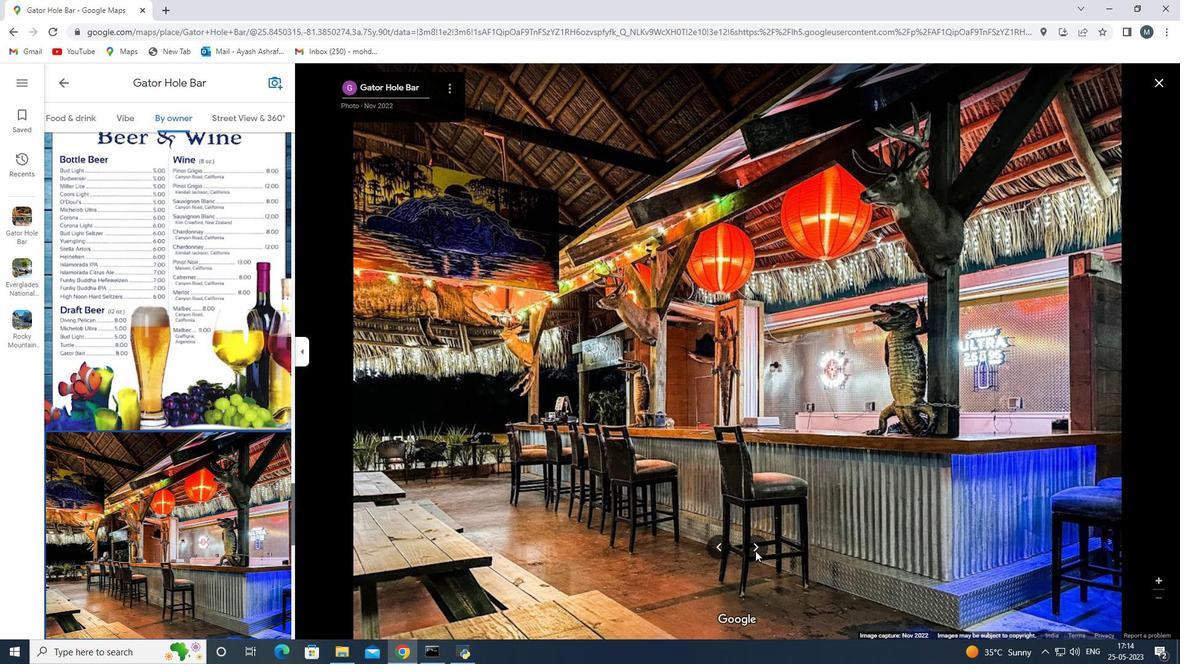 
Action: Mouse pressed left at (759, 485)
Screenshot: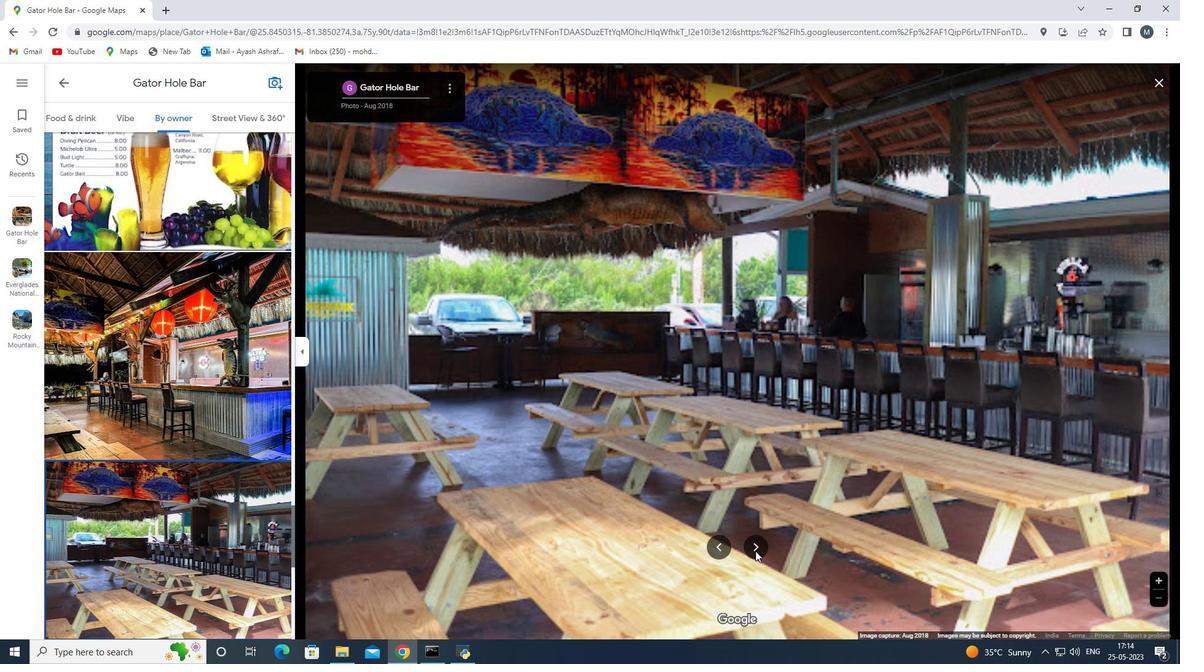 
Action: Mouse pressed left at (759, 485)
Screenshot: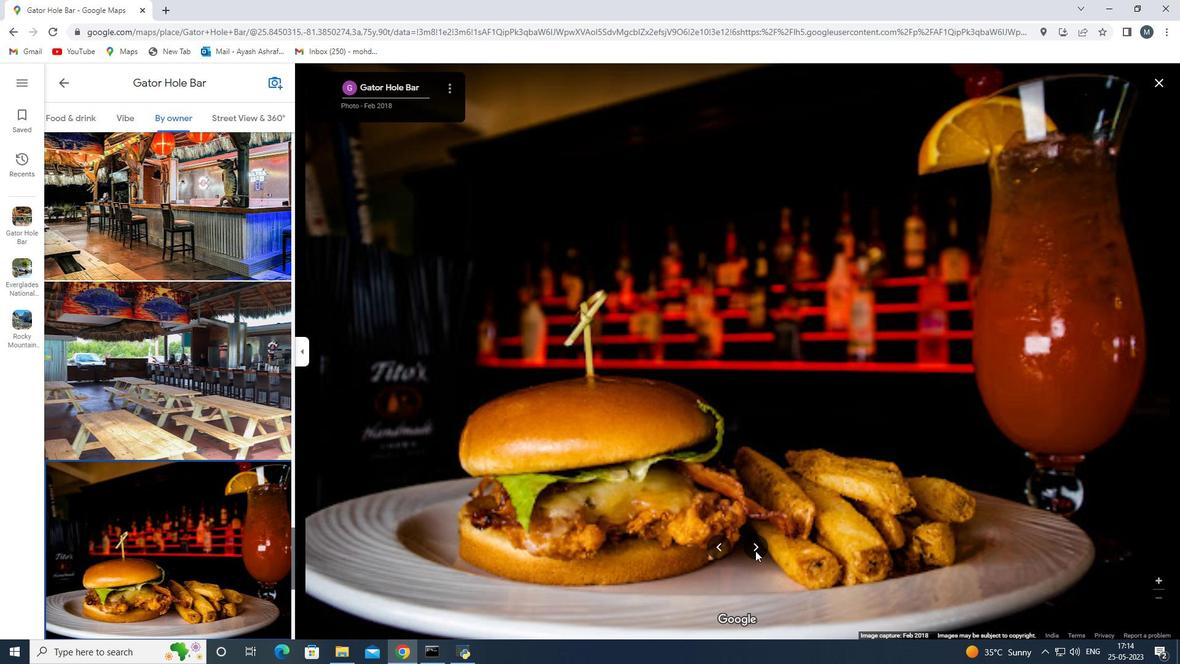 
Action: Mouse moved to (757, 480)
Screenshot: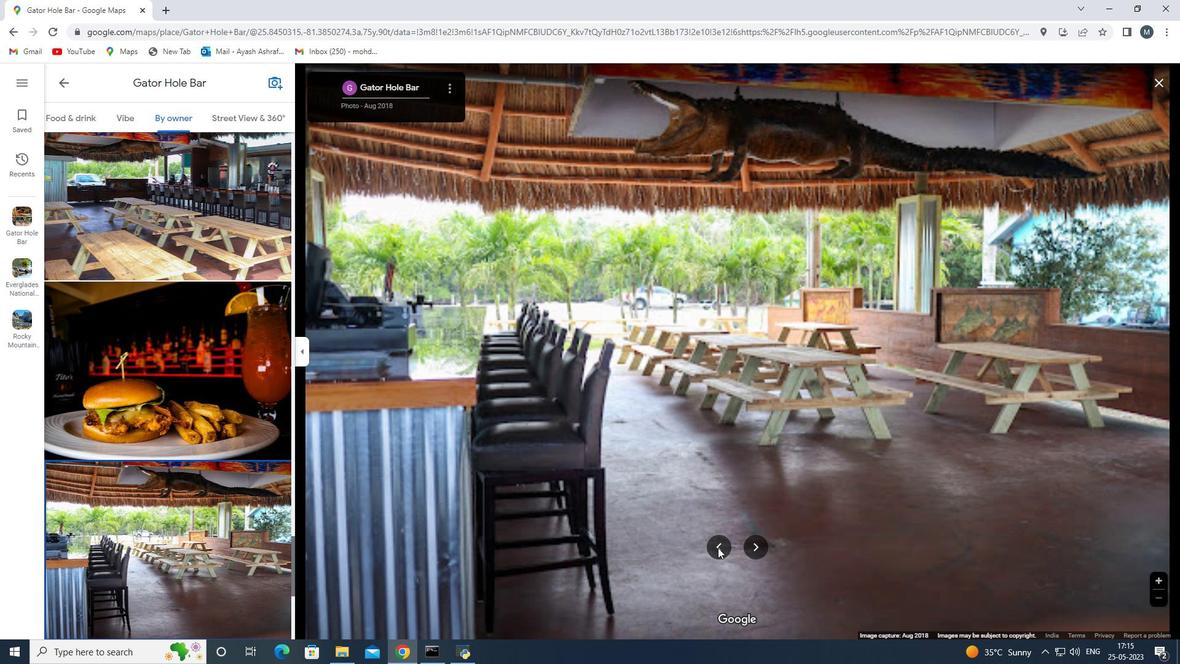 
Action: Mouse pressed left at (757, 480)
Screenshot: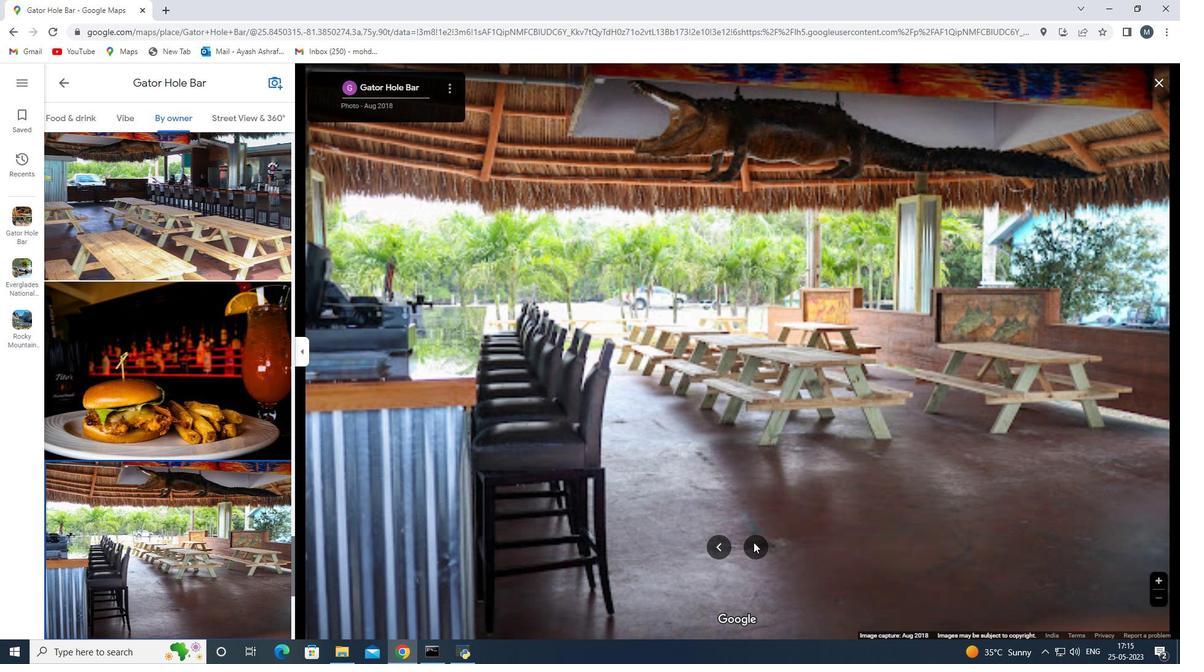 
Action: Mouse moved to (758, 482)
Screenshot: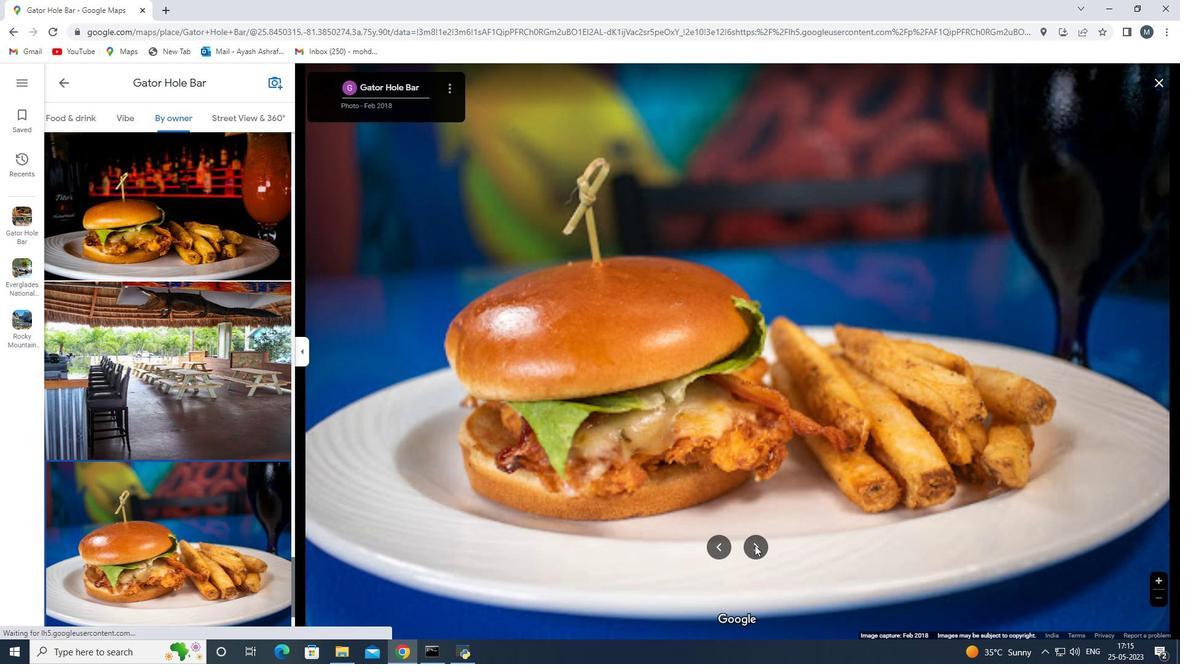 
Action: Mouse pressed left at (758, 482)
Screenshot: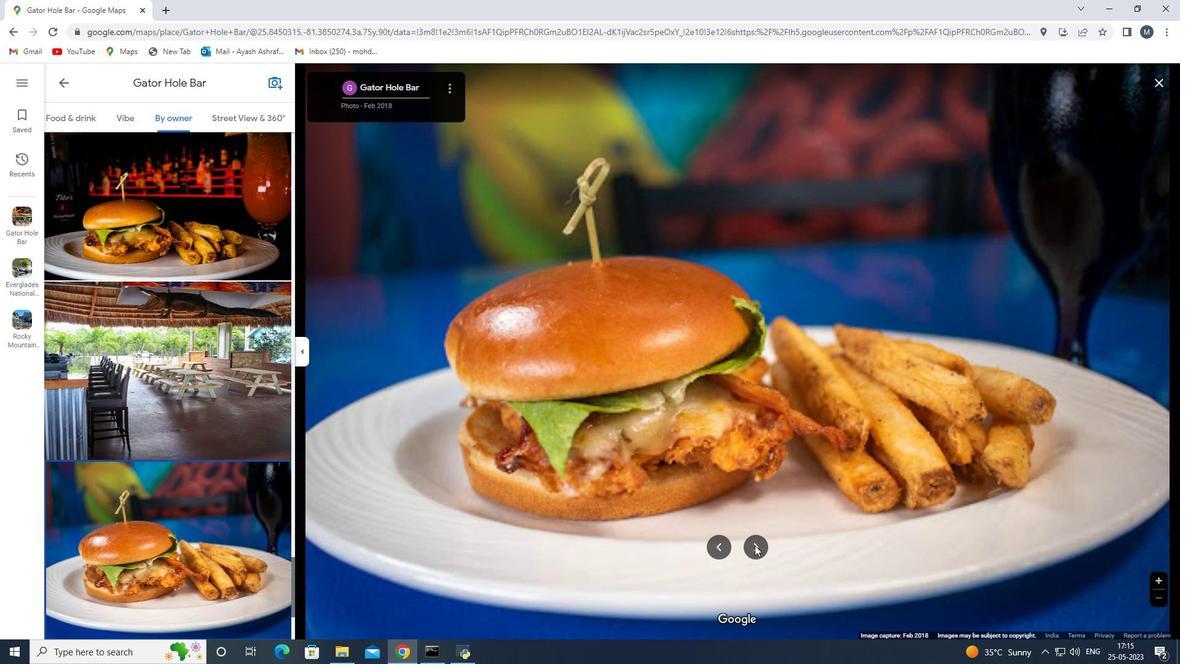 
Action: Mouse moved to (759, 482)
Screenshot: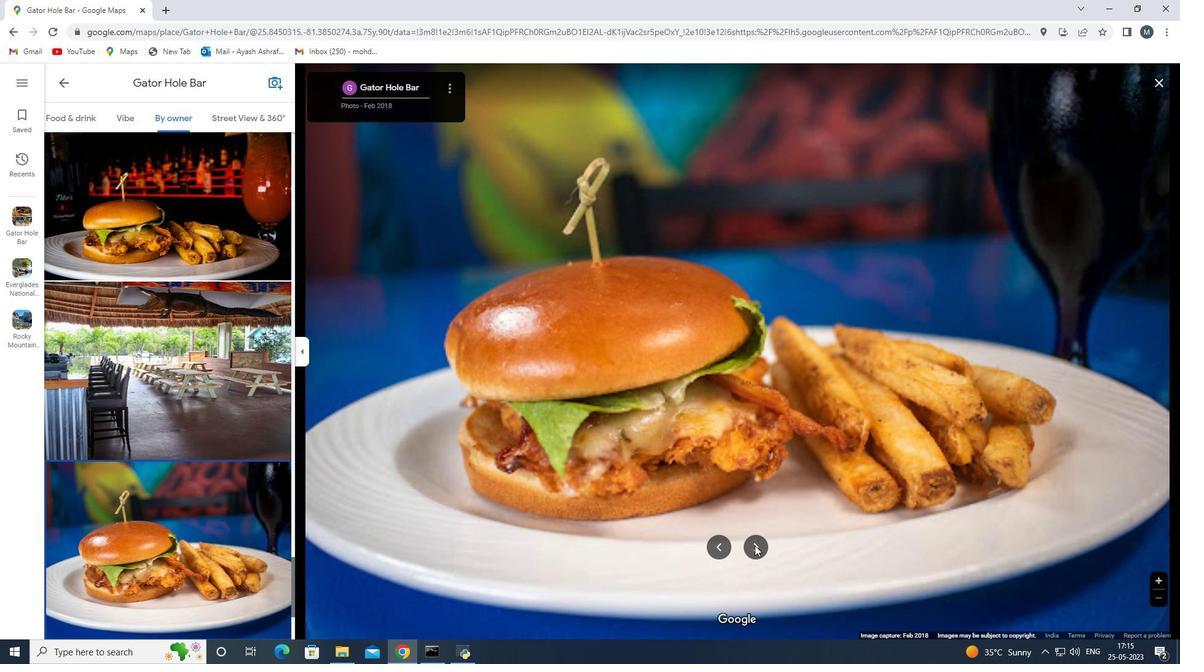 
Action: Mouse pressed left at (759, 482)
Screenshot: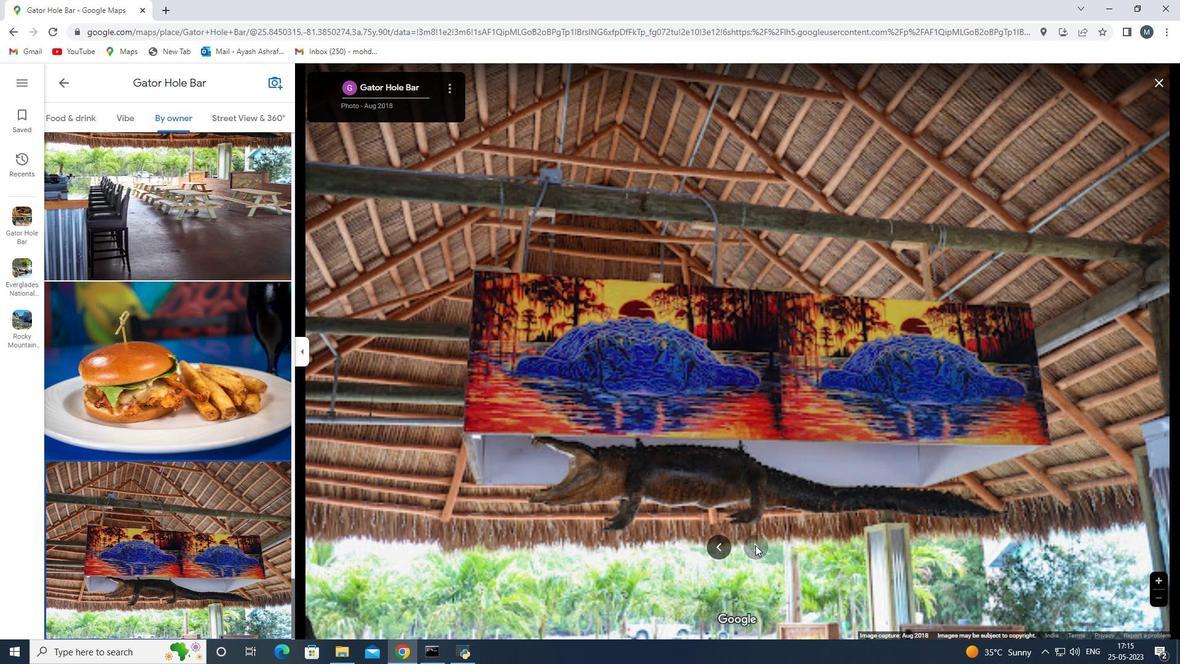 
Action: Mouse pressed left at (759, 482)
Screenshot: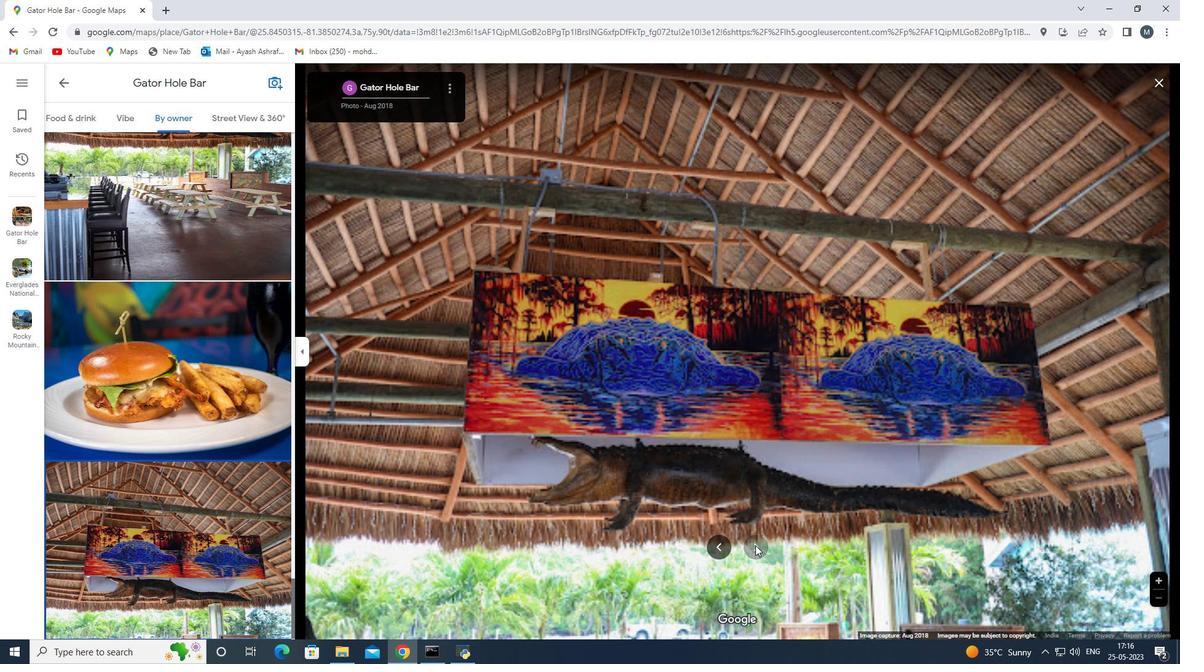 
Action: Mouse moved to (668, 413)
Screenshot: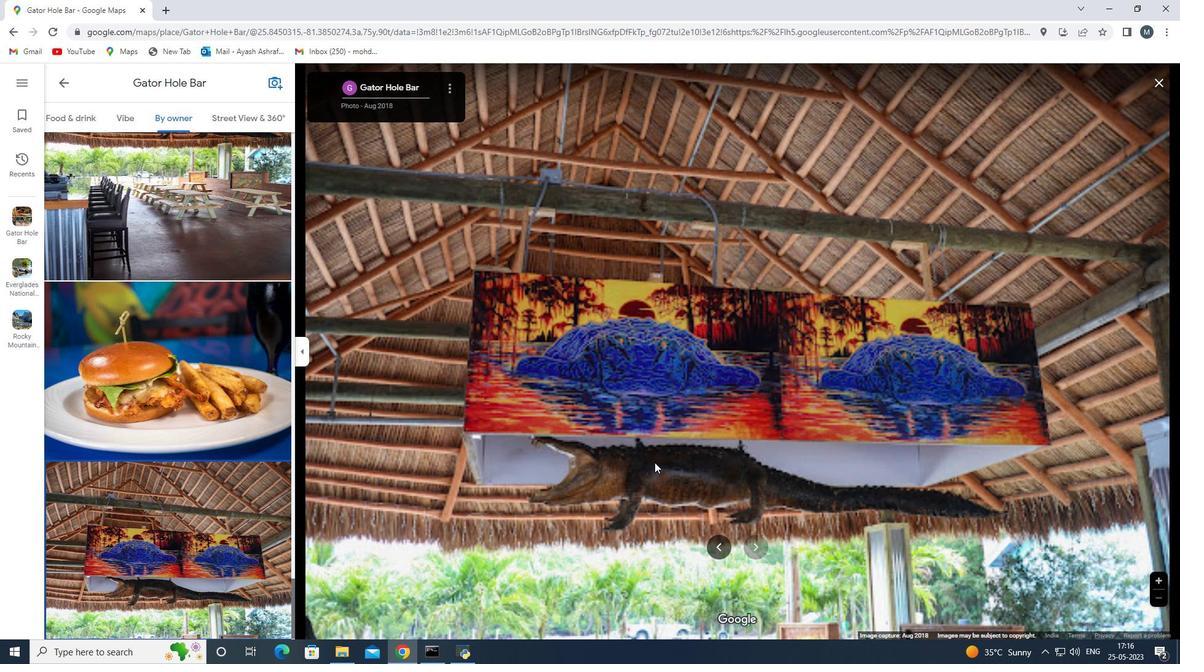 
Action: Mouse scrolled (668, 413) with delta (0, 0)
Screenshot: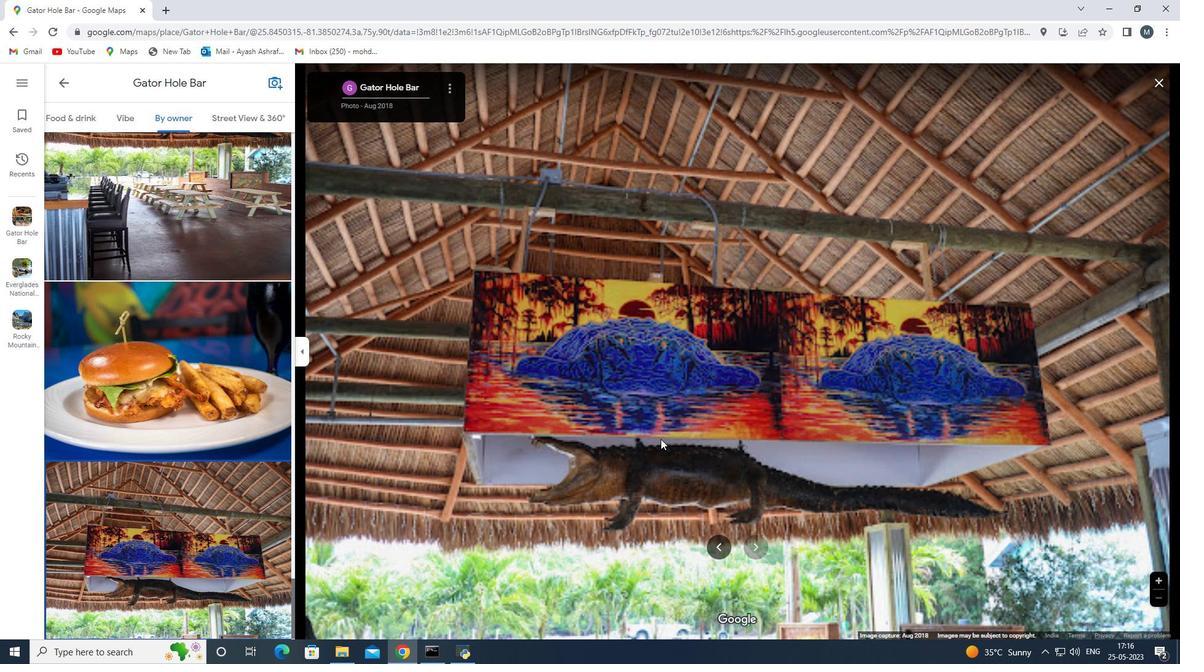 
Action: Mouse scrolled (668, 413) with delta (0, 0)
Screenshot: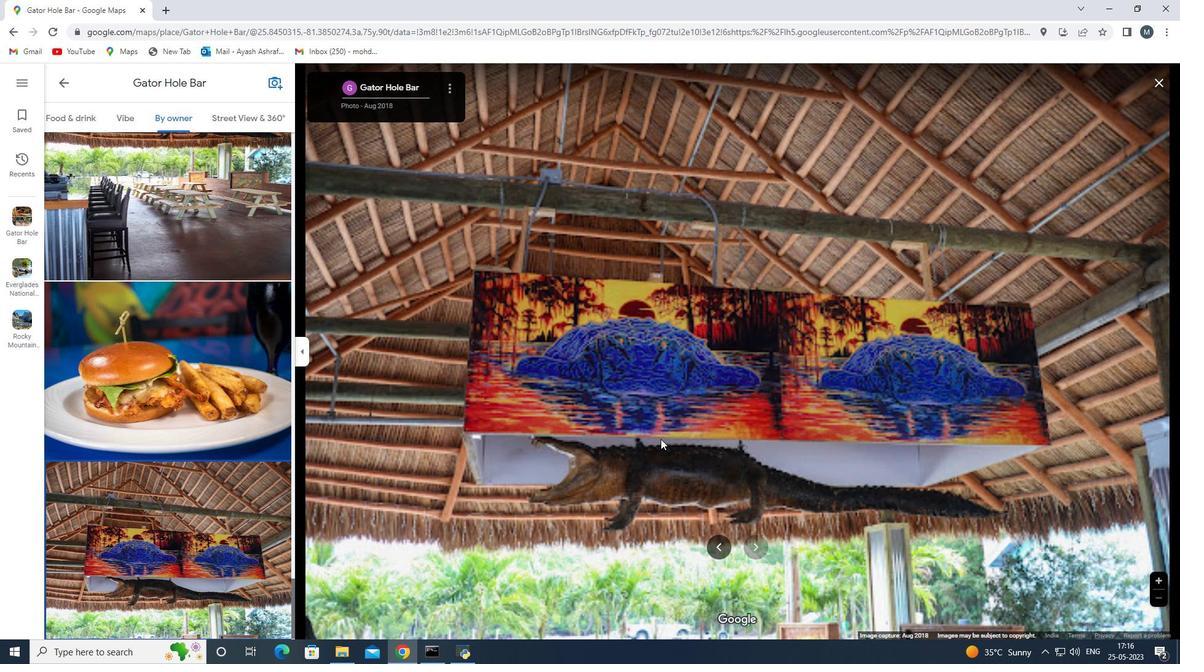 
Action: Mouse scrolled (668, 413) with delta (0, 0)
Screenshot: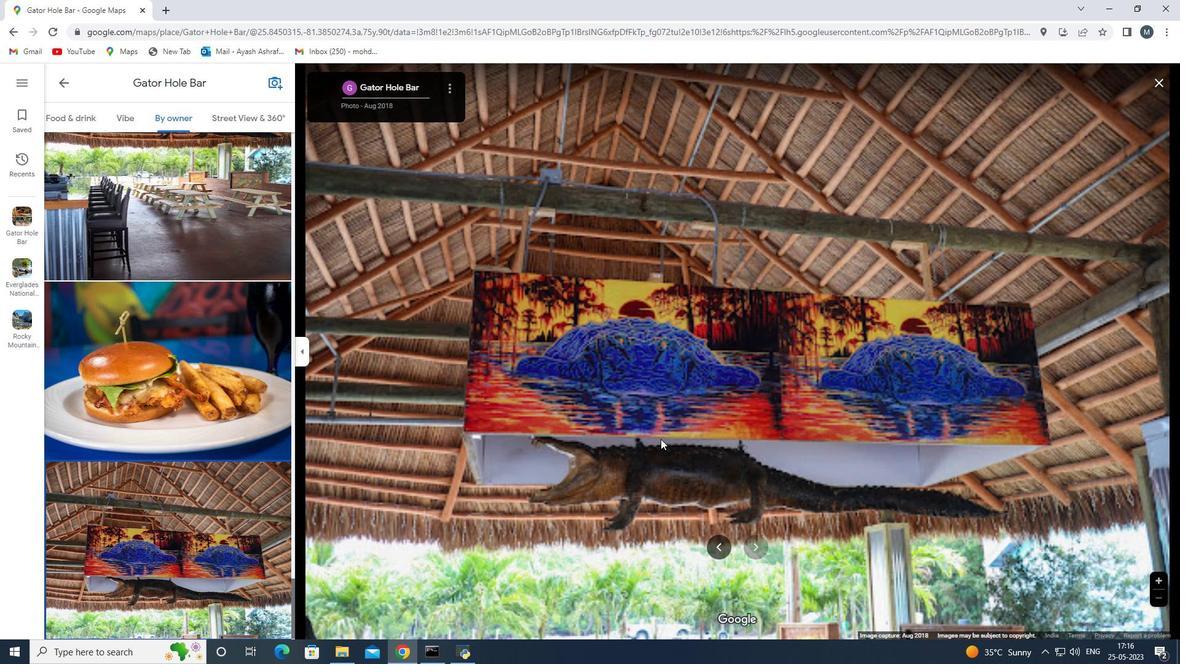 
Action: Mouse scrolled (668, 413) with delta (0, 0)
Screenshot: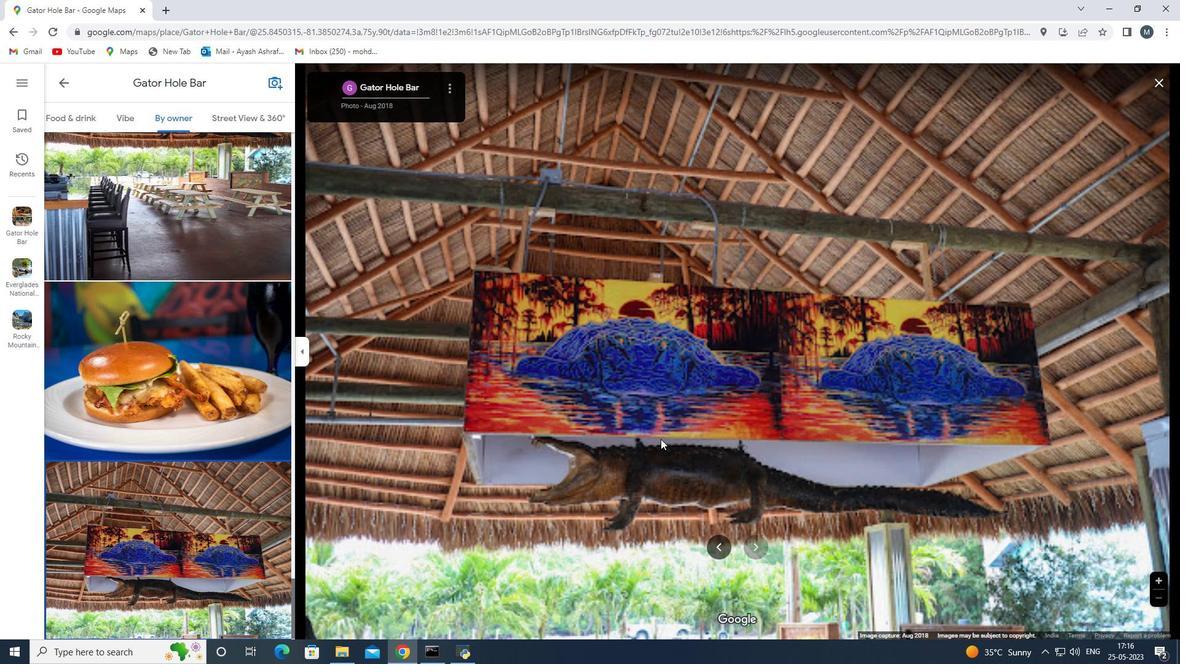 
Action: Mouse scrolled (668, 413) with delta (0, 0)
Screenshot: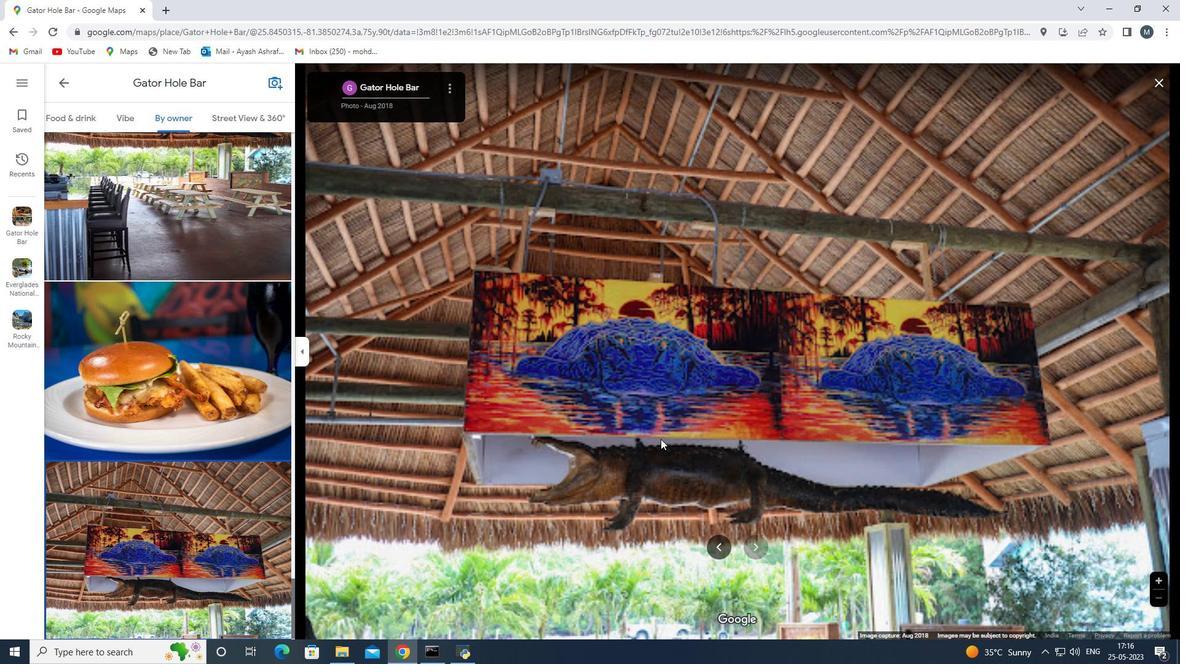 
Action: Mouse scrolled (668, 413) with delta (0, 0)
Screenshot: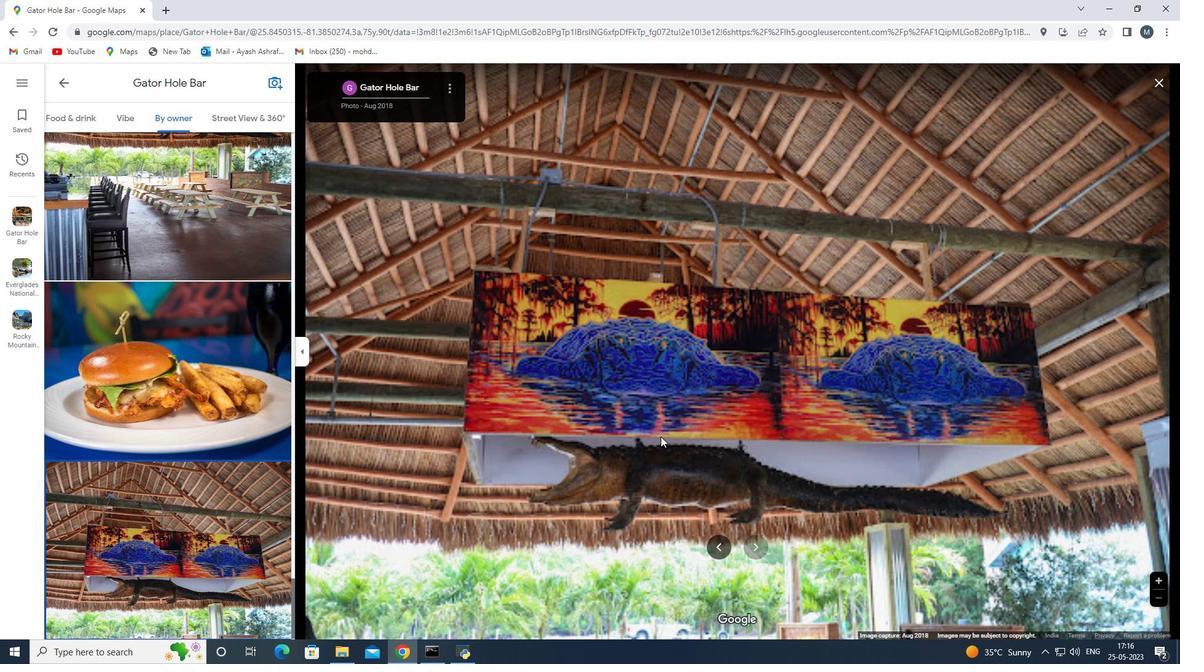 
Action: Mouse scrolled (668, 413) with delta (0, 0)
Screenshot: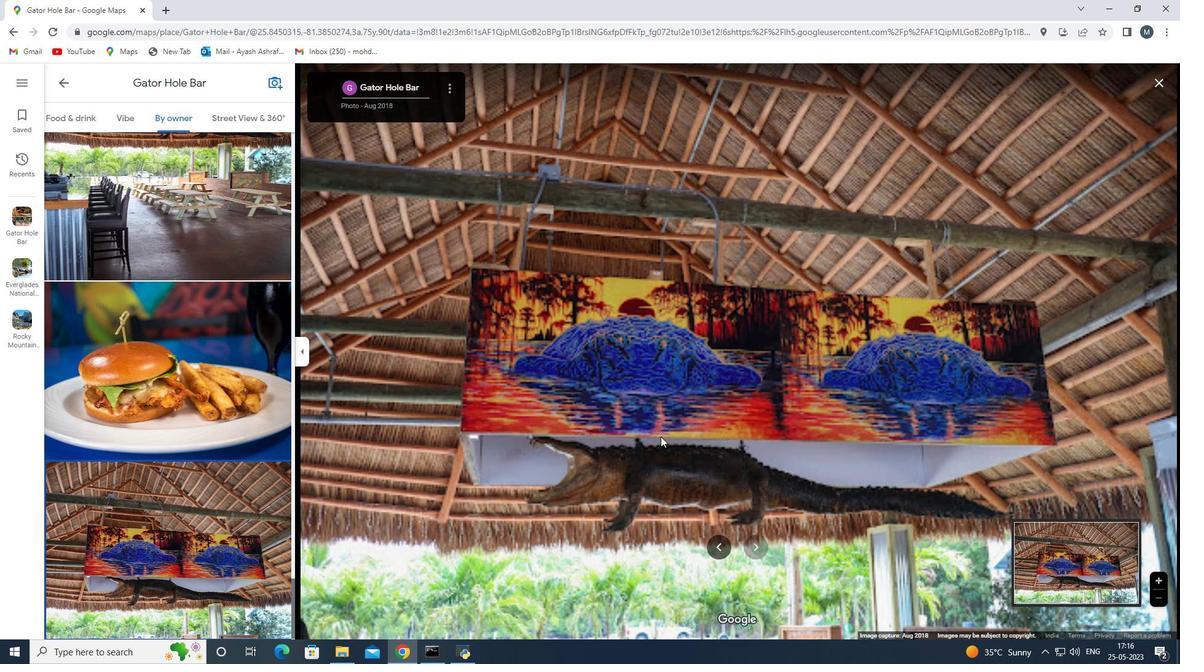 
Action: Mouse moved to (572, 399)
Screenshot: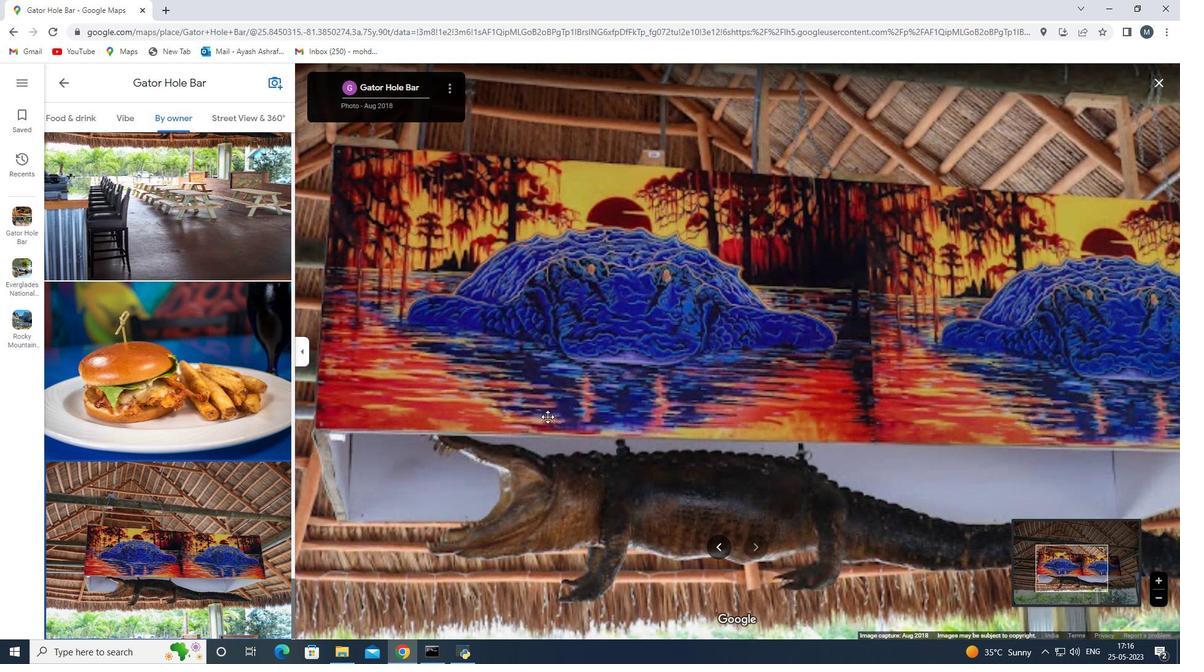 
Action: Mouse scrolled (572, 399) with delta (0, 0)
Screenshot: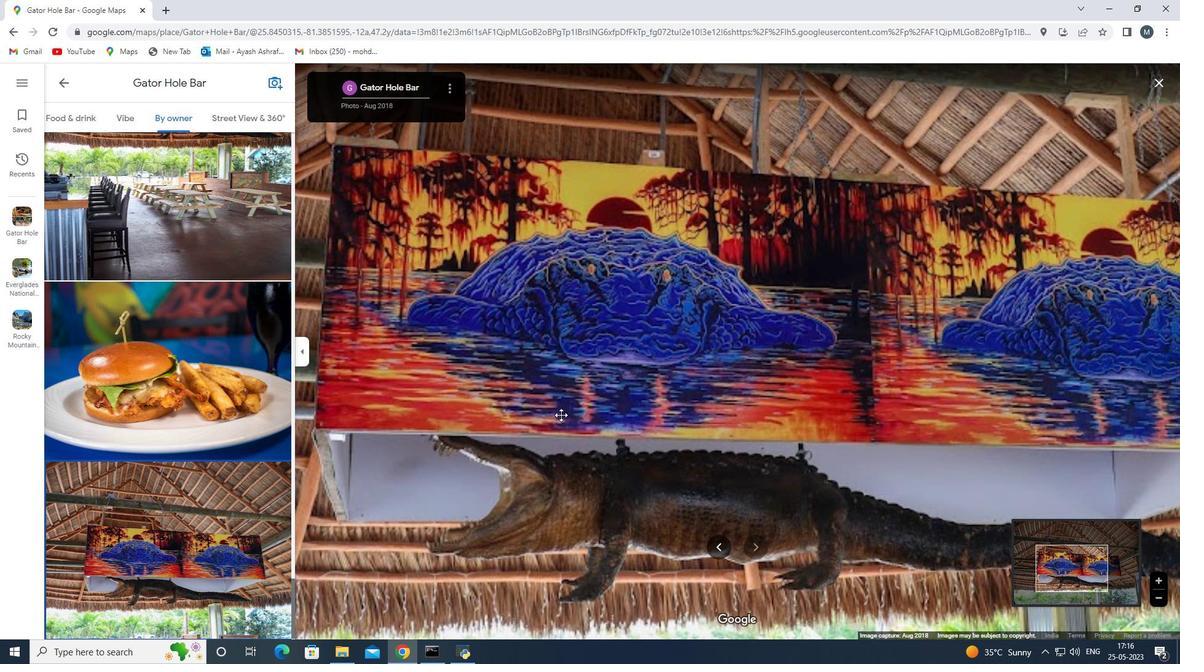 
Action: Mouse scrolled (572, 399) with delta (0, 0)
Screenshot: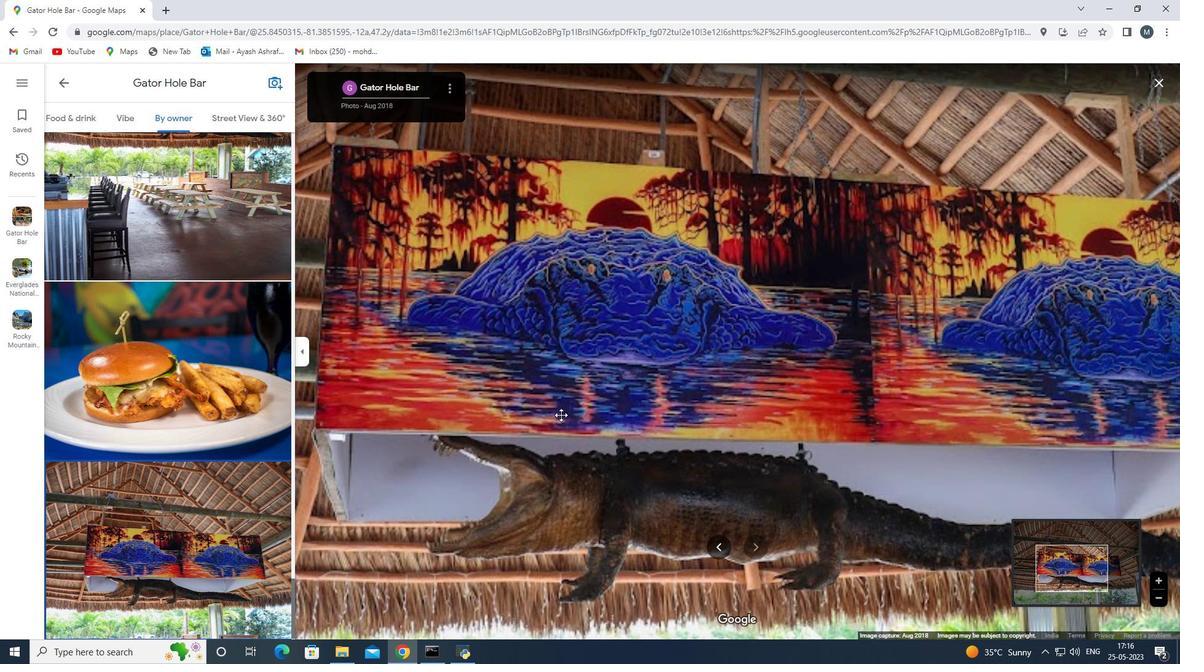 
Action: Mouse scrolled (572, 399) with delta (0, 0)
Screenshot: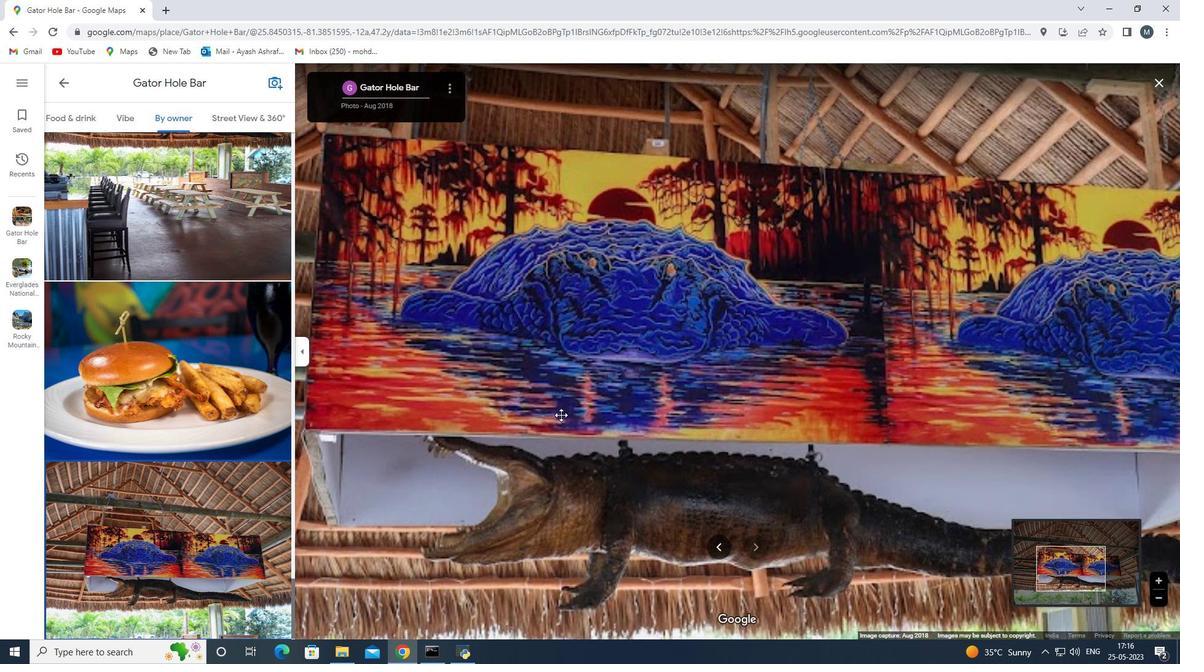 
Action: Mouse scrolled (572, 399) with delta (0, 0)
Screenshot: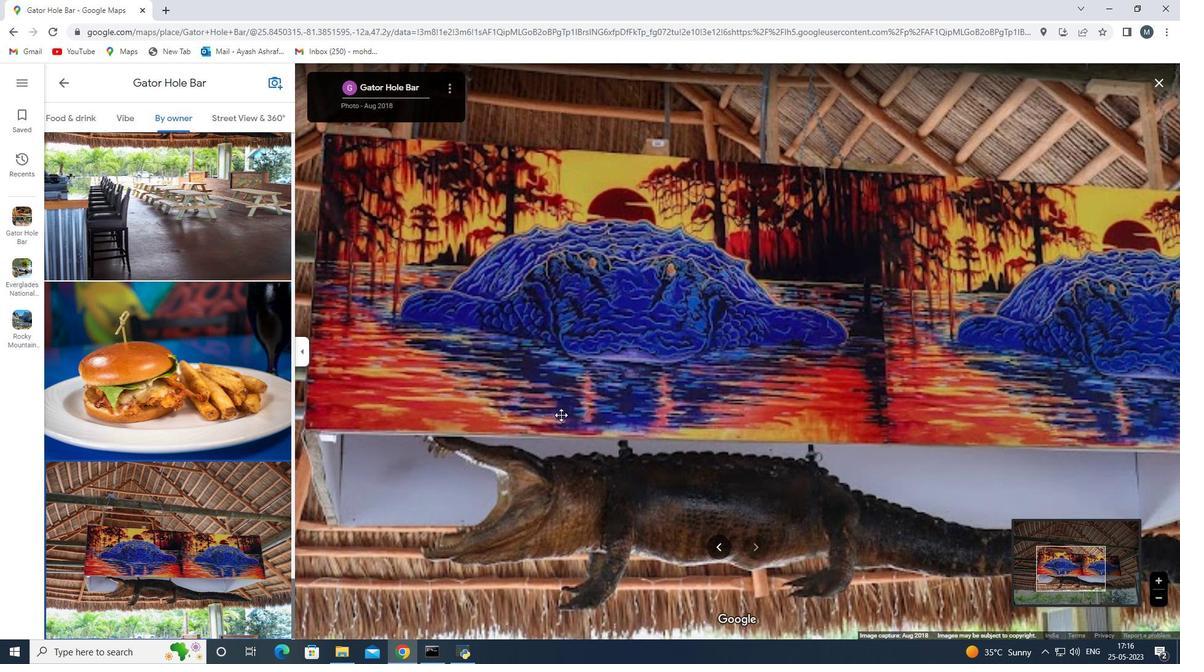 
Action: Mouse pressed middle at (572, 399)
Screenshot: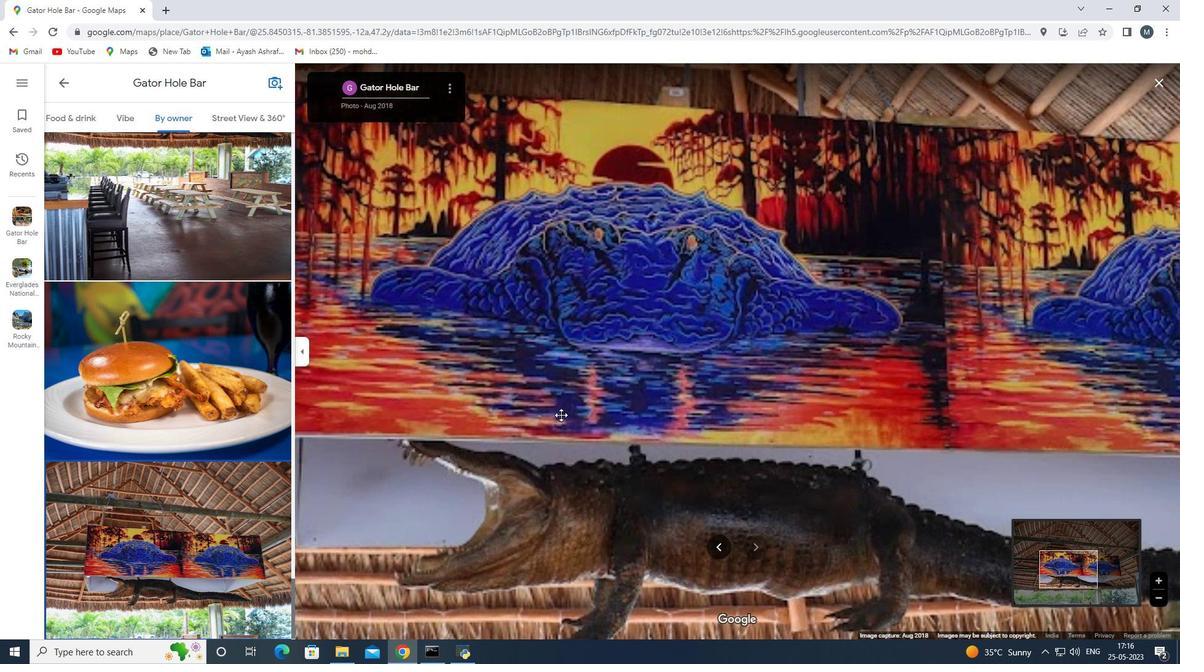 
Action: Mouse scrolled (572, 399) with delta (0, 0)
Screenshot: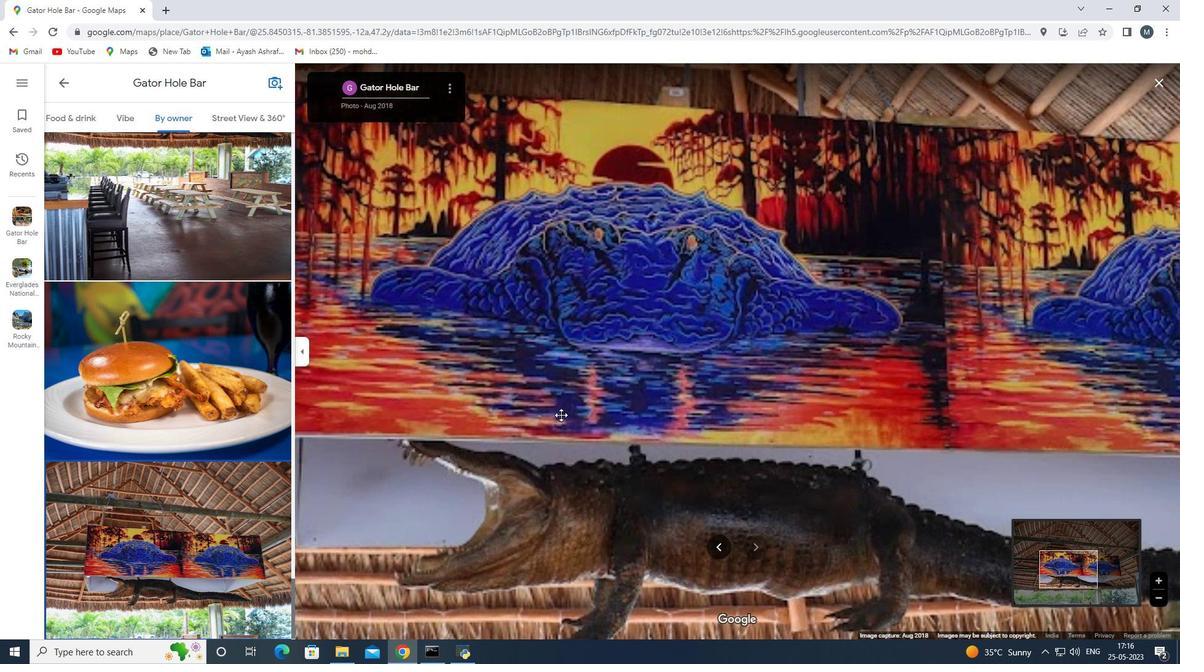 
Action: Mouse scrolled (572, 399) with delta (0, 0)
Screenshot: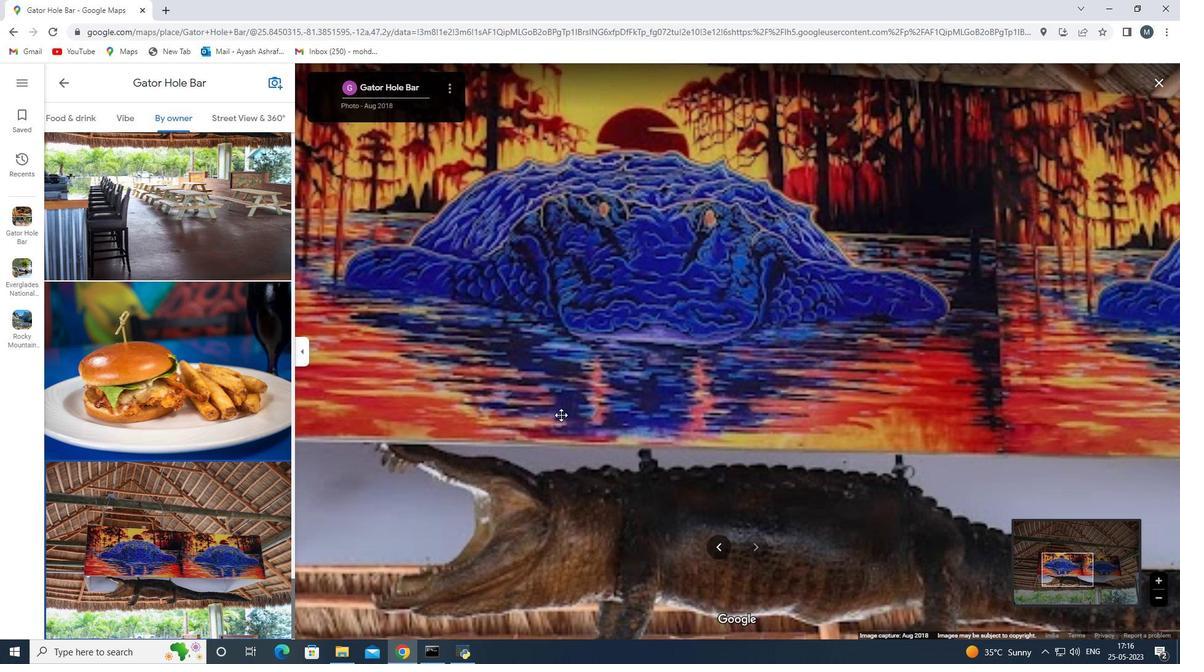
Action: Mouse moved to (568, 403)
Screenshot: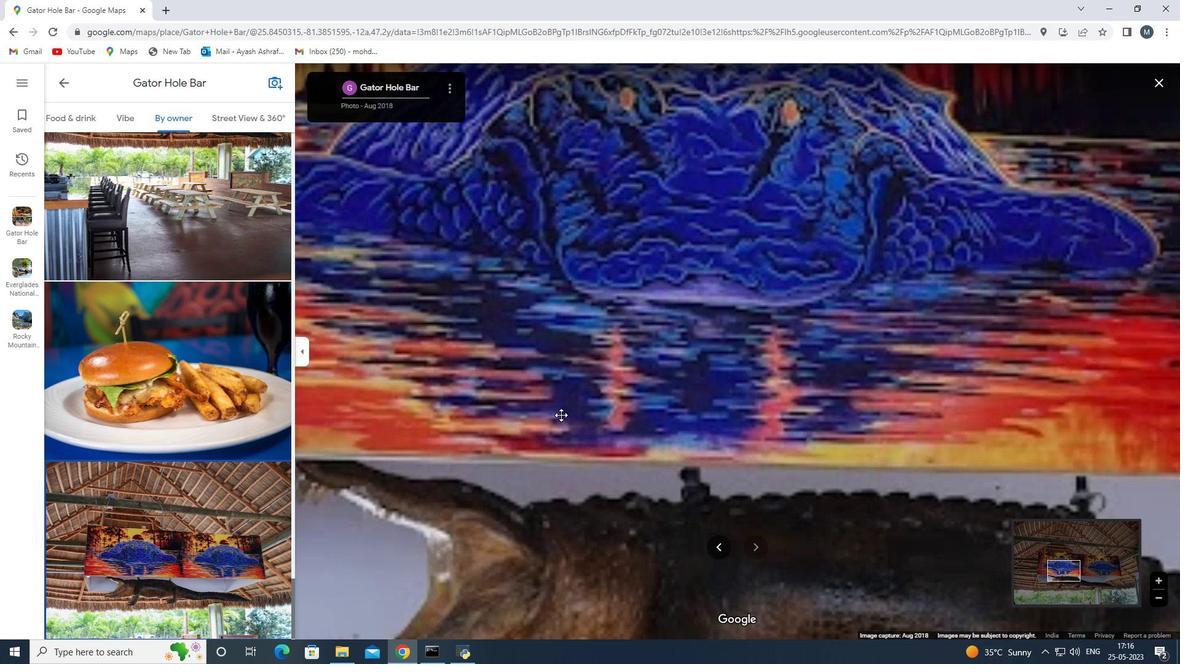 
Action: Mouse scrolled (568, 403) with delta (0, 0)
Screenshot: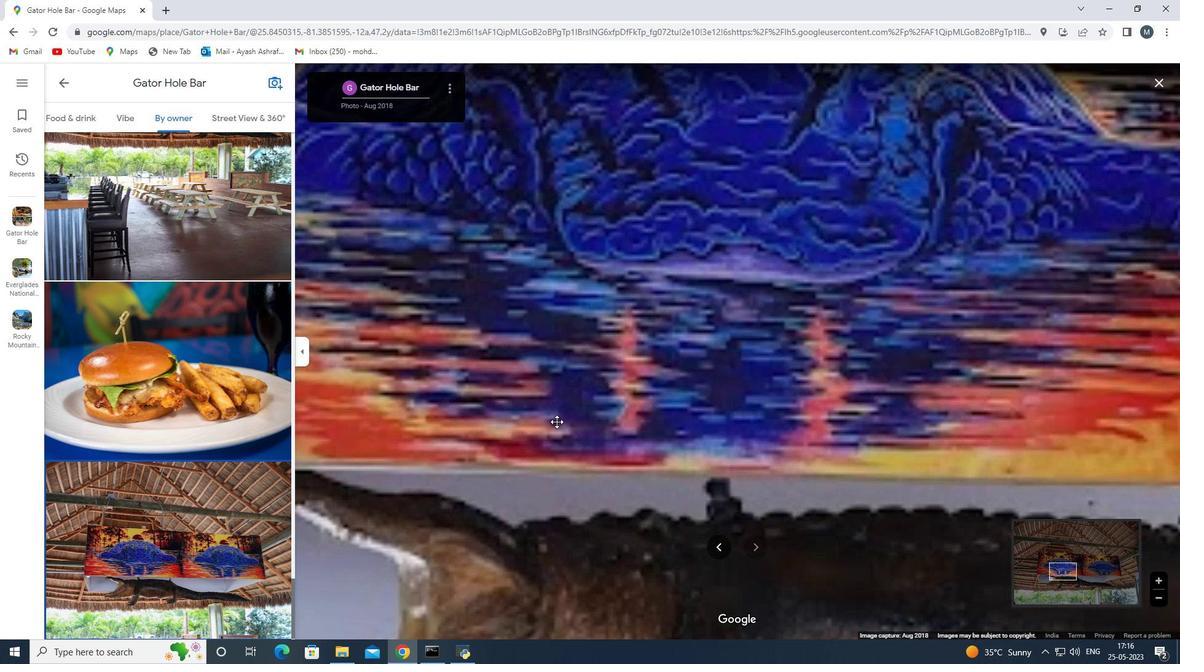 
Action: Mouse moved to (571, 389)
Screenshot: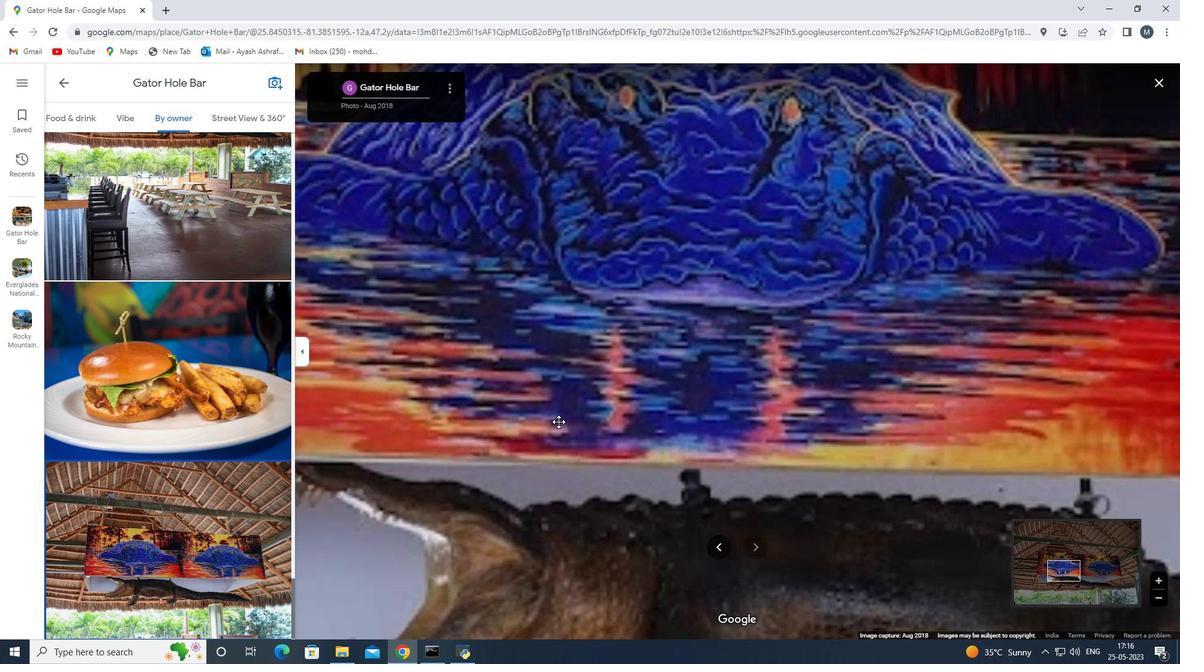 
Action: Mouse scrolled (571, 389) with delta (0, 0)
Screenshot: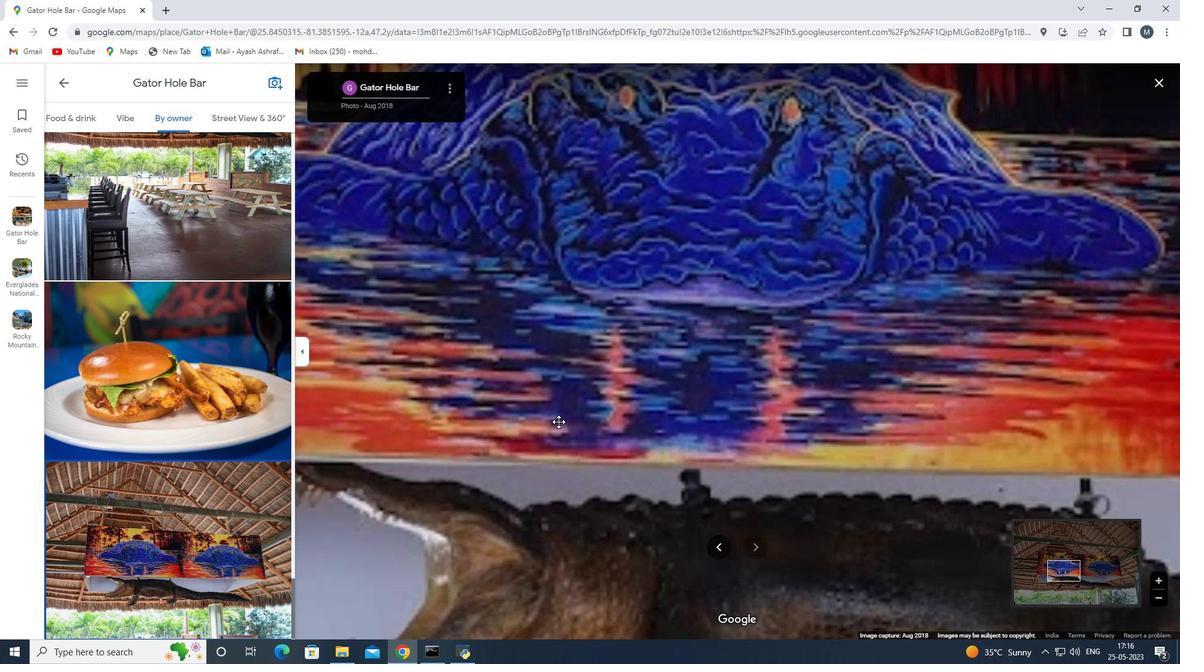 
Action: Mouse moved to (572, 389)
Screenshot: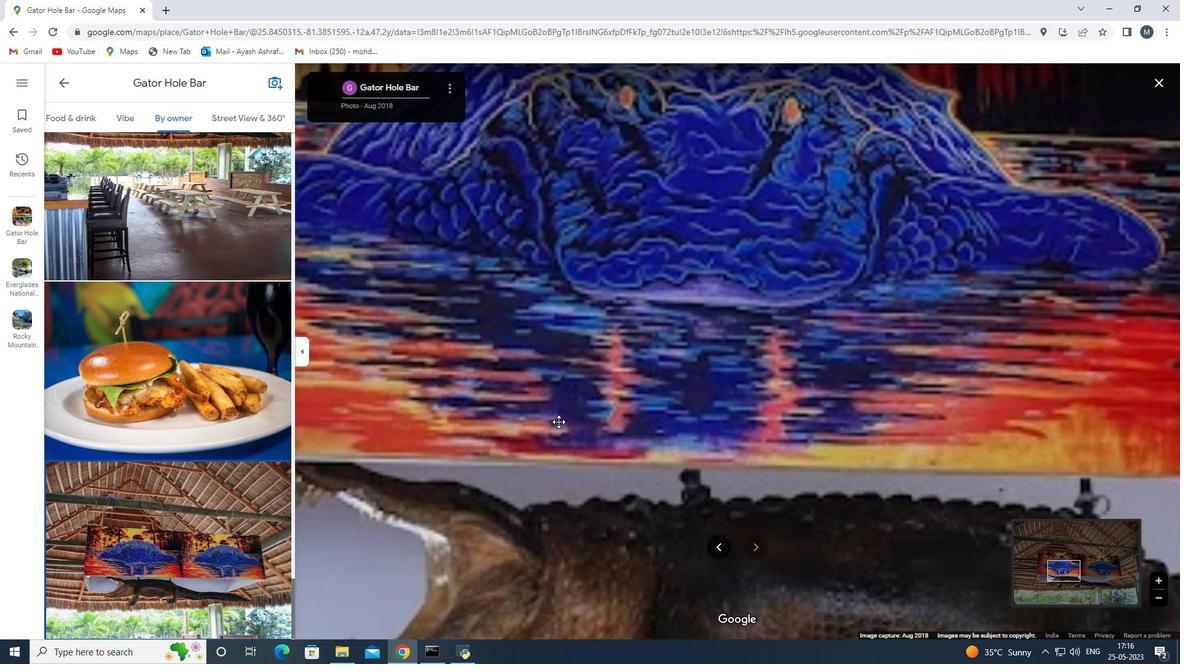 
Action: Mouse scrolled (572, 389) with delta (0, 0)
Screenshot: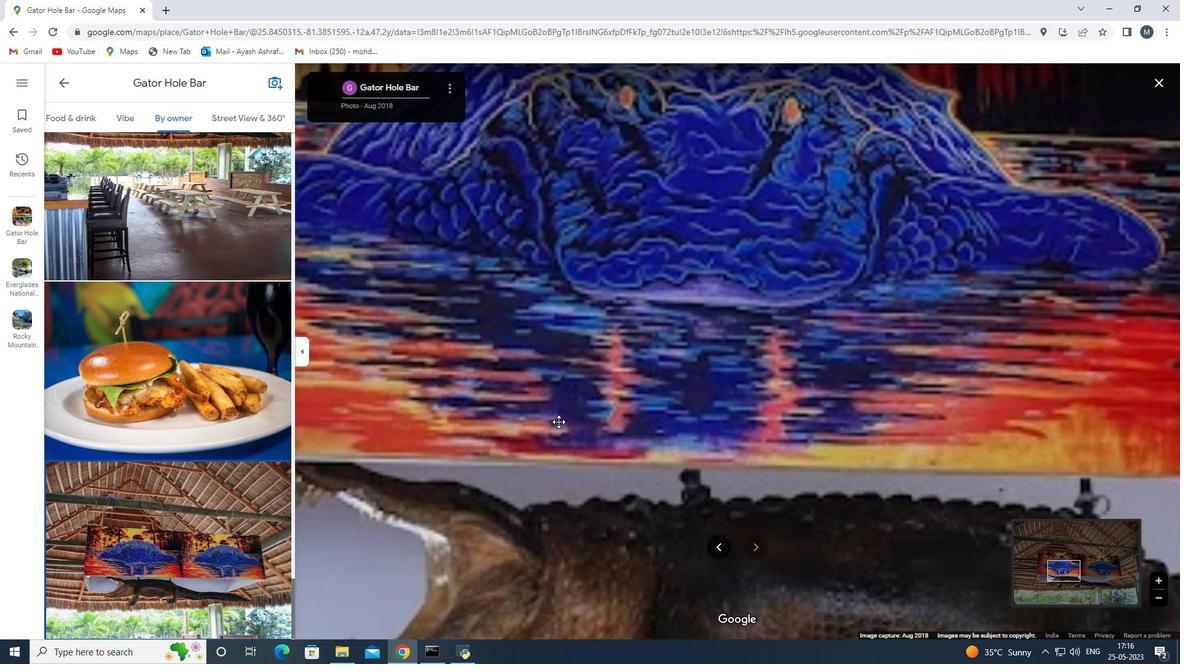 
Action: Mouse scrolled (572, 389) with delta (0, 0)
Screenshot: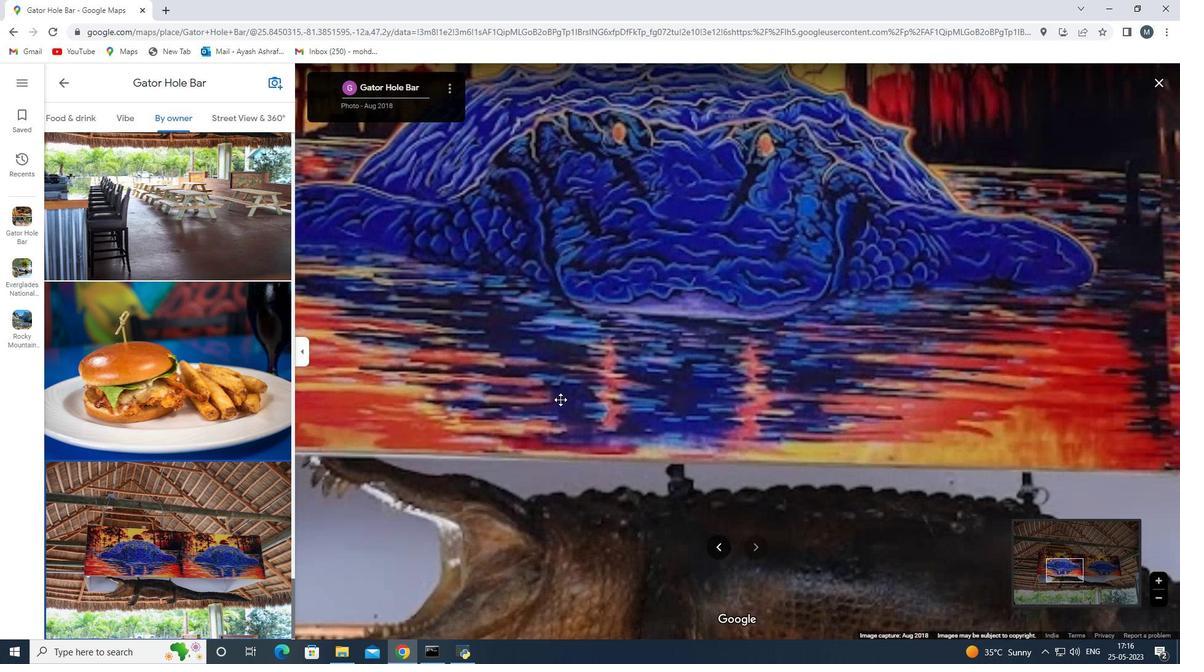 
Action: Mouse scrolled (572, 389) with delta (0, 0)
Screenshot: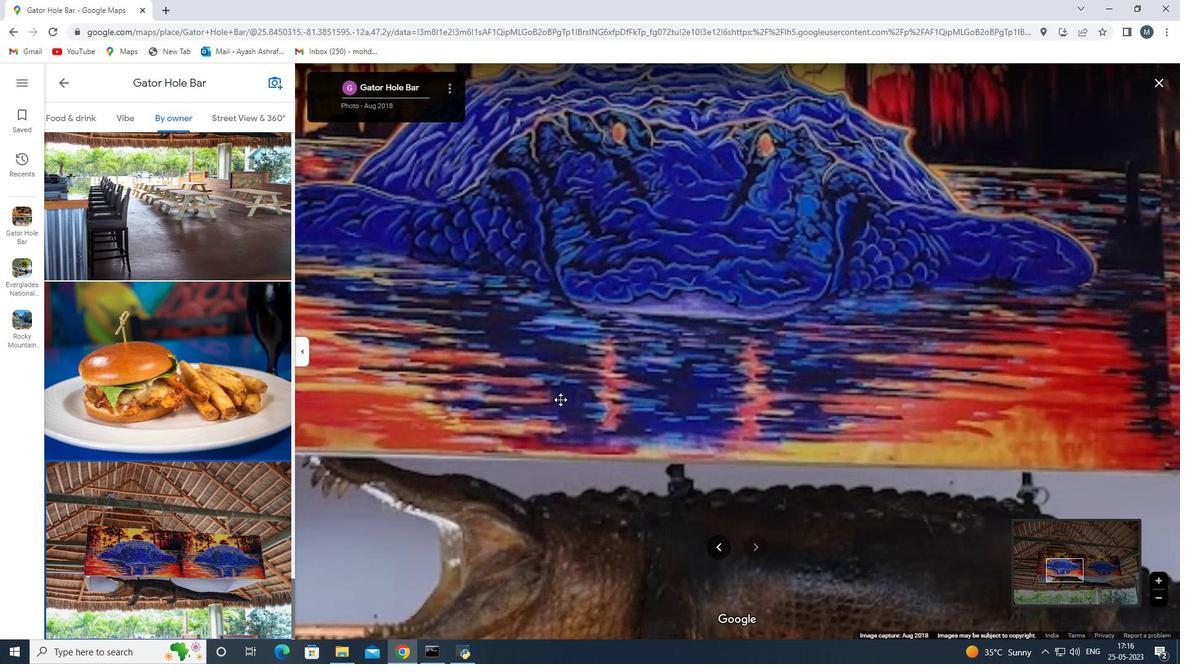 
Action: Mouse scrolled (572, 389) with delta (0, 0)
Screenshot: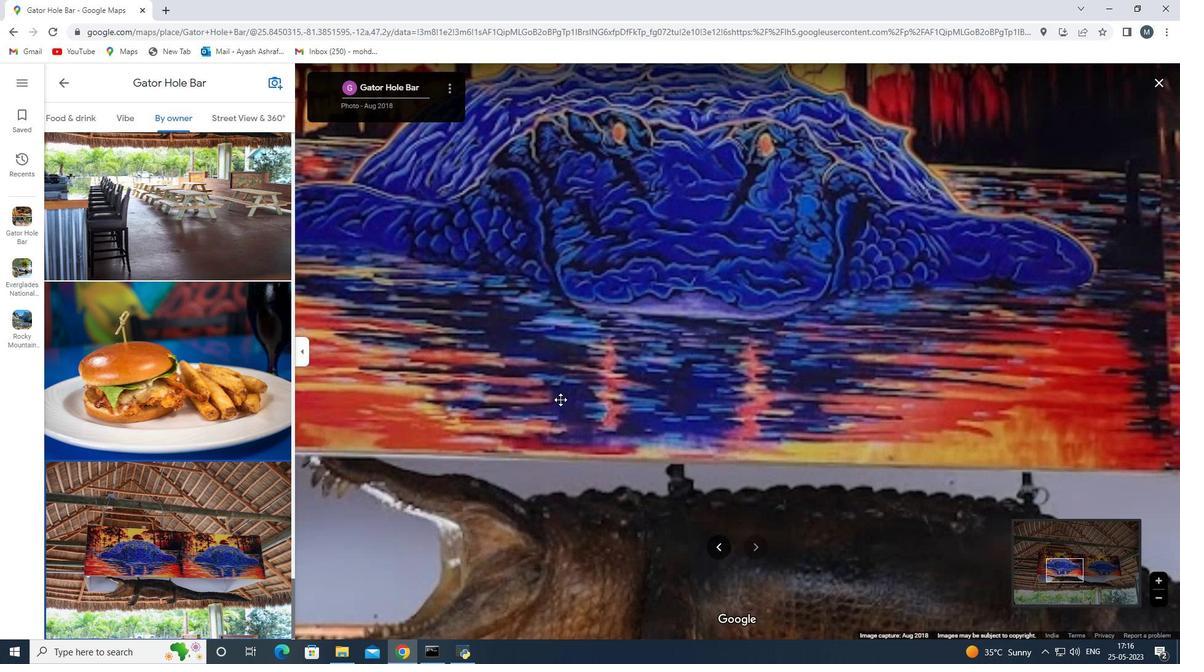 
Action: Mouse scrolled (572, 389) with delta (0, 0)
Screenshot: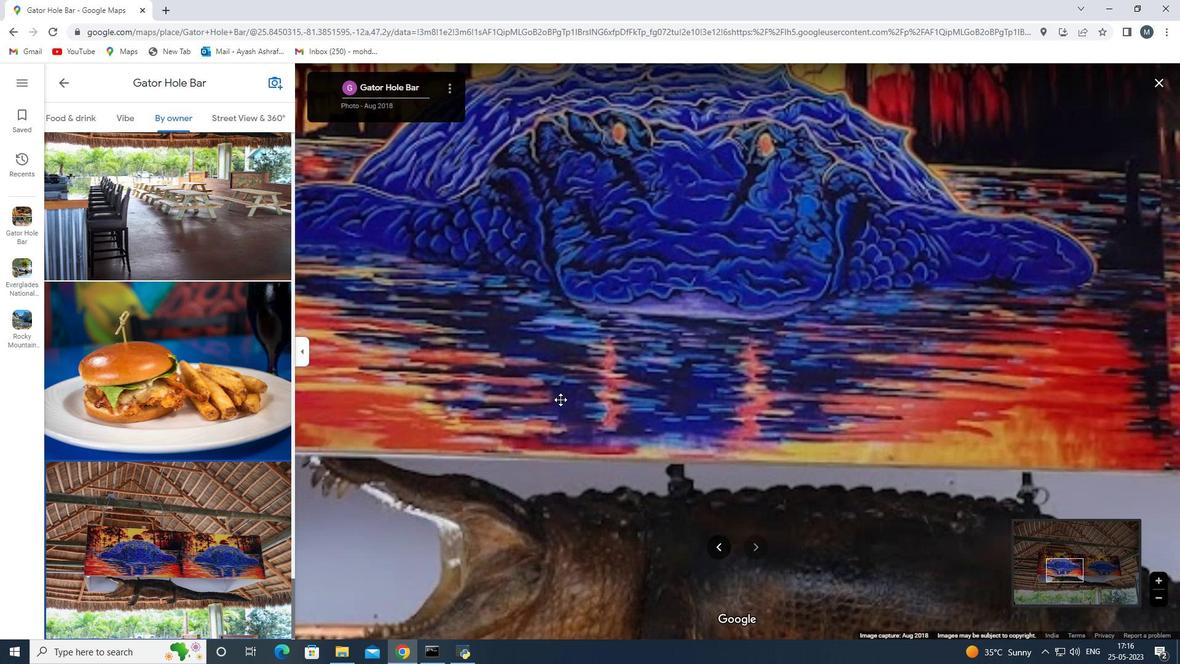 
Action: Mouse moved to (573, 389)
Screenshot: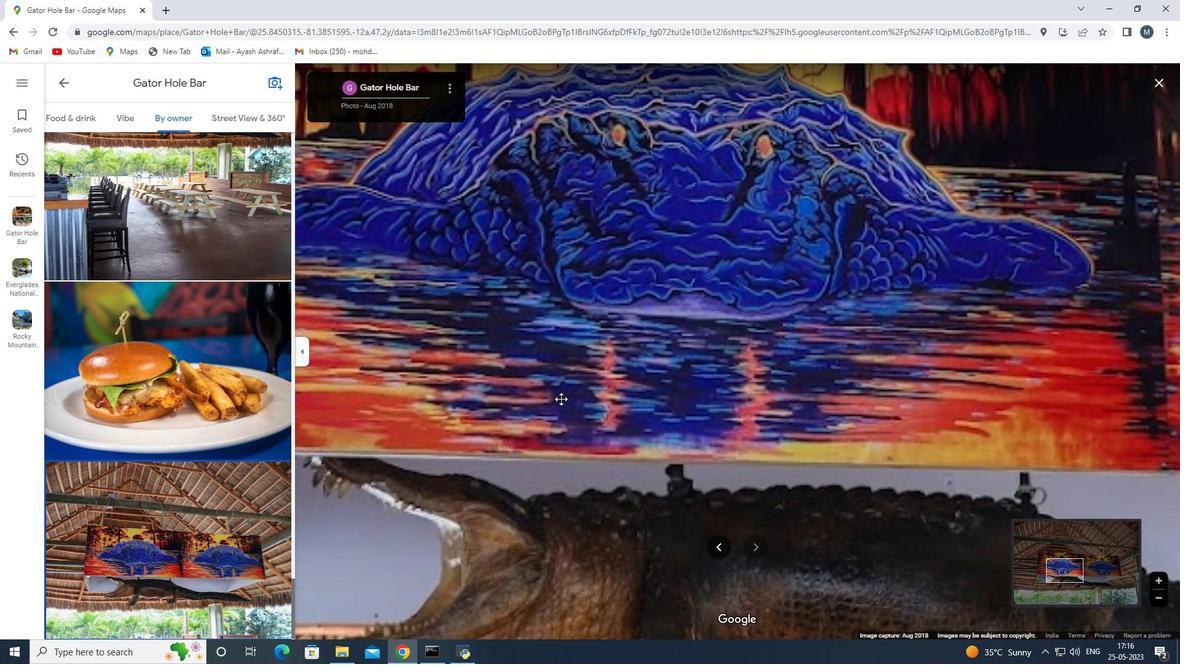 
Action: Mouse scrolled (573, 389) with delta (0, 0)
Screenshot: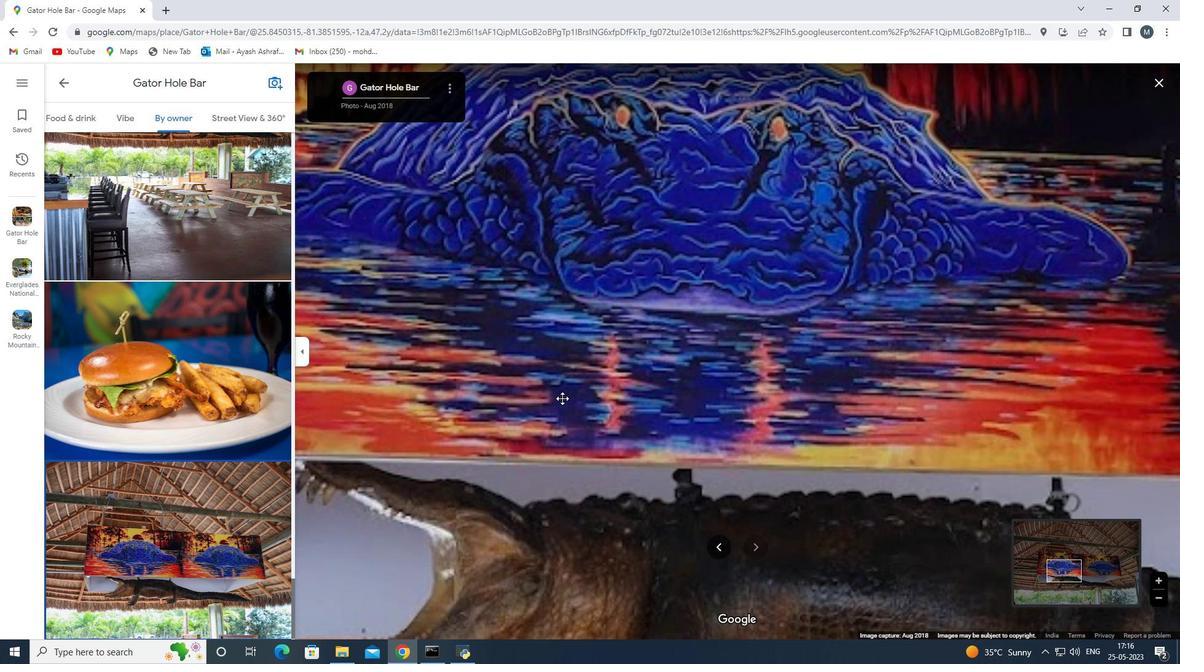 
Action: Mouse scrolled (573, 388) with delta (0, 0)
Screenshot: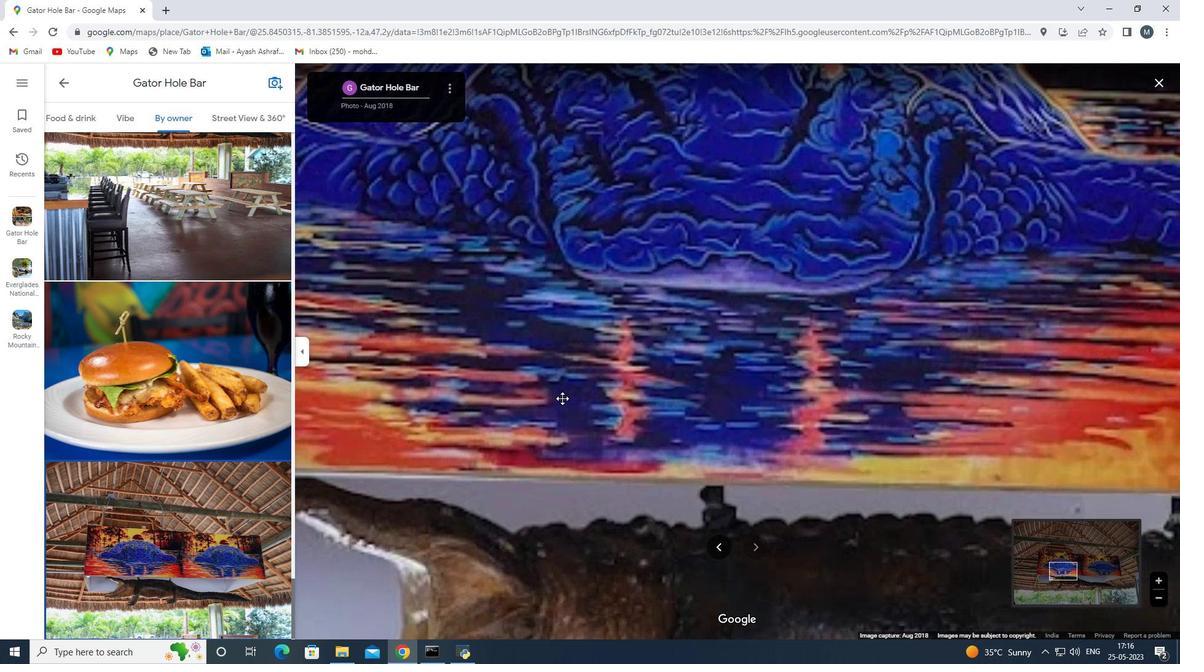 
Action: Mouse scrolled (573, 388) with delta (0, 0)
Screenshot: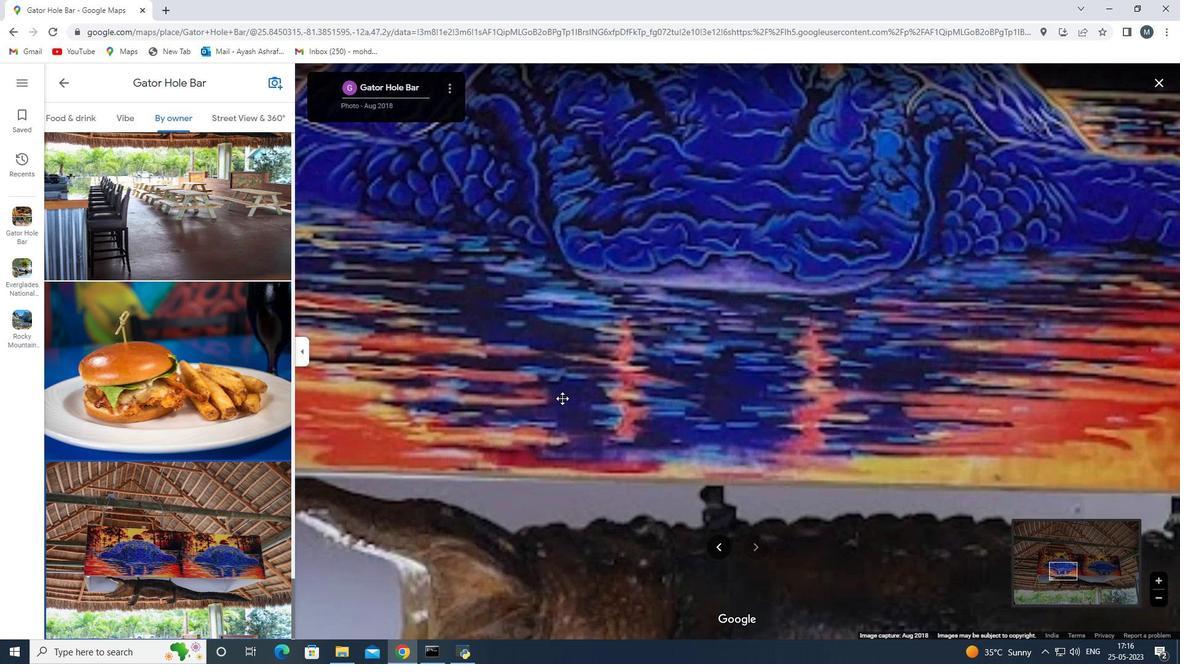 
Action: Mouse scrolled (573, 388) with delta (0, 0)
Screenshot: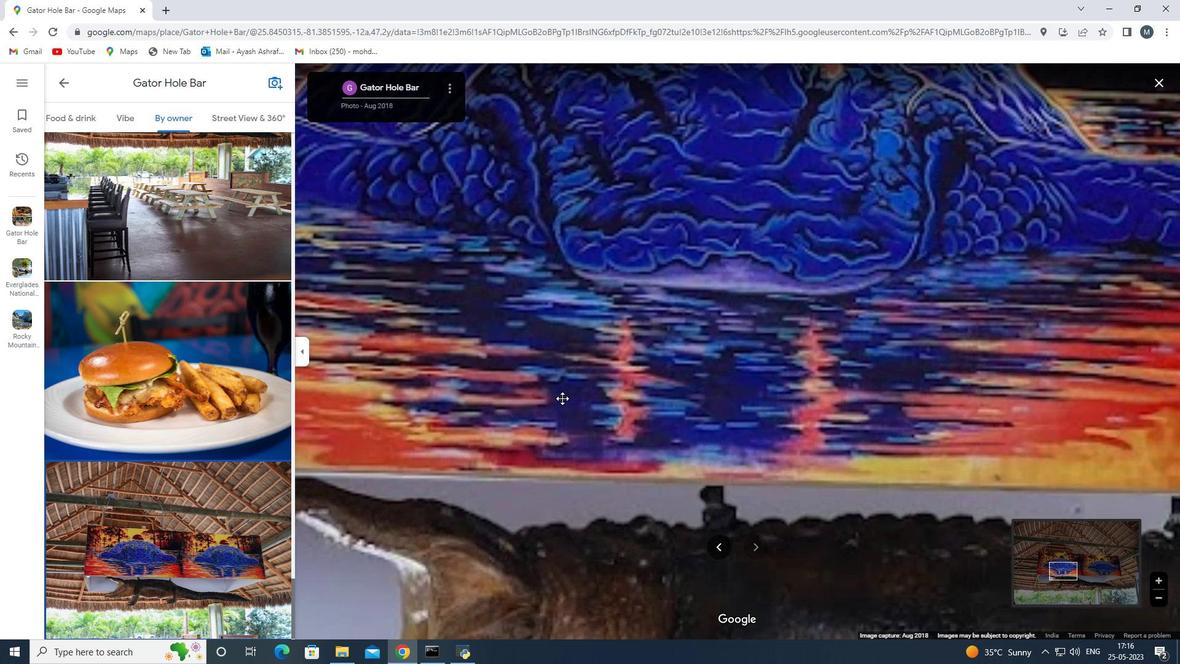 
Action: Mouse scrolled (573, 388) with delta (0, 0)
Screenshot: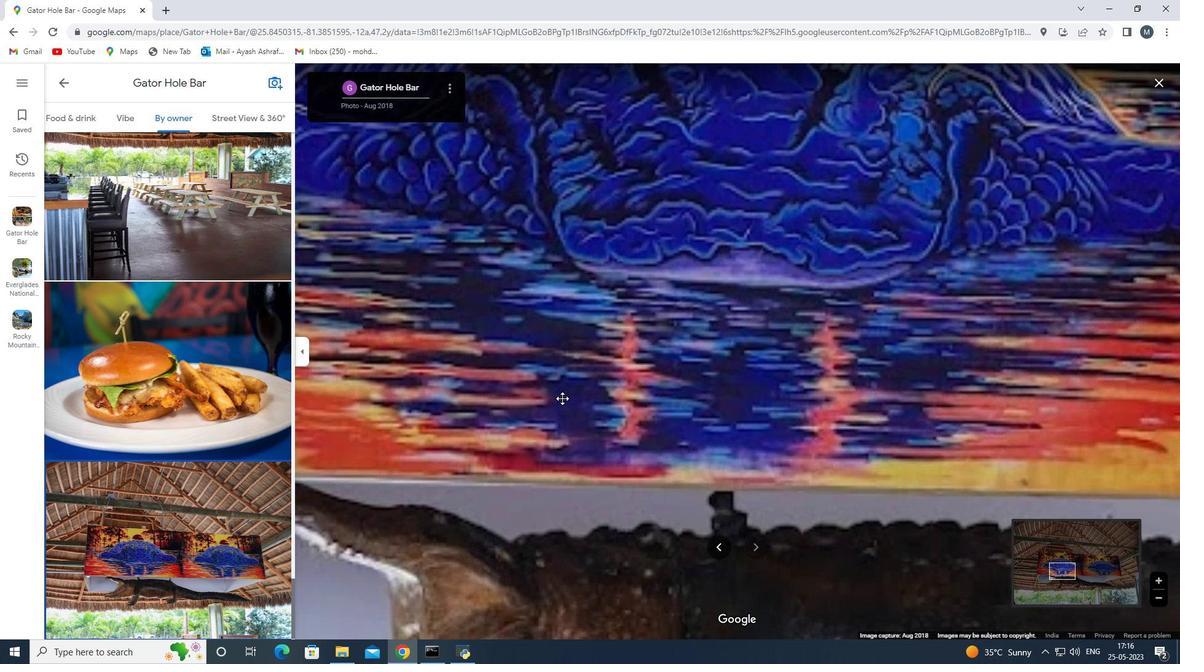 
Action: Mouse scrolled (573, 388) with delta (0, 0)
Screenshot: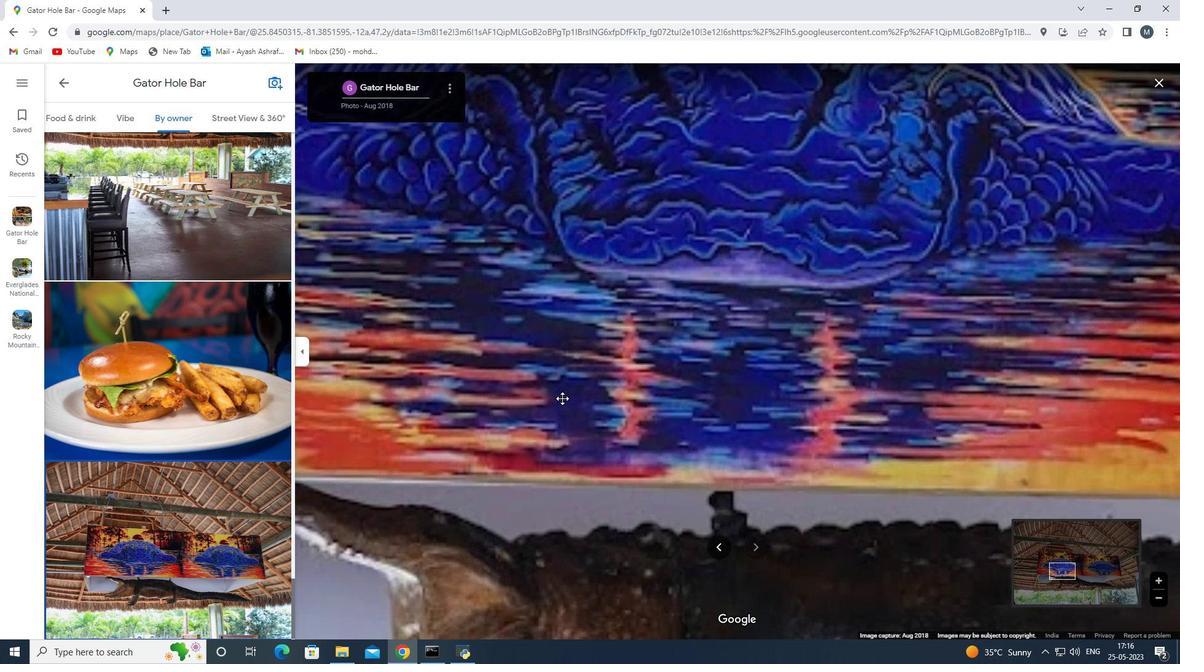 
Action: Mouse scrolled (573, 388) with delta (0, 0)
Screenshot: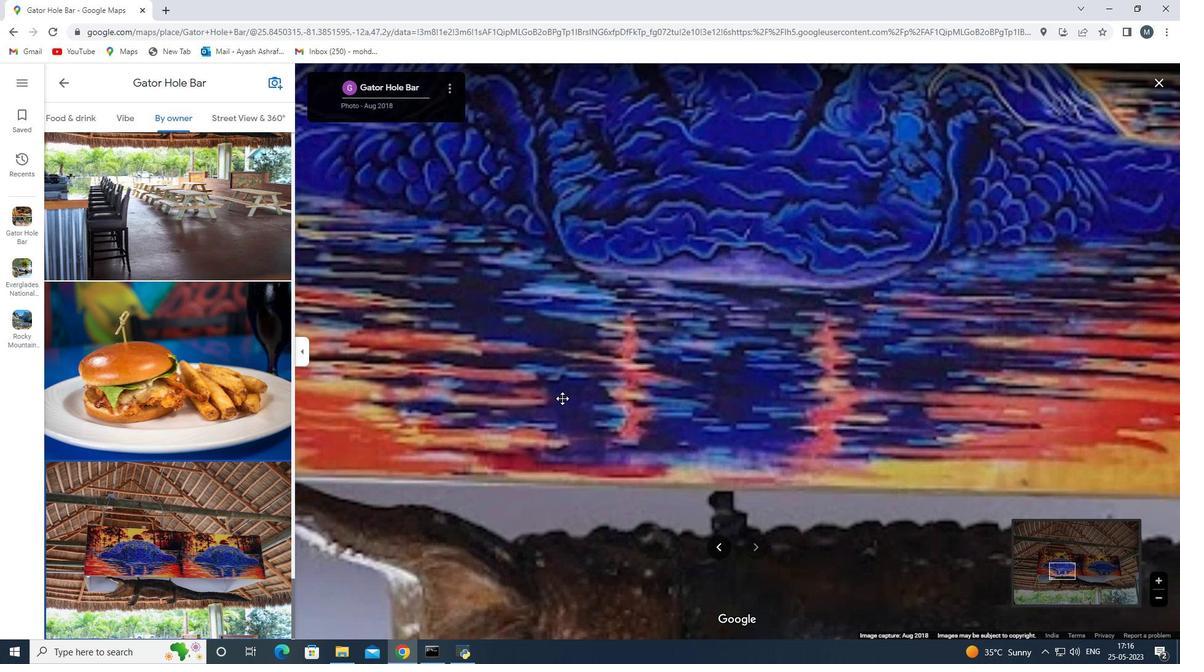 
Action: Mouse scrolled (573, 388) with delta (0, 0)
Screenshot: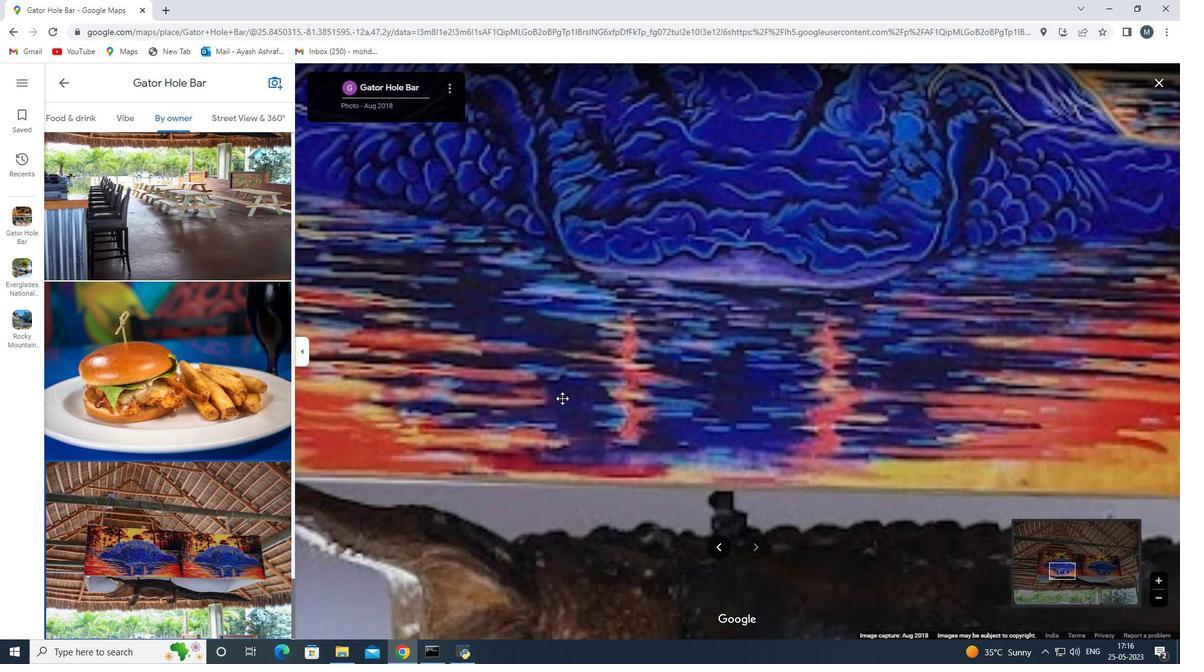 
Action: Mouse moved to (573, 386)
Screenshot: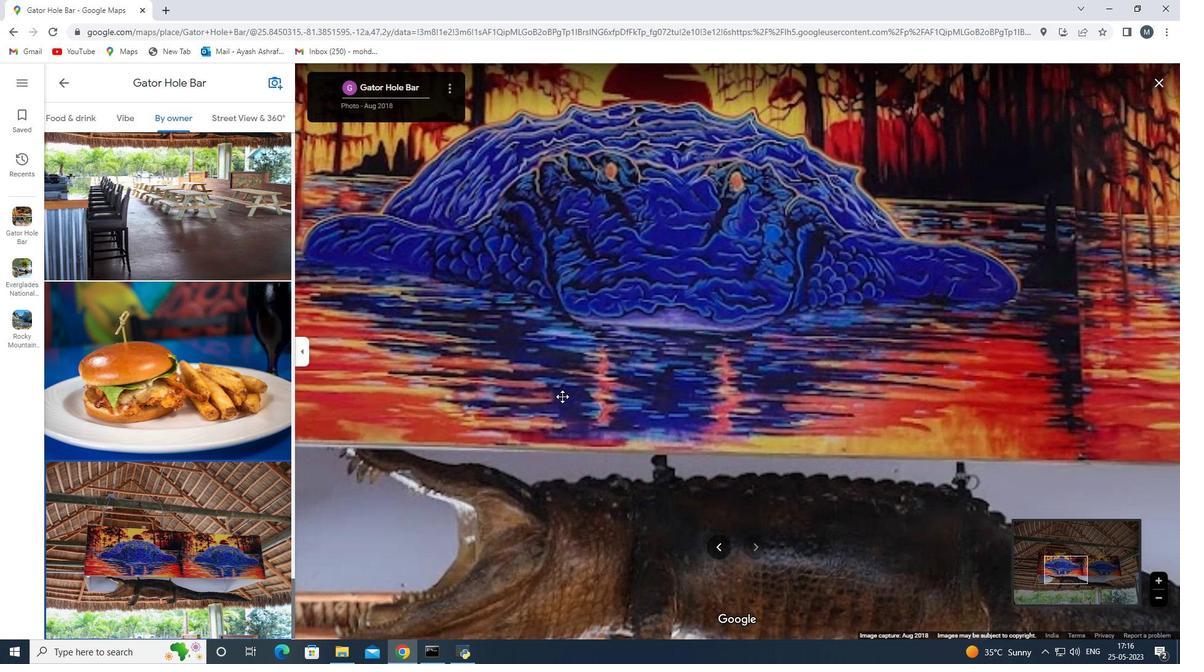
Action: Mouse scrolled (573, 386) with delta (0, 0)
Screenshot: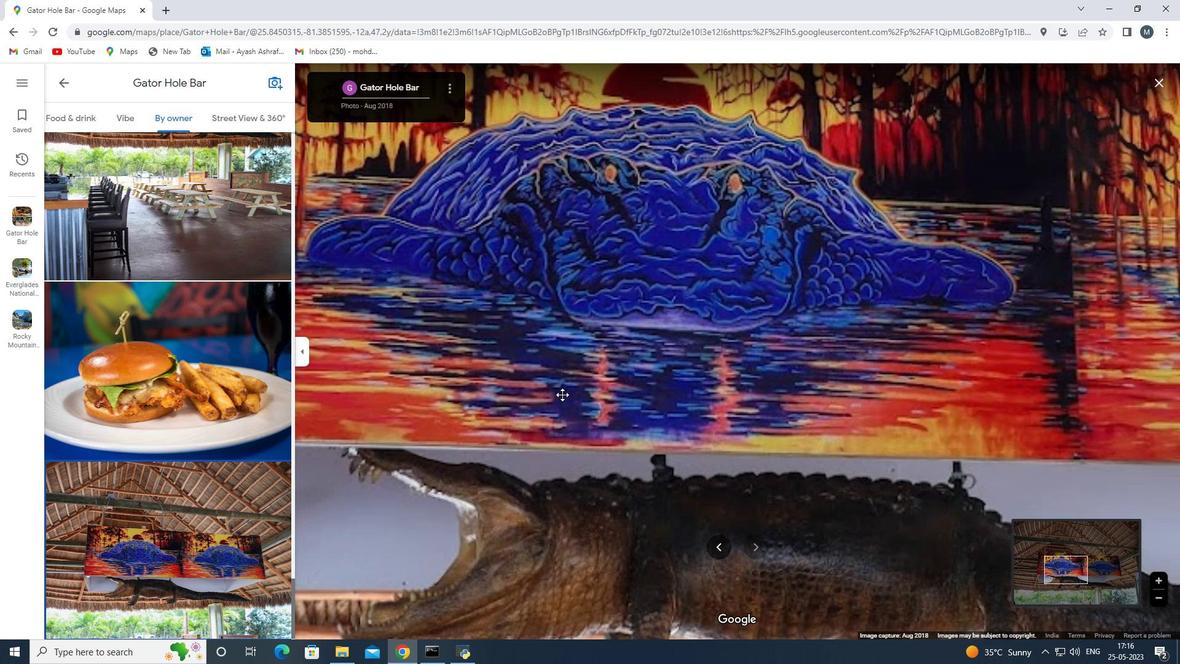 
Action: Mouse scrolled (573, 386) with delta (0, 0)
Screenshot: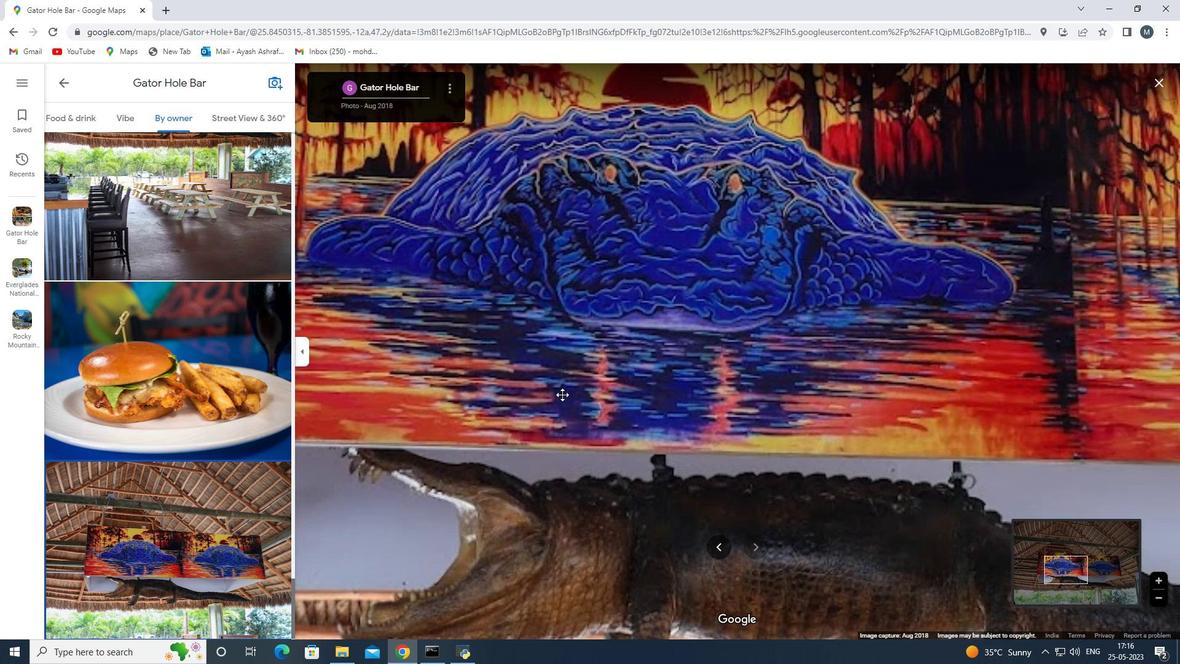 
Action: Mouse scrolled (573, 386) with delta (0, 0)
Screenshot: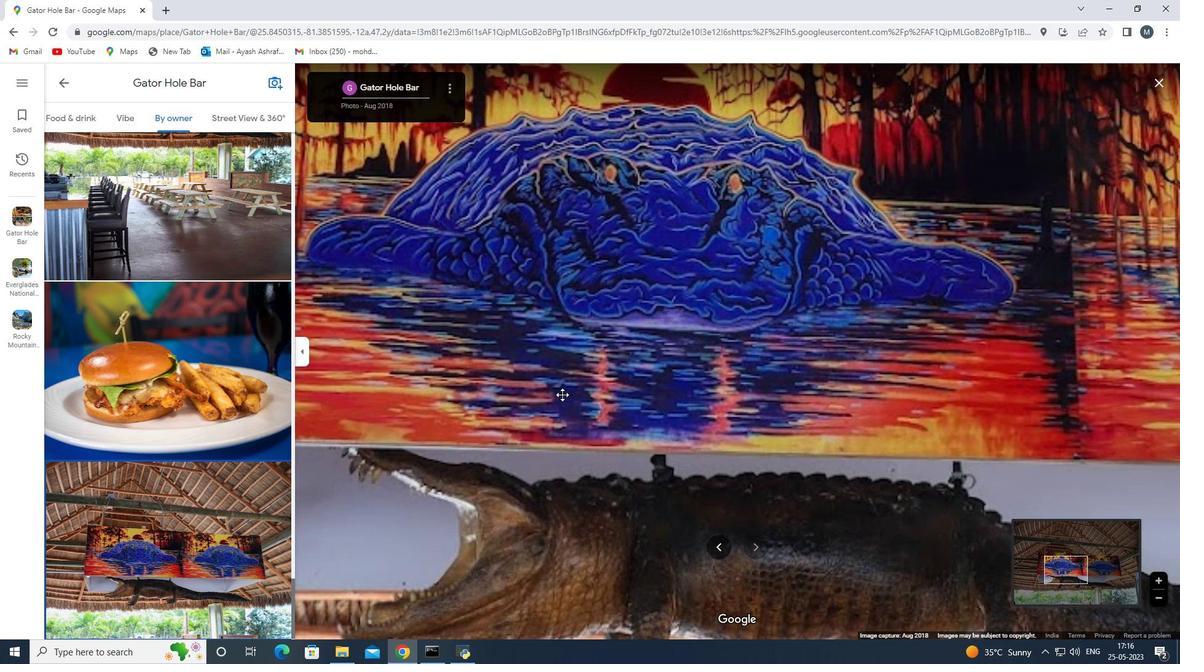 
Action: Mouse scrolled (573, 386) with delta (0, 0)
Screenshot: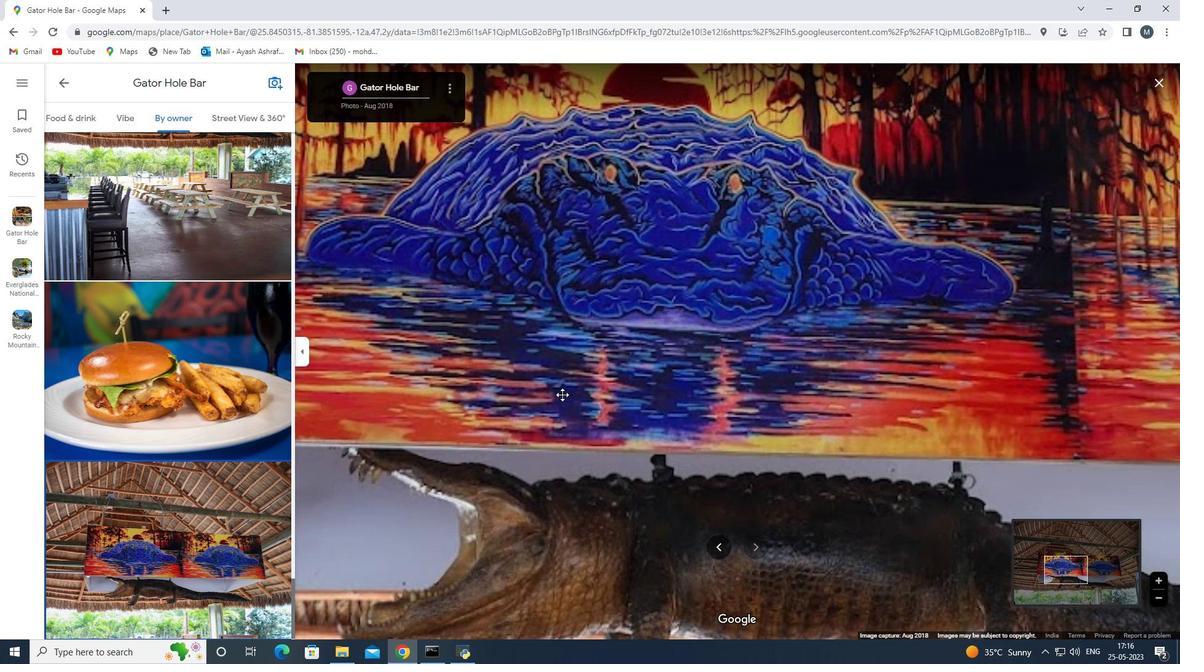 
Action: Mouse scrolled (573, 386) with delta (0, 0)
Screenshot: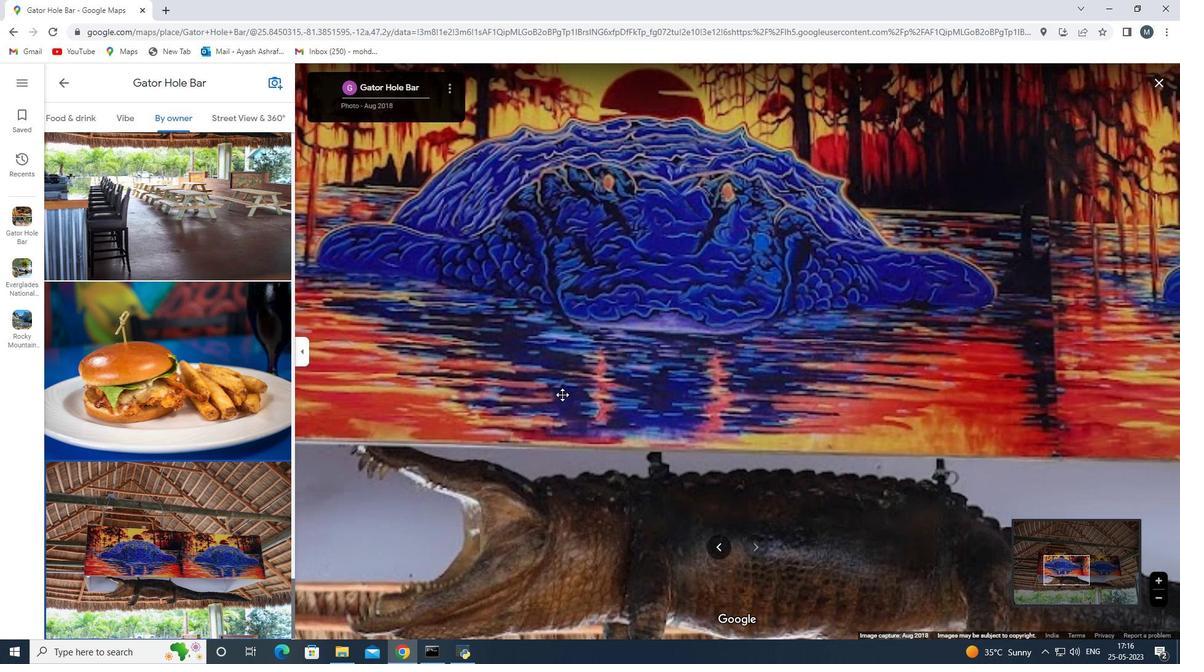 
Action: Mouse scrolled (573, 386) with delta (0, 0)
Screenshot: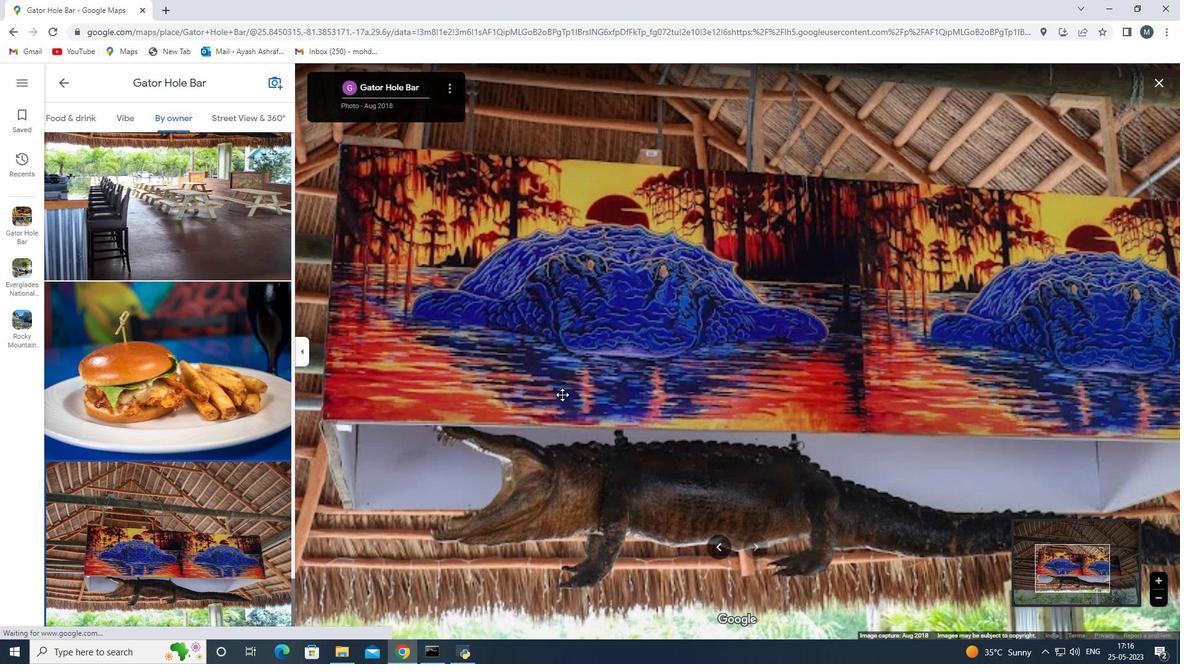 
Action: Mouse scrolled (573, 386) with delta (0, 0)
Screenshot: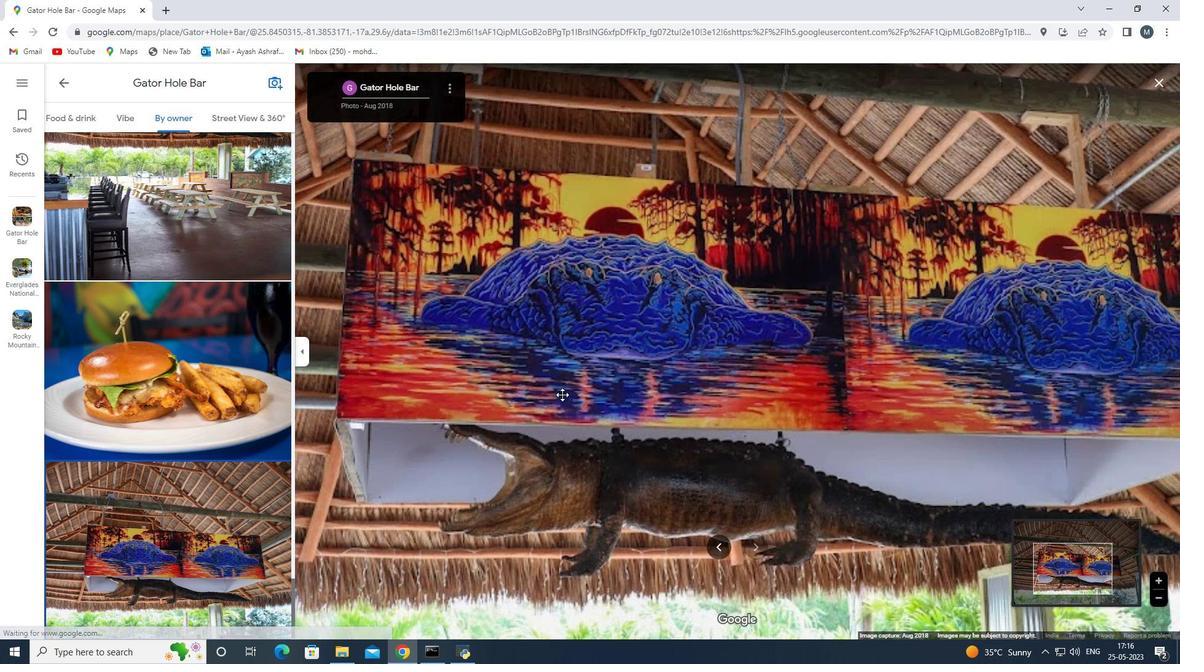 
Action: Mouse scrolled (573, 386) with delta (0, 0)
Screenshot: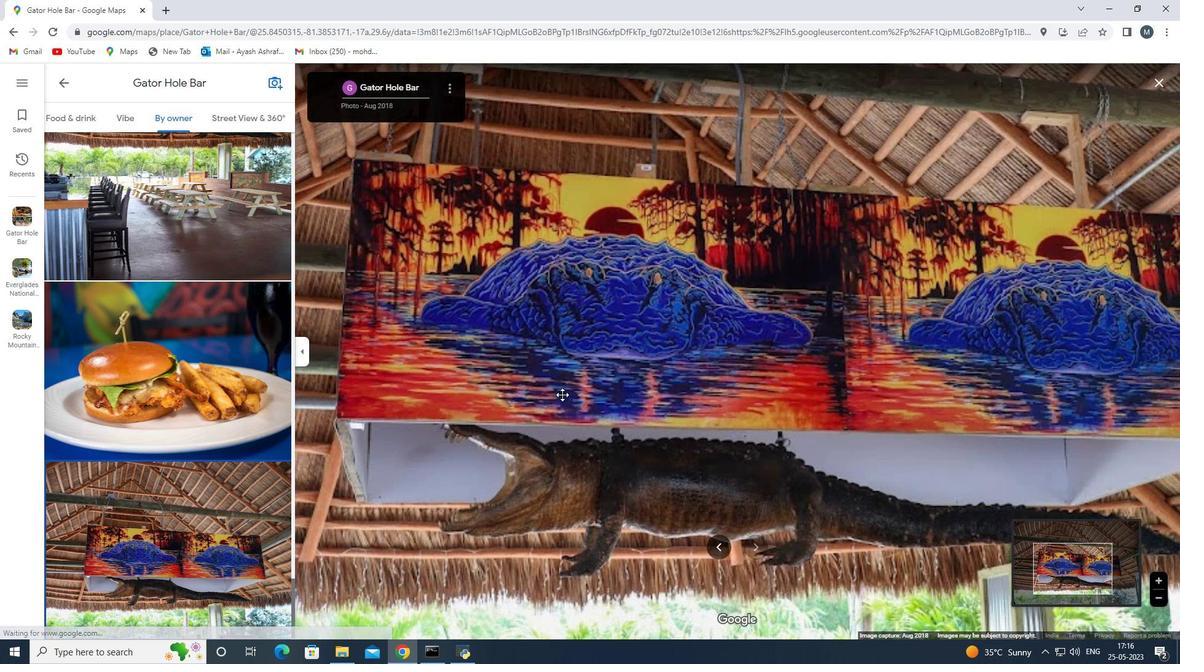 
Action: Mouse scrolled (573, 386) with delta (0, 0)
Screenshot: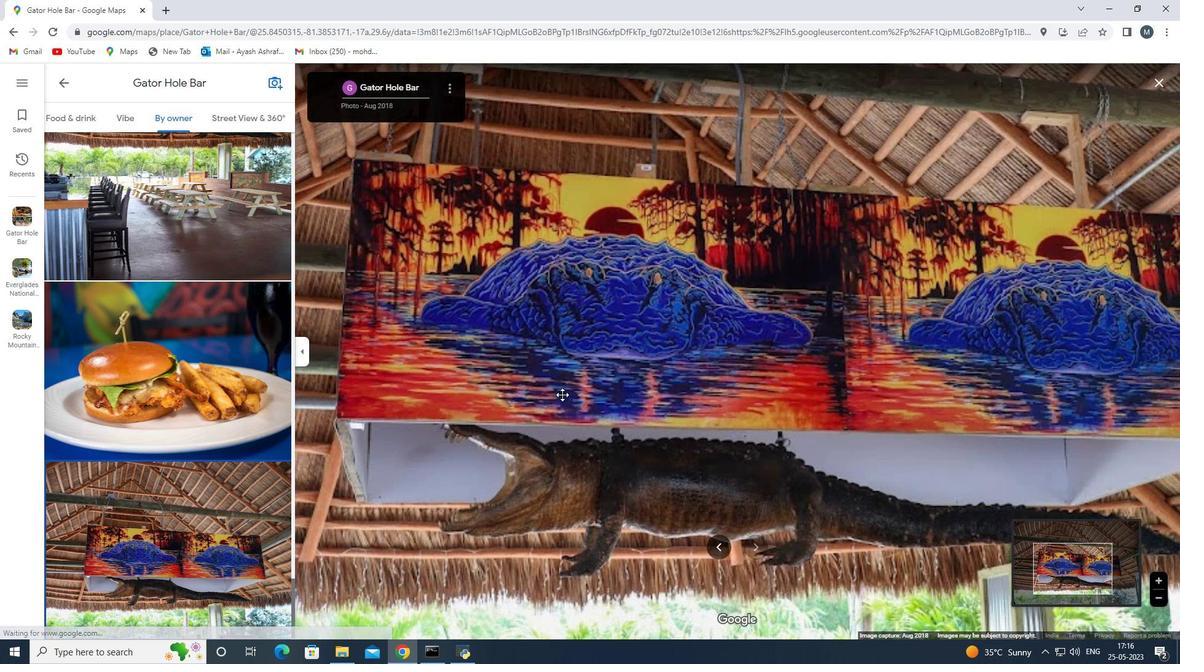 
Action: Mouse scrolled (573, 386) with delta (0, 0)
Screenshot: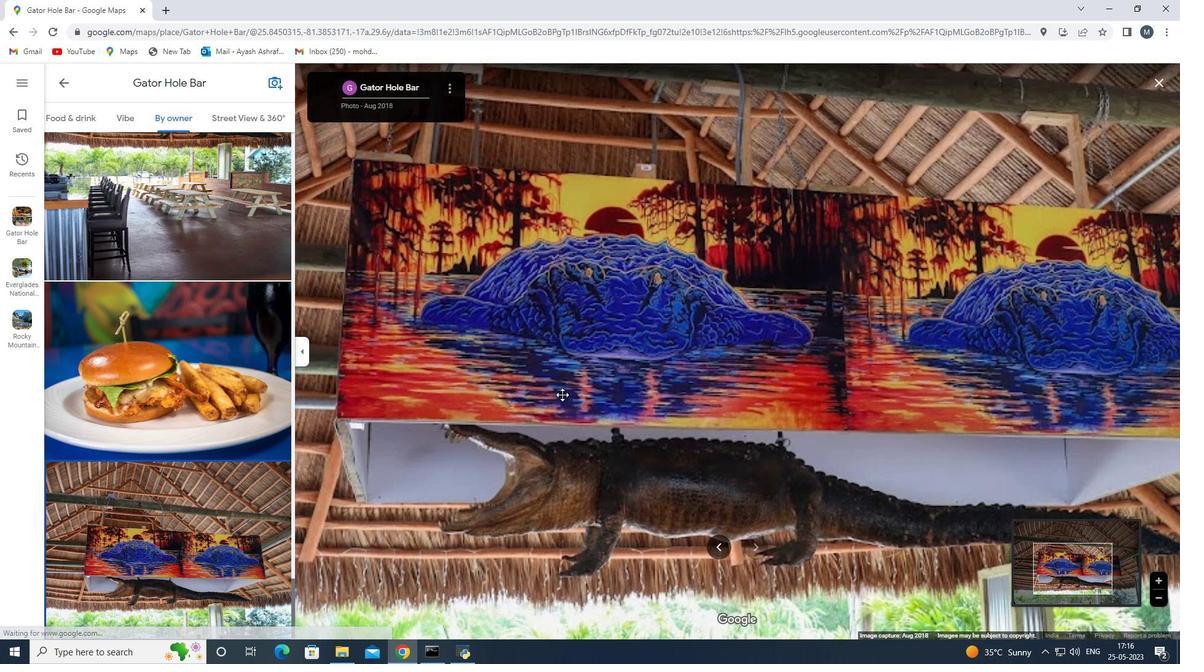 
Action: Mouse scrolled (573, 386) with delta (0, 0)
Screenshot: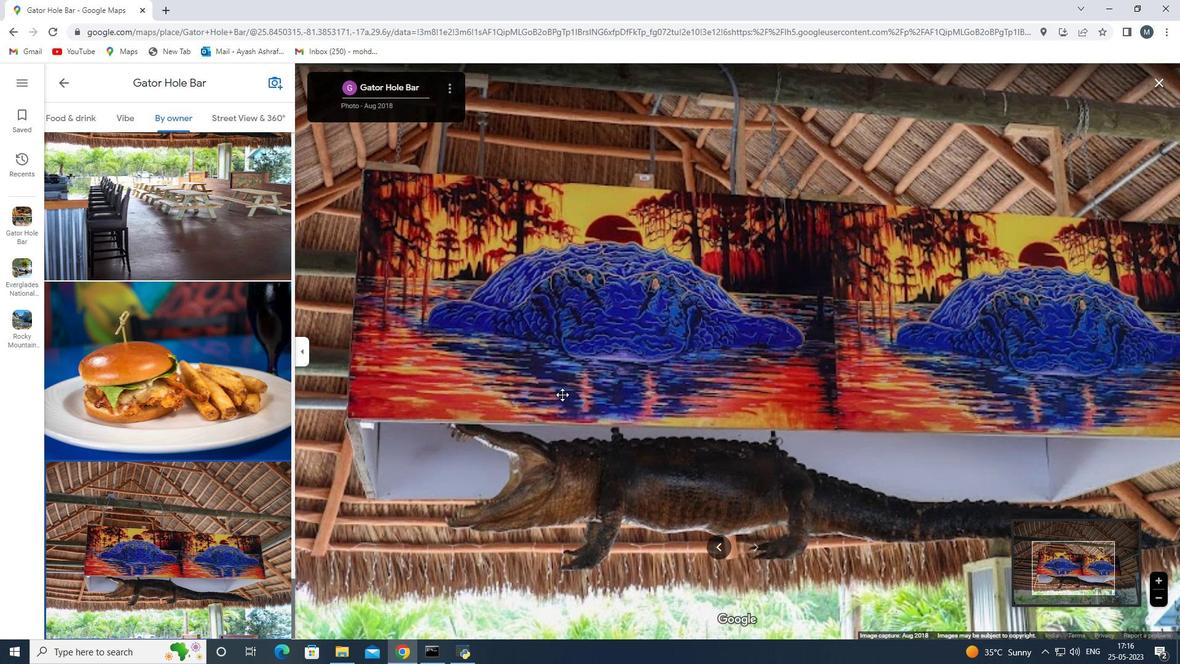 
Action: Mouse scrolled (573, 386) with delta (0, 0)
Screenshot: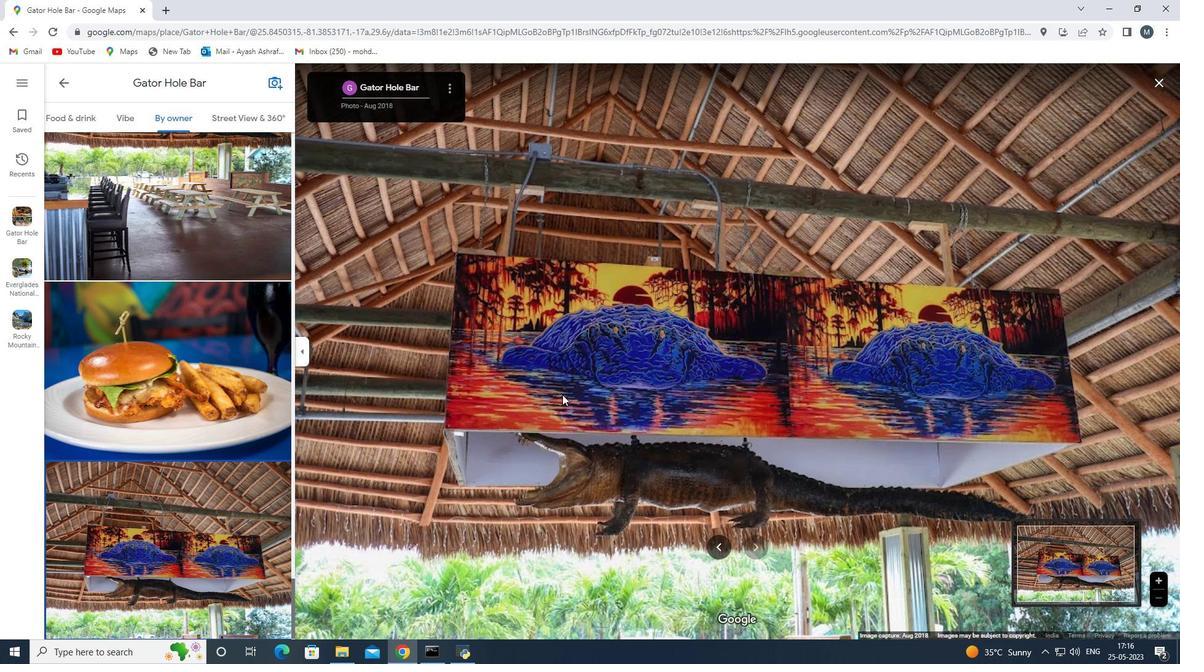 
Action: Mouse scrolled (573, 386) with delta (0, 0)
Screenshot: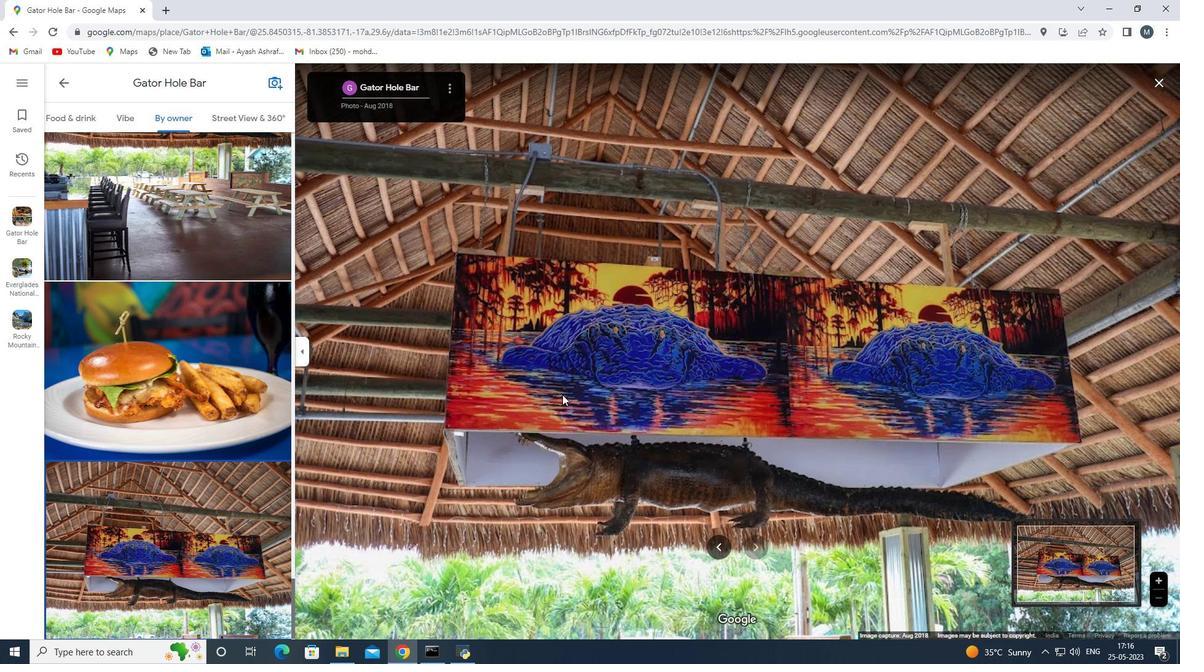 
Action: Mouse scrolled (573, 386) with delta (0, 0)
Screenshot: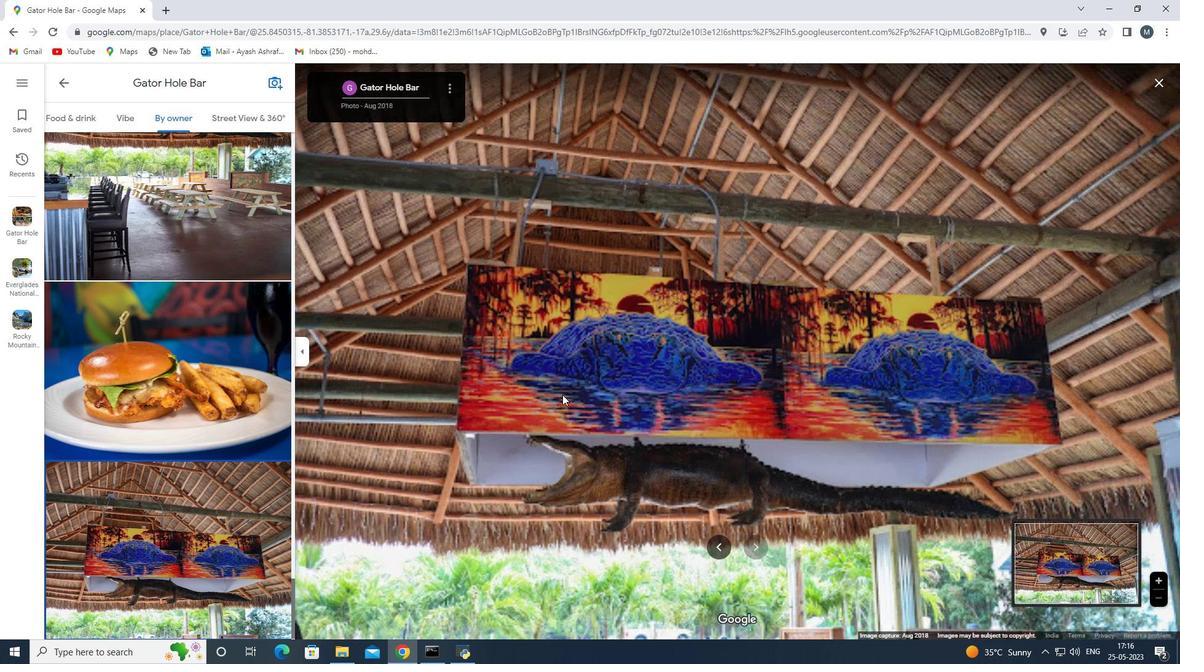 
Action: Mouse scrolled (573, 386) with delta (0, 0)
Screenshot: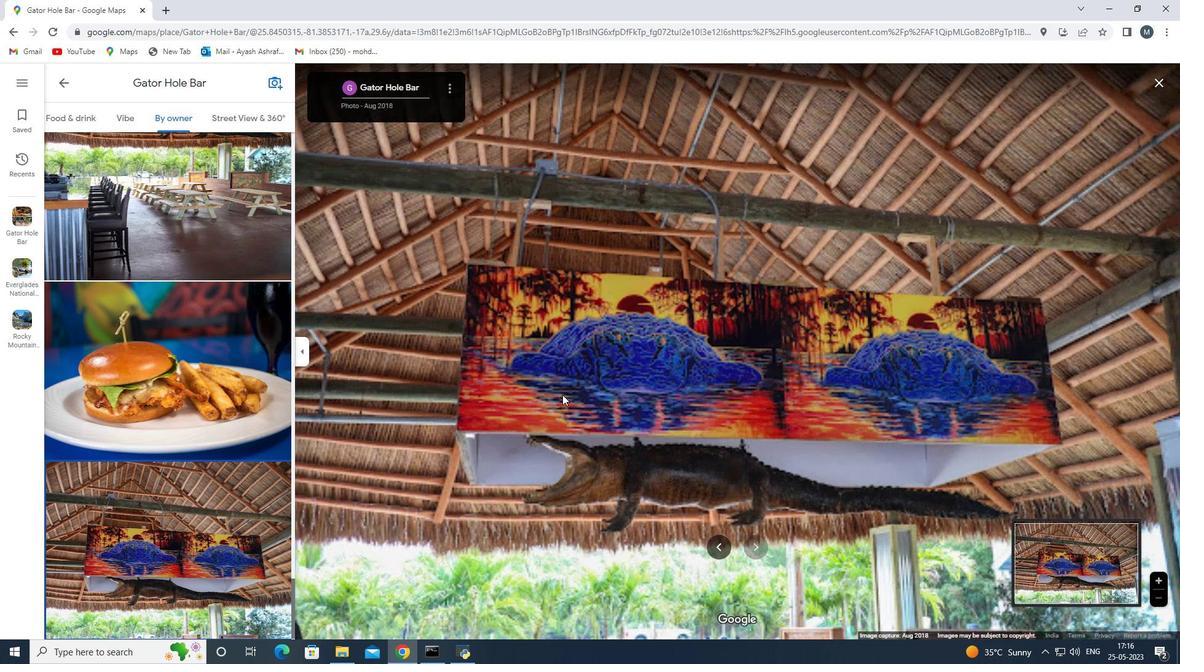 
Action: Mouse scrolled (573, 386) with delta (0, 0)
Screenshot: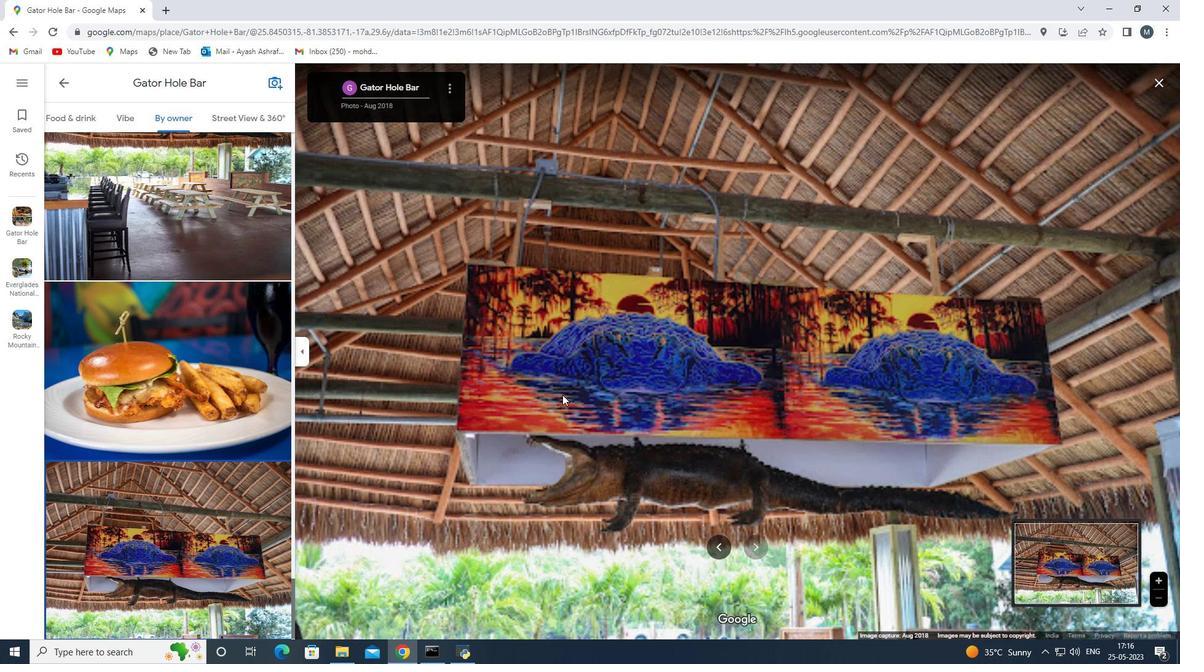 
Action: Mouse scrolled (573, 386) with delta (0, 0)
Screenshot: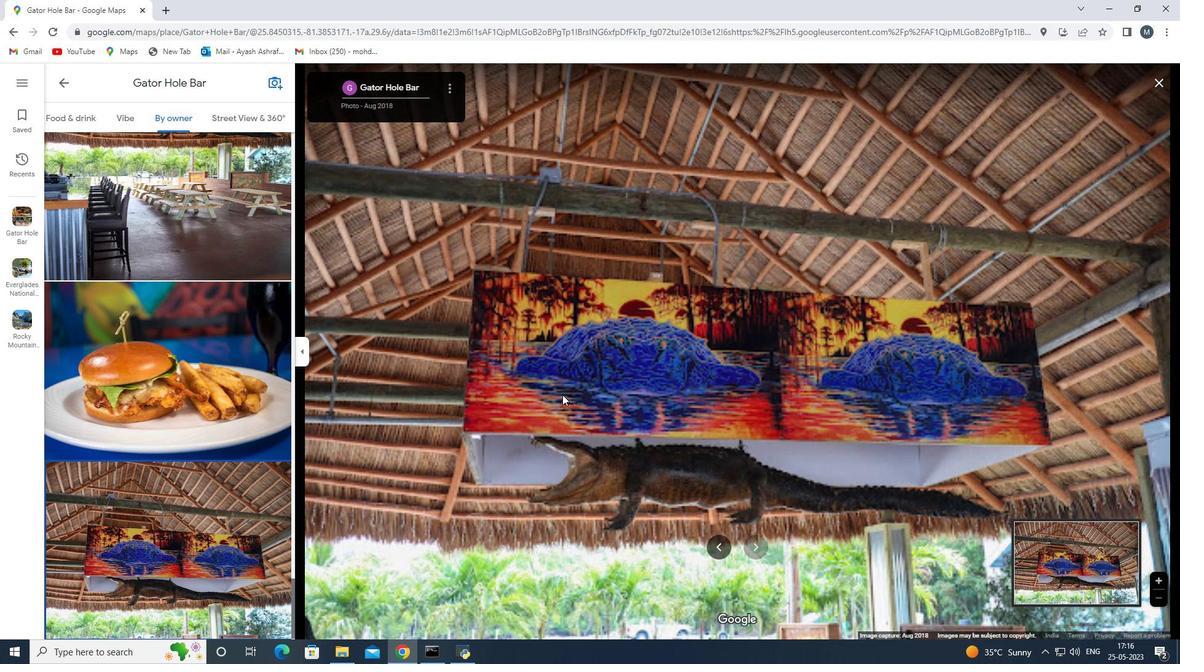 
Action: Mouse scrolled (573, 386) with delta (0, 0)
Screenshot: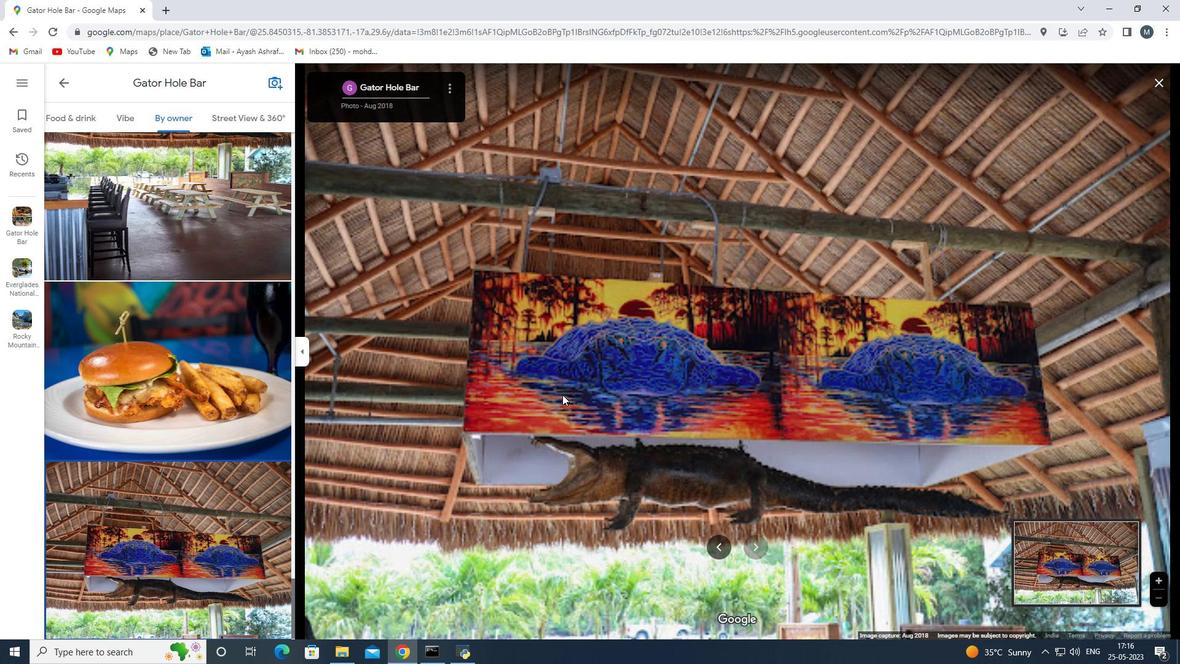 
Action: Mouse scrolled (573, 386) with delta (0, 0)
Screenshot: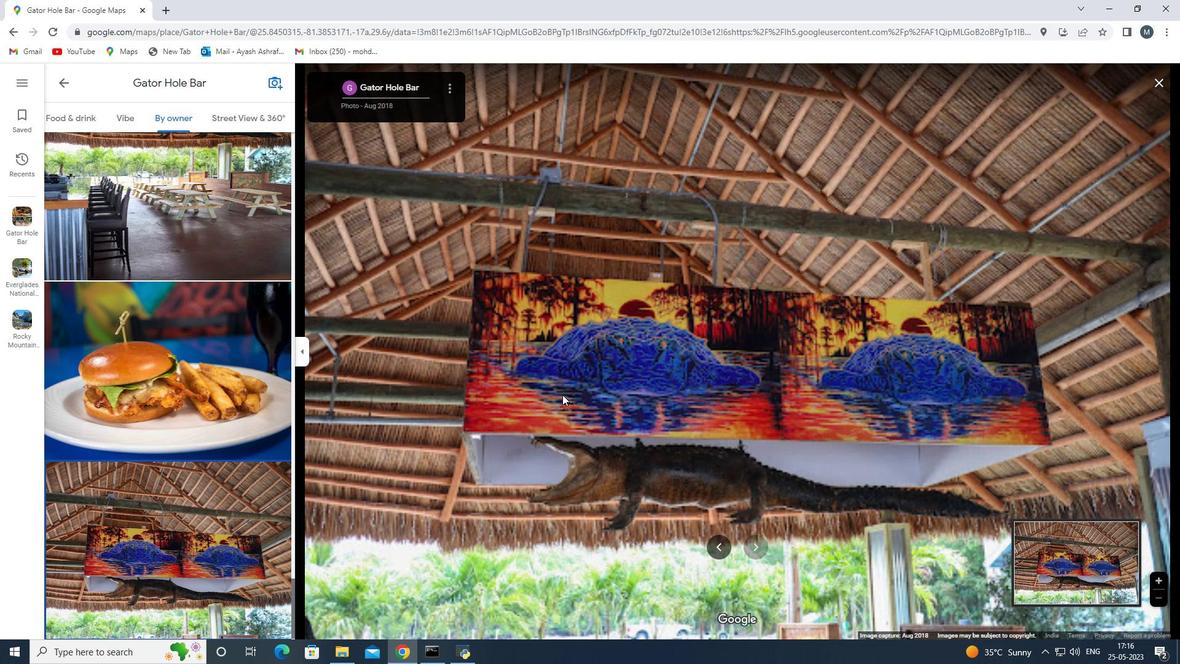 
Action: Mouse scrolled (573, 386) with delta (0, 0)
Screenshot: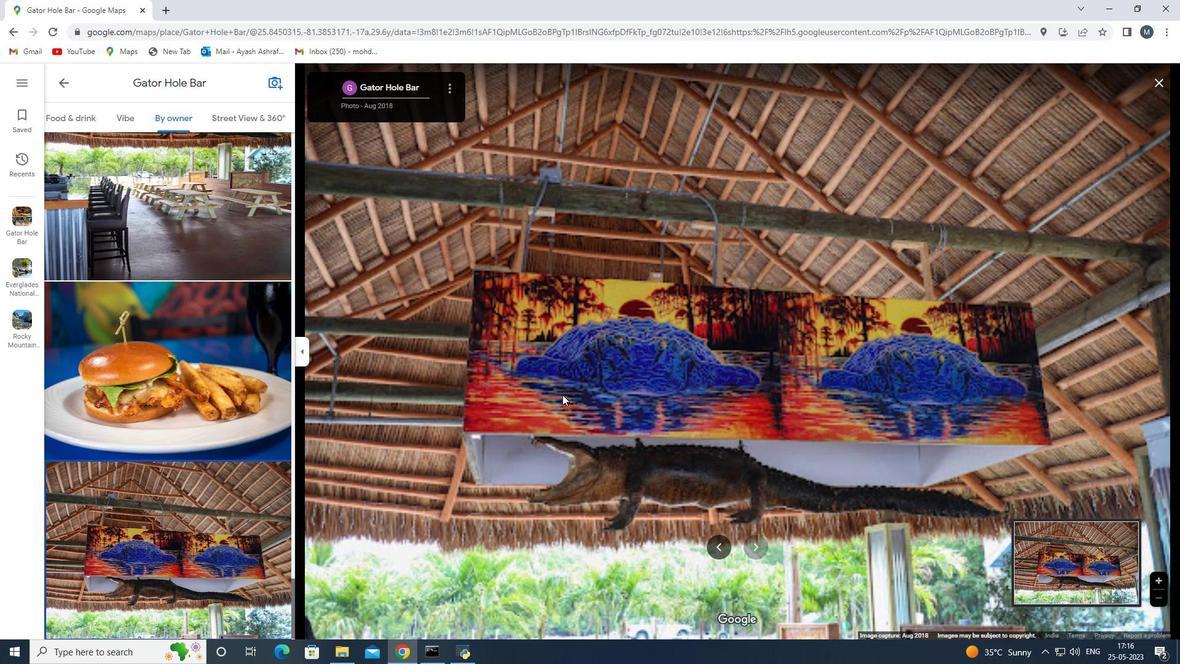 
Action: Mouse scrolled (573, 386) with delta (0, 0)
Screenshot: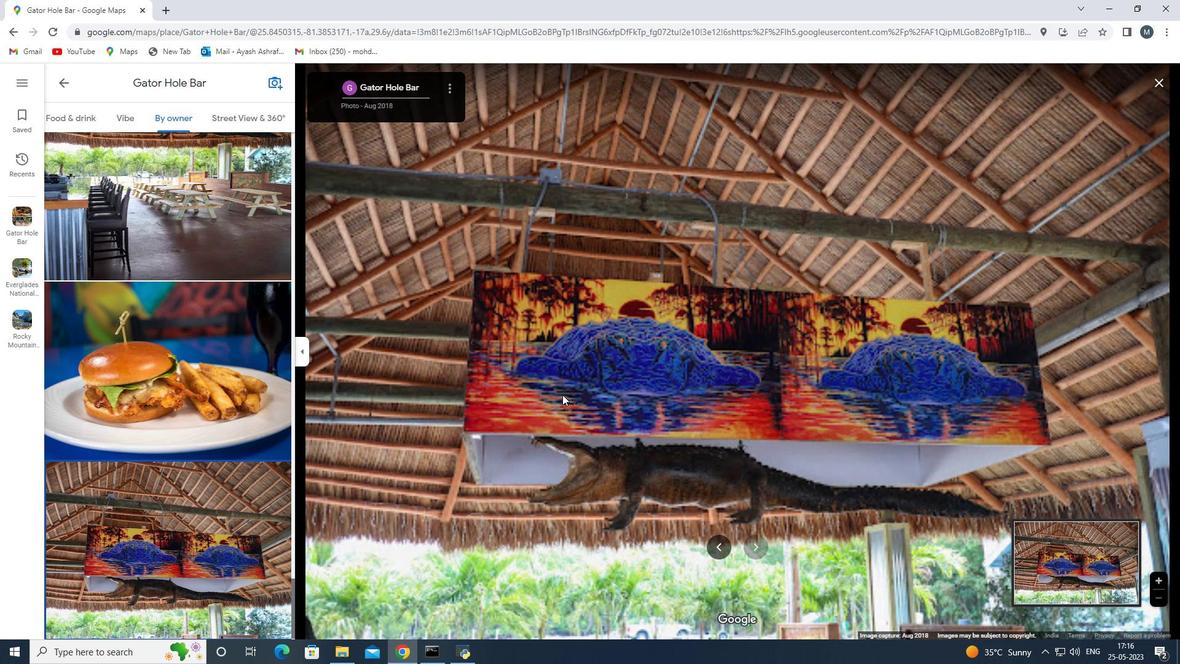 
Action: Mouse scrolled (573, 386) with delta (0, 0)
Screenshot: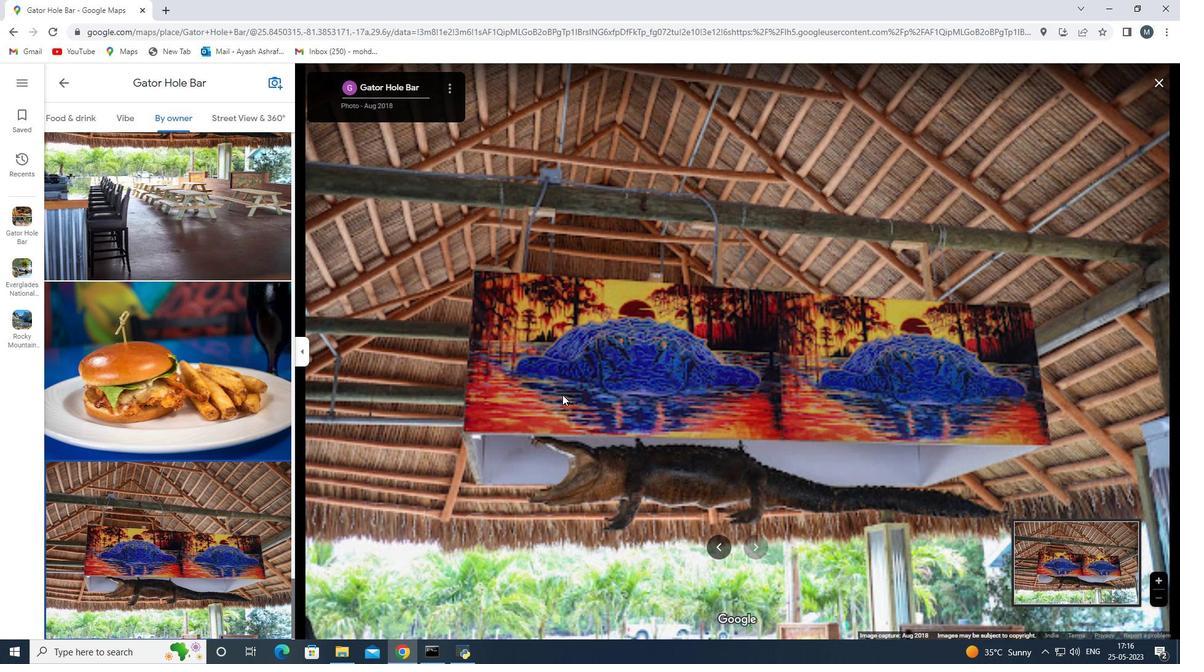 
Action: Mouse moved to (576, 385)
Screenshot: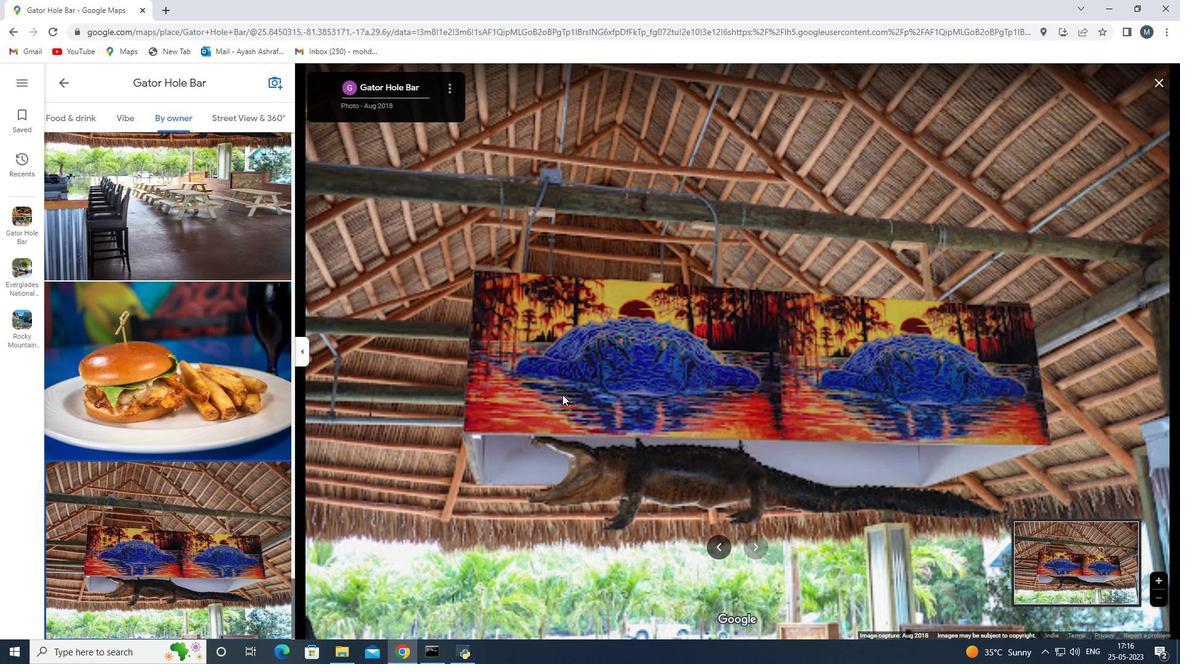 
Action: Mouse scrolled (576, 385) with delta (0, 0)
Screenshot: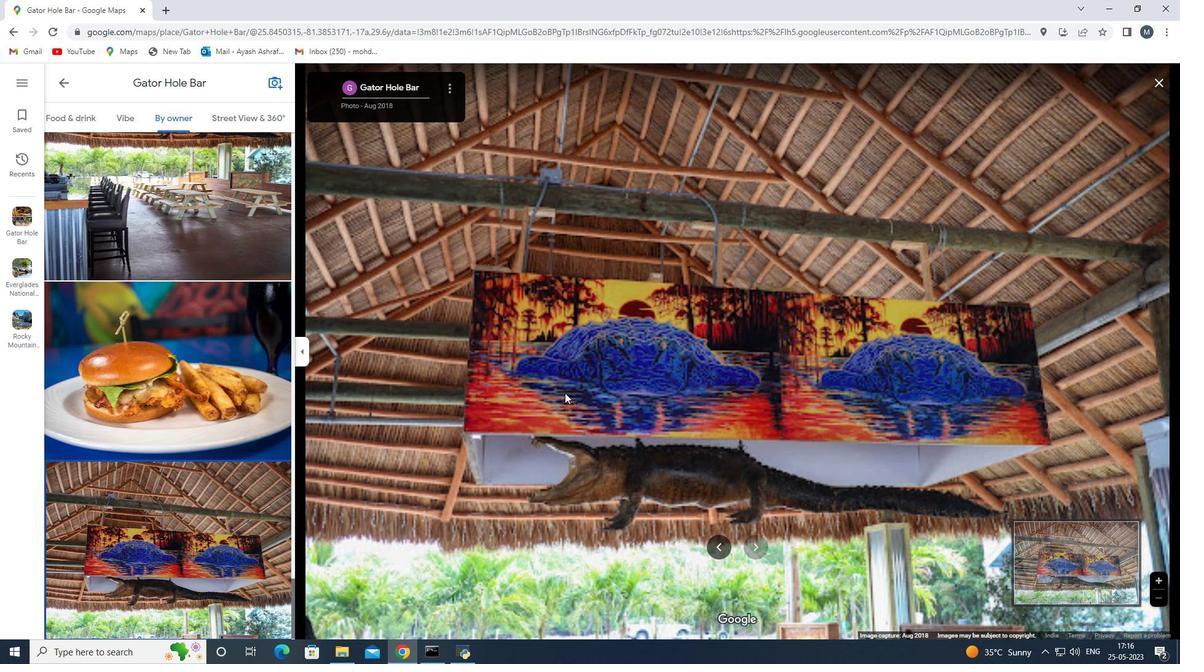 
Action: Mouse scrolled (576, 385) with delta (0, 0)
Screenshot: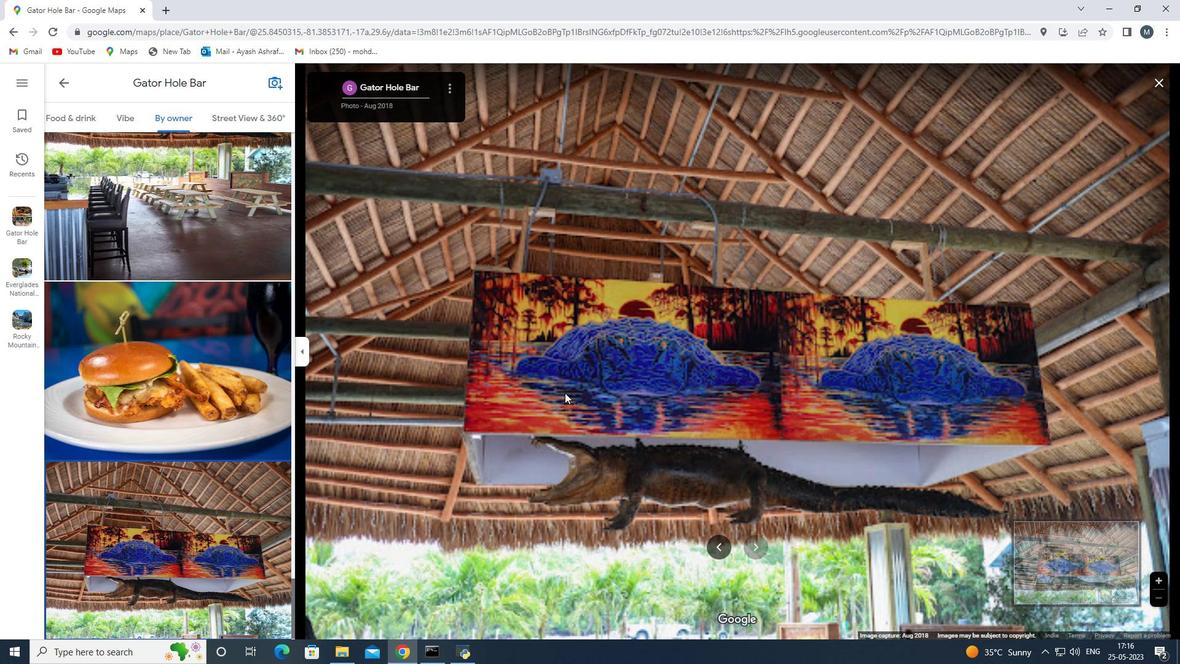 
Action: Mouse scrolled (576, 385) with delta (0, 0)
Screenshot: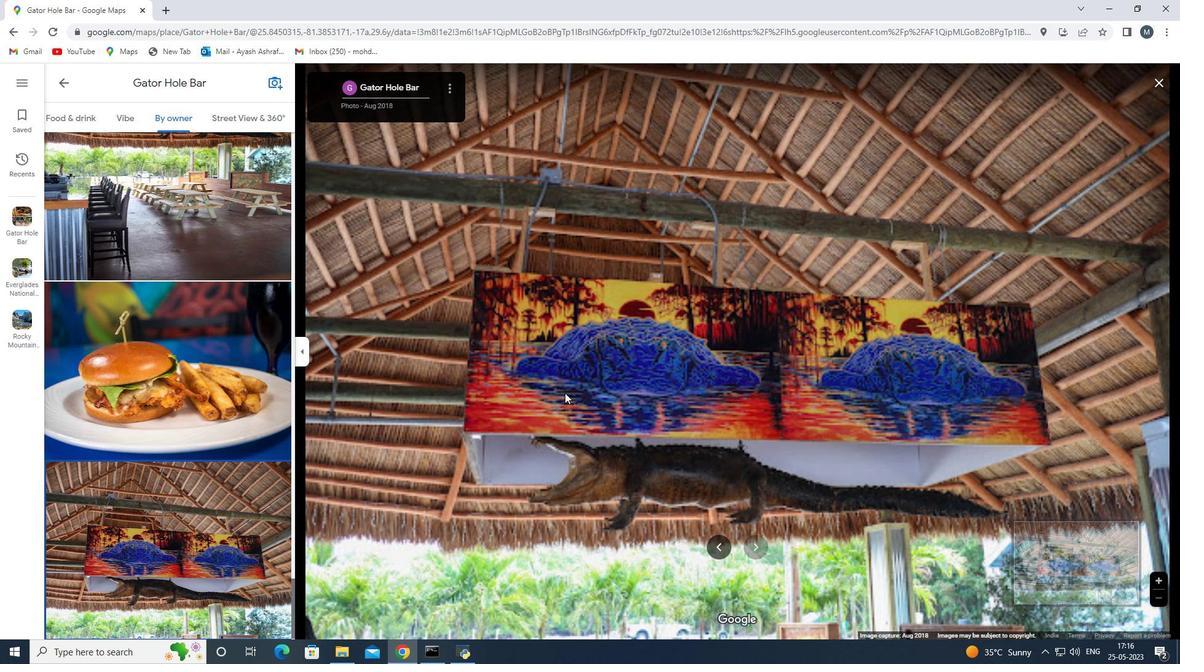 
Action: Mouse scrolled (576, 385) with delta (0, 0)
Screenshot: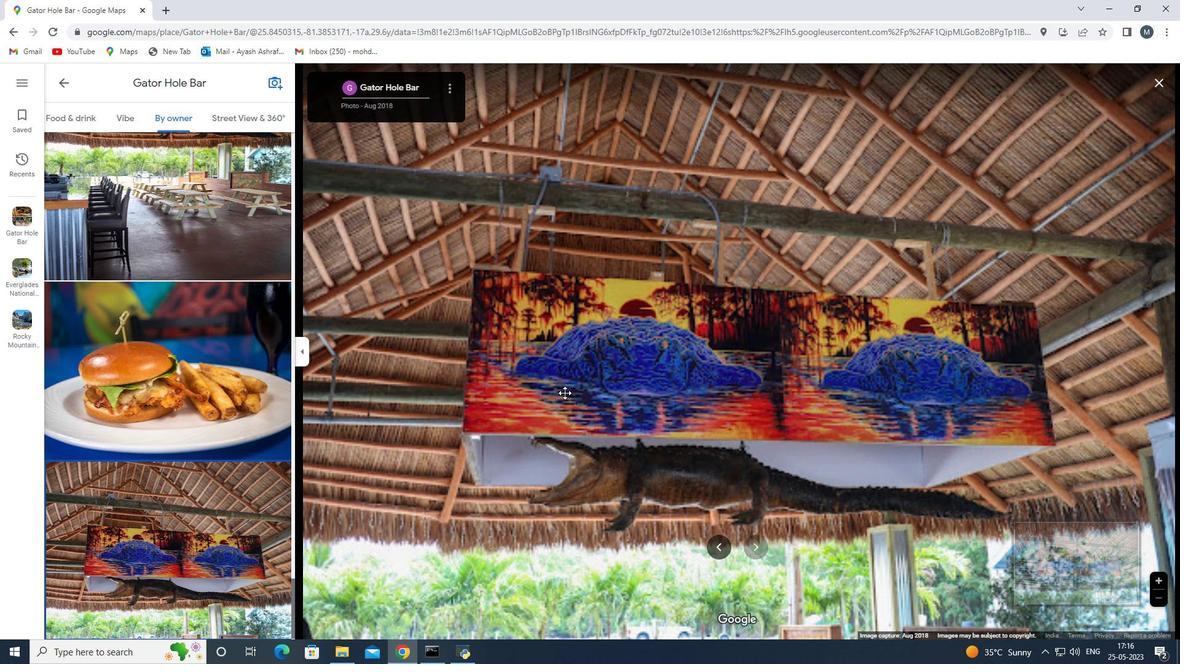 
Action: Mouse scrolled (576, 385) with delta (0, 0)
Screenshot: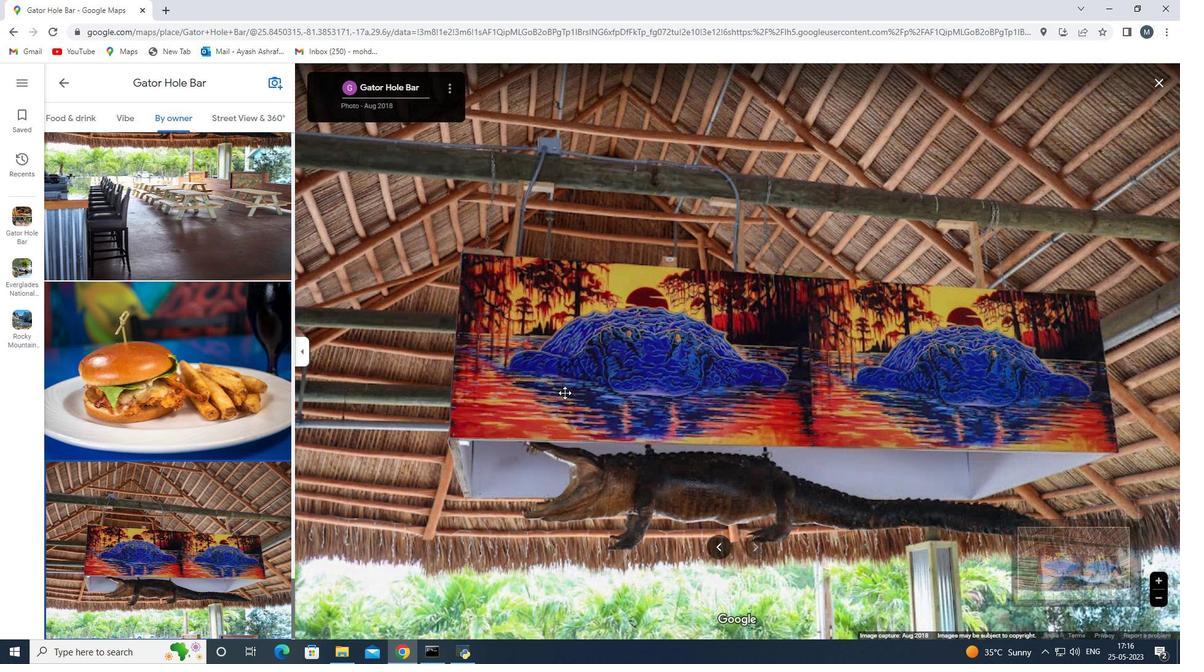 
Action: Mouse scrolled (576, 384) with delta (0, 0)
